 Task: Play online Dominion games in very easy mode.
Action: Mouse moved to (510, 518)
Screenshot: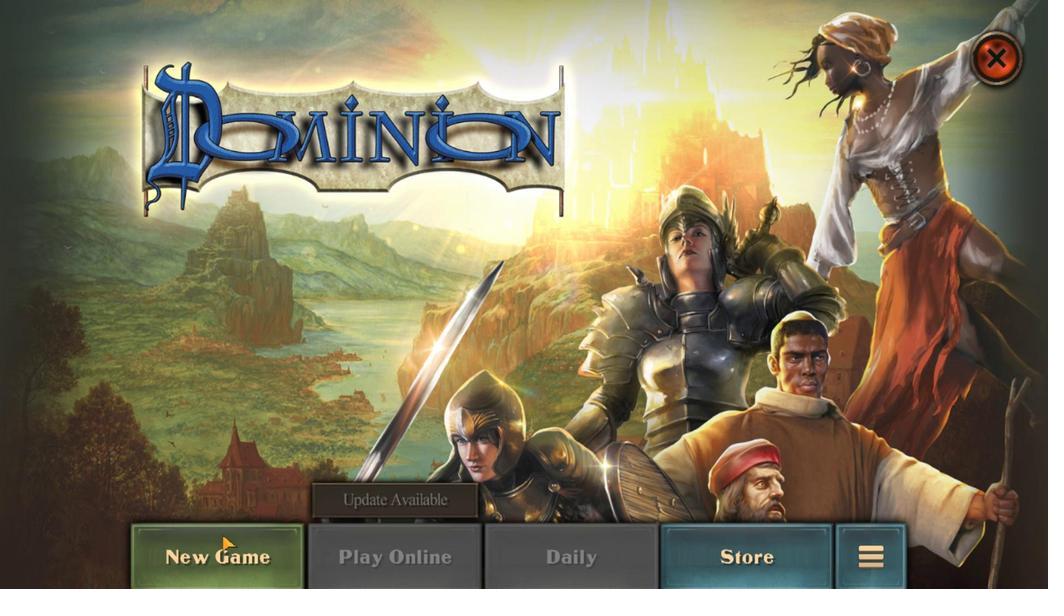 
Action: Mouse pressed left at (510, 518)
Screenshot: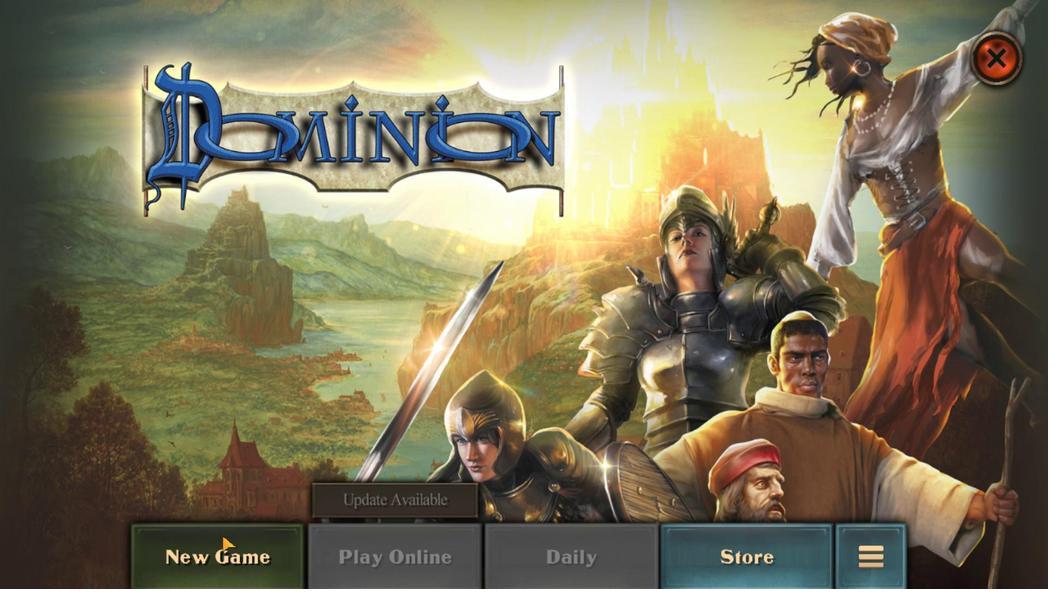 
Action: Mouse moved to (584, 402)
Screenshot: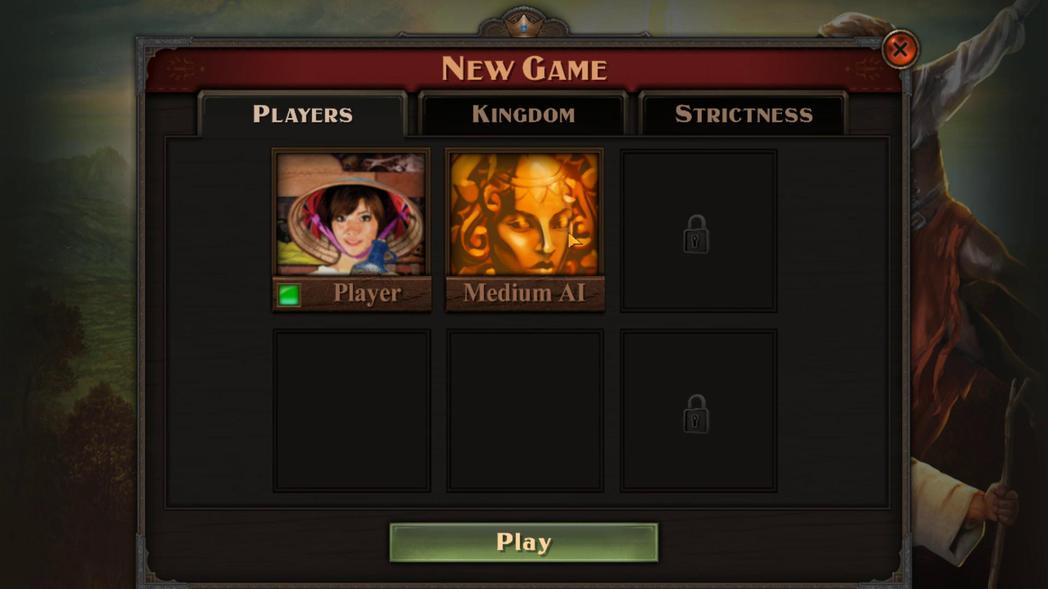 
Action: Mouse pressed left at (584, 402)
Screenshot: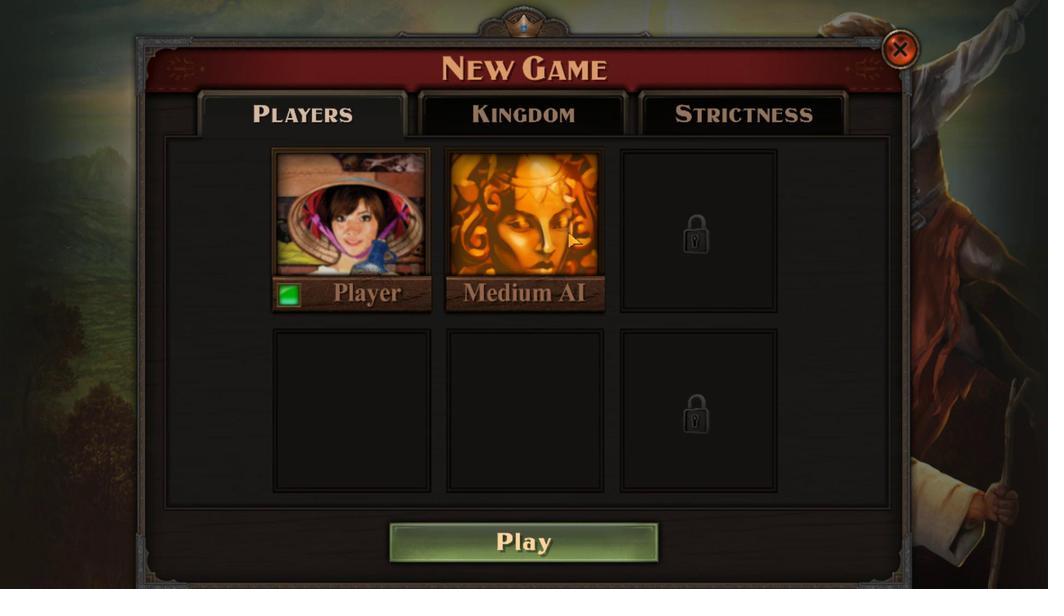 
Action: Mouse moved to (545, 410)
Screenshot: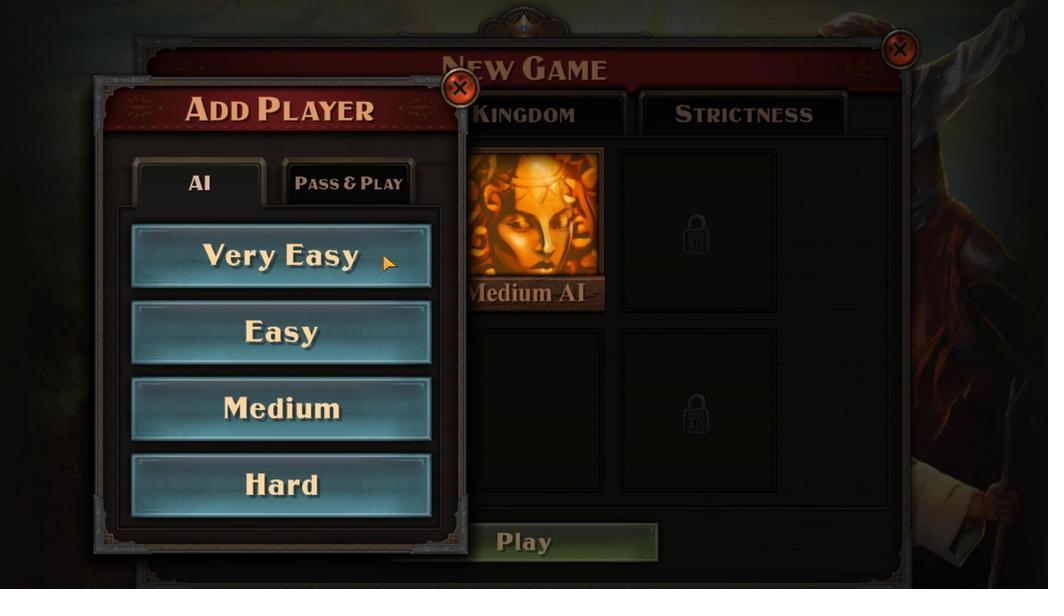 
Action: Mouse pressed left at (545, 410)
Screenshot: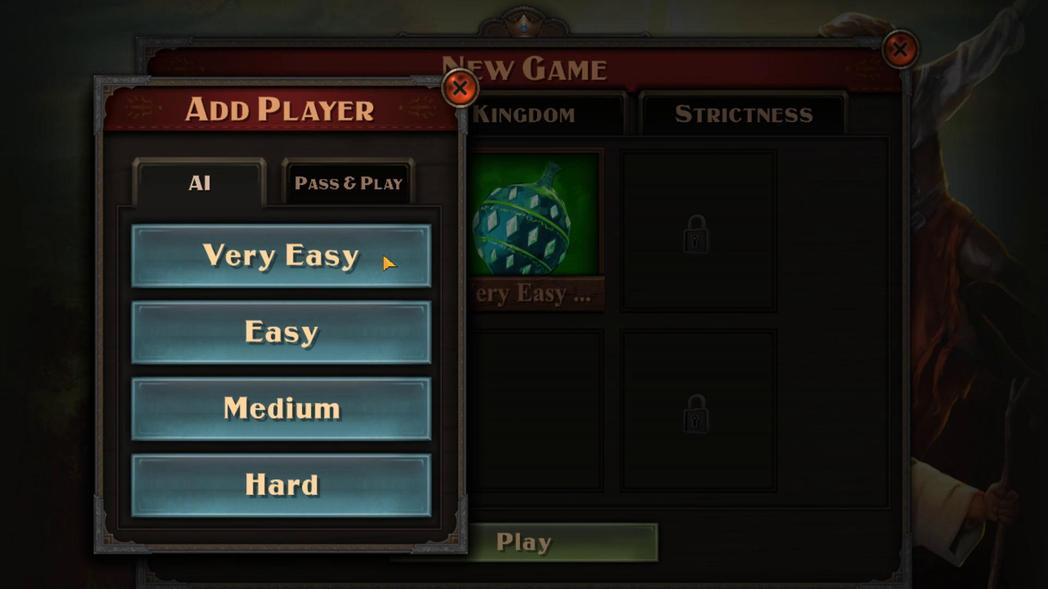 
Action: Mouse moved to (589, 517)
Screenshot: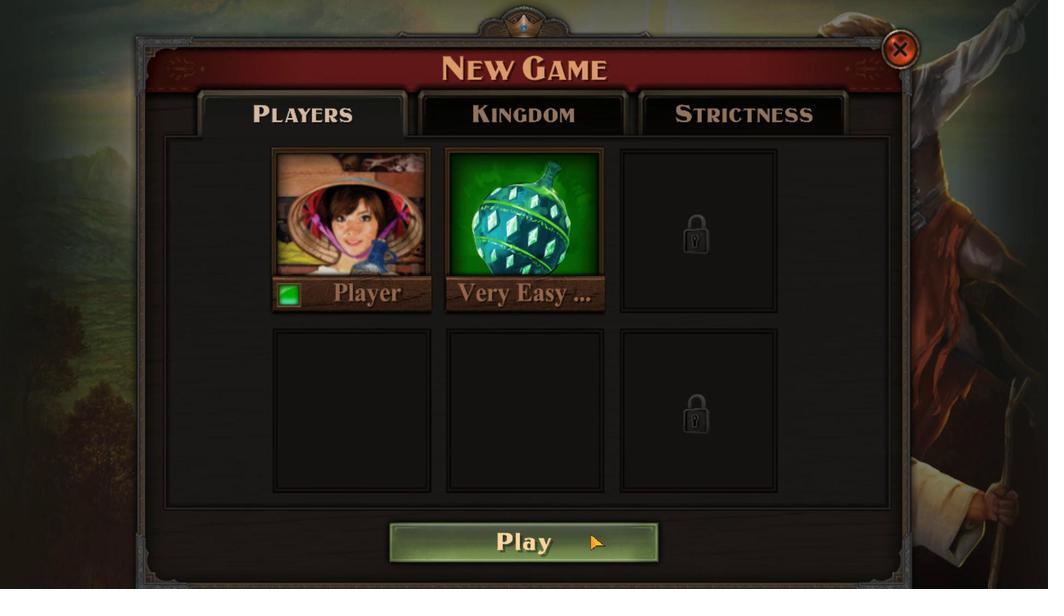 
Action: Mouse pressed left at (589, 517)
Screenshot: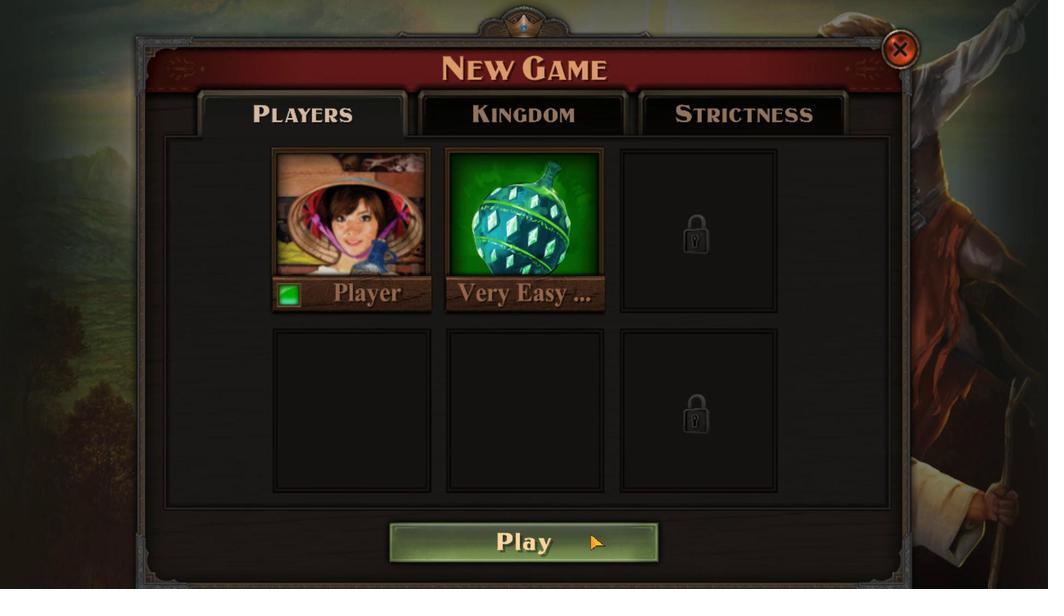 
Action: Mouse moved to (564, 498)
Screenshot: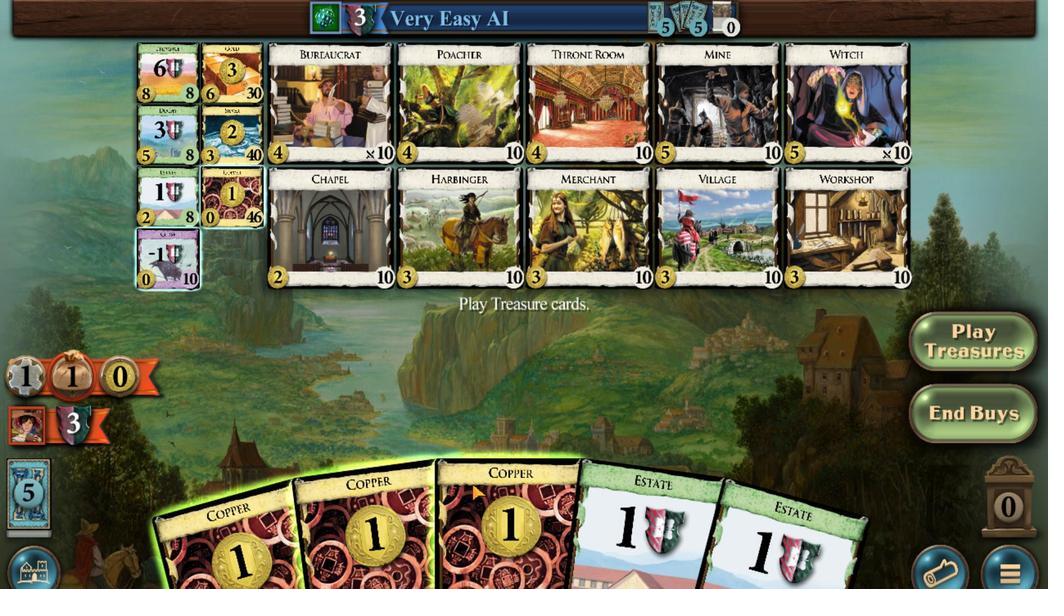 
Action: Mouse scrolled (564, 498) with delta (0, 0)
Screenshot: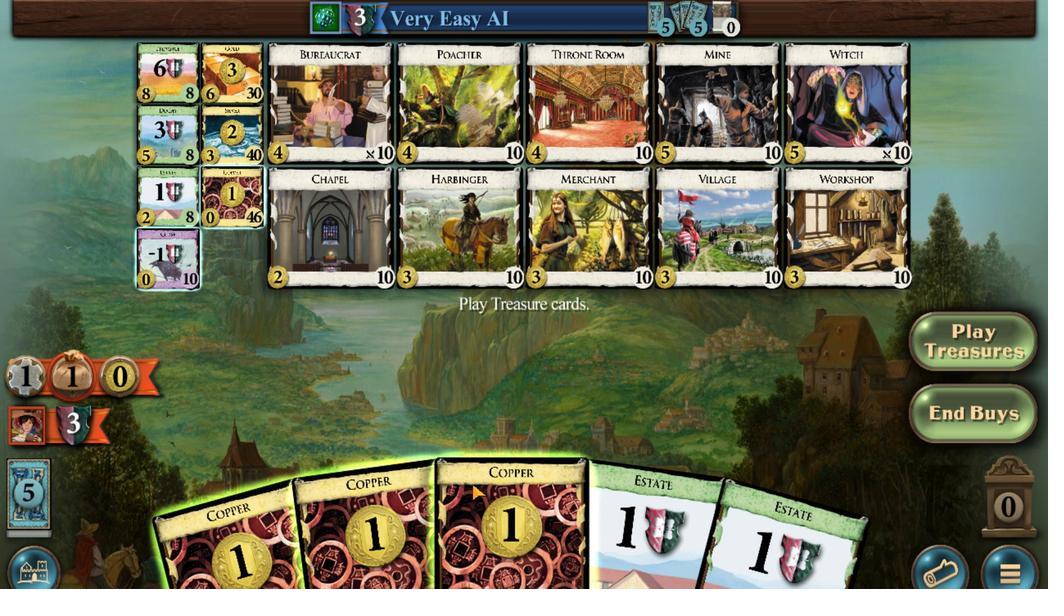 
Action: Mouse moved to (552, 502)
Screenshot: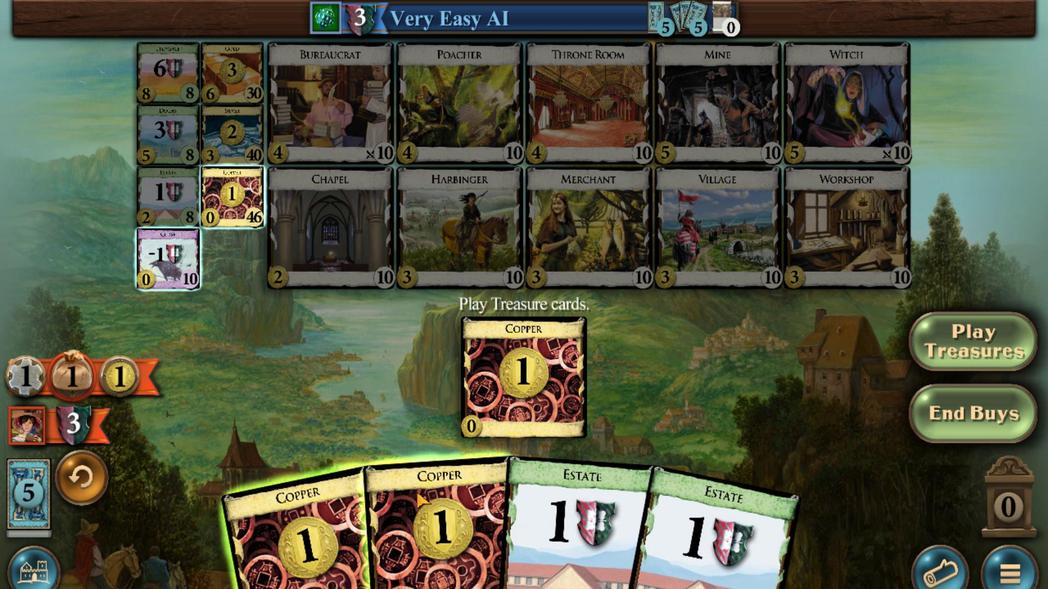 
Action: Mouse scrolled (552, 501) with delta (0, 0)
Screenshot: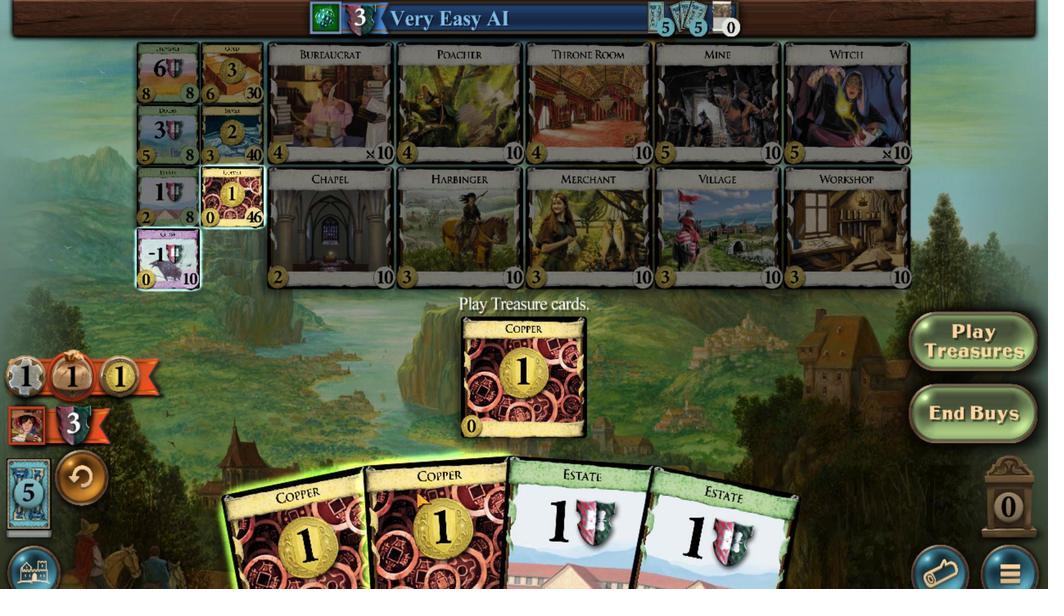 
Action: Mouse moved to (544, 501)
Screenshot: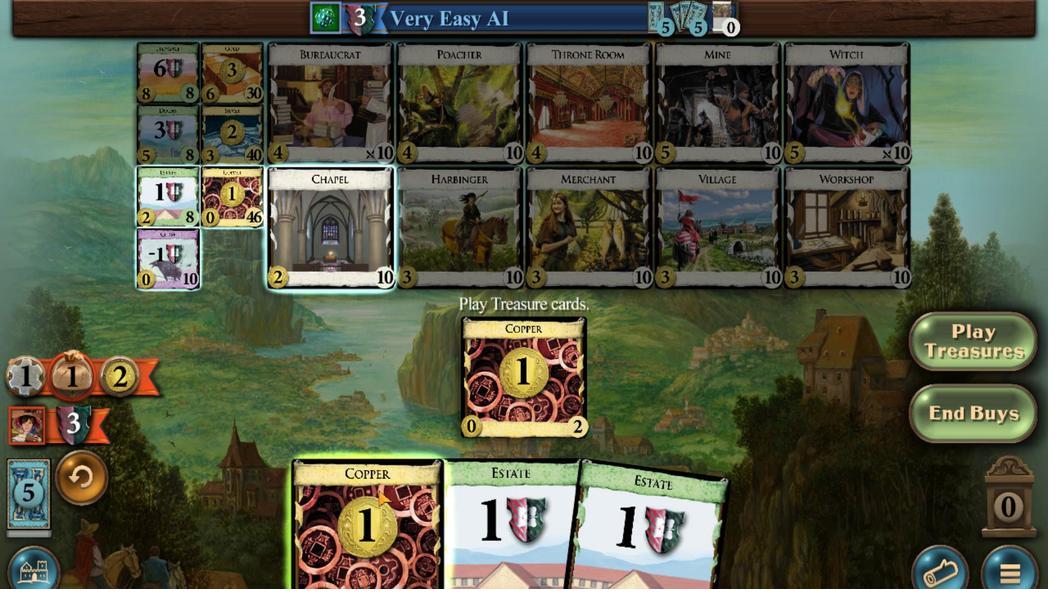 
Action: Mouse scrolled (544, 500) with delta (0, 0)
Screenshot: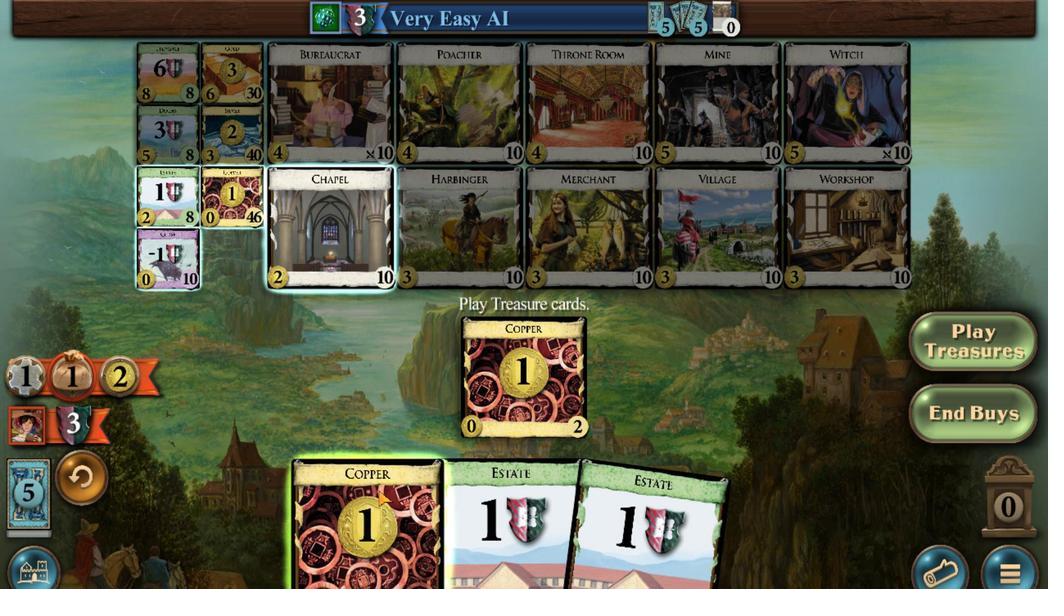 
Action: Mouse moved to (511, 363)
Screenshot: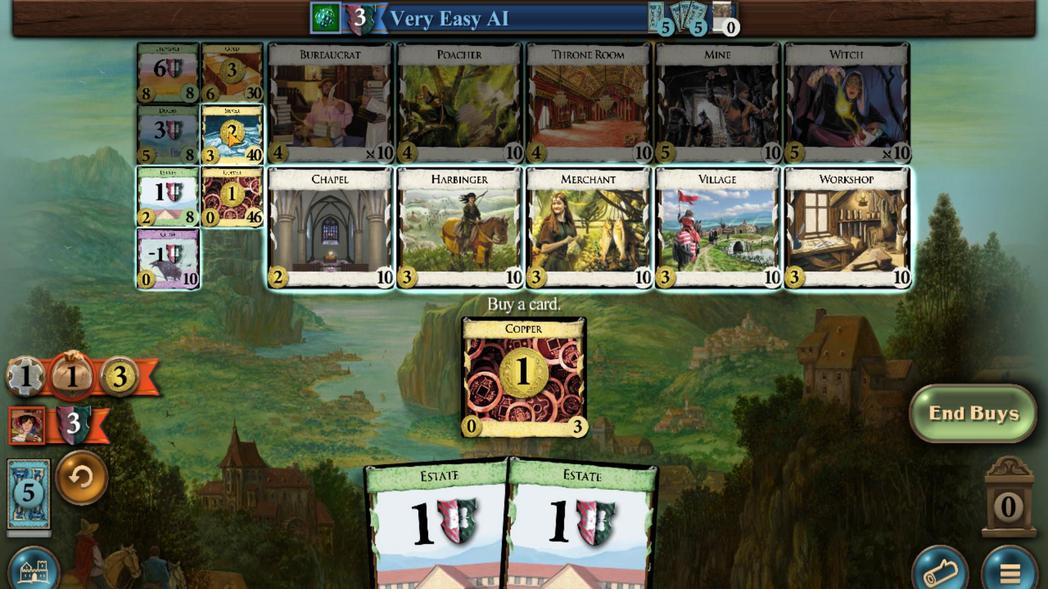 
Action: Mouse scrolled (511, 363) with delta (0, 0)
Screenshot: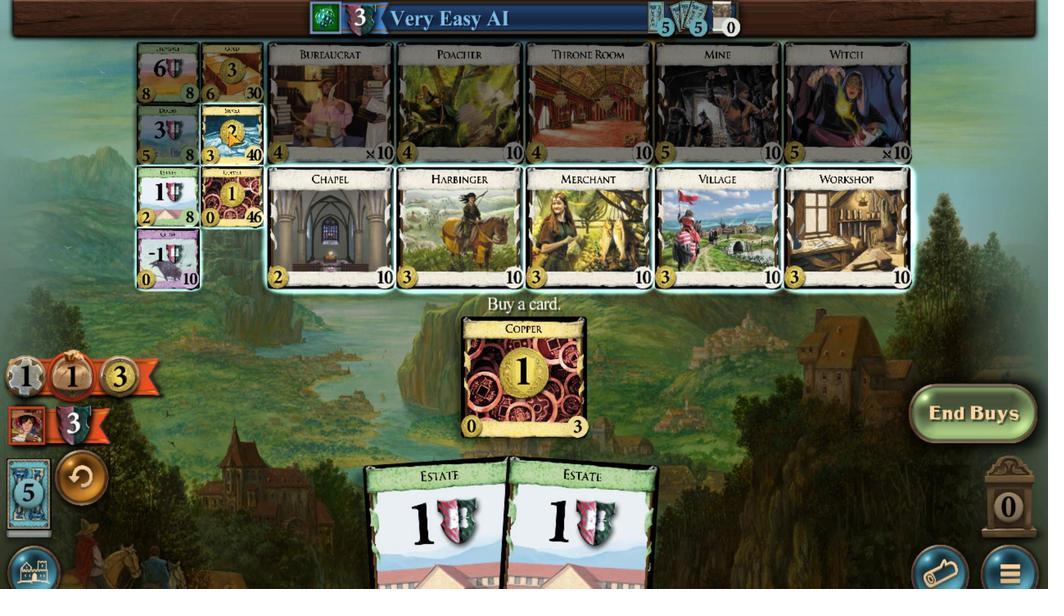 
Action: Mouse scrolled (511, 363) with delta (0, 0)
Screenshot: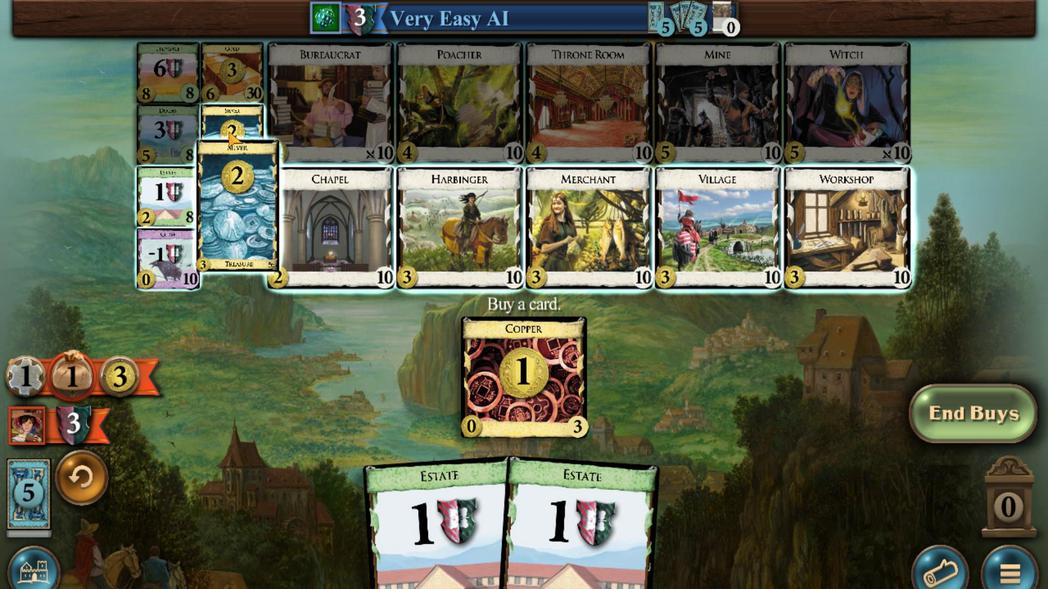 
Action: Mouse scrolled (511, 363) with delta (0, 0)
Screenshot: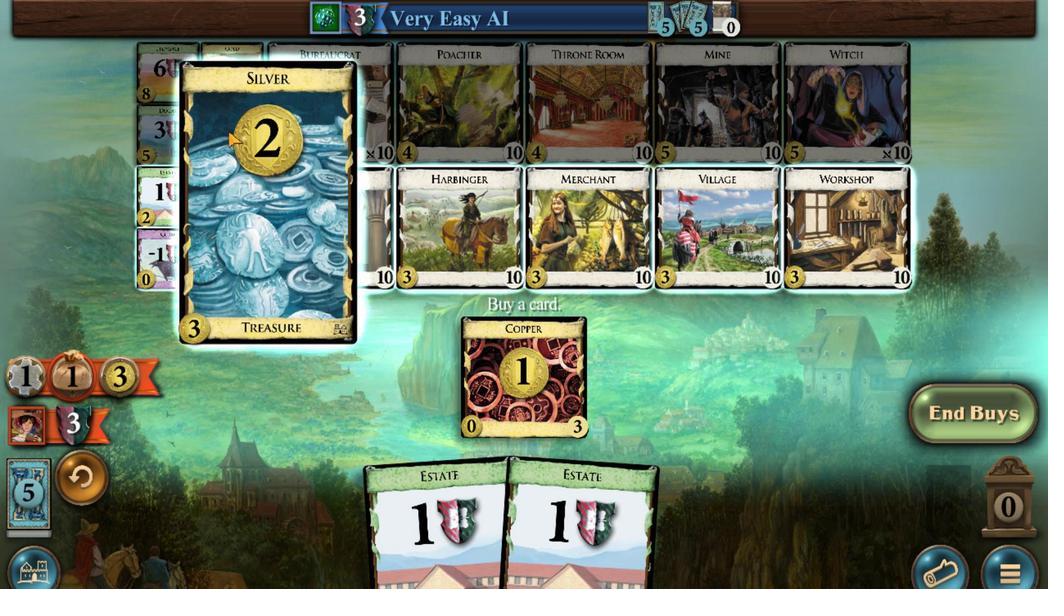 
Action: Mouse scrolled (511, 363) with delta (0, 0)
Screenshot: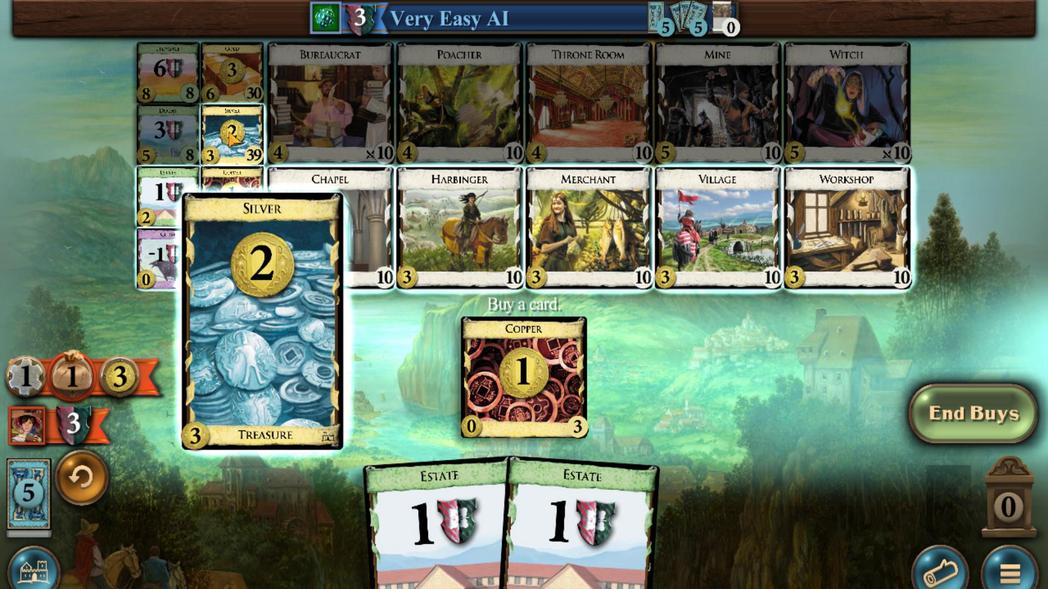 
Action: Mouse moved to (591, 499)
Screenshot: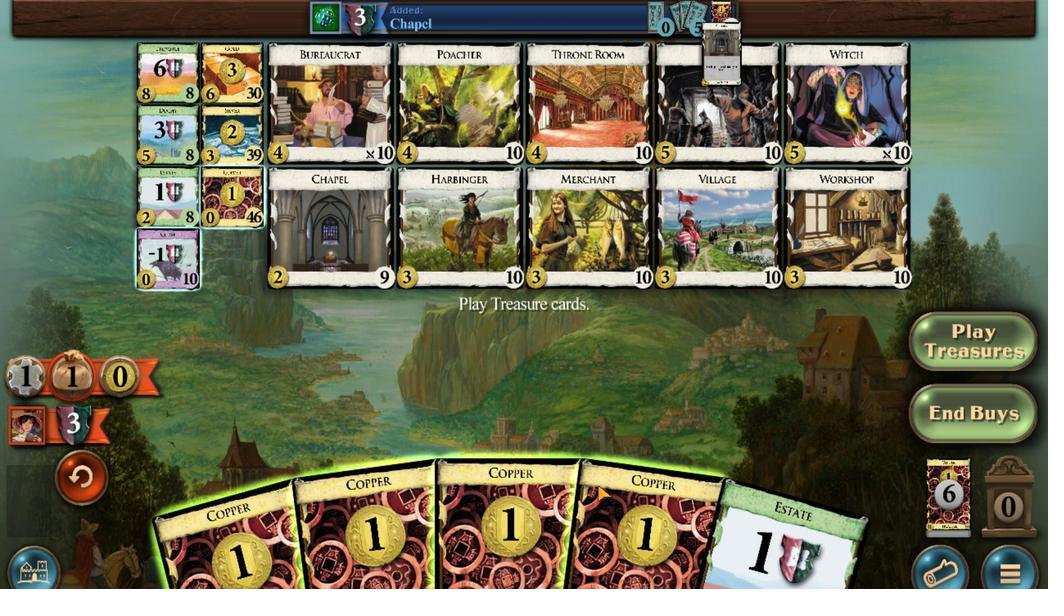 
Action: Mouse scrolled (591, 499) with delta (0, 0)
Screenshot: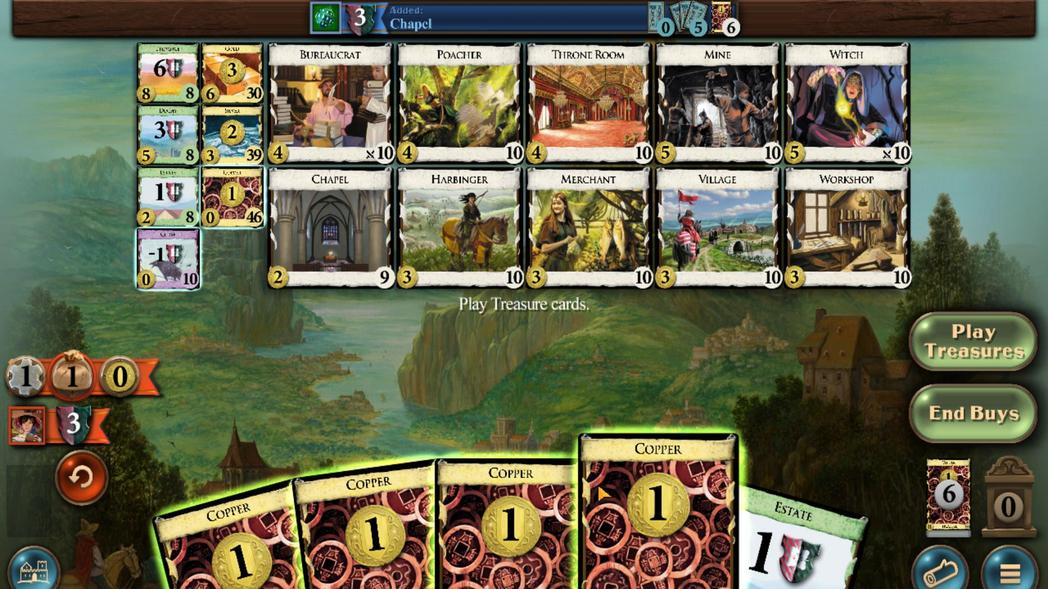 
Action: Mouse moved to (587, 501)
Screenshot: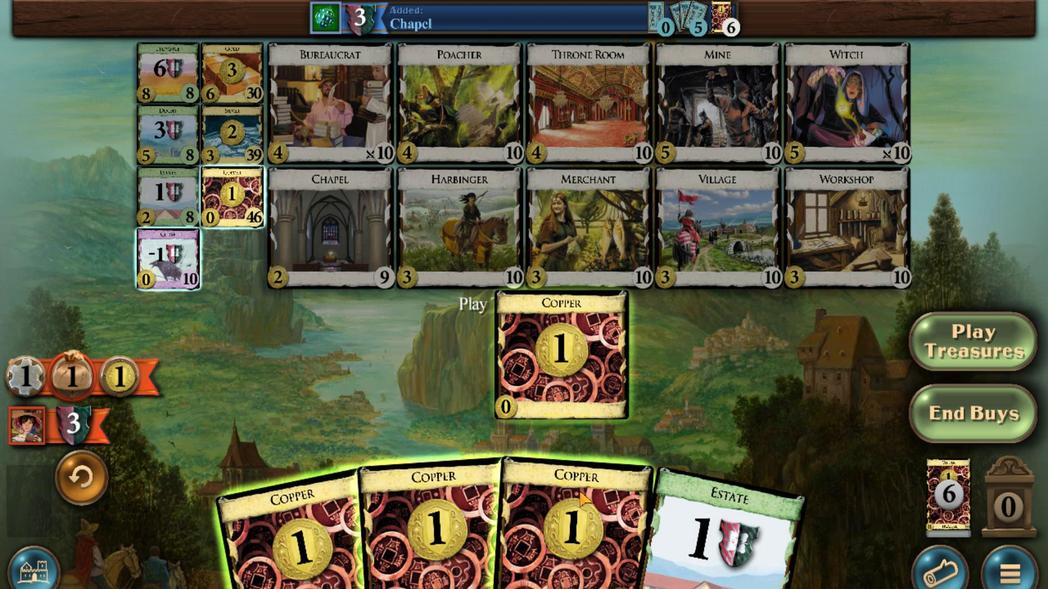 
Action: Mouse scrolled (587, 501) with delta (0, 0)
Screenshot: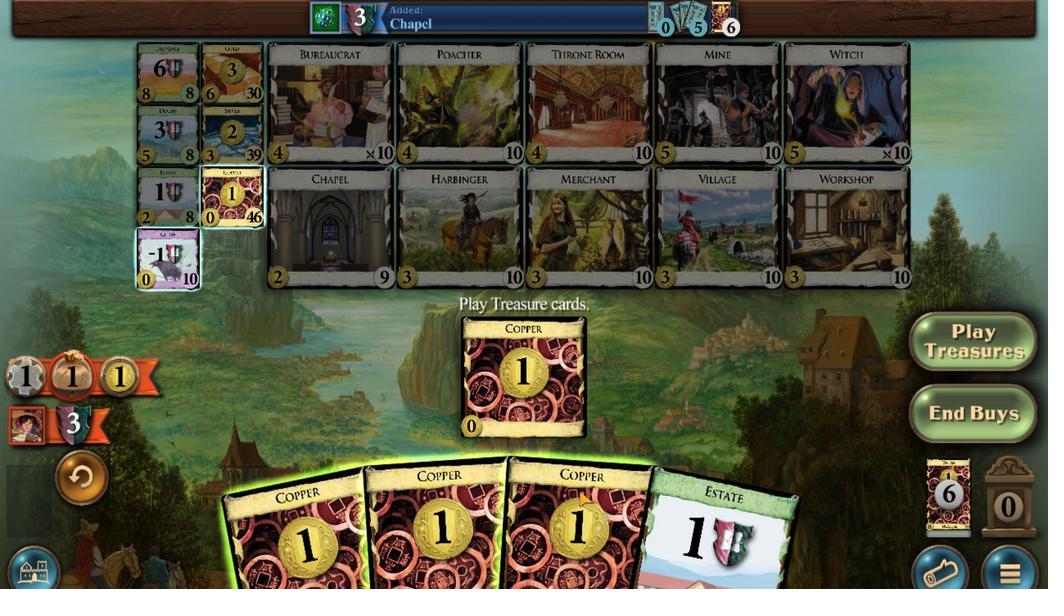 
Action: Mouse moved to (581, 501)
Screenshot: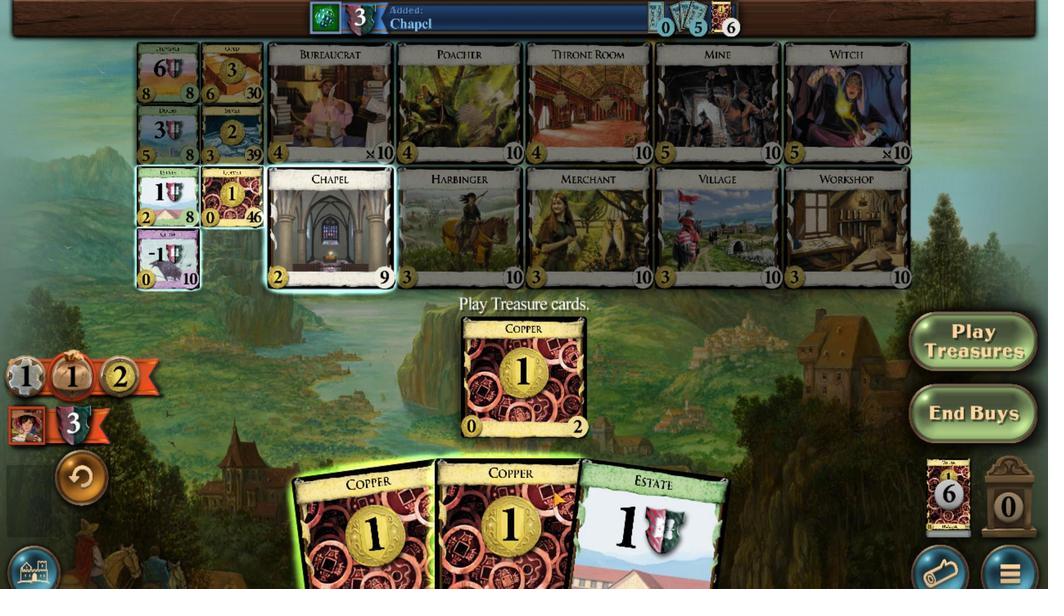 
Action: Mouse scrolled (581, 501) with delta (0, 0)
Screenshot: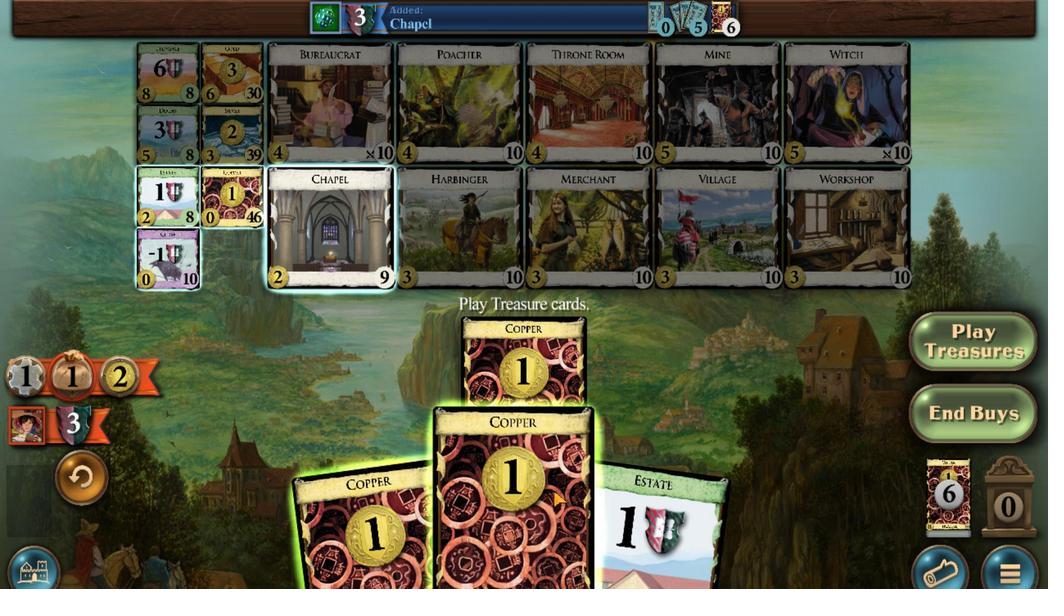 
Action: Mouse moved to (558, 506)
Screenshot: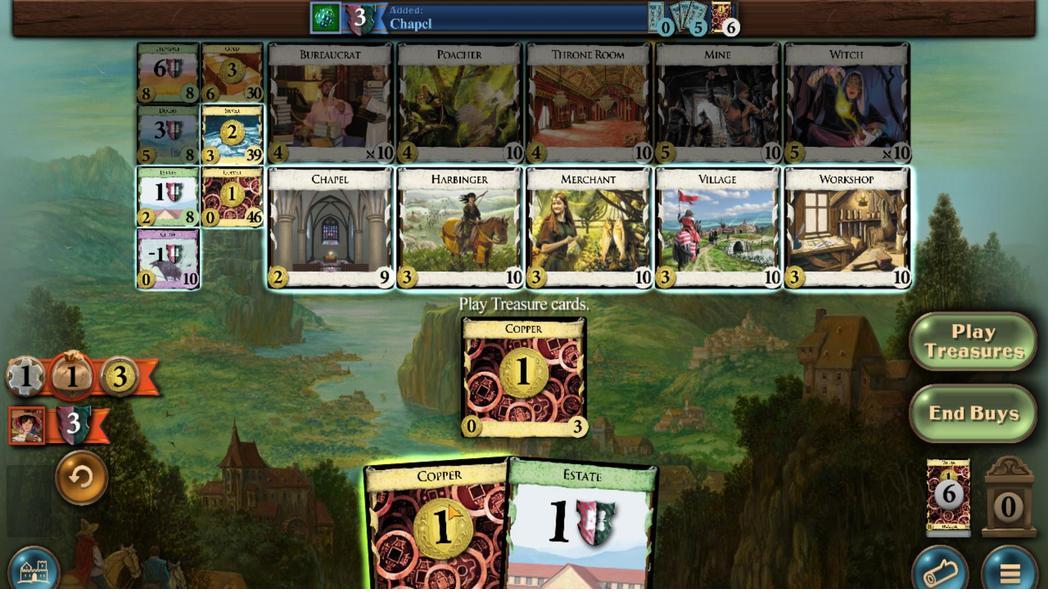 
Action: Mouse scrolled (558, 506) with delta (0, 0)
Screenshot: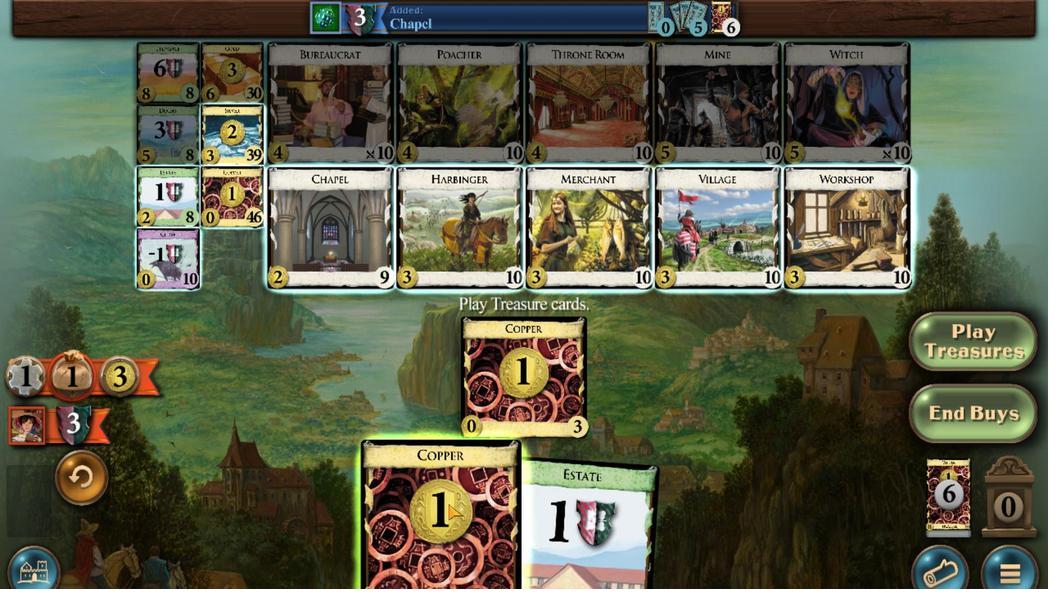 
Action: Mouse moved to (541, 356)
Screenshot: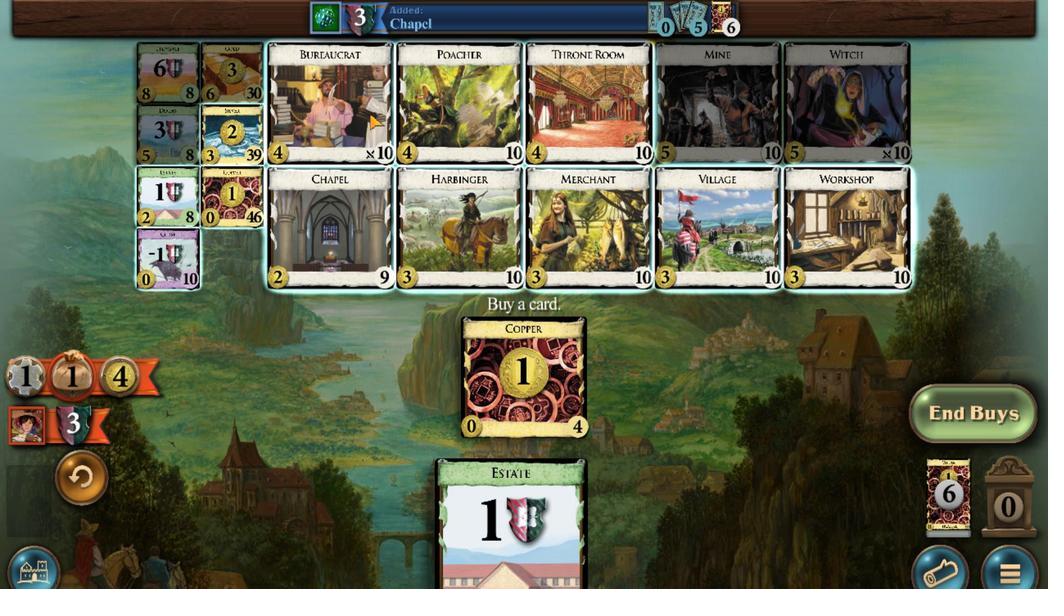 
Action: Mouse scrolled (541, 356) with delta (0, 0)
Screenshot: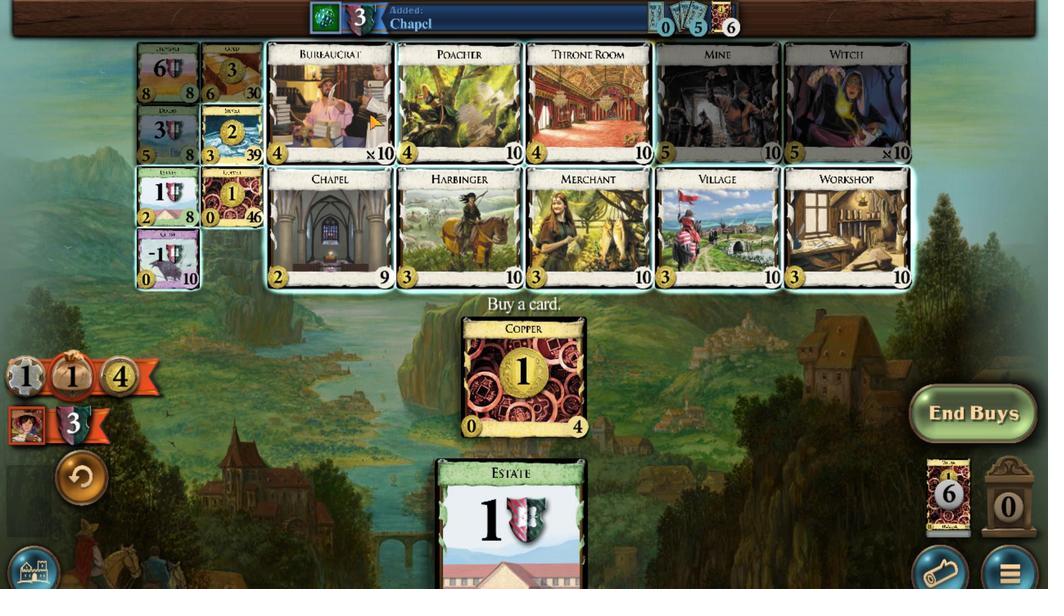 
Action: Mouse scrolled (541, 356) with delta (0, 0)
Screenshot: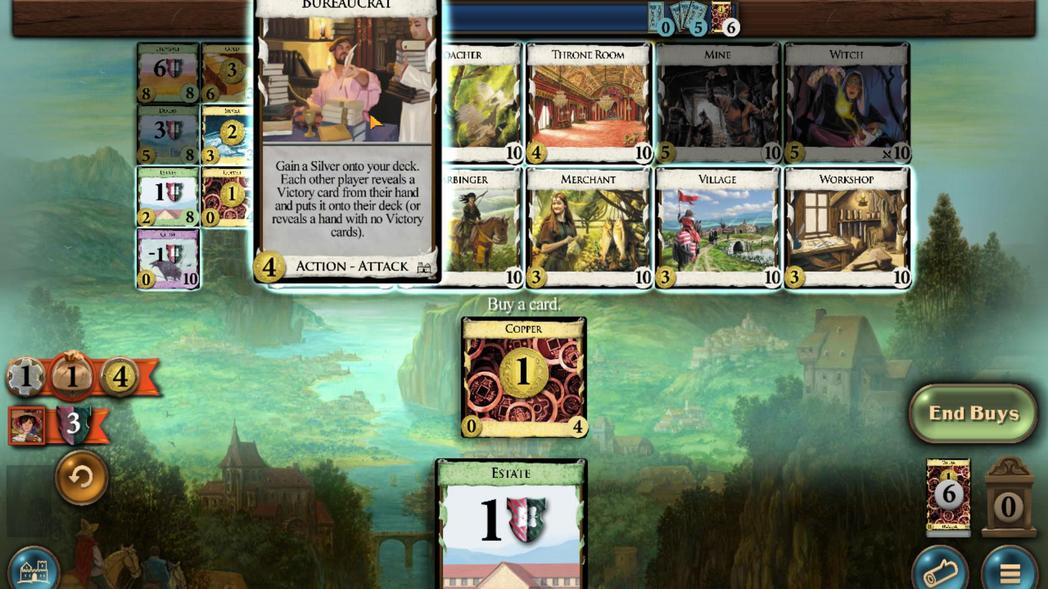 
Action: Mouse scrolled (541, 356) with delta (0, 0)
Screenshot: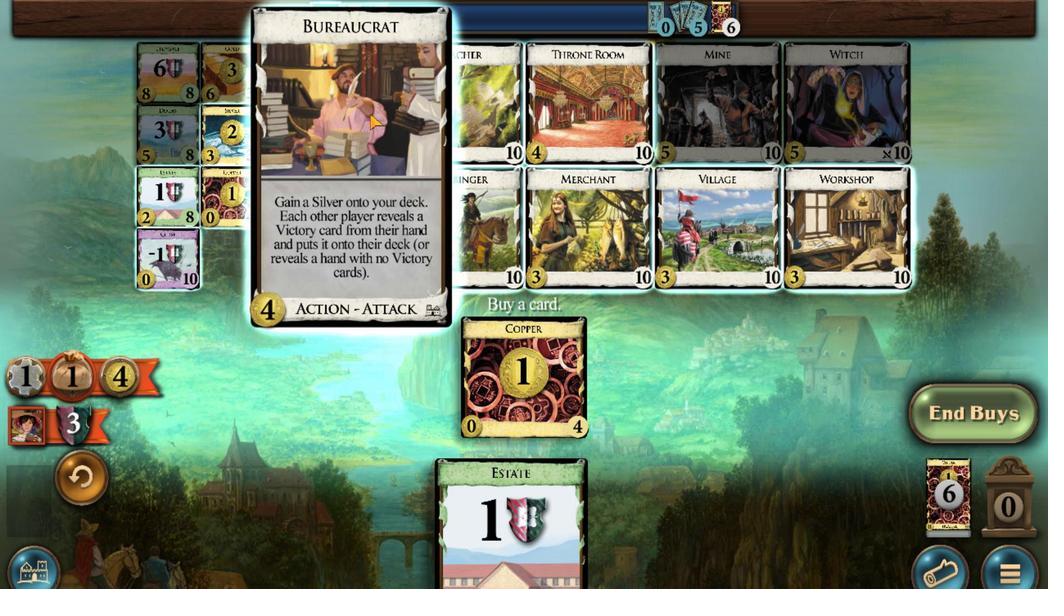 
Action: Mouse scrolled (541, 356) with delta (0, 0)
Screenshot: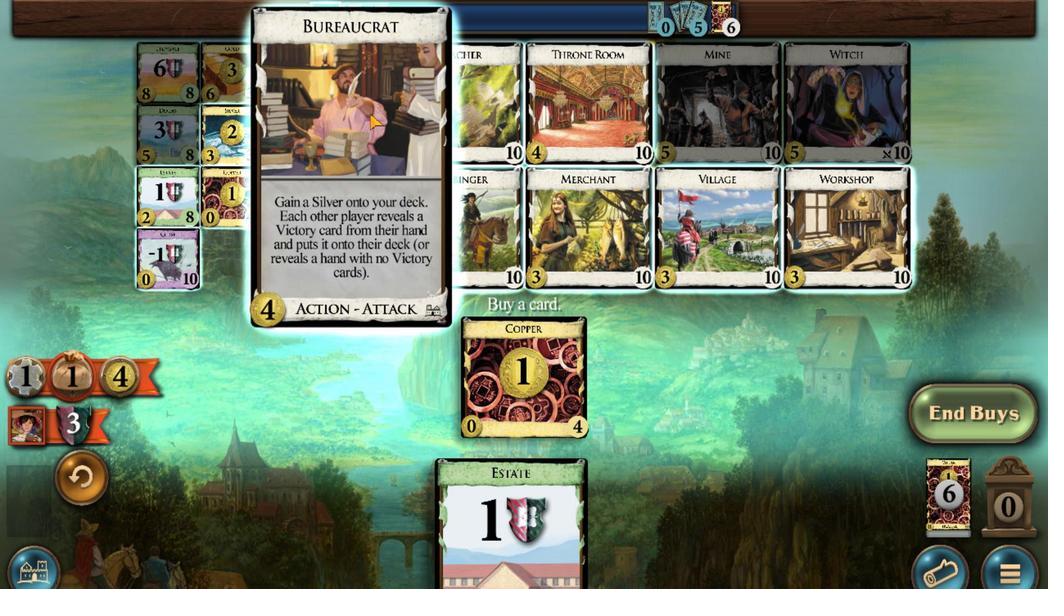 
Action: Mouse scrolled (541, 356) with delta (0, 0)
Screenshot: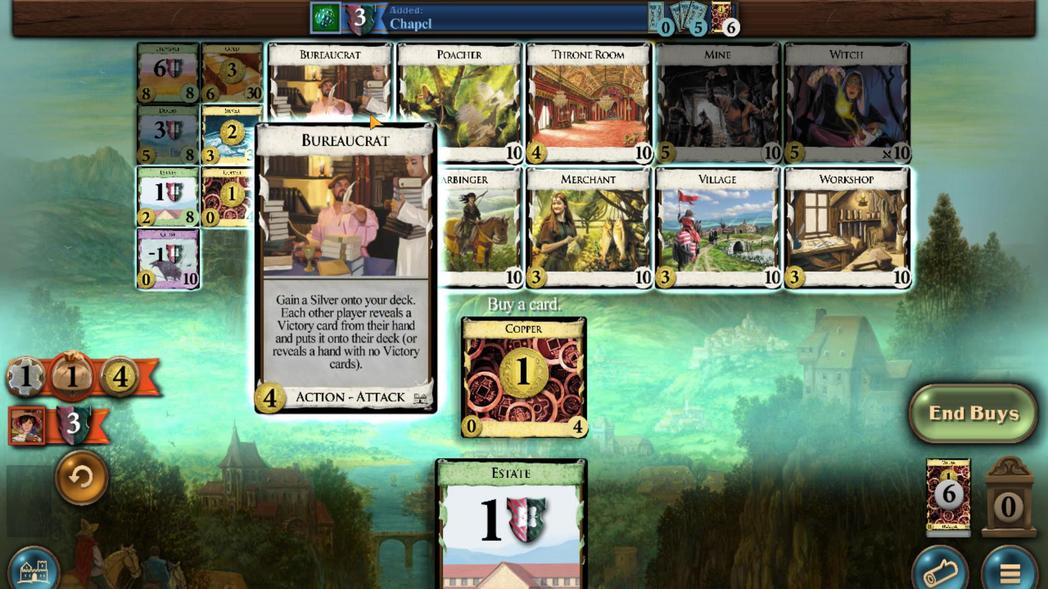 
Action: Mouse scrolled (541, 356) with delta (0, 0)
Screenshot: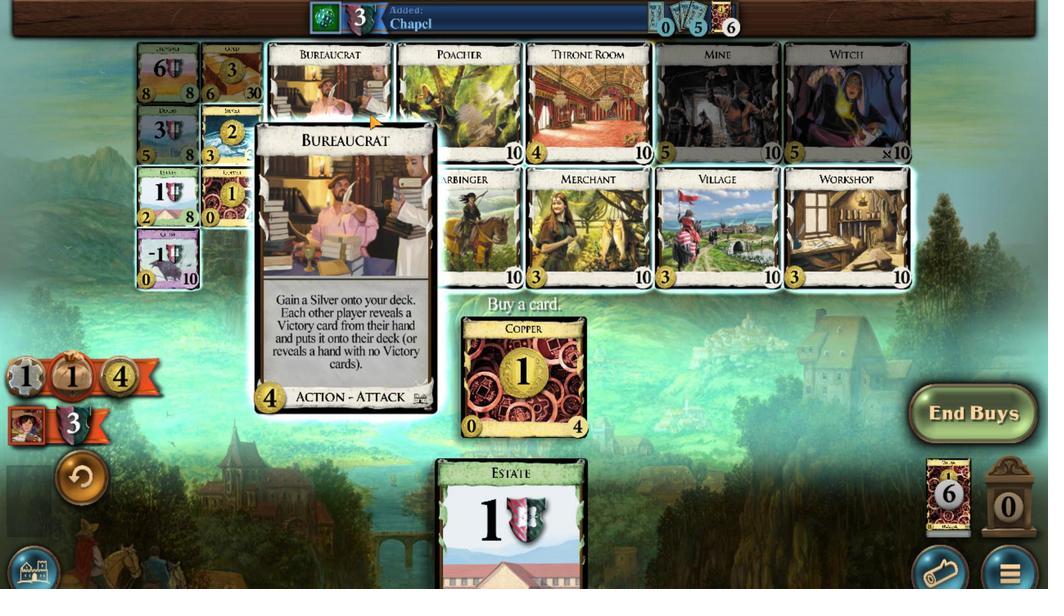 
Action: Mouse moved to (596, 500)
Screenshot: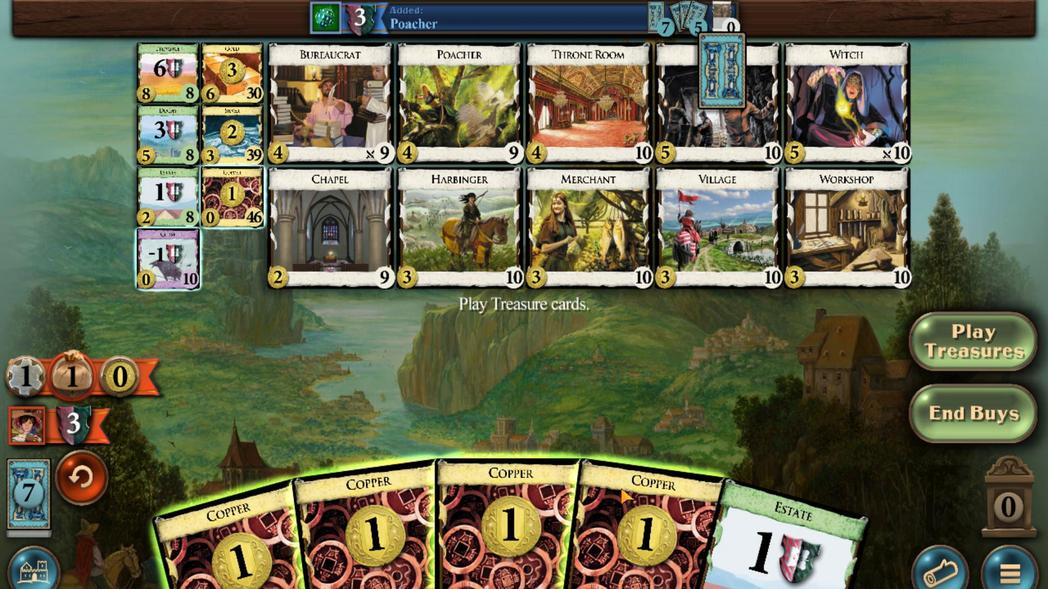 
Action: Mouse scrolled (596, 500) with delta (0, 0)
Screenshot: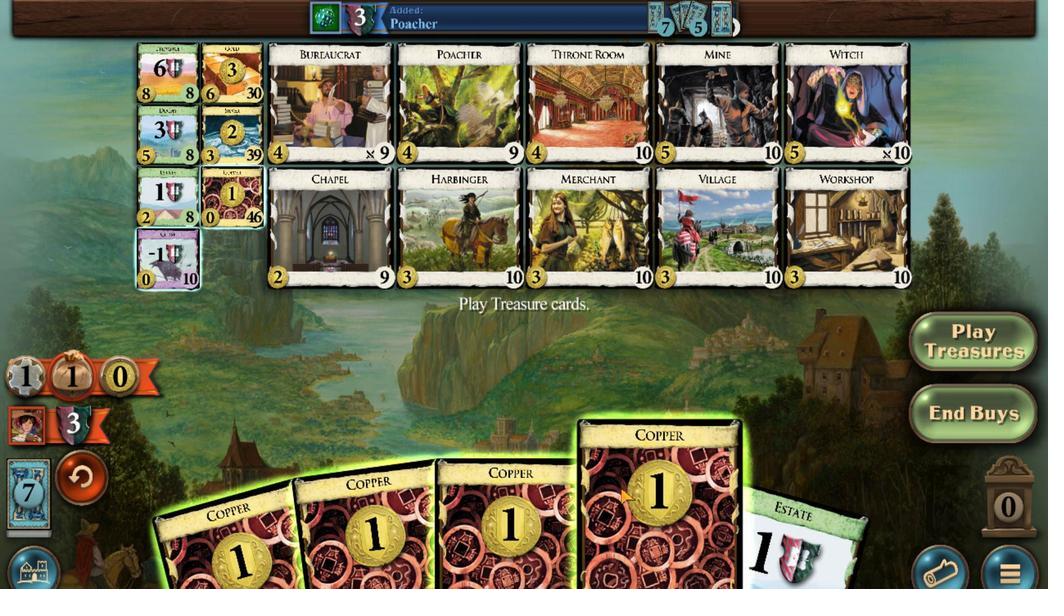 
Action: Mouse scrolled (596, 500) with delta (0, 0)
Screenshot: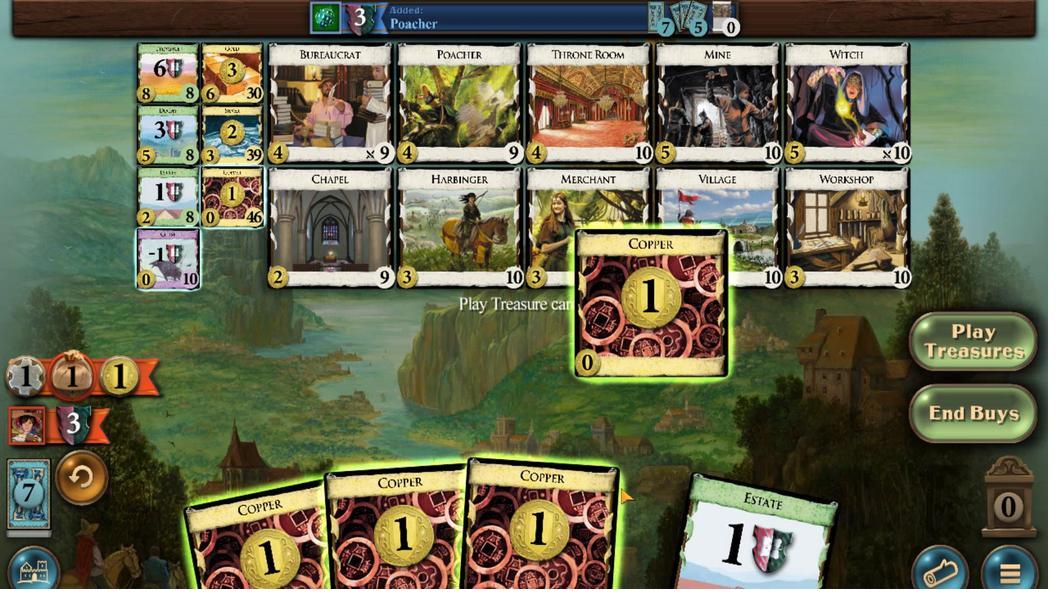 
Action: Mouse moved to (583, 501)
Screenshot: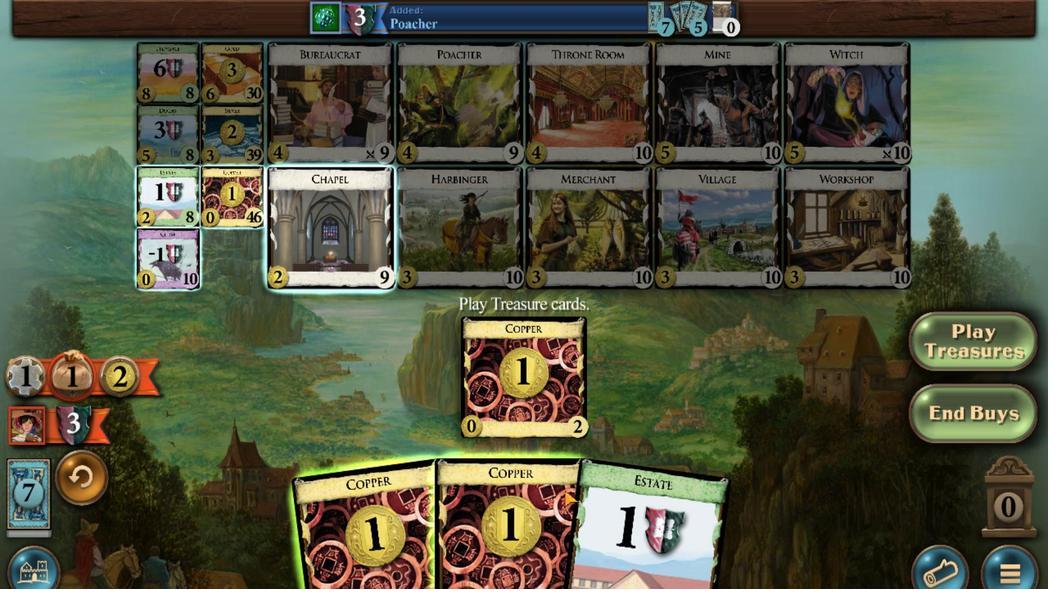 
Action: Mouse scrolled (583, 500) with delta (0, 0)
Screenshot: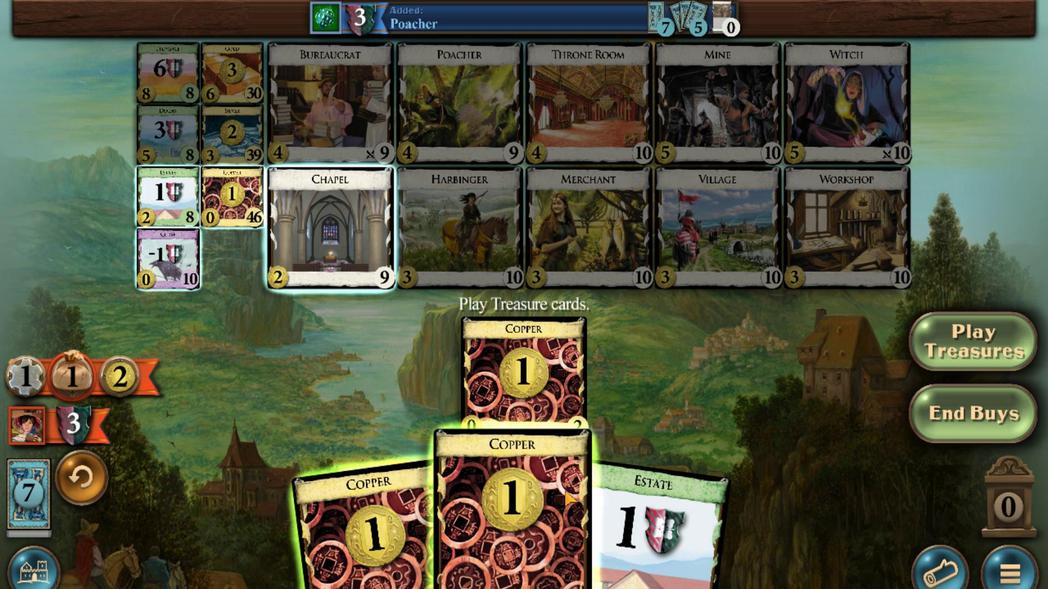 
Action: Mouse moved to (565, 510)
Screenshot: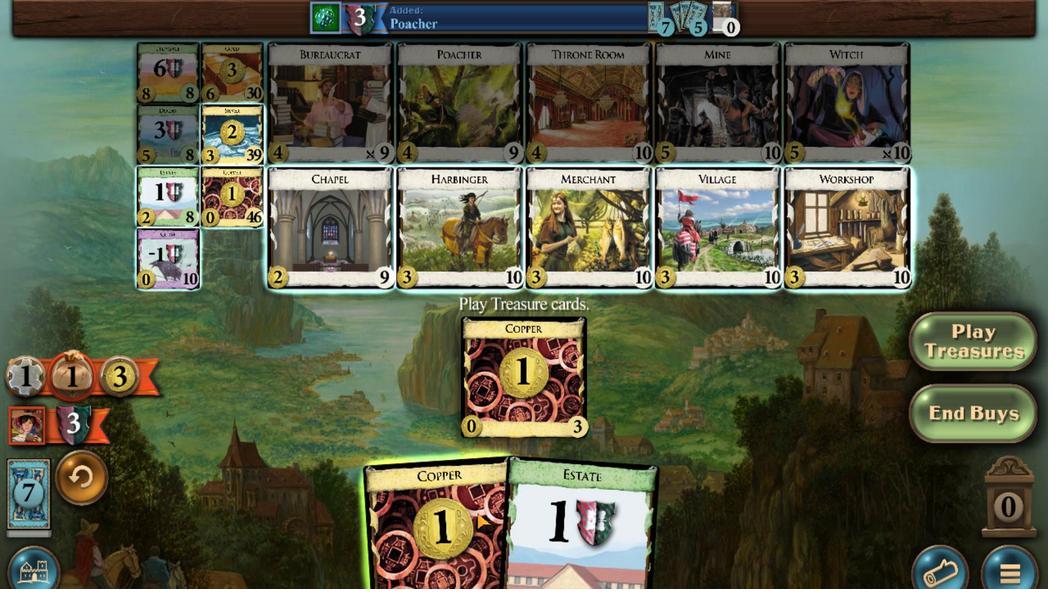 
Action: Mouse scrolled (565, 509) with delta (0, 0)
Screenshot: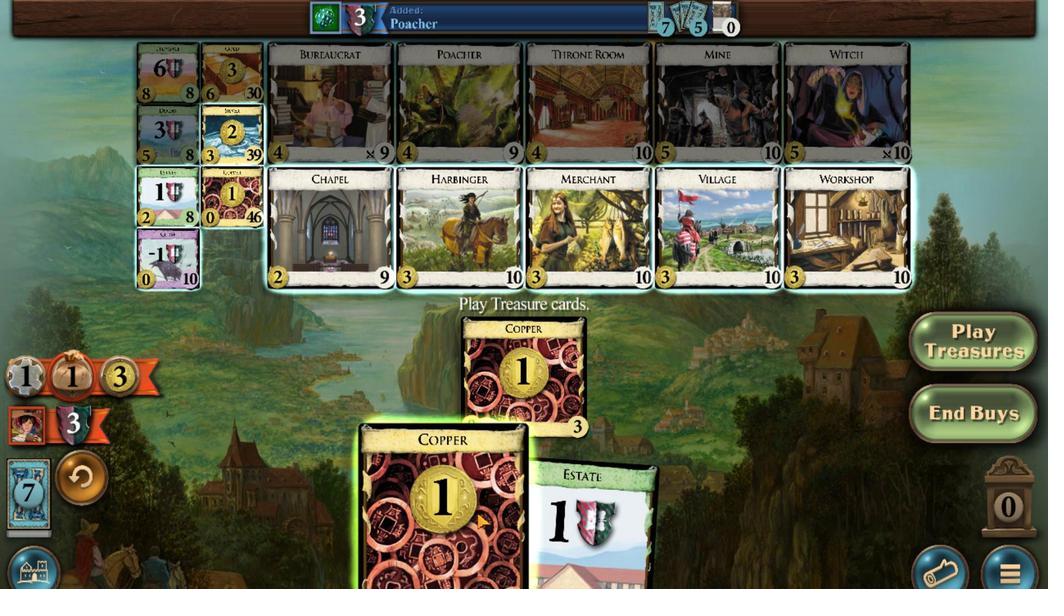
Action: Mouse moved to (566, 357)
Screenshot: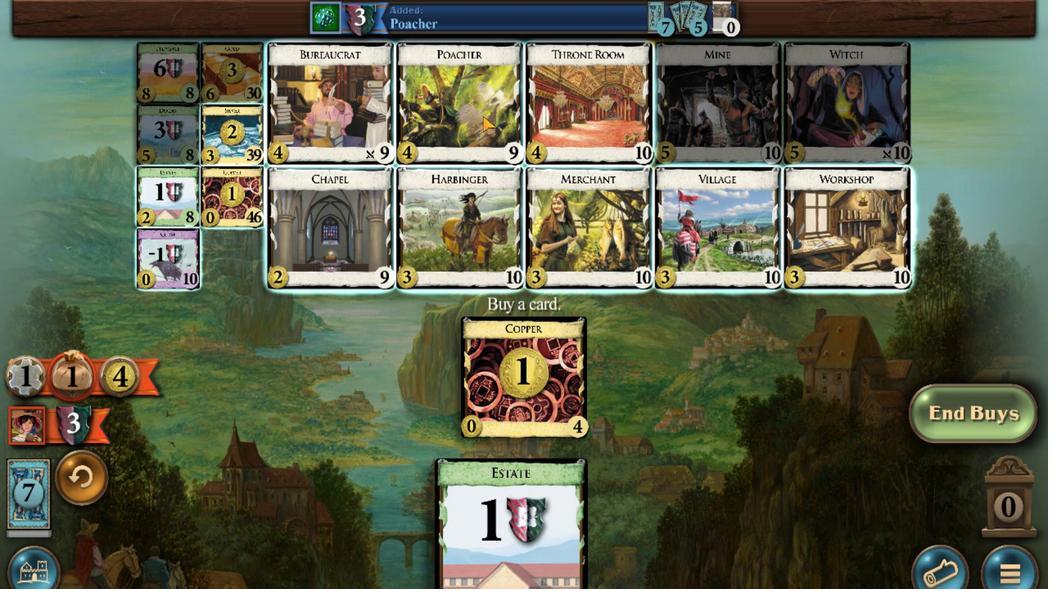 
Action: Mouse scrolled (566, 357) with delta (0, 0)
Screenshot: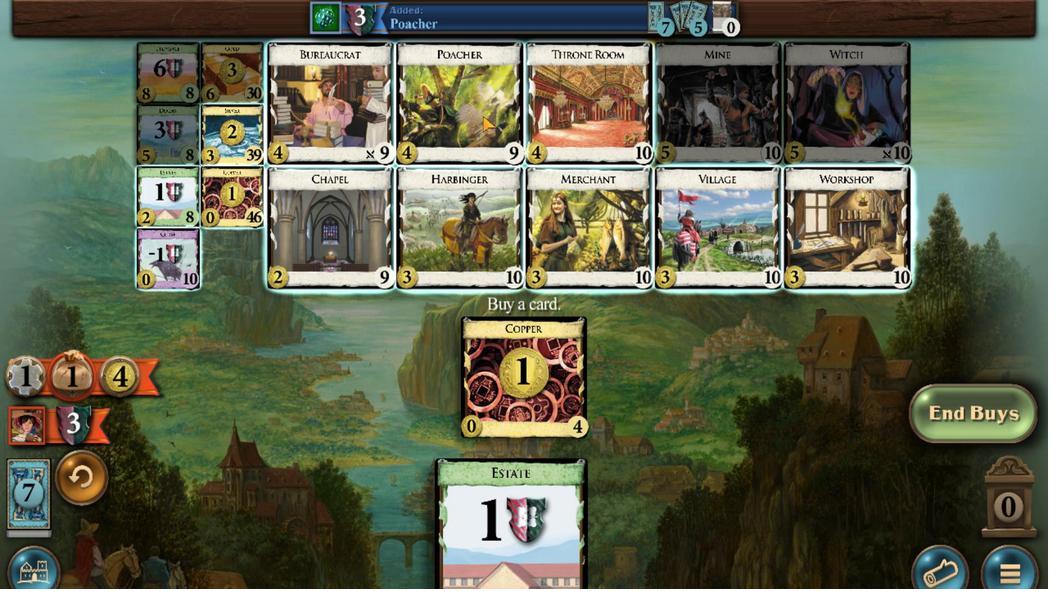 
Action: Mouse scrolled (566, 357) with delta (0, 0)
Screenshot: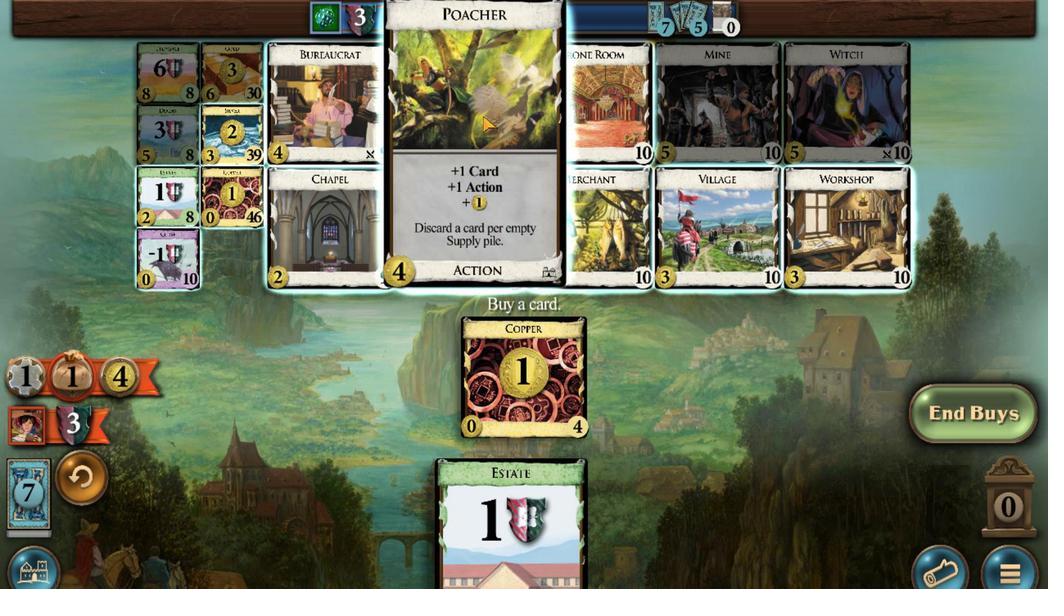 
Action: Mouse scrolled (566, 357) with delta (0, 0)
Screenshot: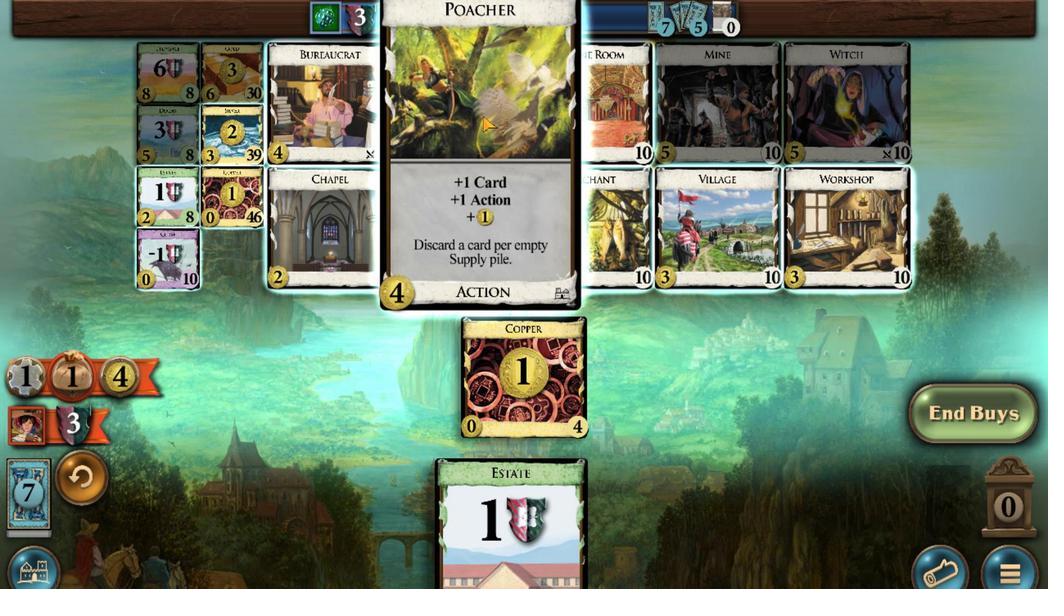 
Action: Mouse scrolled (566, 357) with delta (0, 0)
Screenshot: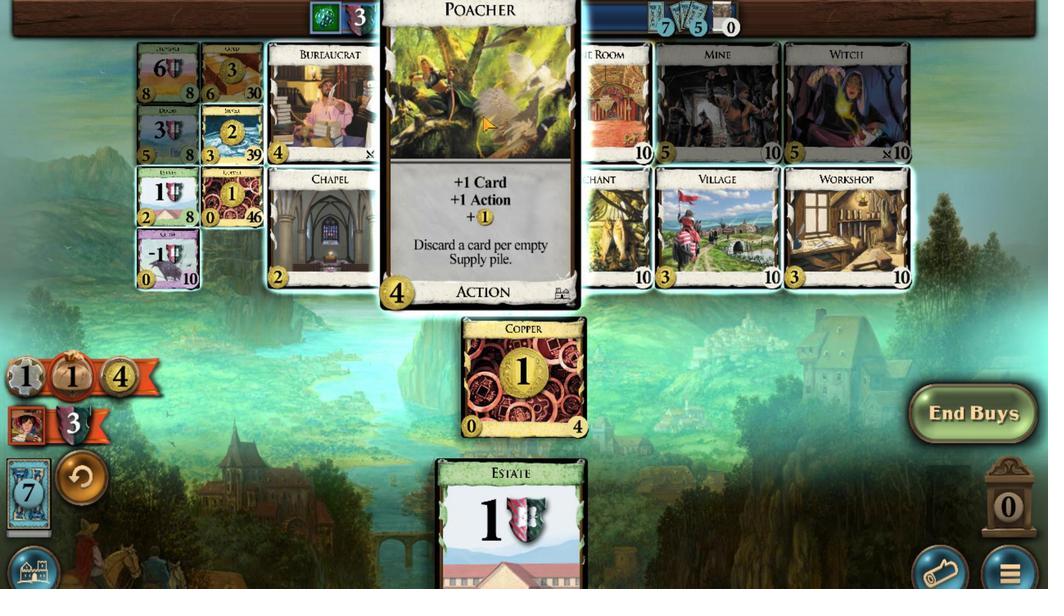 
Action: Mouse scrolled (566, 357) with delta (0, 0)
Screenshot: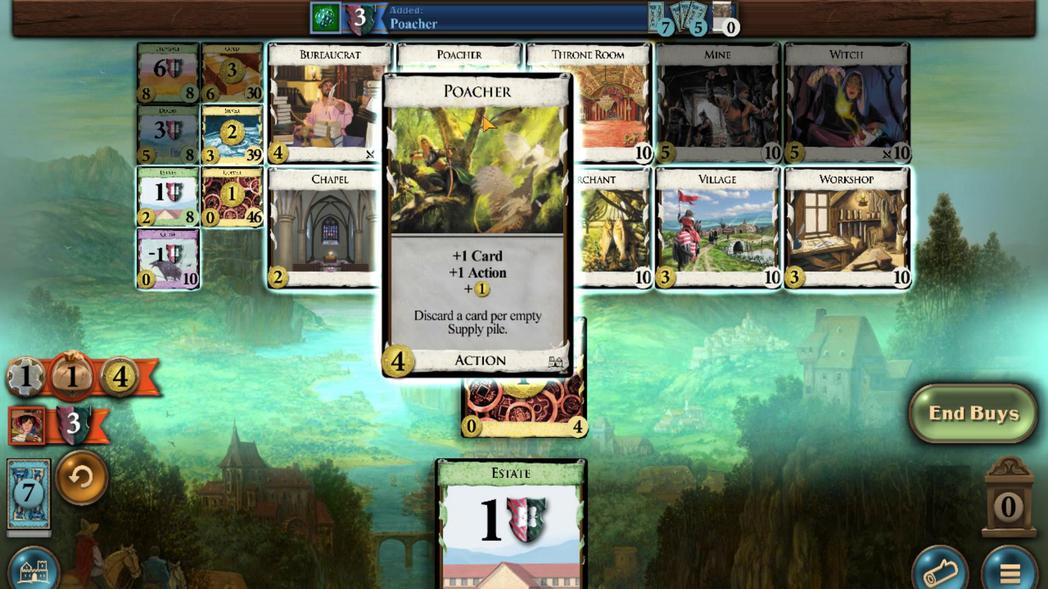 
Action: Mouse scrolled (566, 357) with delta (0, 0)
Screenshot: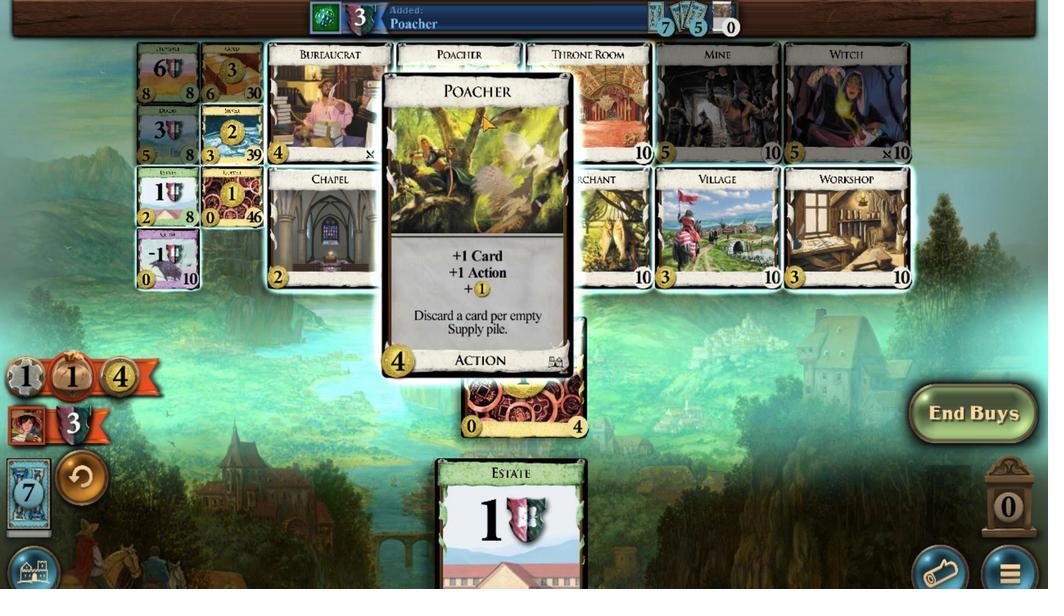 
Action: Mouse scrolled (566, 357) with delta (0, 0)
Screenshot: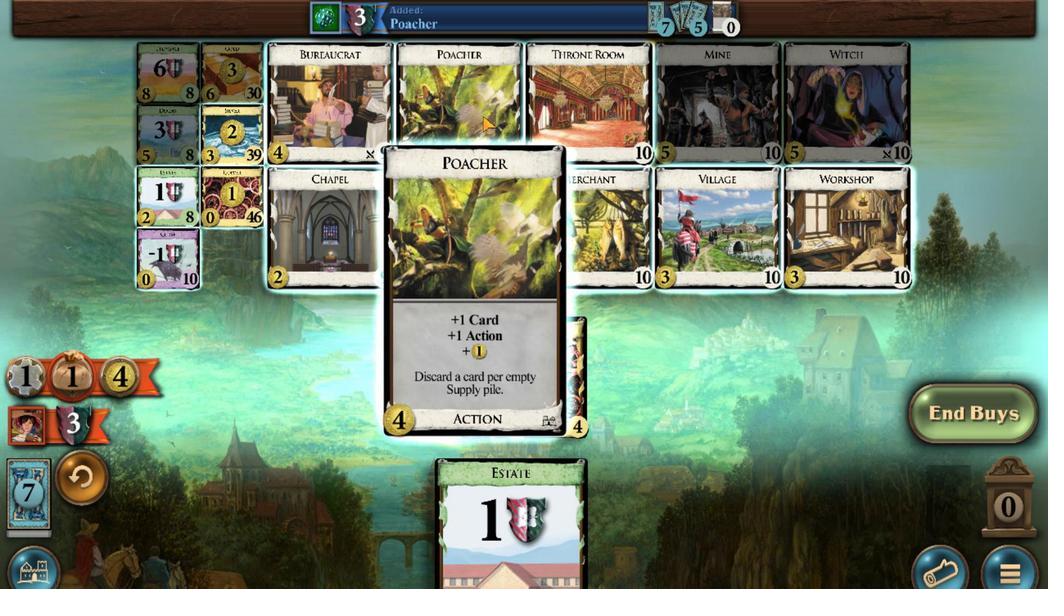 
Action: Mouse scrolled (566, 357) with delta (0, 0)
Screenshot: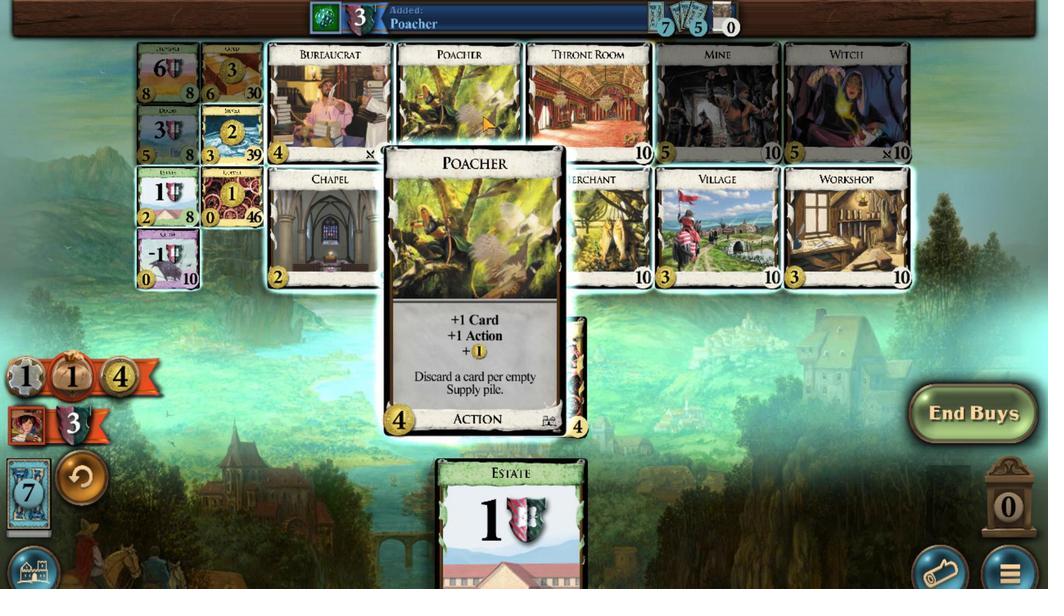 
Action: Mouse moved to (518, 512)
Screenshot: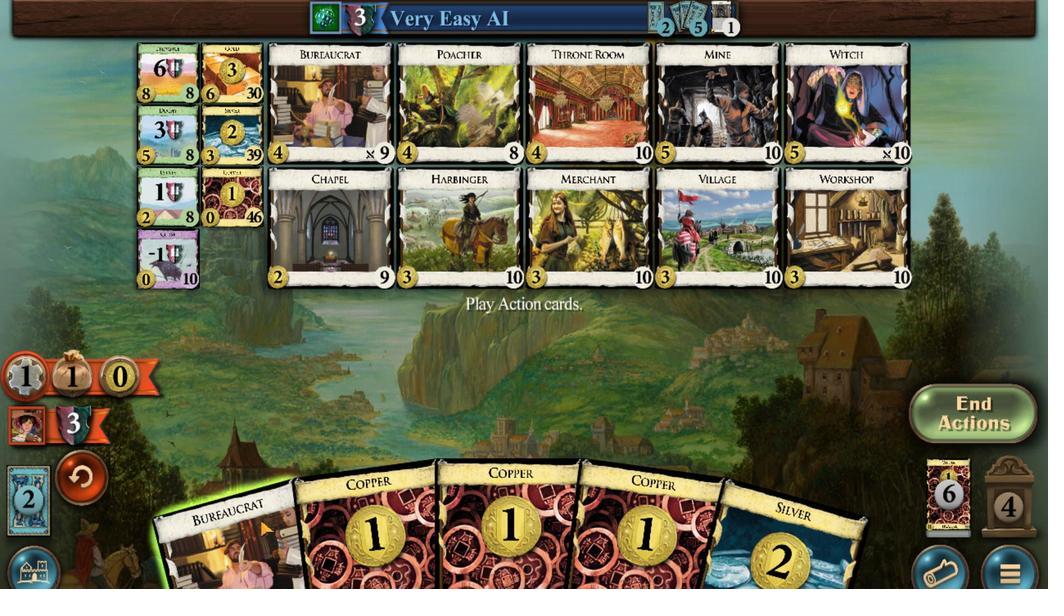 
Action: Mouse scrolled (518, 512) with delta (0, 0)
Screenshot: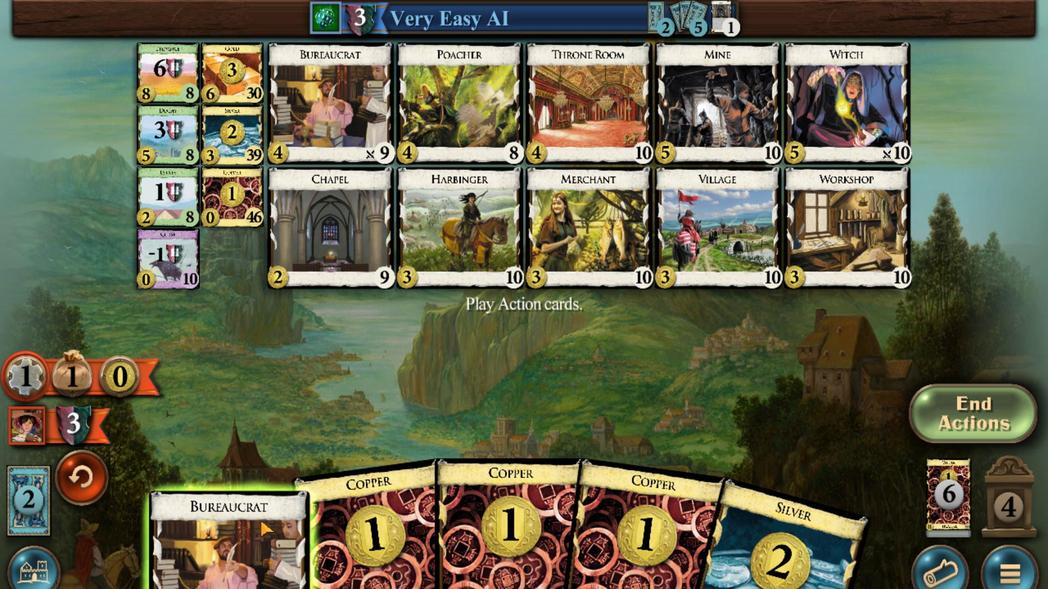 
Action: Mouse moved to (612, 512)
Screenshot: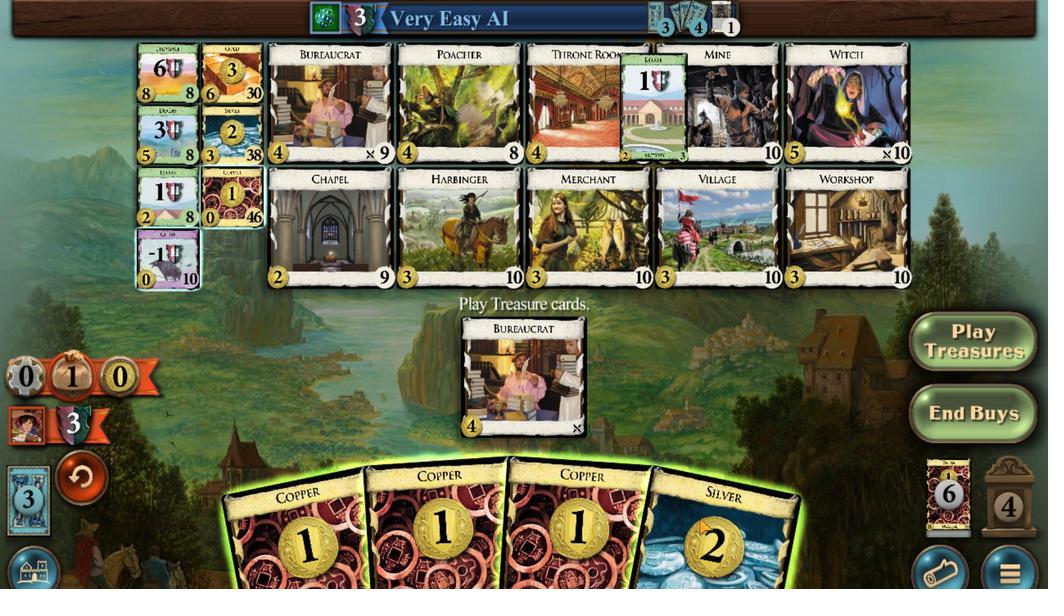 
Action: Mouse scrolled (612, 511) with delta (0, 0)
Screenshot: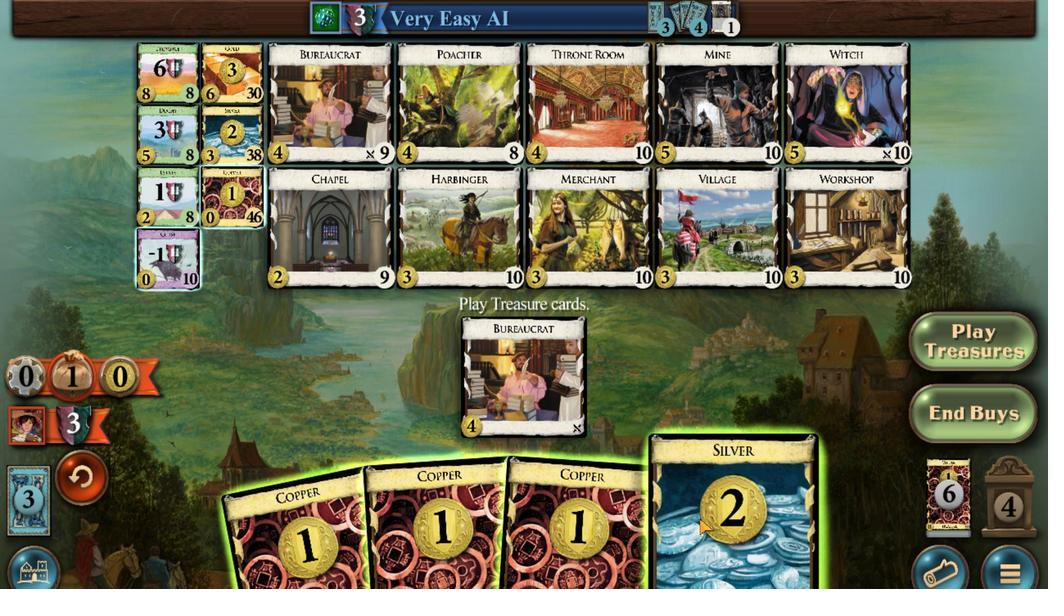 
Action: Mouse moved to (600, 514)
Screenshot: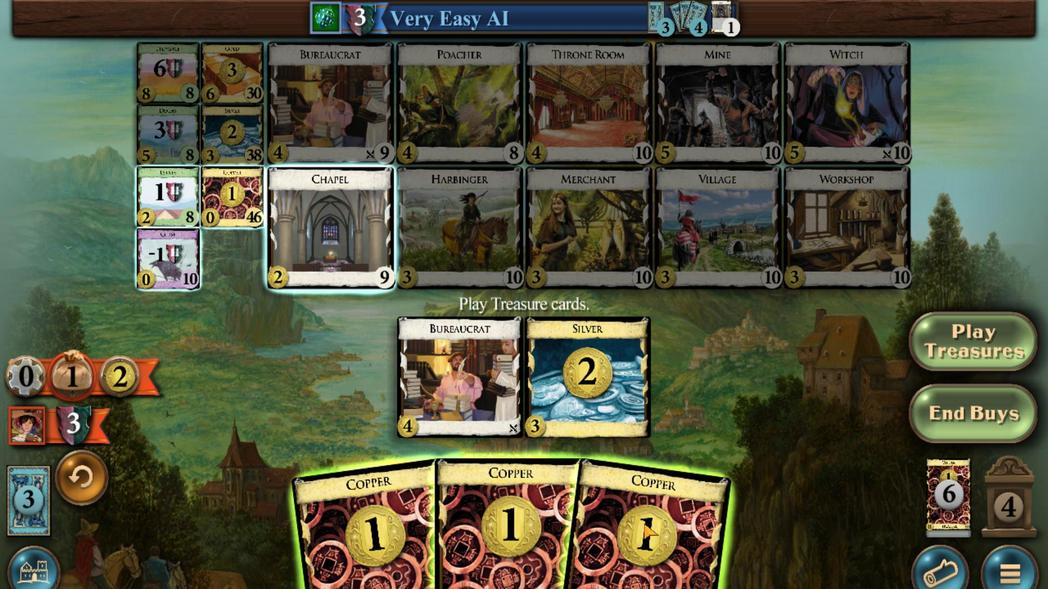 
Action: Mouse scrolled (600, 513) with delta (0, 0)
Screenshot: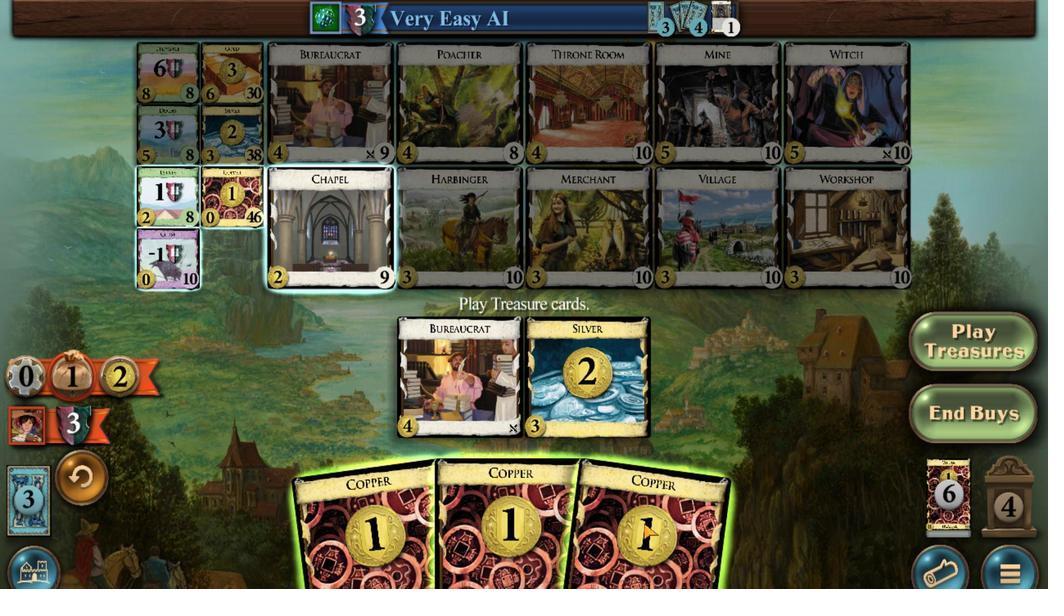 
Action: Mouse moved to (583, 515)
Screenshot: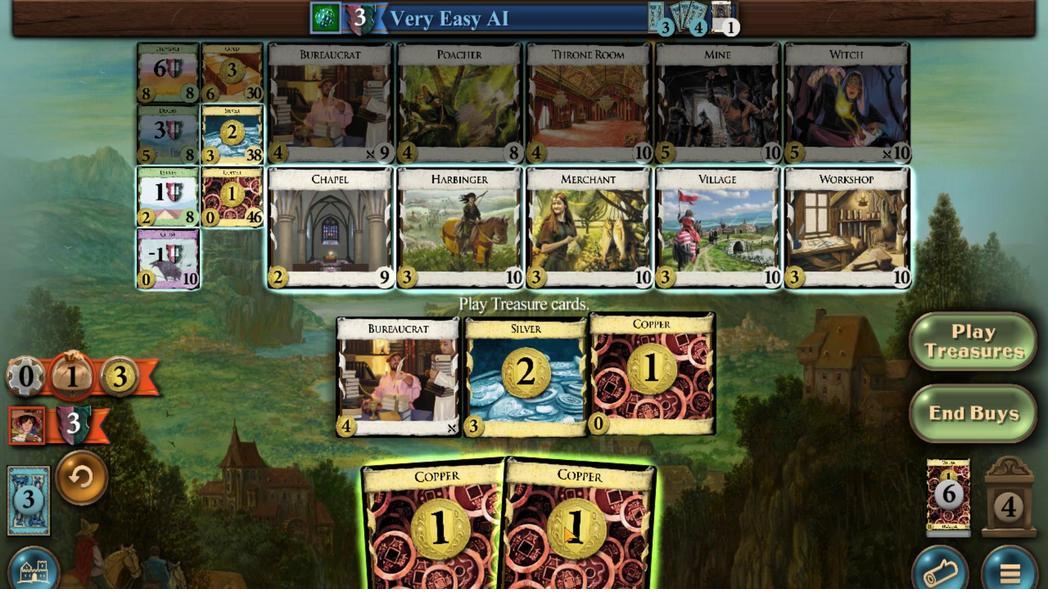 
Action: Mouse scrolled (583, 515) with delta (0, 0)
Screenshot: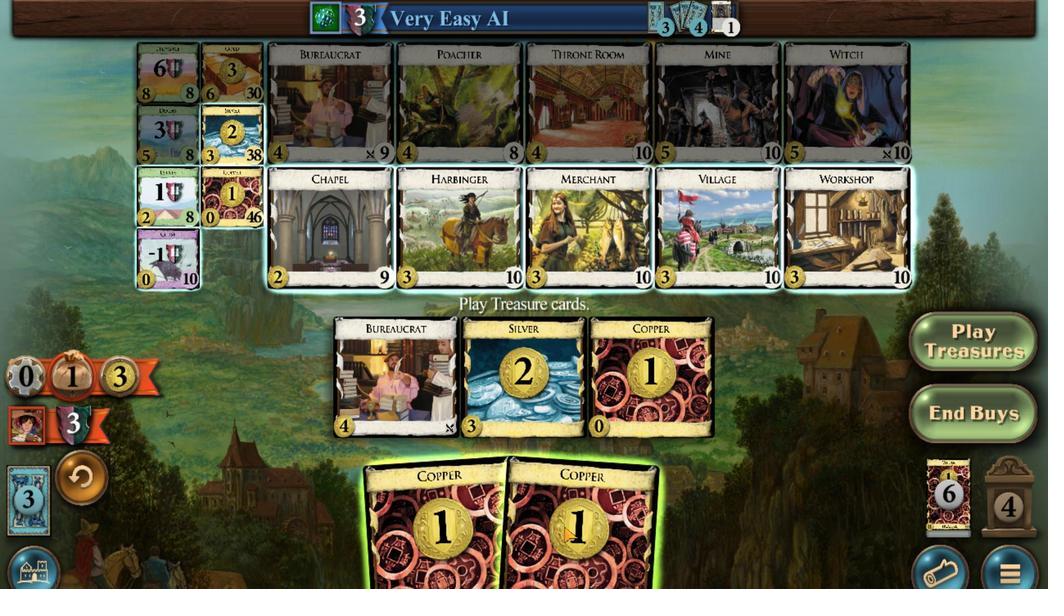 
Action: Mouse moved to (583, 519)
Screenshot: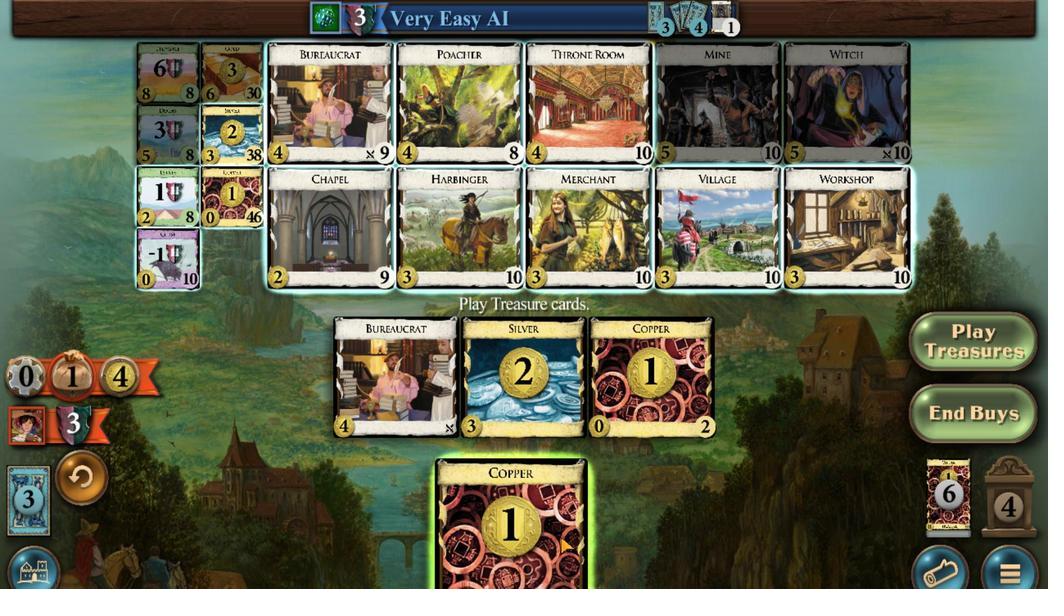 
Action: Mouse scrolled (583, 518) with delta (0, 0)
Screenshot: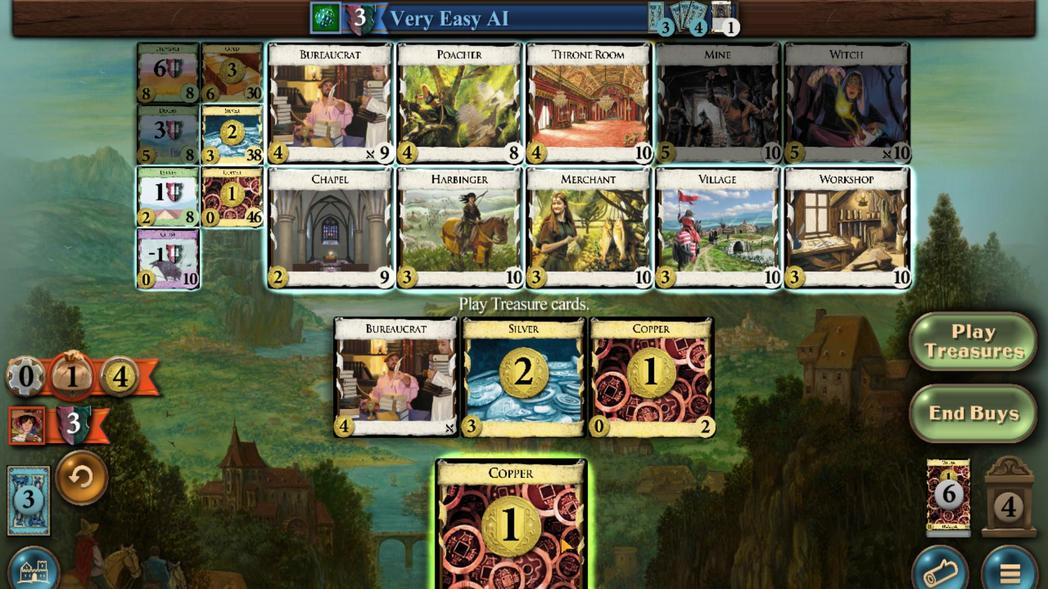 
Action: Mouse moved to (500, 366)
Screenshot: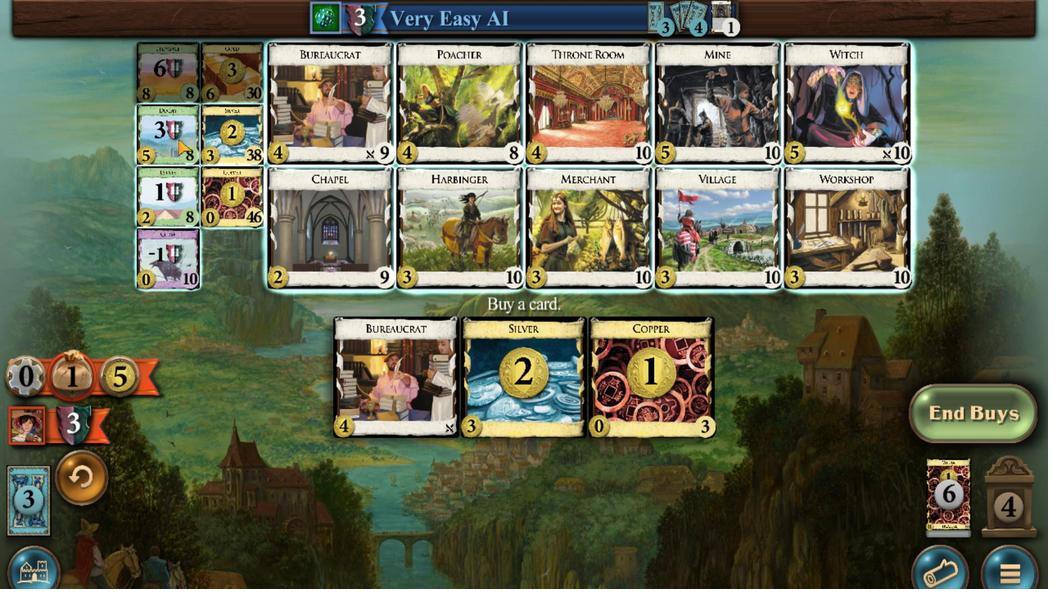 
Action: Mouse scrolled (500, 366) with delta (0, 0)
Screenshot: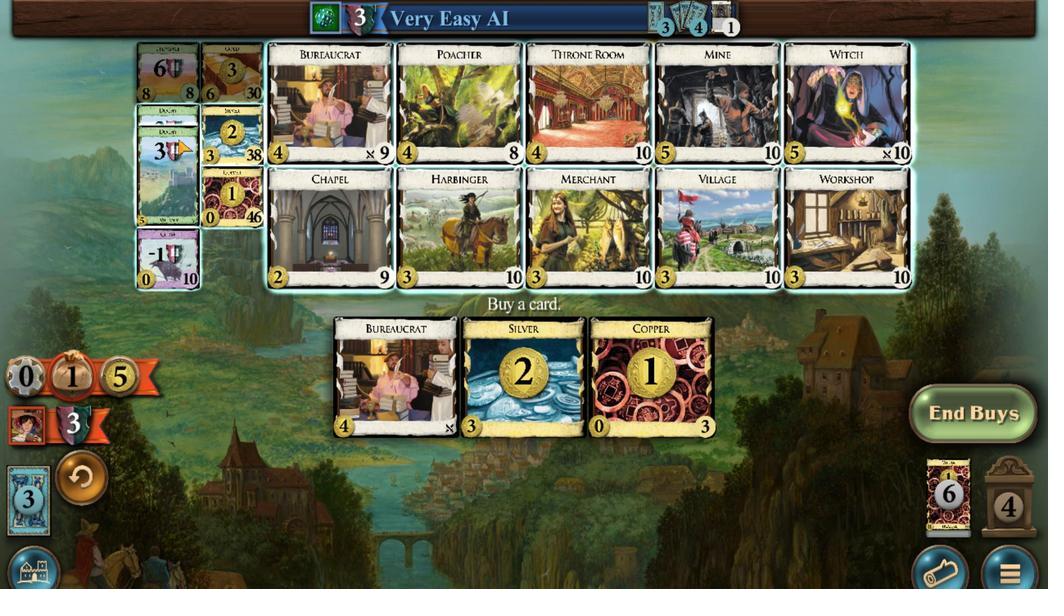 
Action: Mouse scrolled (500, 366) with delta (0, 0)
Screenshot: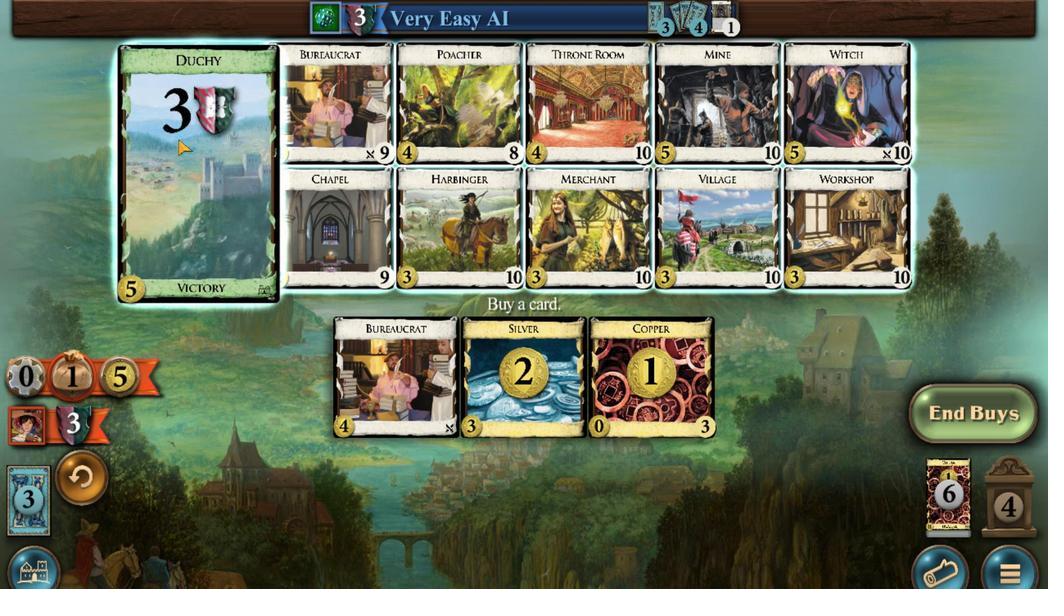 
Action: Mouse scrolled (500, 366) with delta (0, 0)
Screenshot: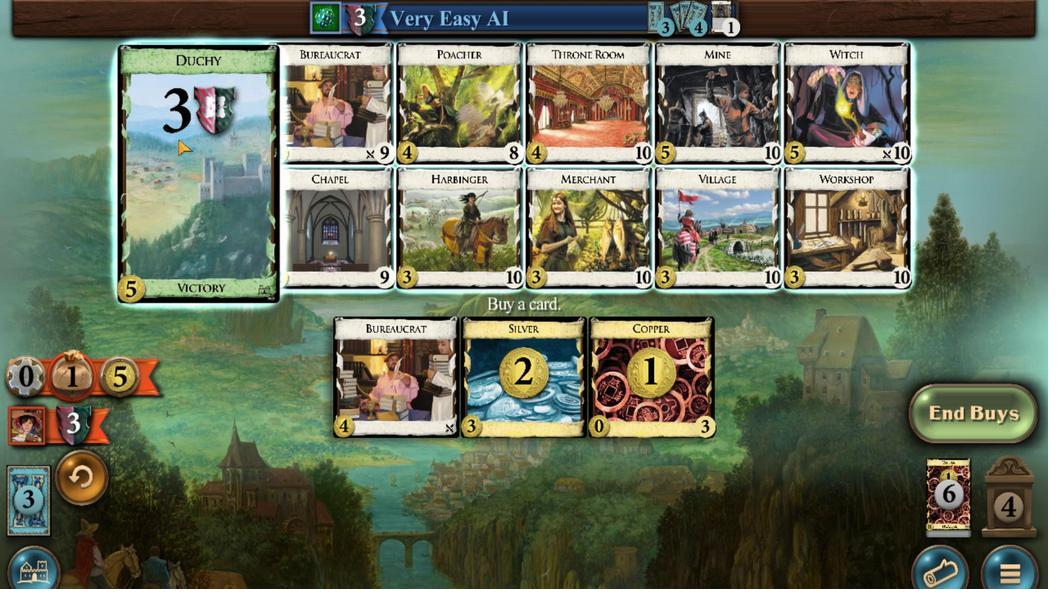 
Action: Mouse scrolled (500, 366) with delta (0, 0)
Screenshot: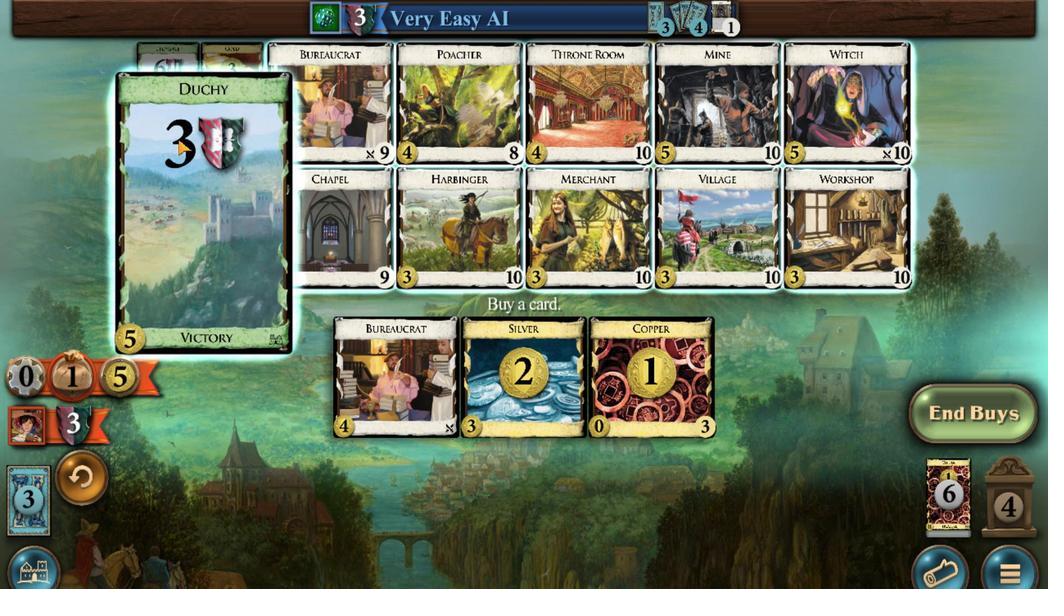 
Action: Mouse scrolled (500, 366) with delta (0, 0)
Screenshot: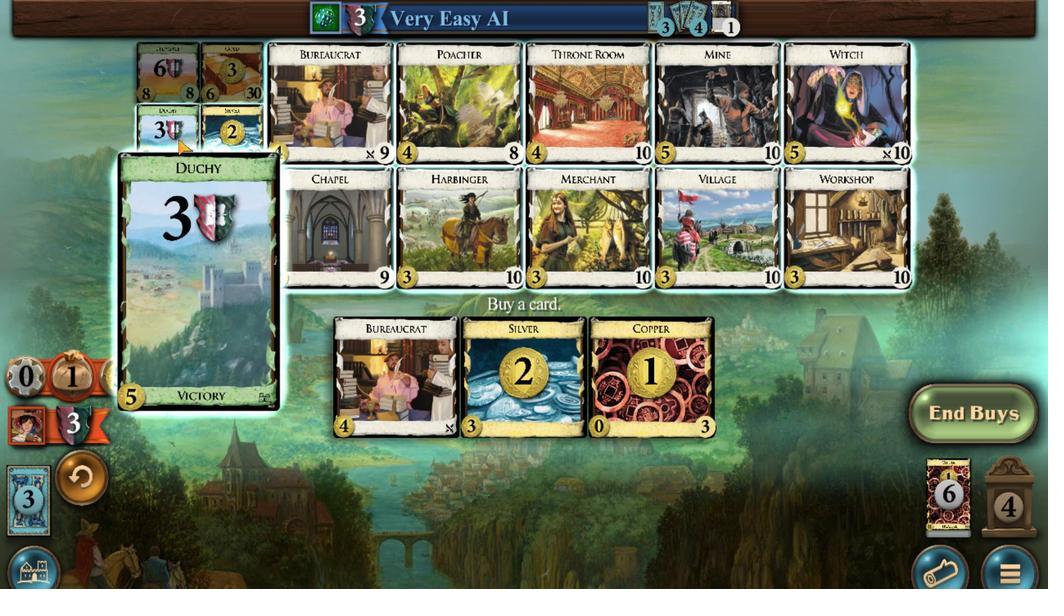
Action: Mouse scrolled (500, 366) with delta (0, 0)
Screenshot: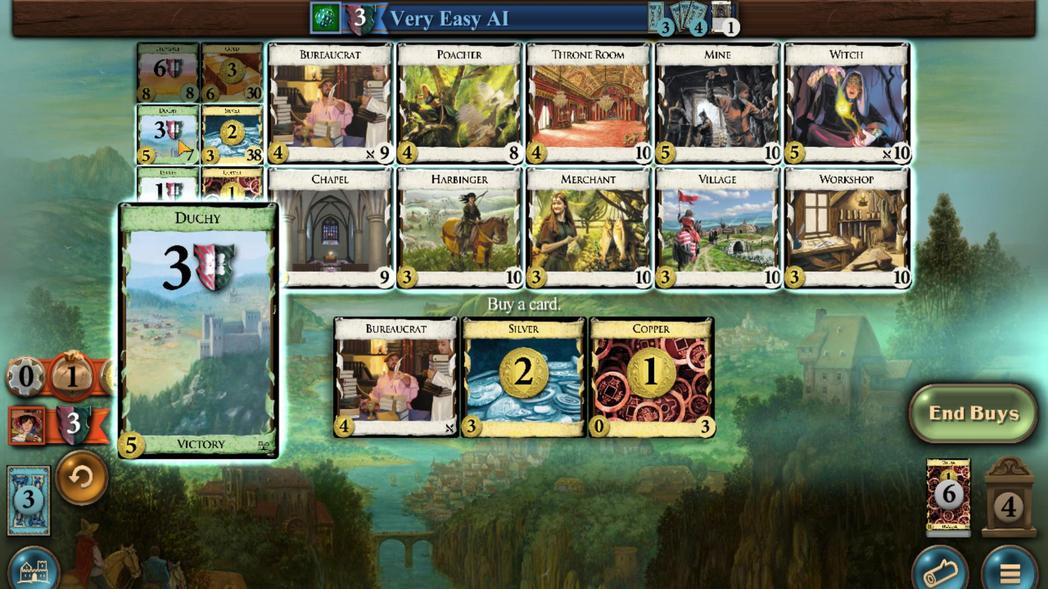 
Action: Mouse moved to (550, 503)
Screenshot: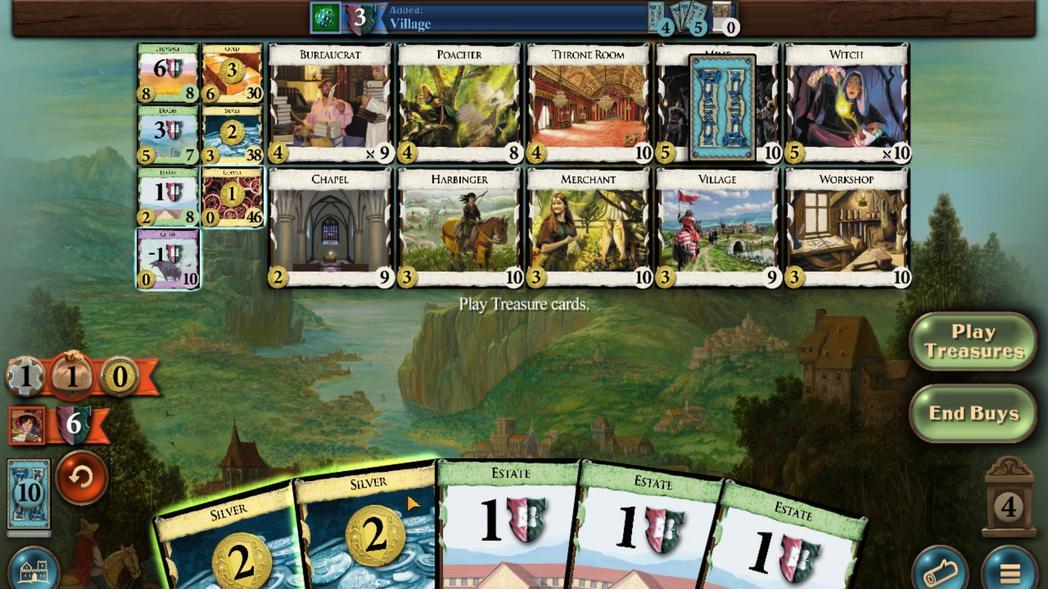 
Action: Mouse scrolled (550, 502) with delta (0, 0)
Screenshot: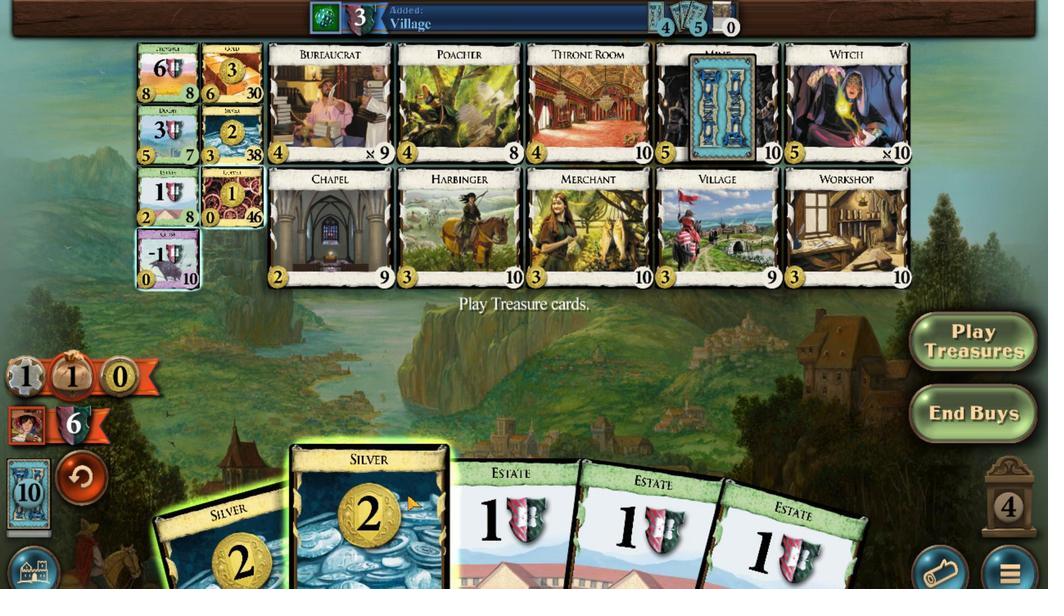 
Action: Mouse moved to (535, 510)
Screenshot: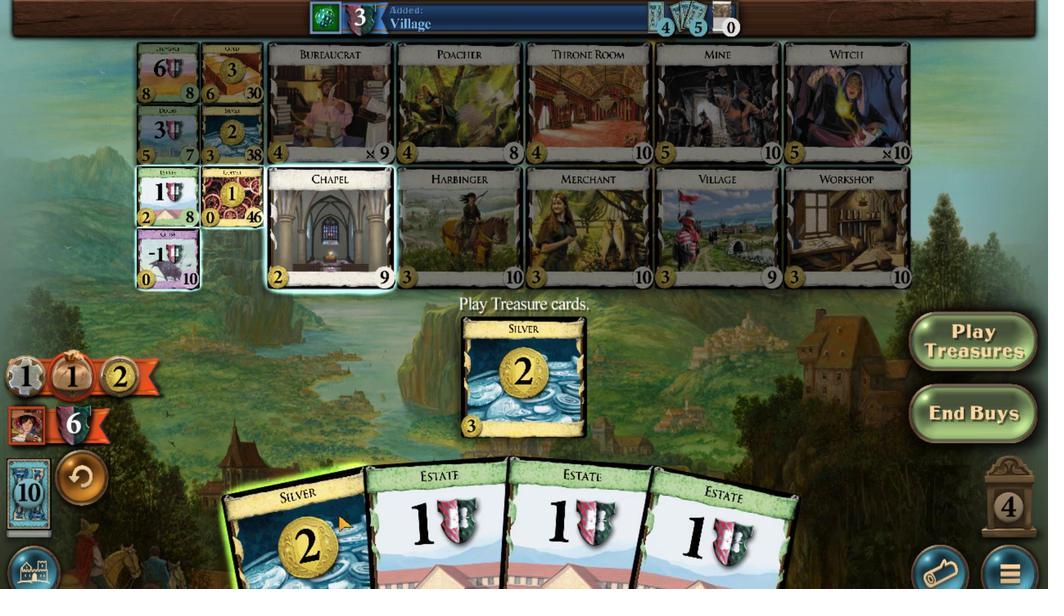
Action: Mouse scrolled (535, 510) with delta (0, 0)
Screenshot: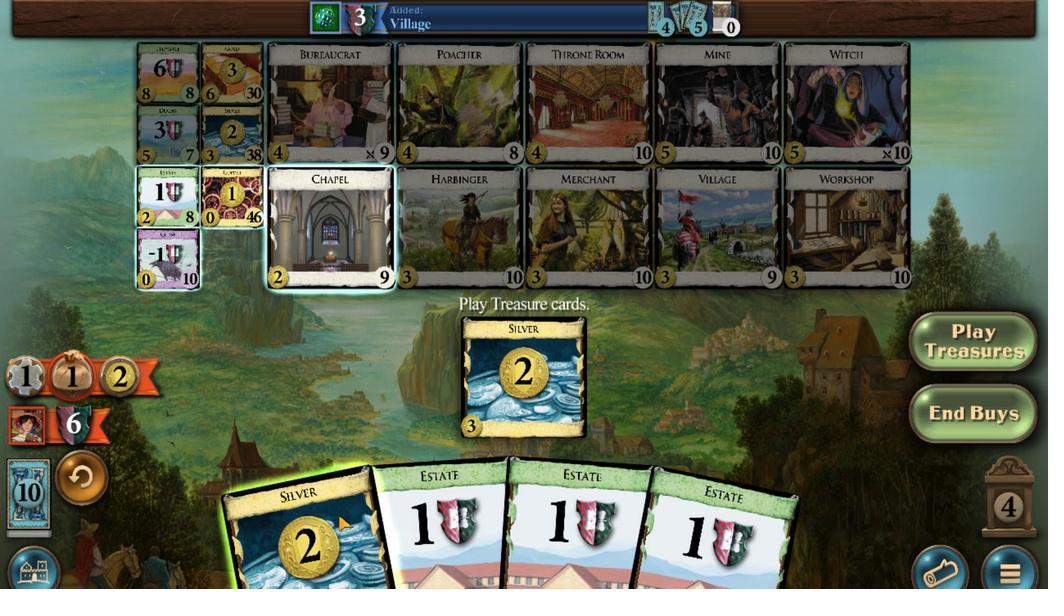 
Action: Mouse moved to (532, 345)
Screenshot: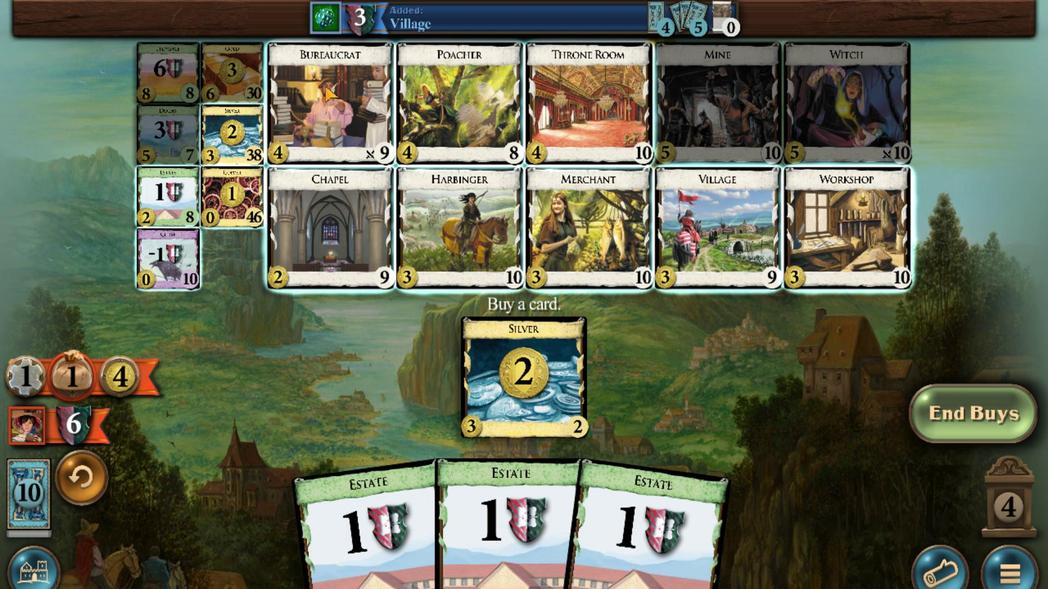 
Action: Mouse scrolled (532, 345) with delta (0, 0)
Screenshot: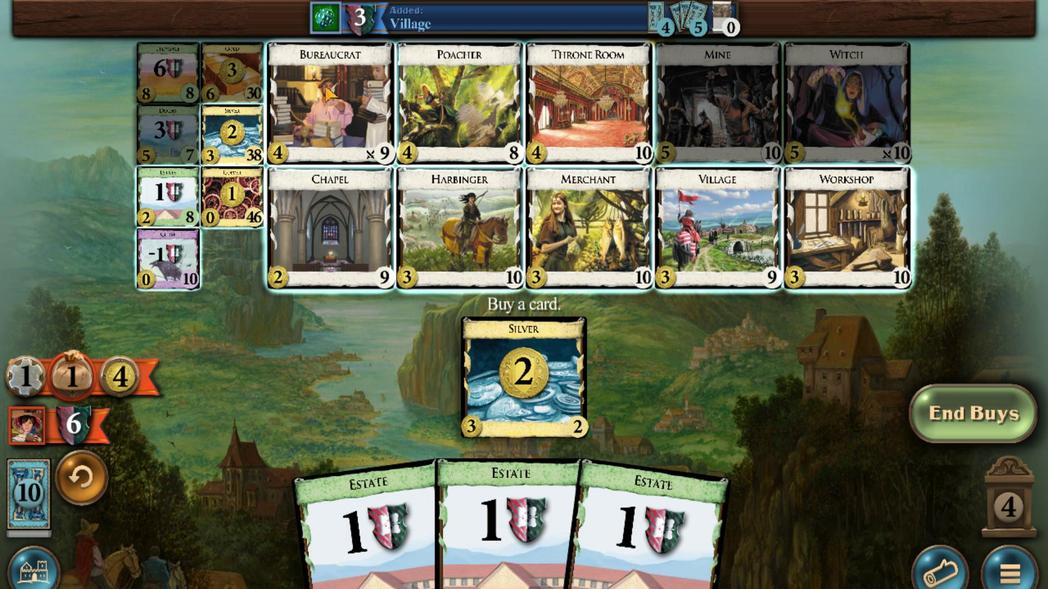 
Action: Mouse scrolled (532, 345) with delta (0, 0)
Screenshot: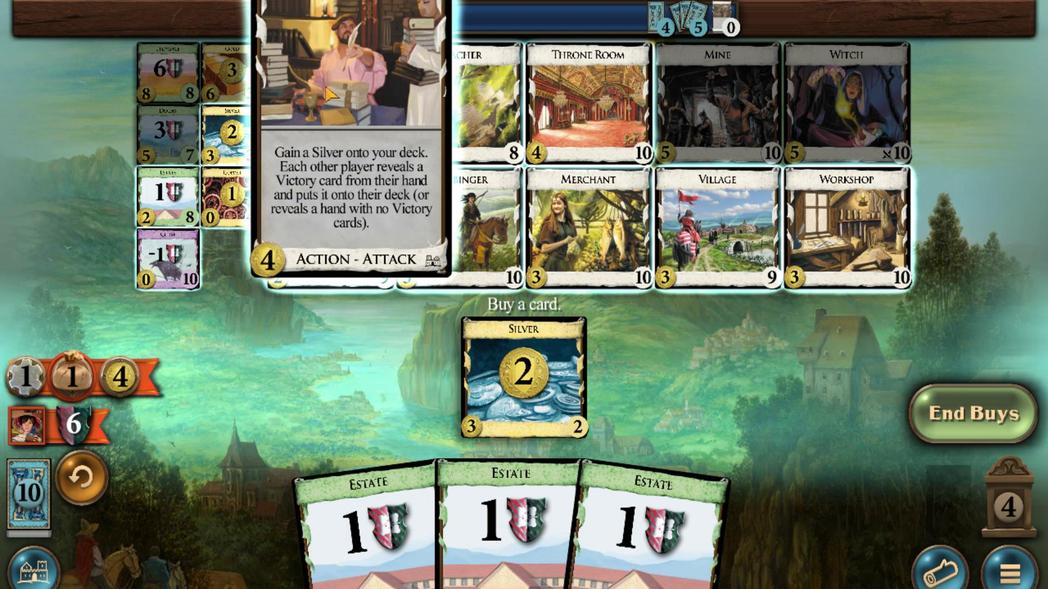 
Action: Mouse scrolled (532, 345) with delta (0, 0)
Screenshot: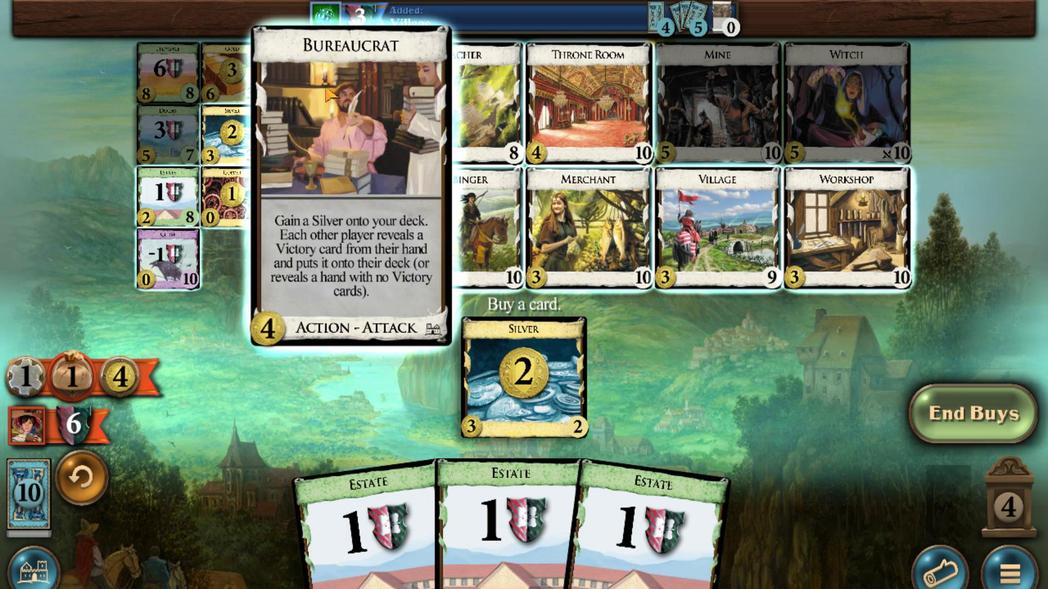 
Action: Mouse scrolled (532, 345) with delta (0, 0)
Screenshot: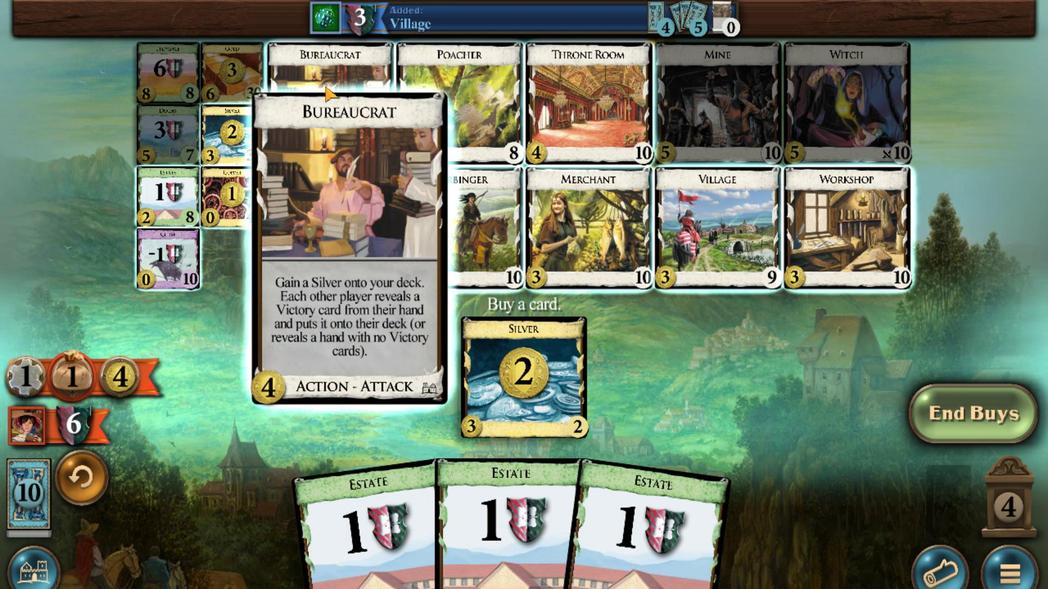 
Action: Mouse scrolled (532, 345) with delta (0, 0)
Screenshot: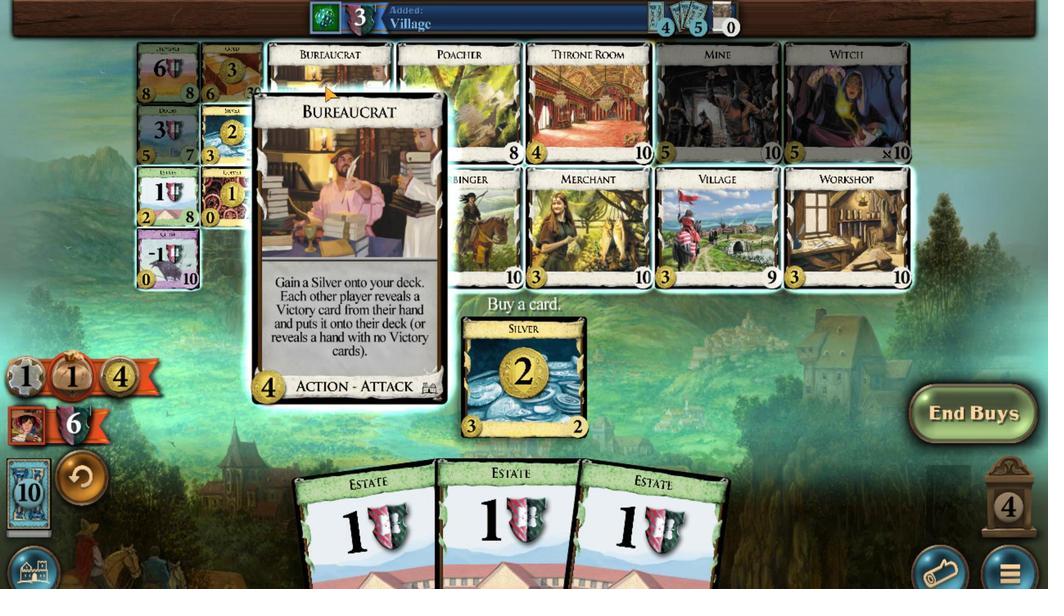 
Action: Mouse moved to (616, 520)
Screenshot: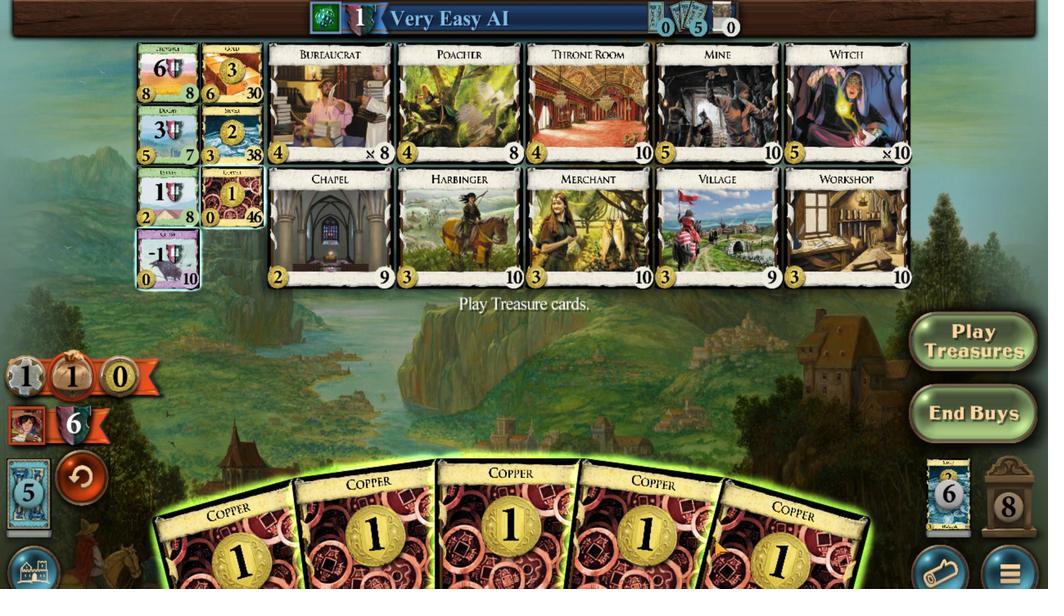 
Action: Mouse scrolled (616, 520) with delta (0, 0)
Screenshot: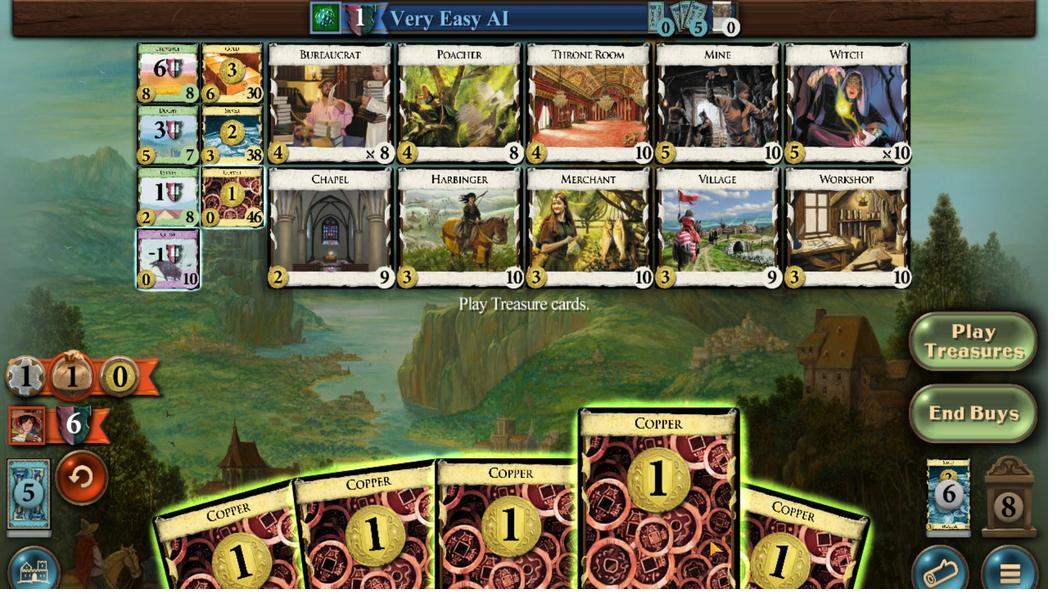 
Action: Mouse moved to (602, 517)
Screenshot: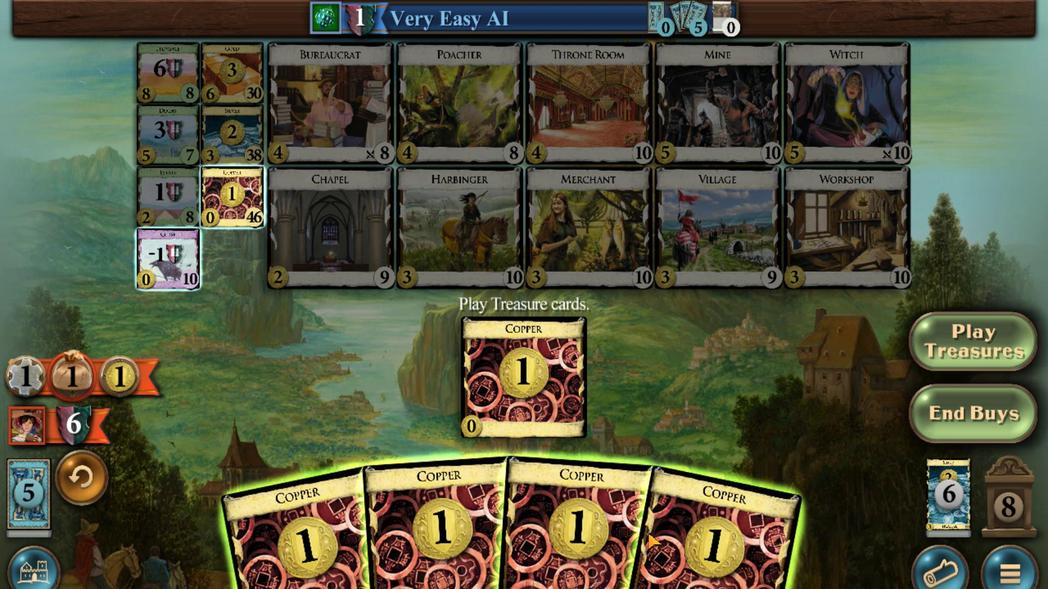 
Action: Mouse scrolled (602, 517) with delta (0, 0)
Screenshot: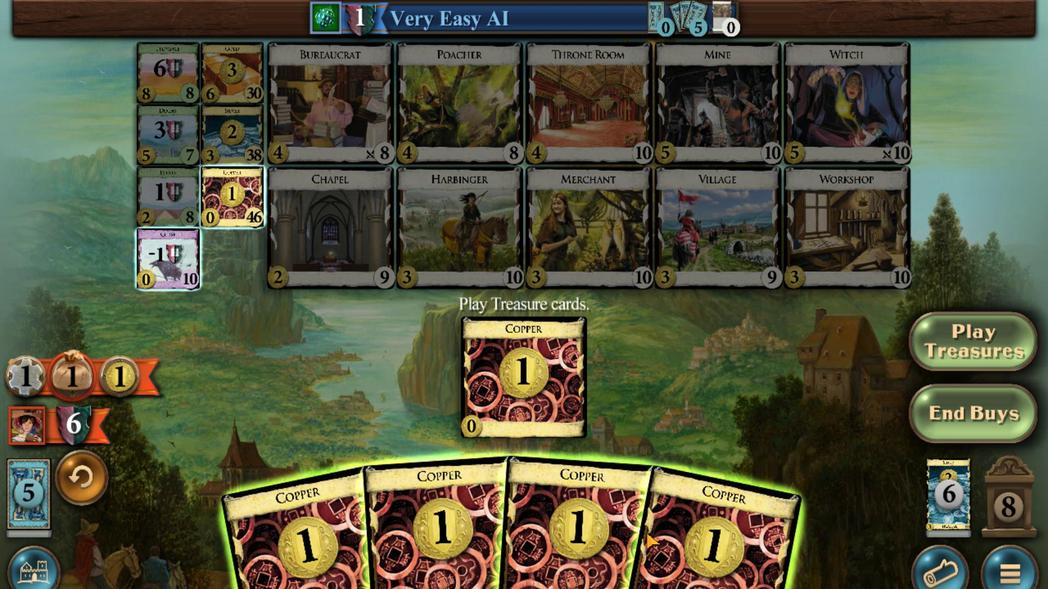 
Action: Mouse moved to (589, 514)
Screenshot: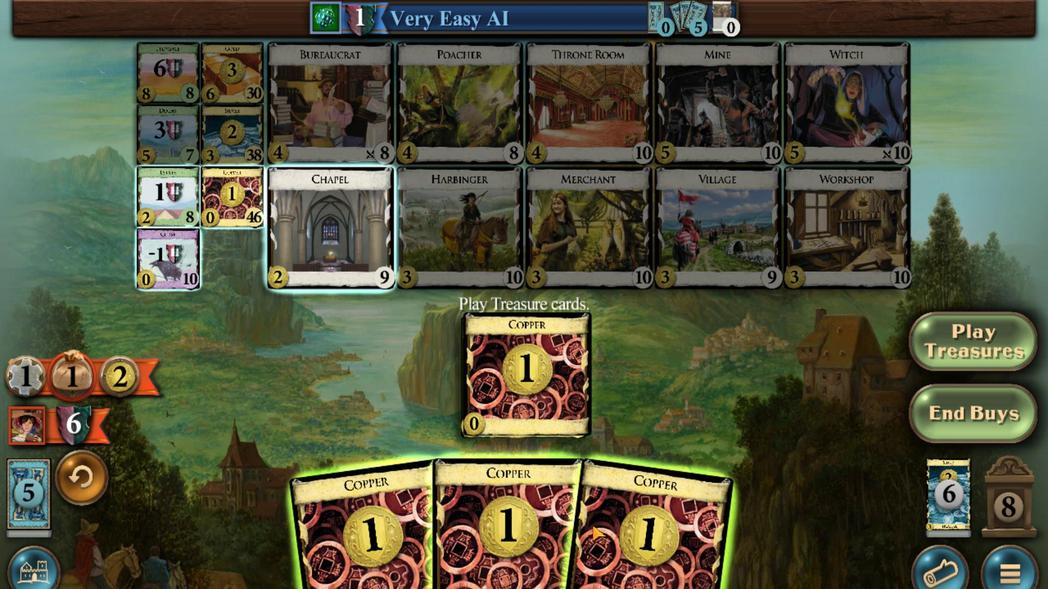 
Action: Mouse scrolled (589, 514) with delta (0, 0)
Screenshot: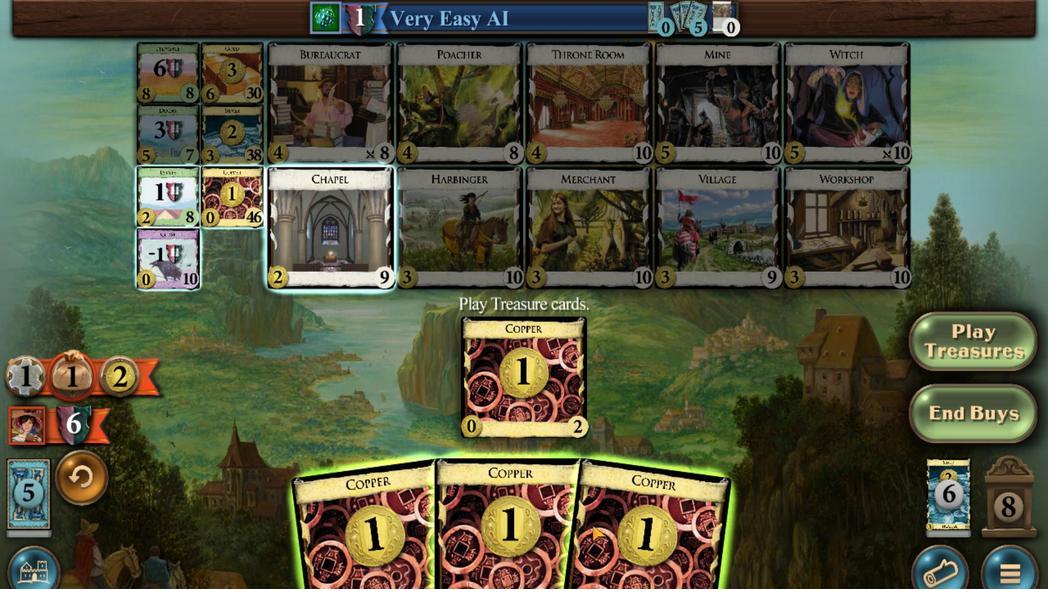 
Action: Mouse moved to (565, 503)
Screenshot: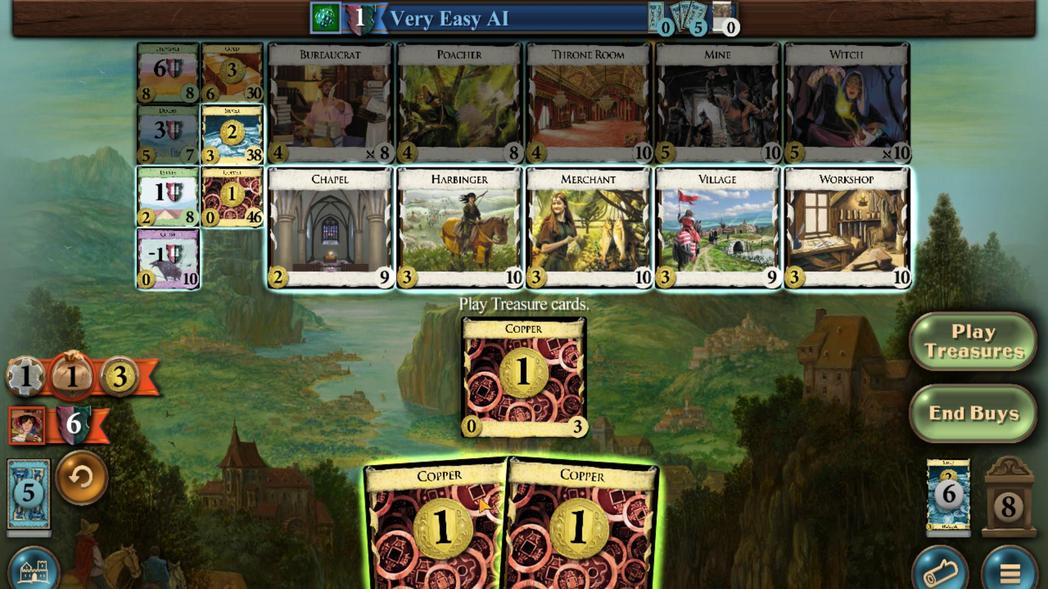 
Action: Mouse scrolled (565, 503) with delta (0, 0)
Screenshot: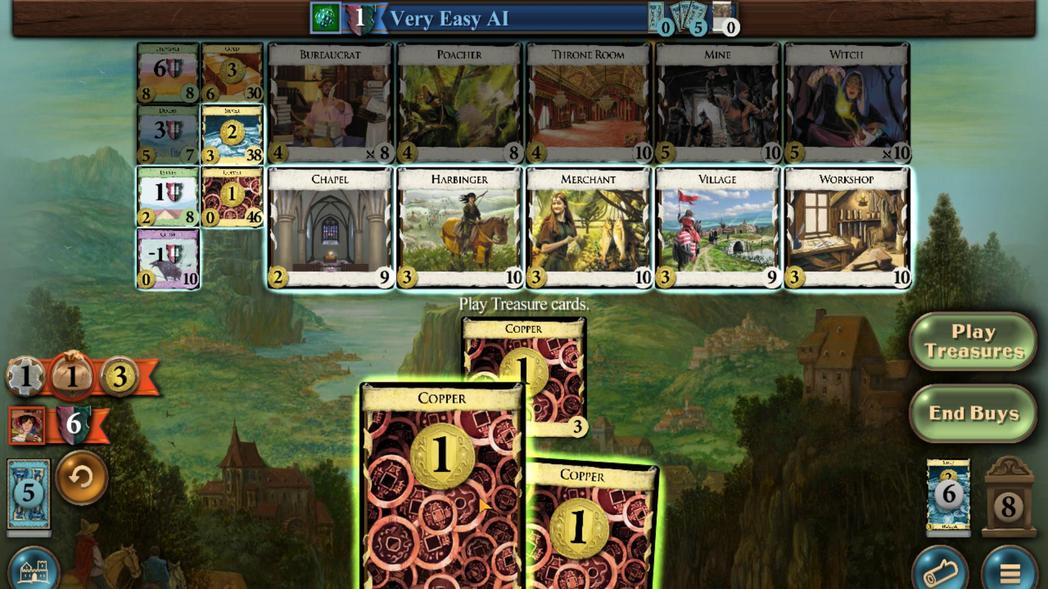 
Action: Mouse scrolled (565, 503) with delta (0, 0)
Screenshot: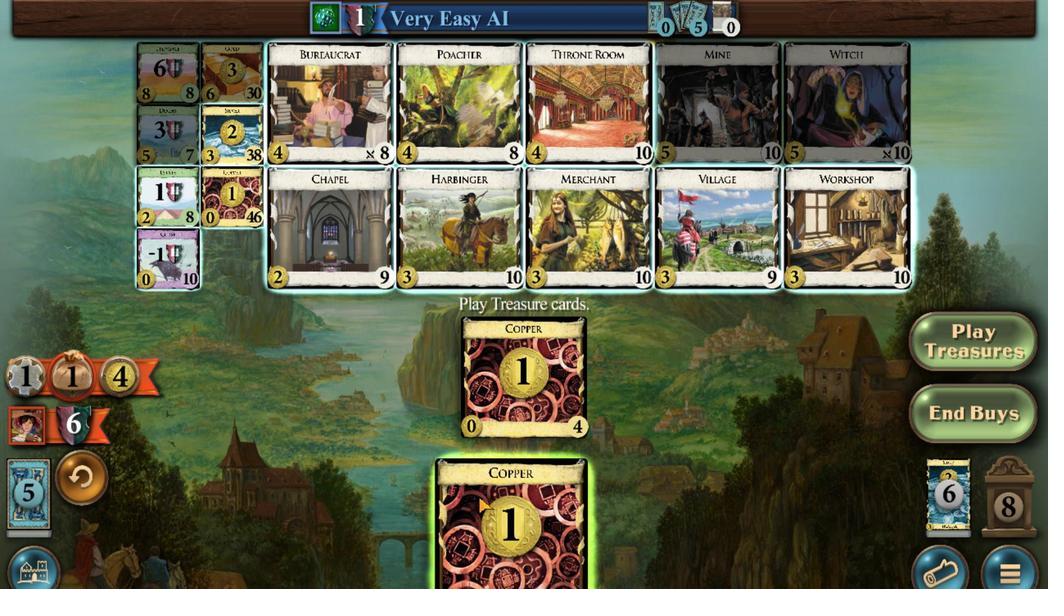 
Action: Mouse moved to (500, 362)
Screenshot: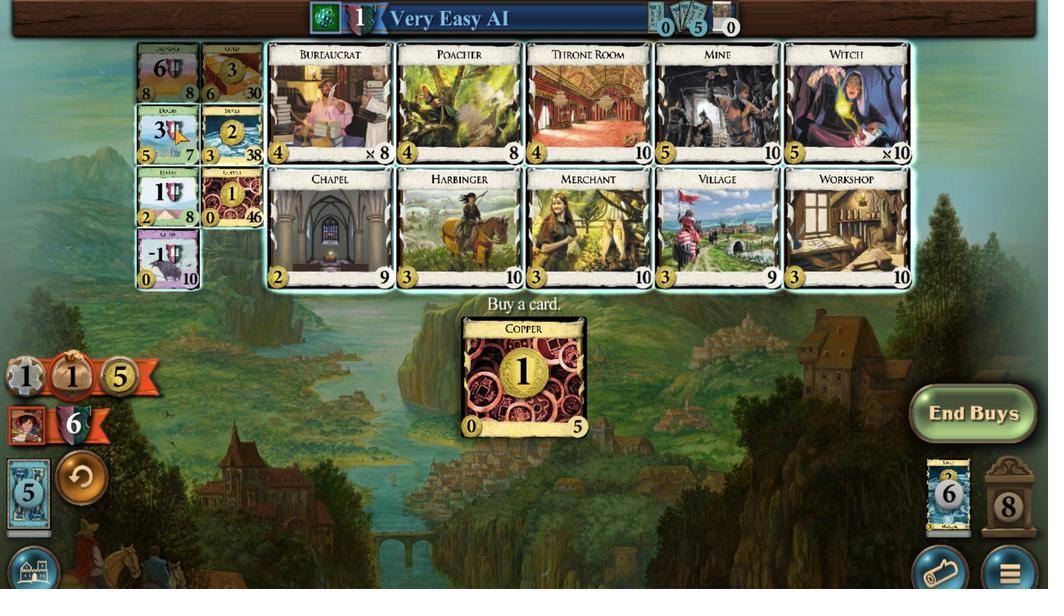
Action: Mouse scrolled (500, 362) with delta (0, 0)
Screenshot: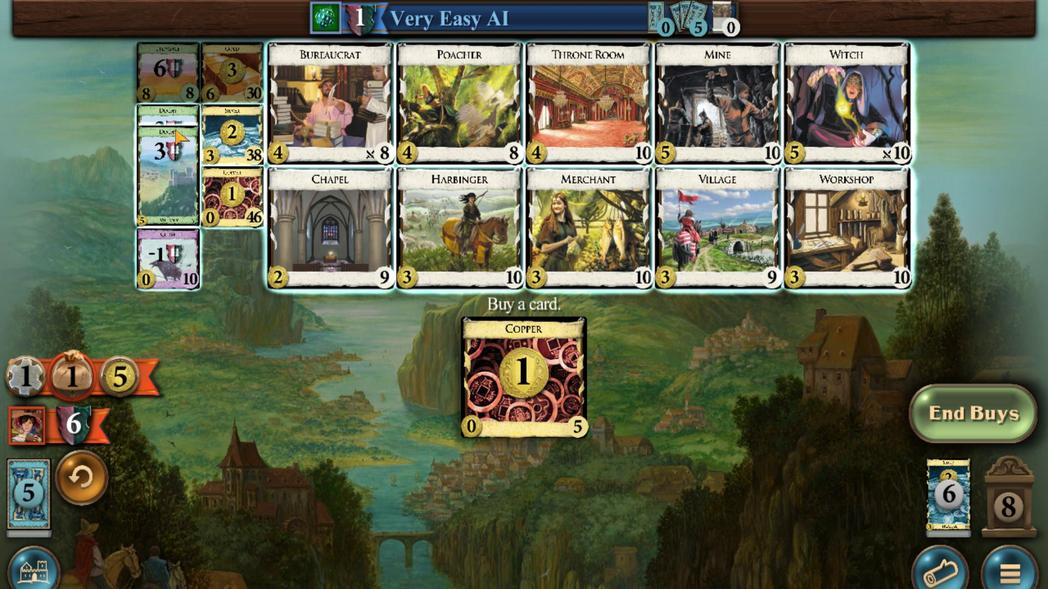 
Action: Mouse scrolled (500, 362) with delta (0, 0)
Screenshot: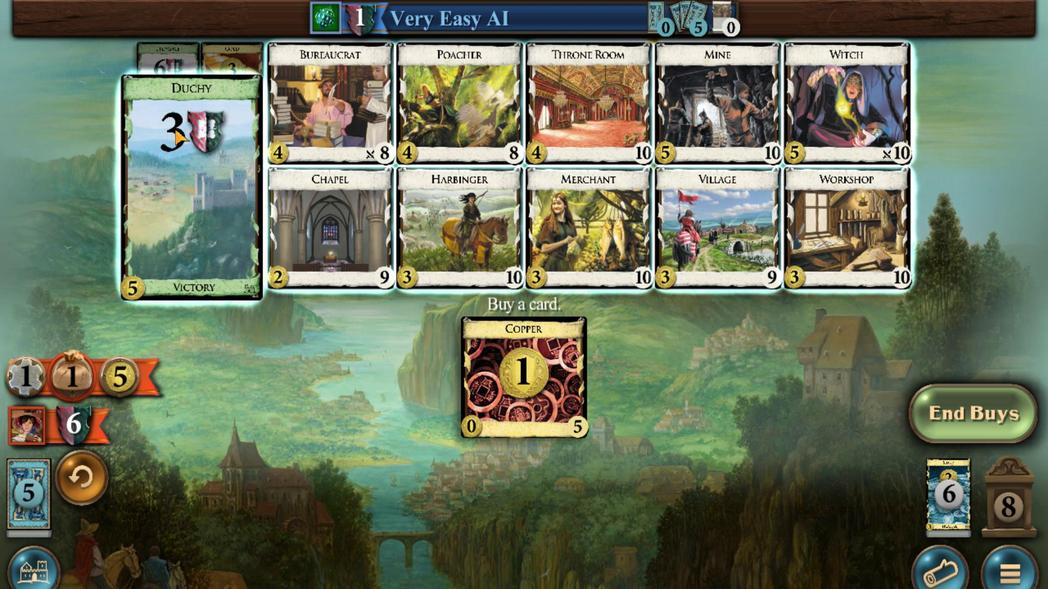 
Action: Mouse scrolled (500, 362) with delta (0, 0)
Screenshot: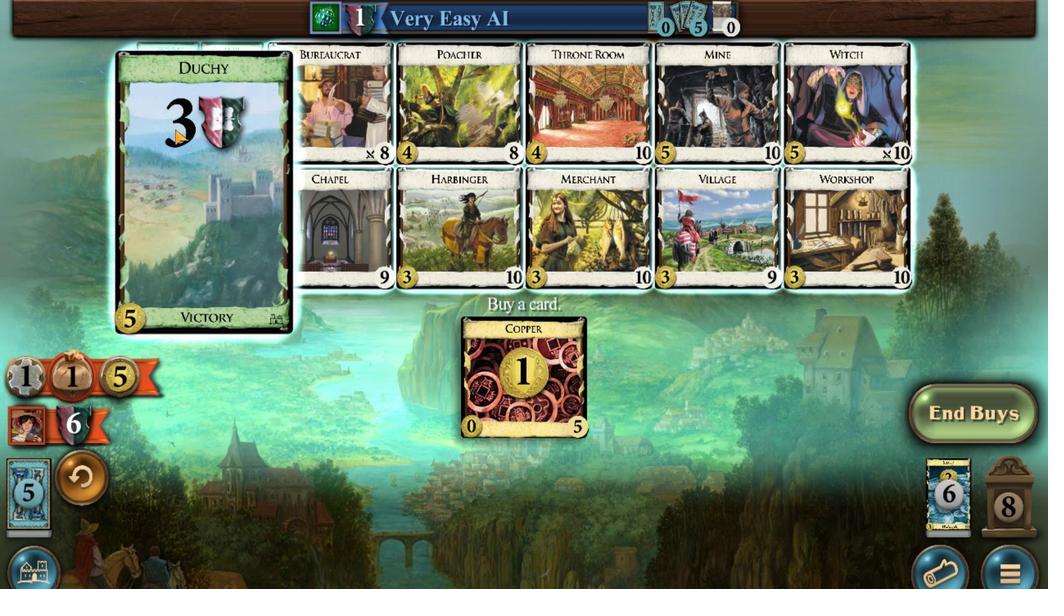 
Action: Mouse scrolled (500, 362) with delta (0, 0)
Screenshot: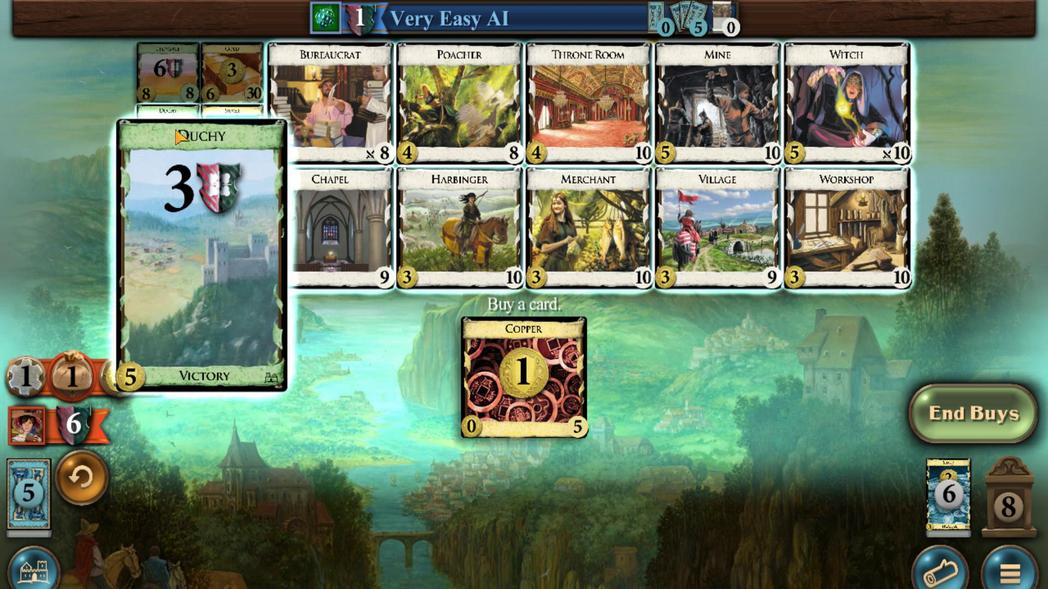 
Action: Mouse scrolled (500, 362) with delta (0, 0)
Screenshot: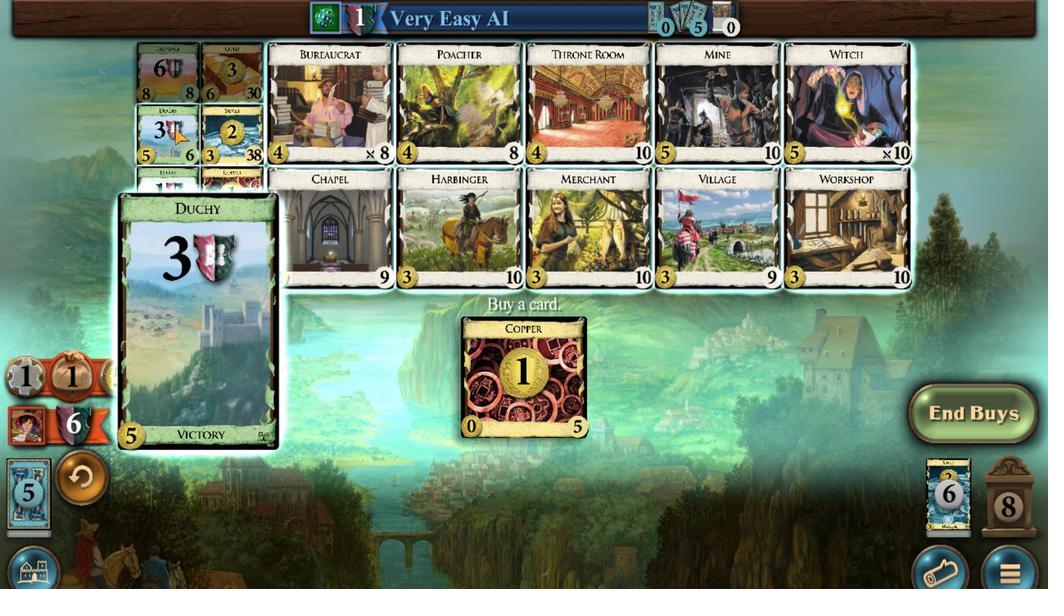 
Action: Mouse scrolled (500, 362) with delta (0, 0)
Screenshot: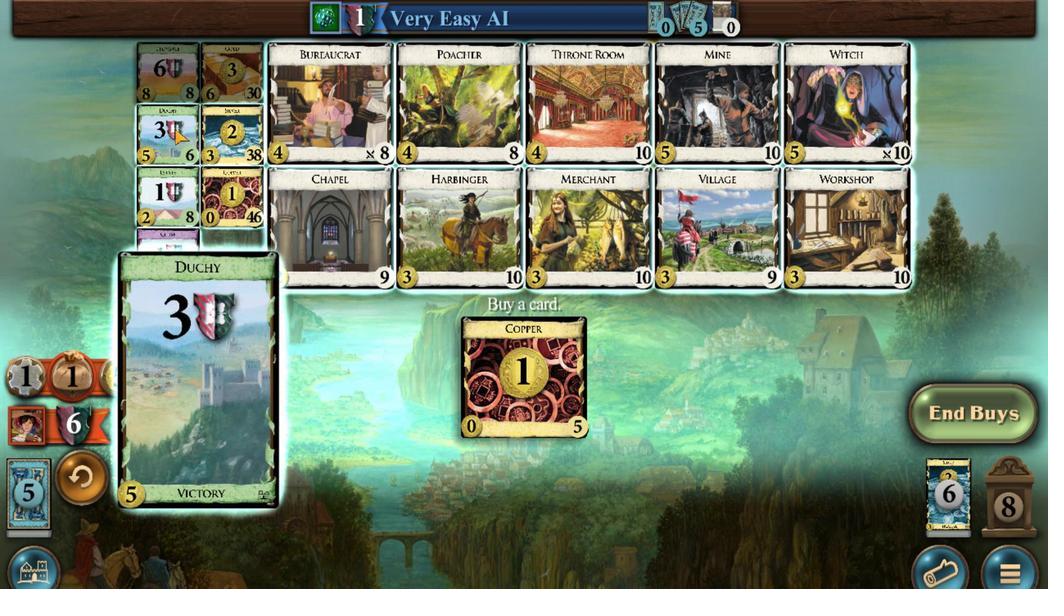 
Action: Mouse moved to (540, 512)
Screenshot: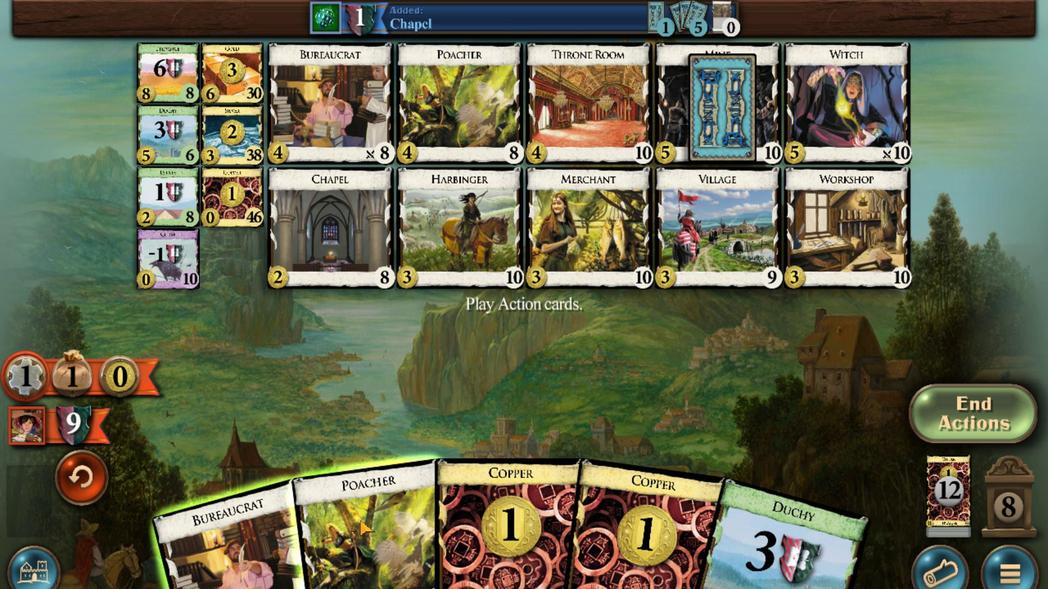 
Action: Mouse scrolled (540, 512) with delta (0, 0)
Screenshot: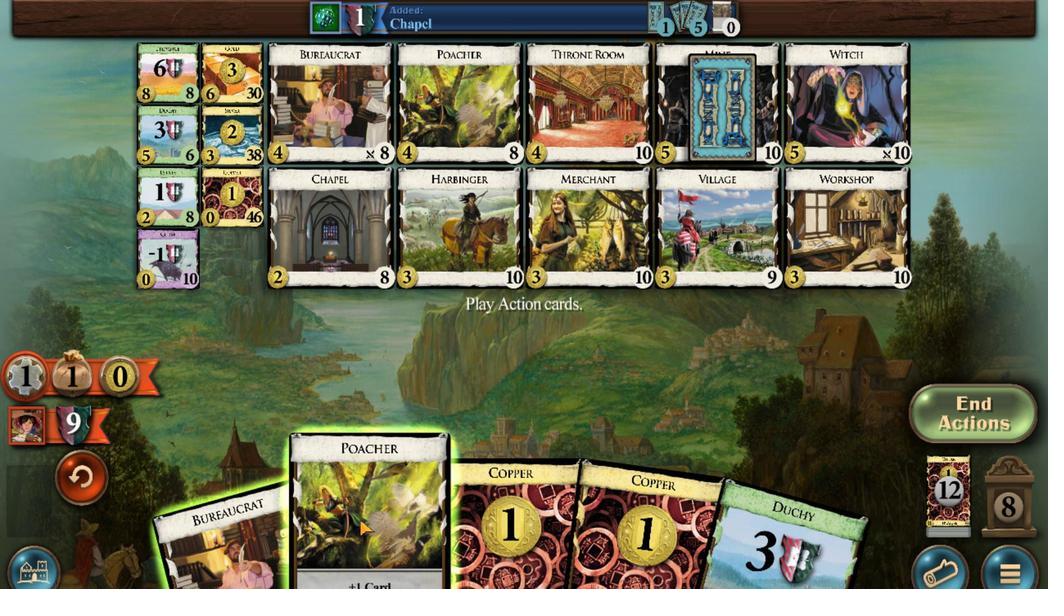 
Action: Mouse moved to (523, 514)
Screenshot: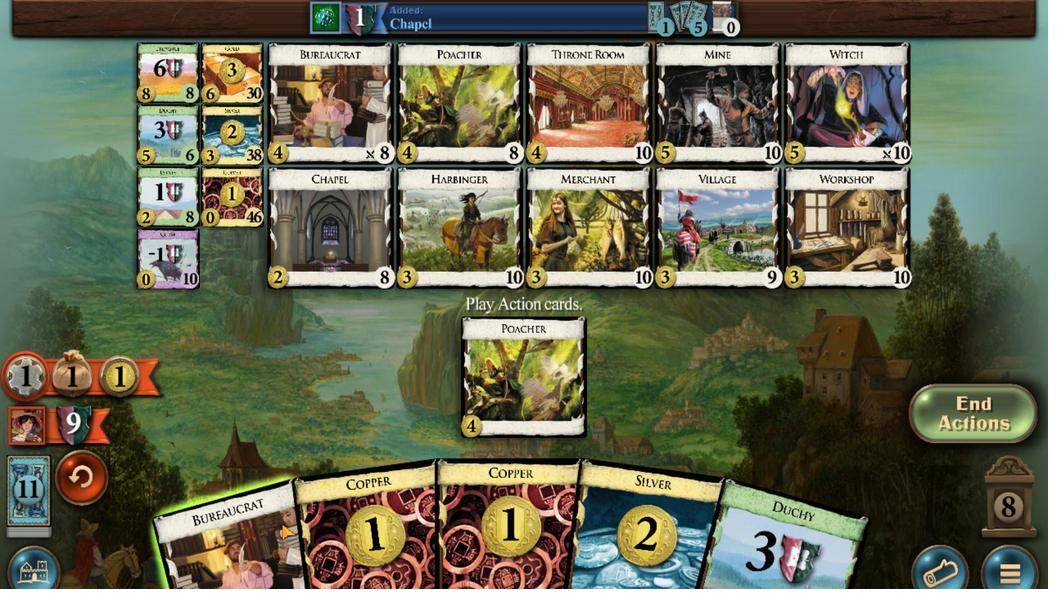 
Action: Mouse scrolled (523, 514) with delta (0, 0)
Screenshot: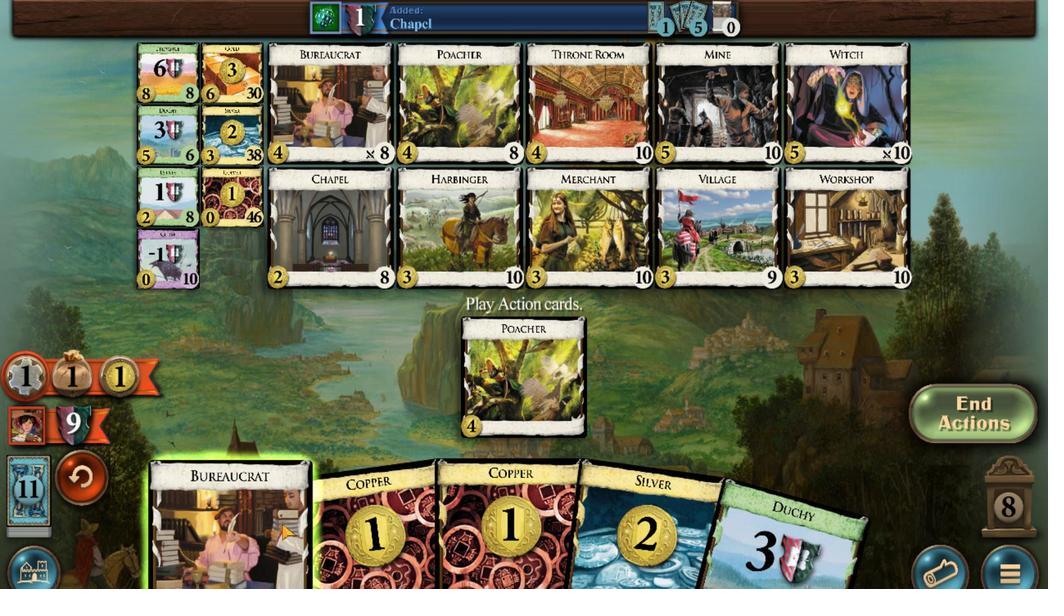 
Action: Mouse moved to (580, 497)
Screenshot: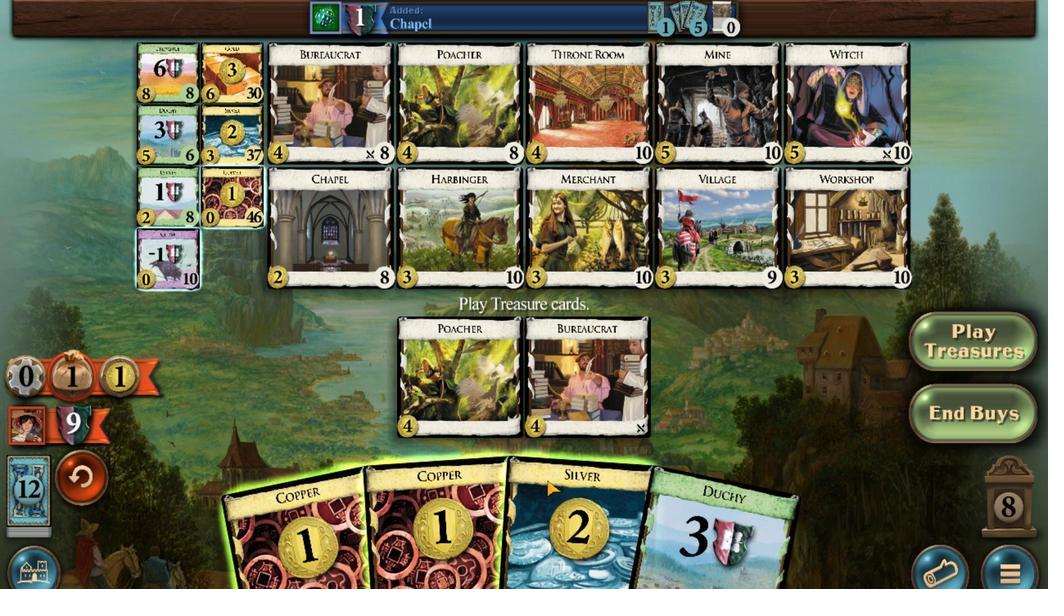 
Action: Mouse scrolled (580, 497) with delta (0, 0)
Screenshot: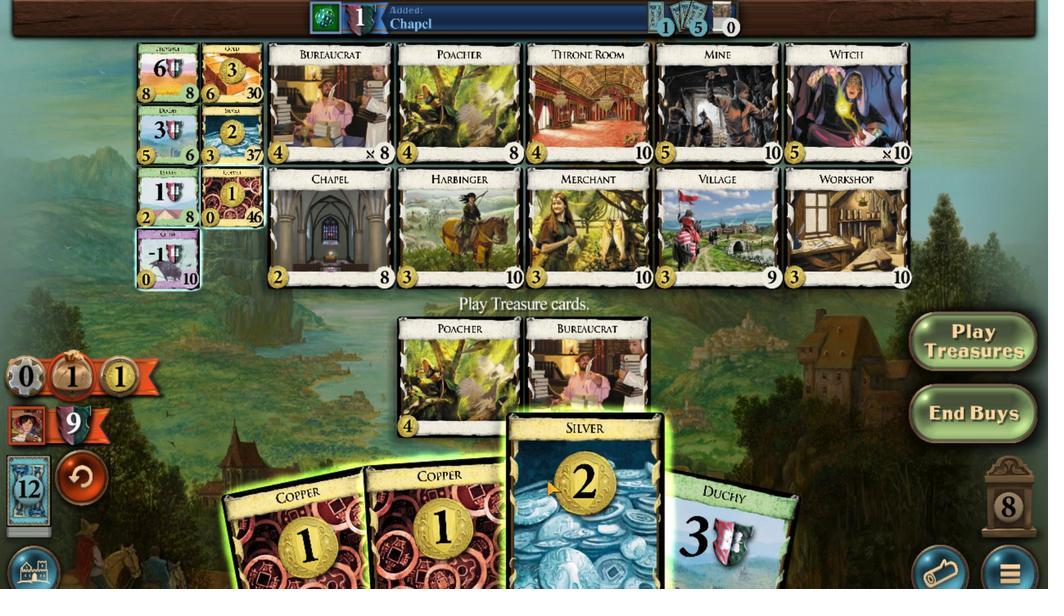 
Action: Mouse moved to (569, 505)
Screenshot: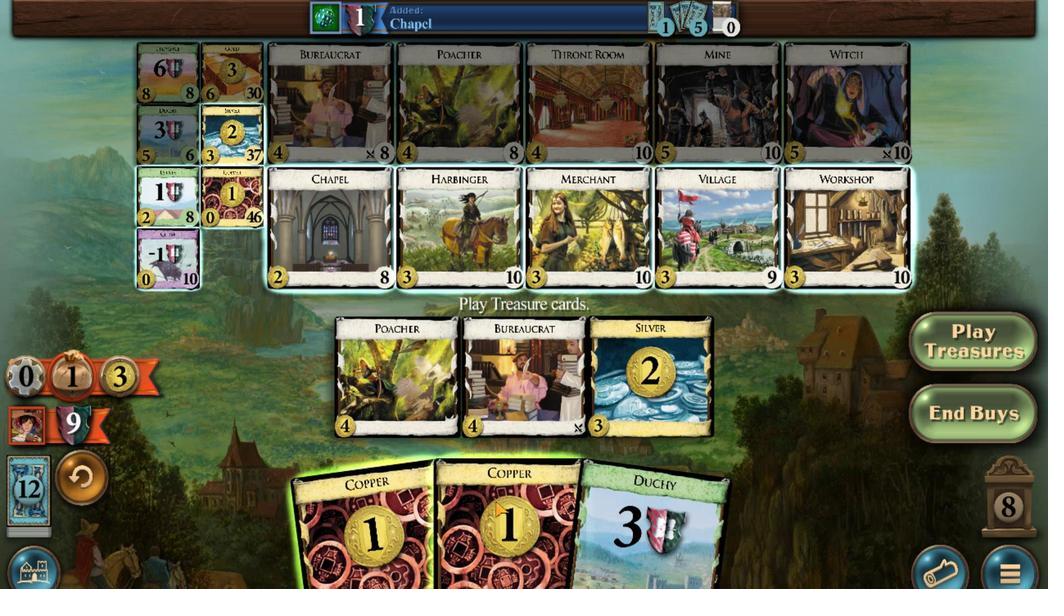
Action: Mouse scrolled (569, 505) with delta (0, 0)
Screenshot: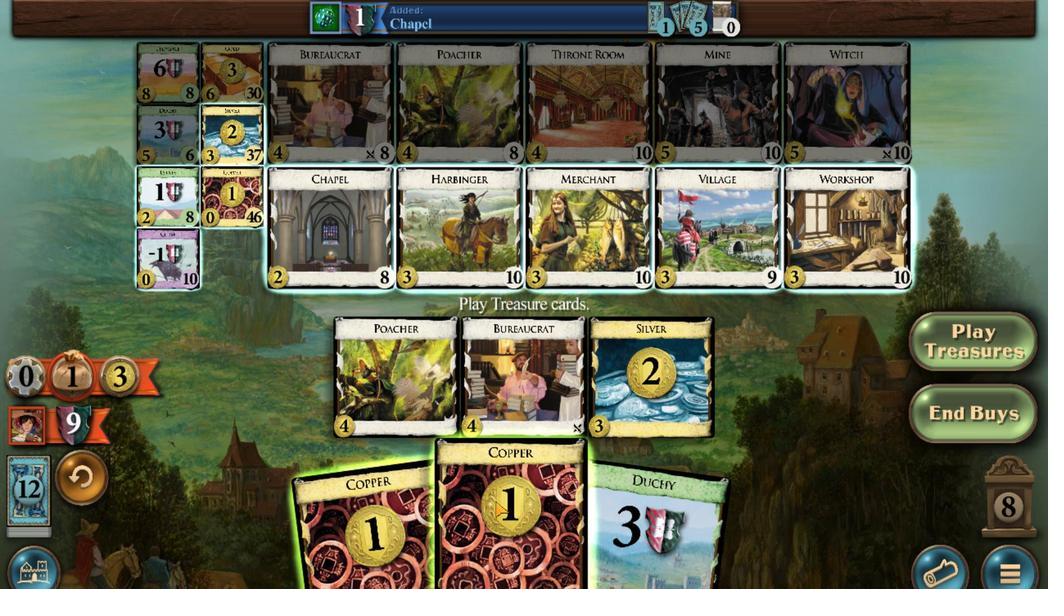 
Action: Mouse scrolled (569, 505) with delta (0, 0)
Screenshot: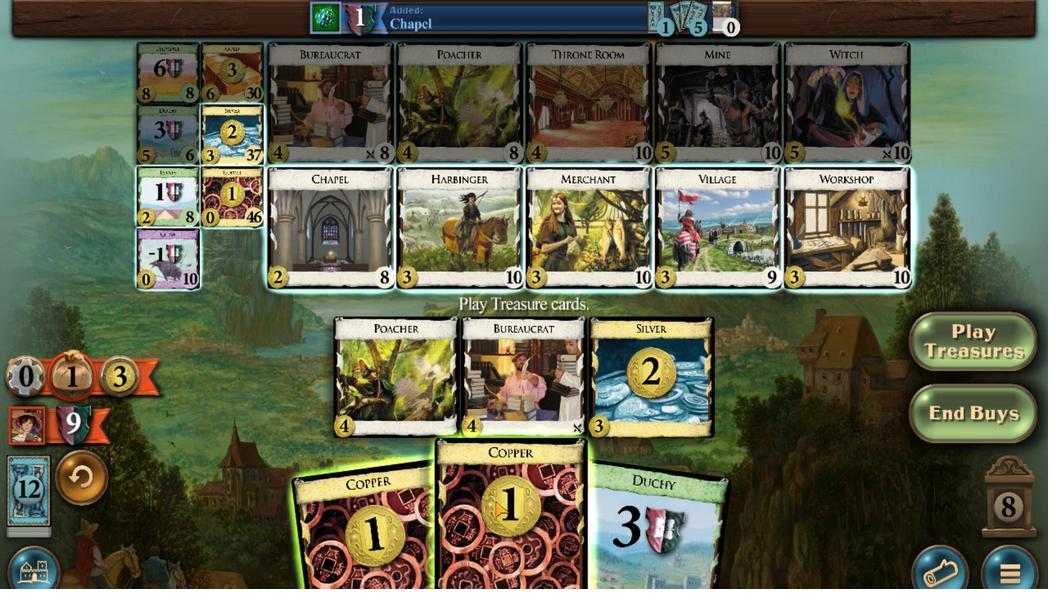 
Action: Mouse moved to (553, 506)
Screenshot: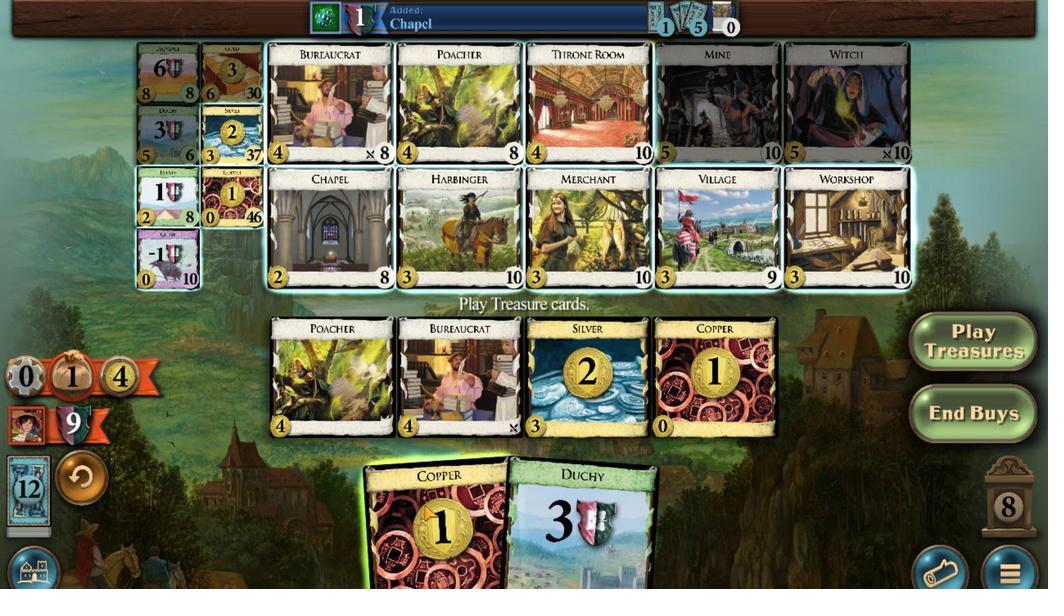 
Action: Mouse scrolled (553, 506) with delta (0, 0)
Screenshot: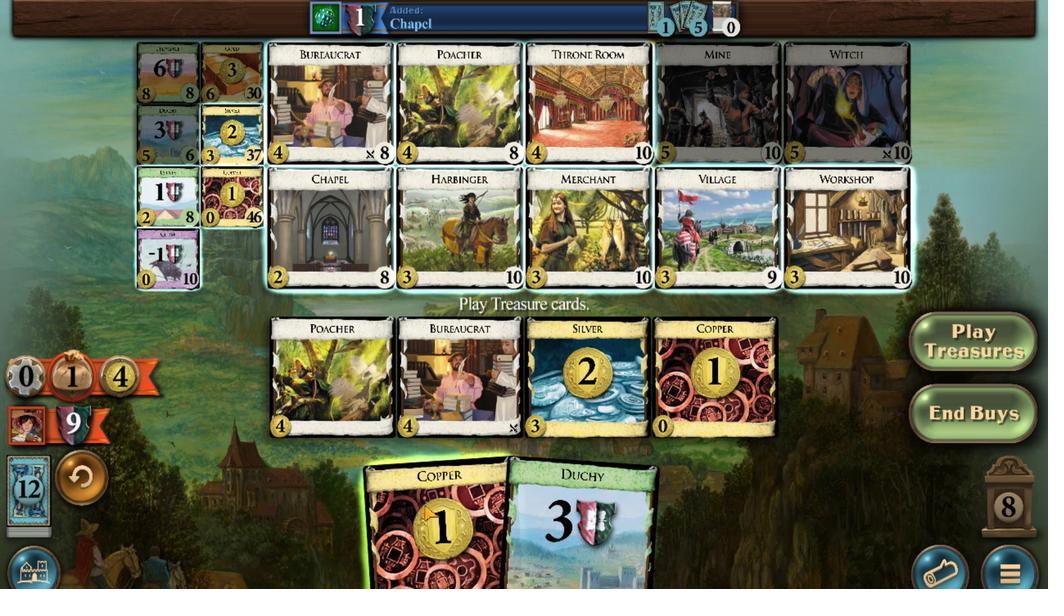 
Action: Mouse moved to (499, 361)
Screenshot: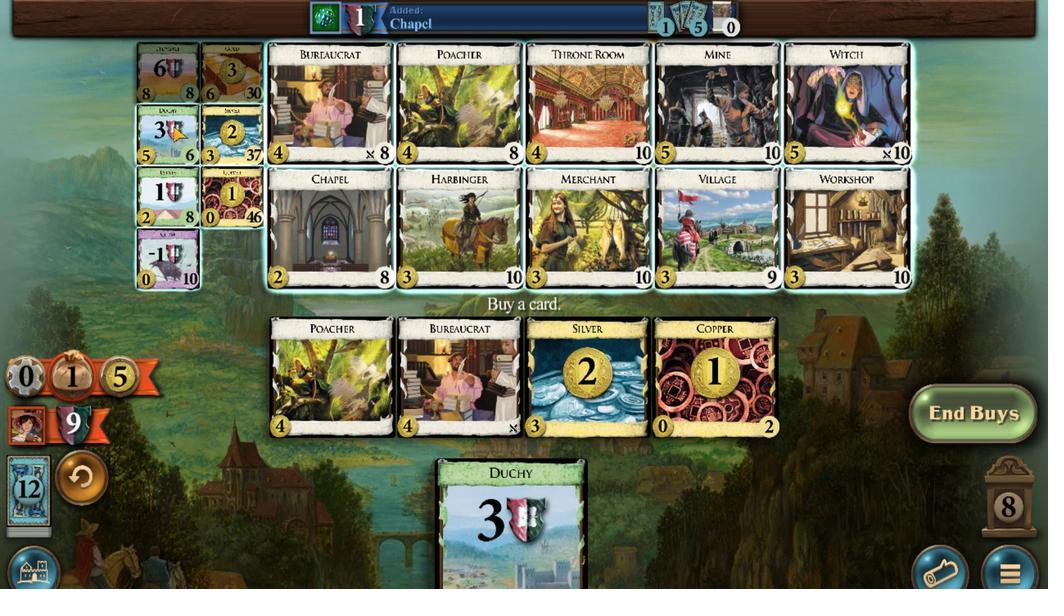 
Action: Mouse scrolled (499, 361) with delta (0, 0)
Screenshot: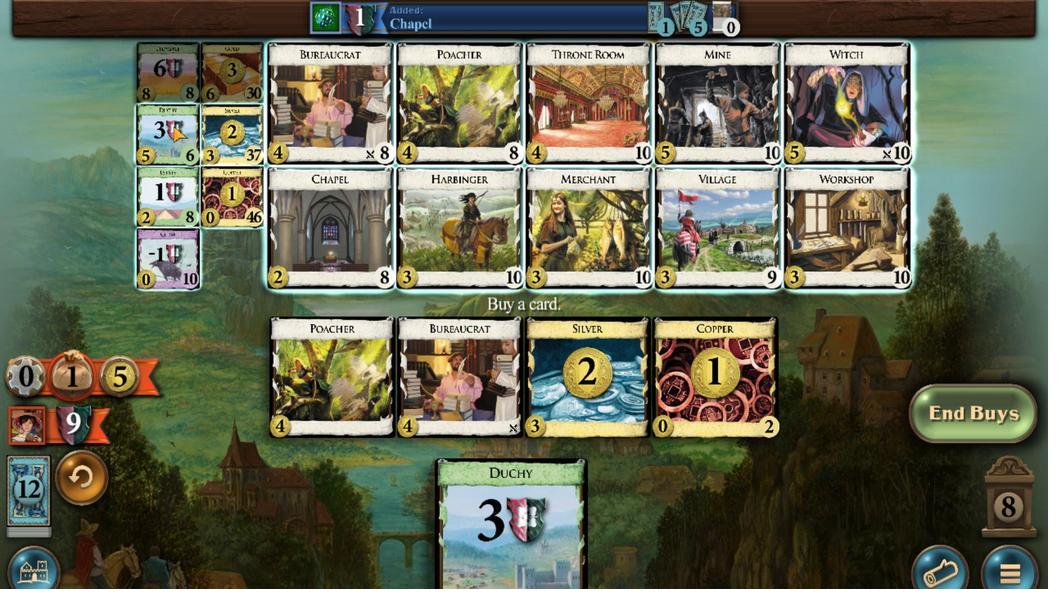 
Action: Mouse scrolled (499, 361) with delta (0, 0)
Screenshot: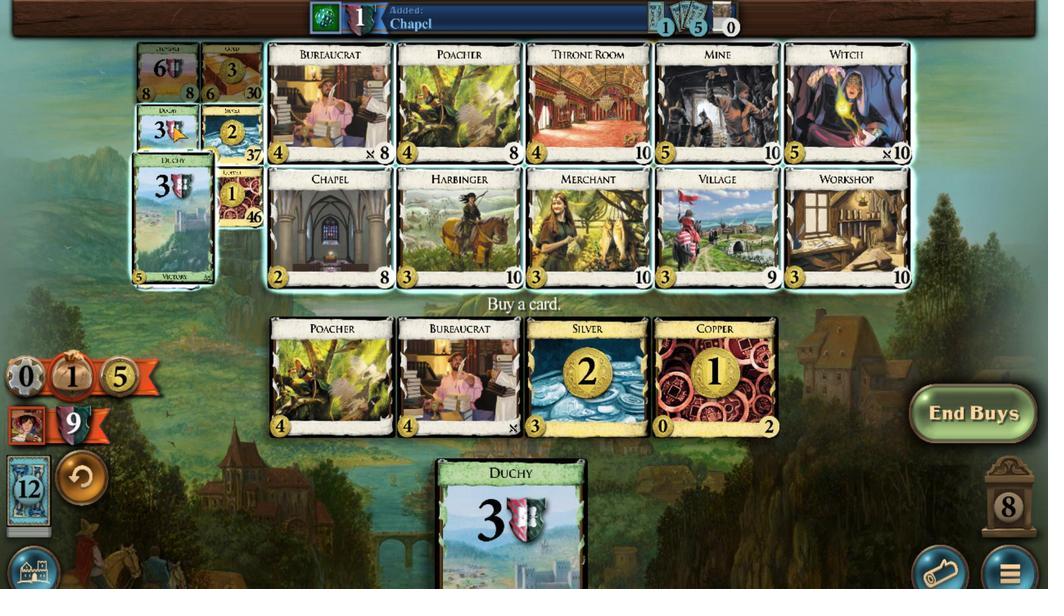 
Action: Mouse scrolled (499, 361) with delta (0, 0)
Screenshot: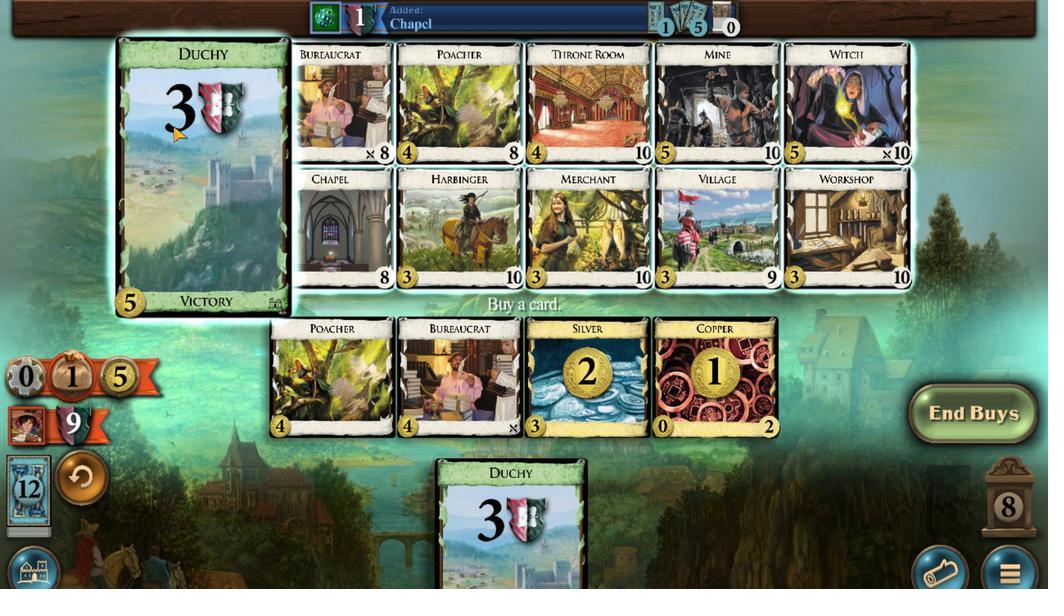 
Action: Mouse scrolled (499, 361) with delta (0, 0)
Screenshot: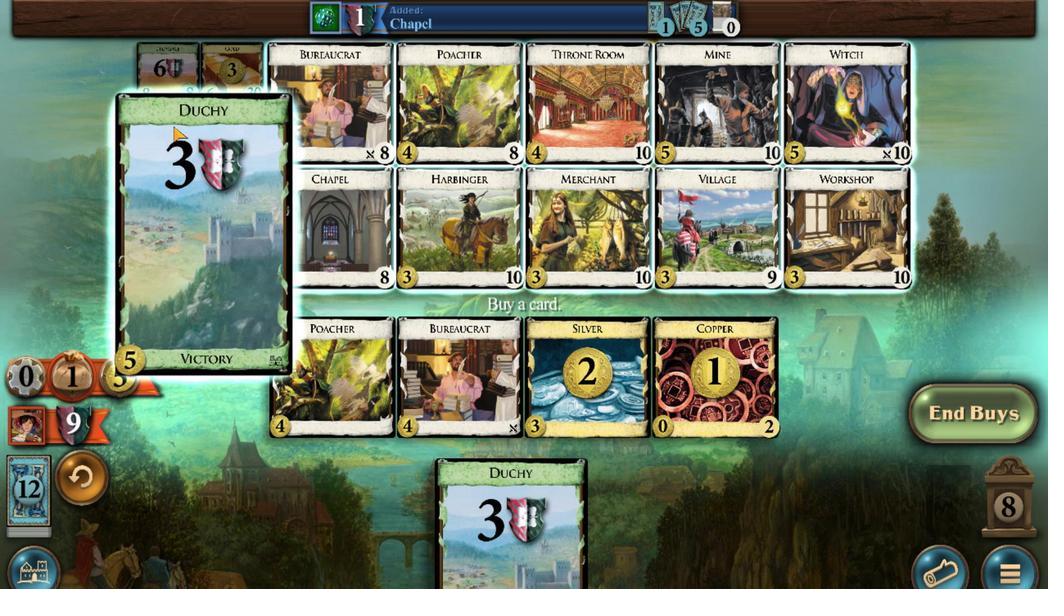 
Action: Mouse scrolled (499, 361) with delta (0, 0)
Screenshot: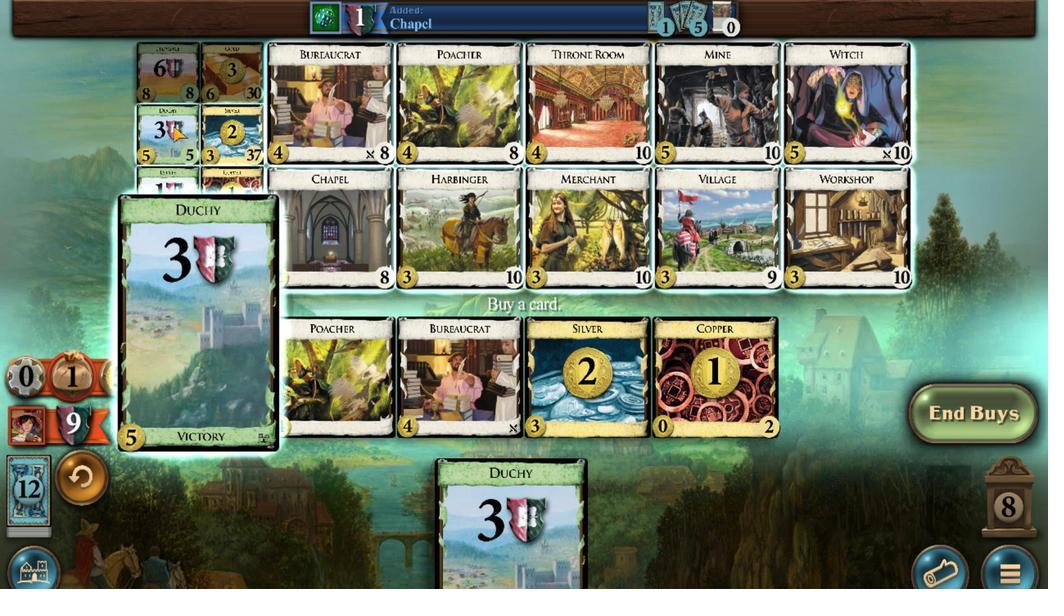 
Action: Mouse scrolled (499, 361) with delta (0, 0)
Screenshot: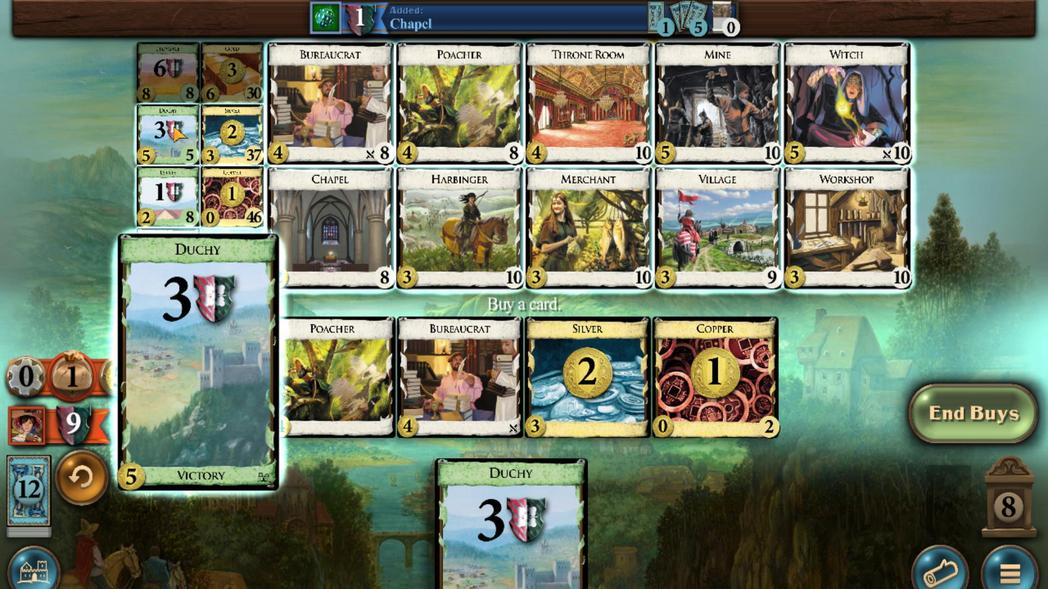 
Action: Mouse moved to (541, 503)
Screenshot: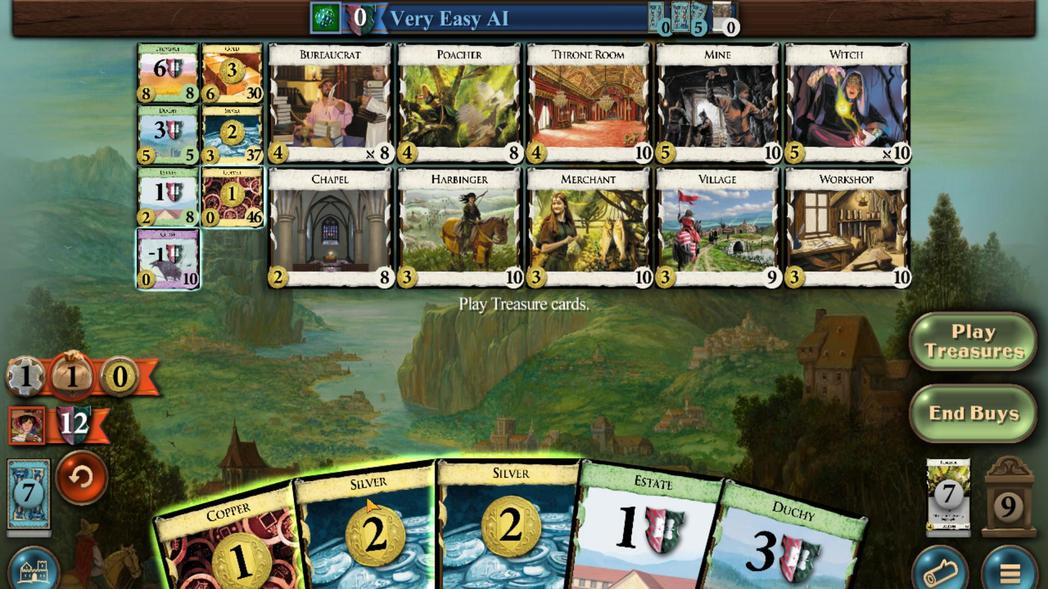 
Action: Mouse scrolled (541, 503) with delta (0, 0)
Screenshot: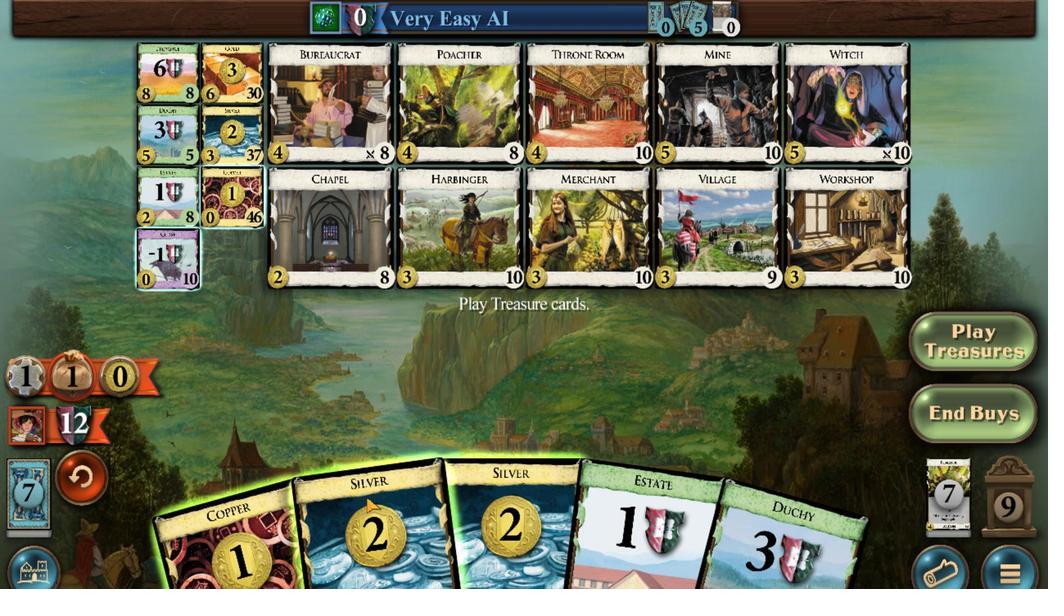 
Action: Mouse moved to (555, 502)
Screenshot: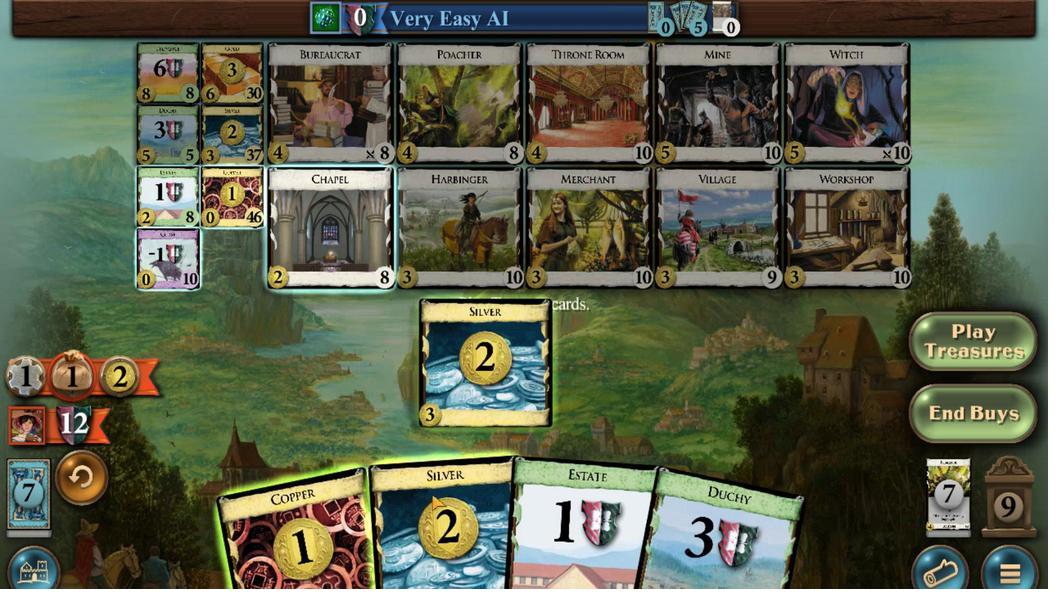 
Action: Mouse scrolled (555, 502) with delta (0, 0)
Screenshot: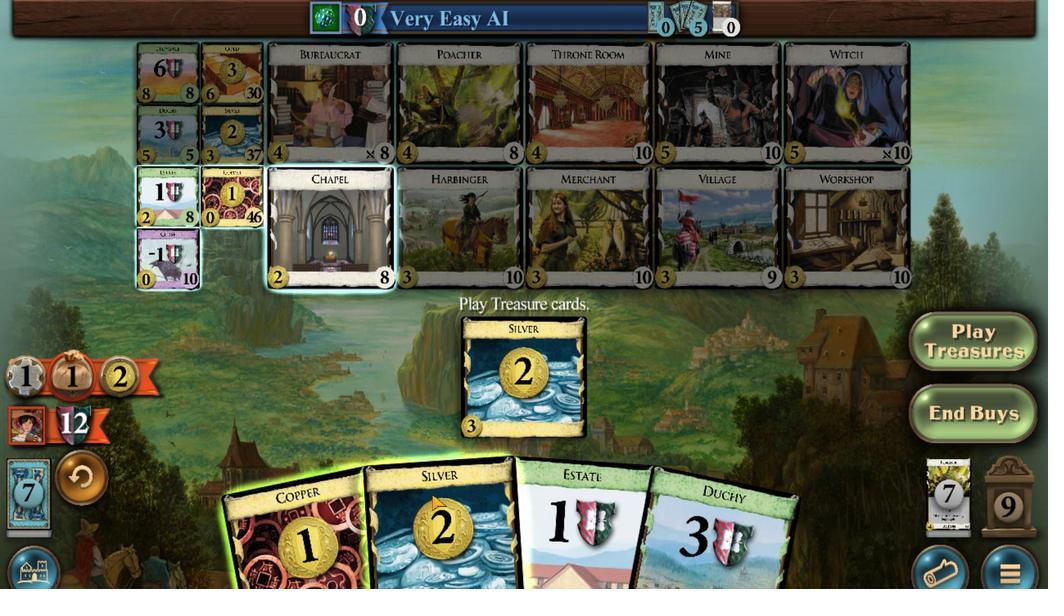 
Action: Mouse moved to (546, 501)
Screenshot: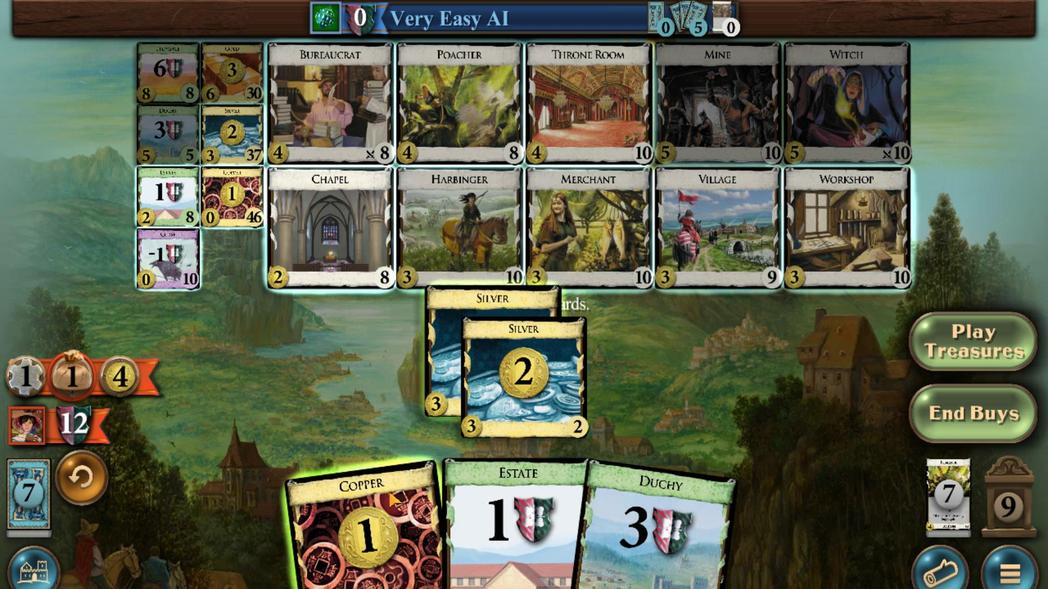 
Action: Mouse scrolled (546, 501) with delta (0, 0)
Screenshot: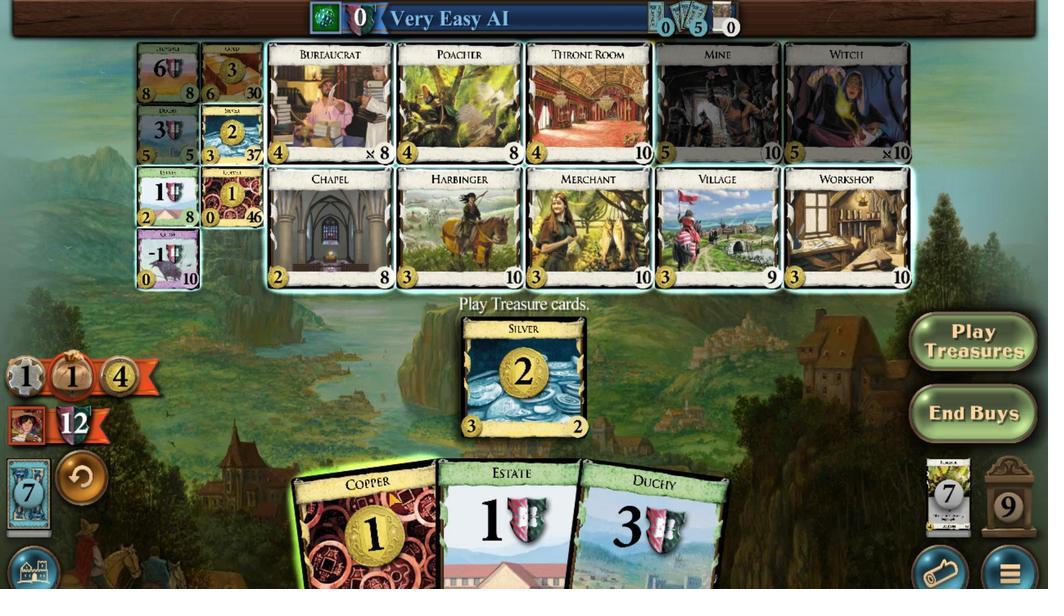 
Action: Mouse moved to (499, 361)
Screenshot: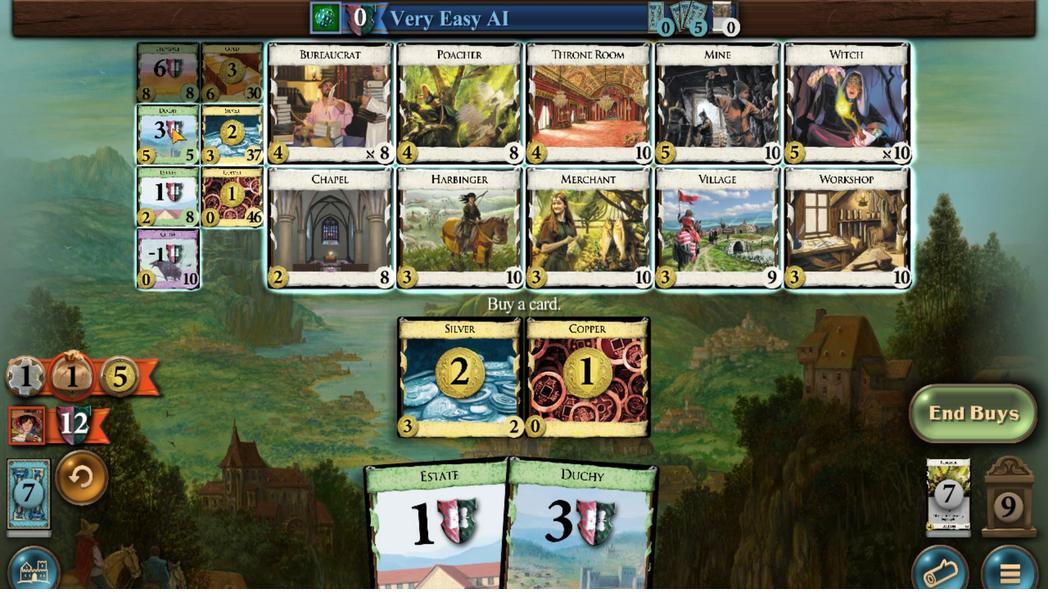 
Action: Mouse scrolled (499, 362) with delta (0, 0)
Screenshot: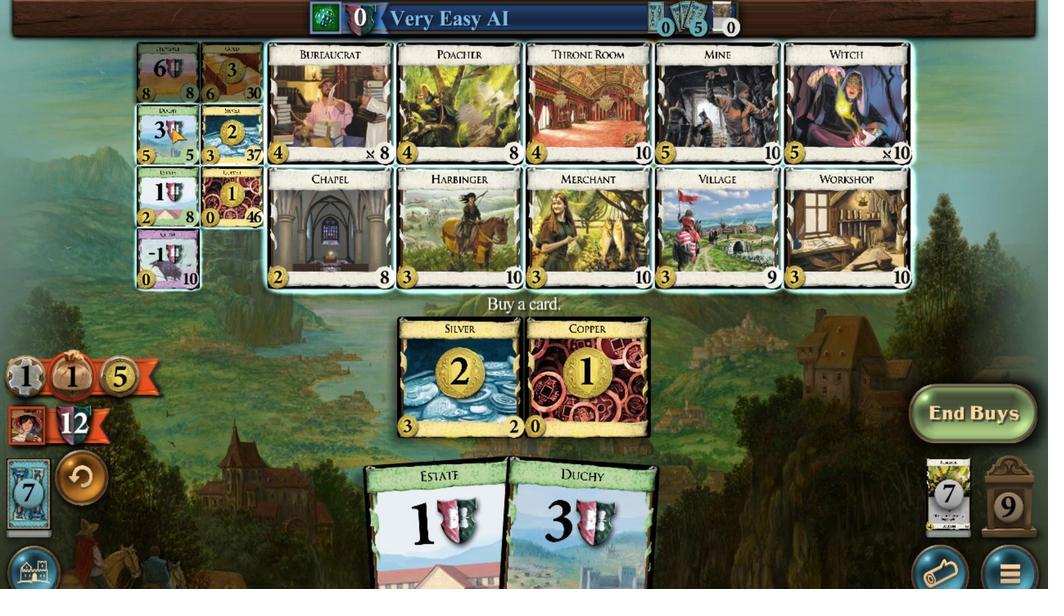 
Action: Mouse scrolled (499, 362) with delta (0, 0)
Screenshot: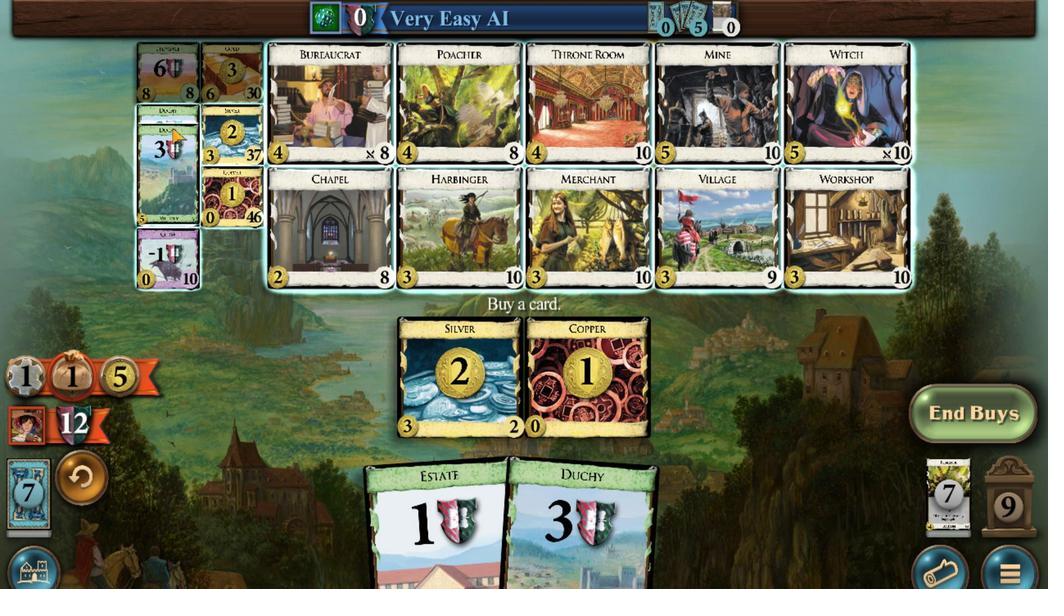 
Action: Mouse scrolled (499, 362) with delta (0, 0)
Screenshot: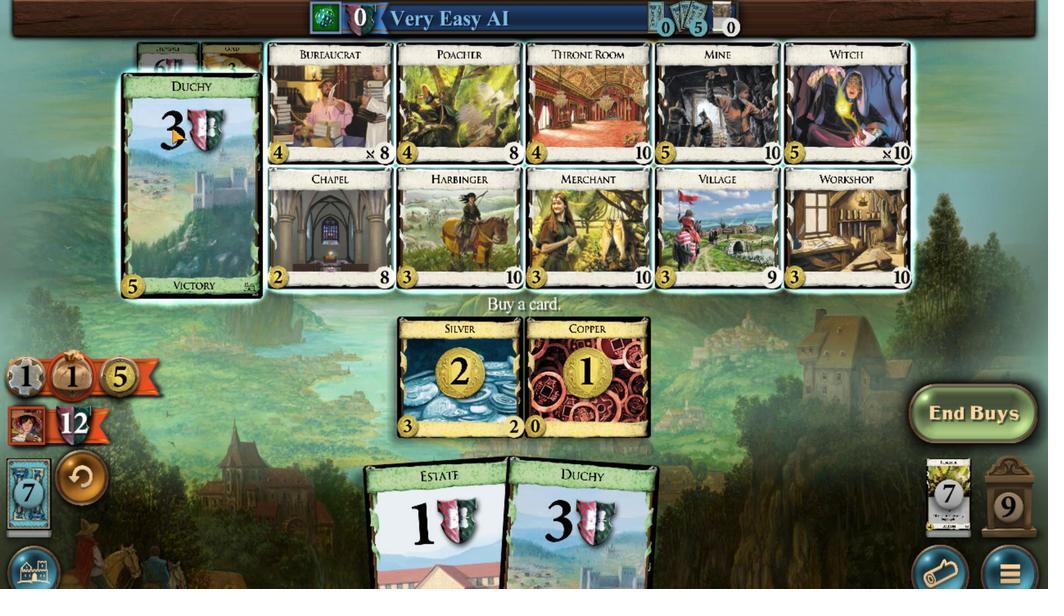 
Action: Mouse scrolled (499, 362) with delta (0, 0)
Screenshot: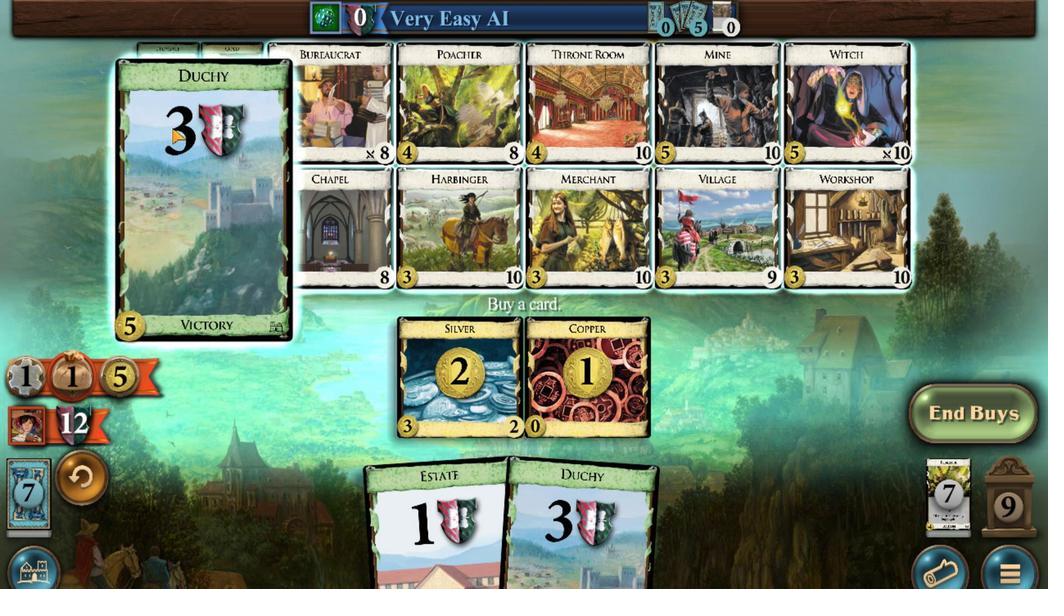 
Action: Mouse scrolled (499, 362) with delta (0, 0)
Screenshot: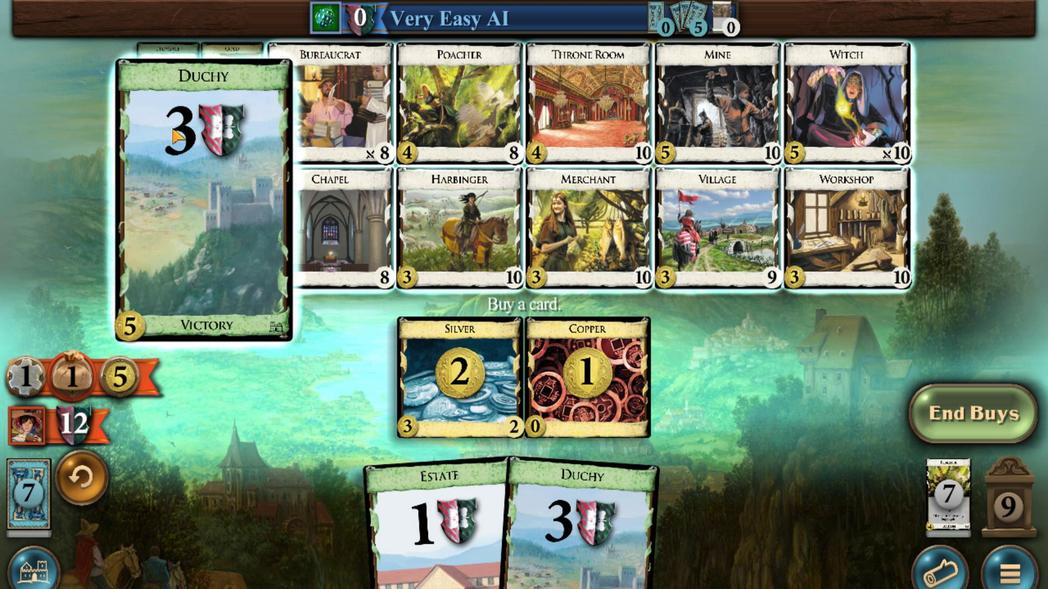 
Action: Mouse scrolled (499, 362) with delta (0, 0)
Screenshot: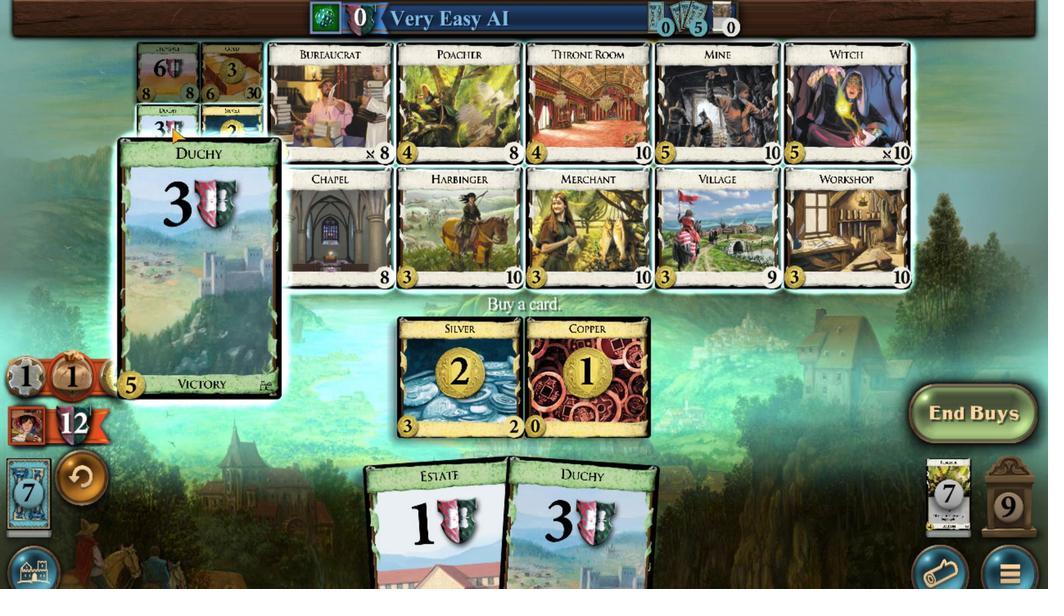 
Action: Mouse scrolled (499, 362) with delta (0, 0)
Screenshot: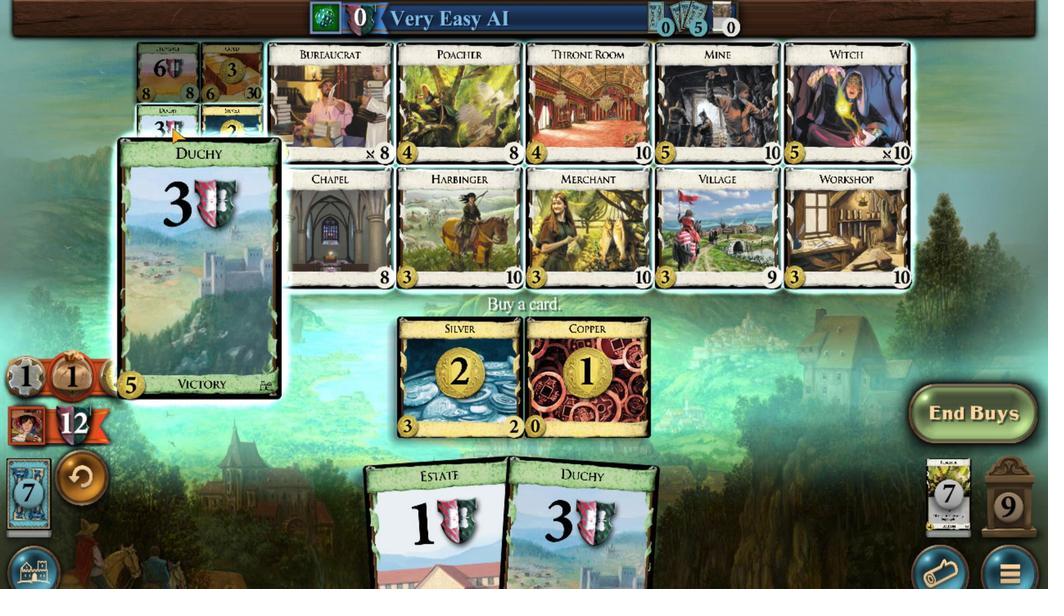 
Action: Mouse scrolled (499, 362) with delta (0, 0)
Screenshot: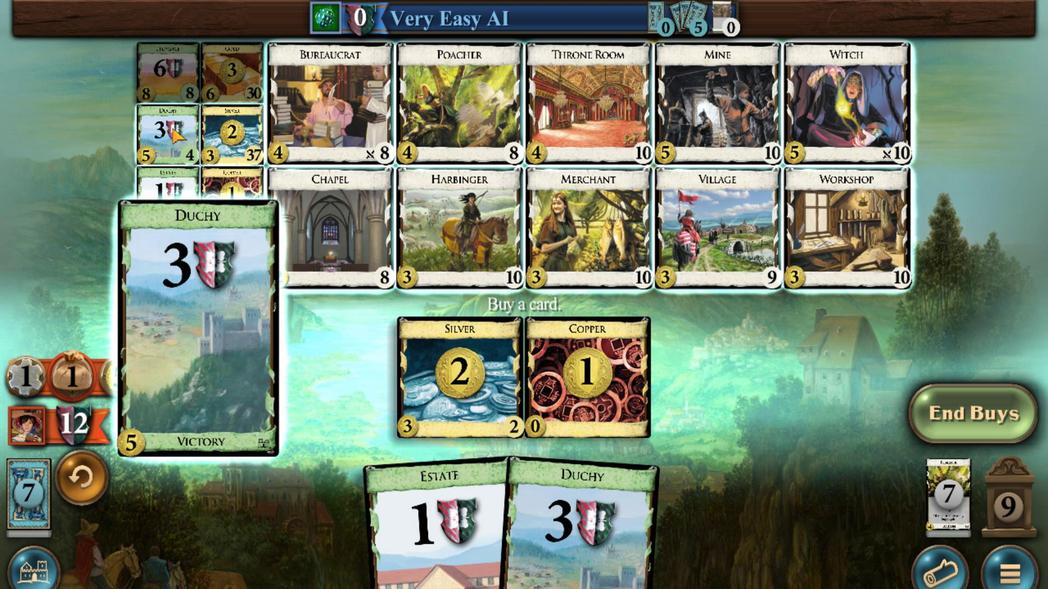 
Action: Mouse scrolled (499, 362) with delta (0, 0)
Screenshot: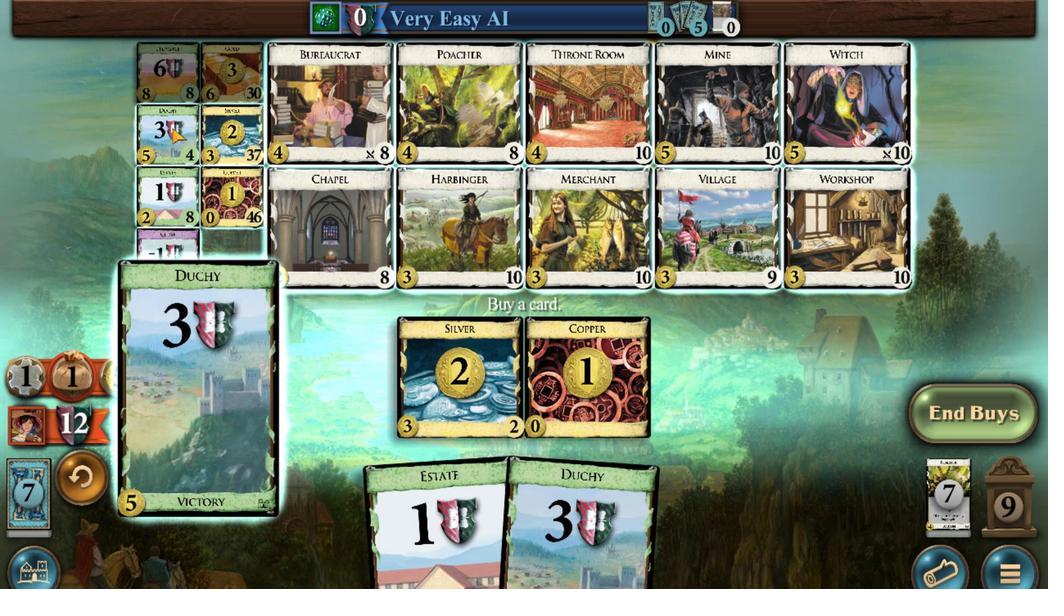 
Action: Mouse moved to (515, 508)
Screenshot: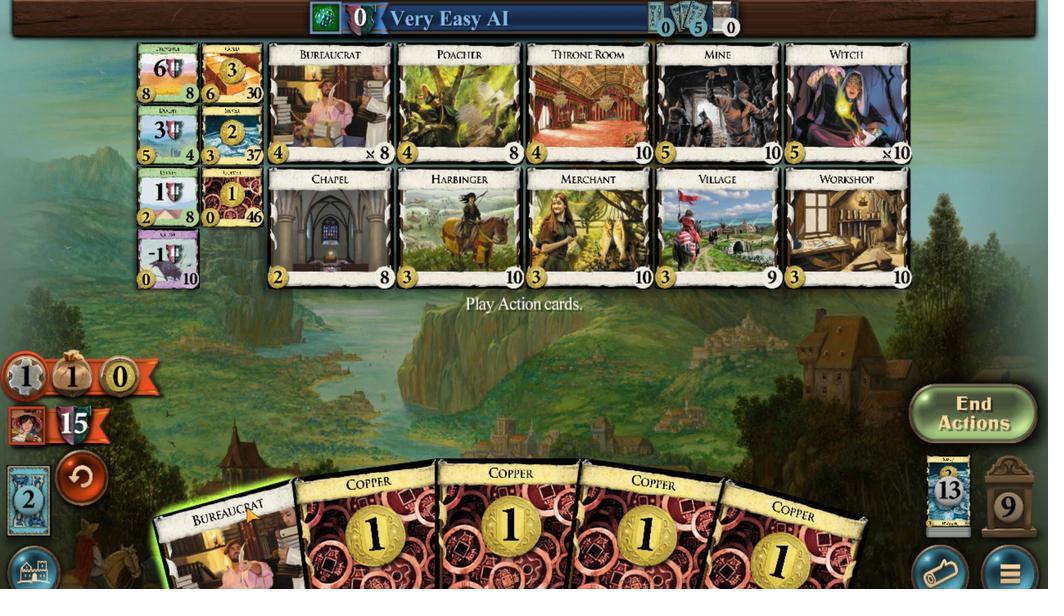 
Action: Mouse scrolled (515, 507) with delta (0, 0)
Screenshot: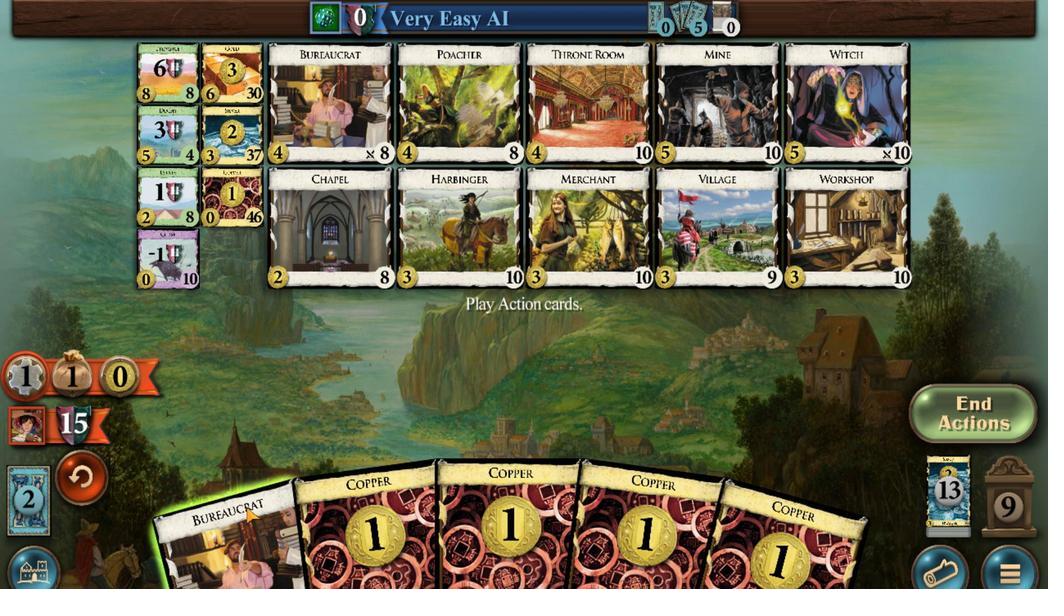 
Action: Mouse moved to (612, 503)
Screenshot: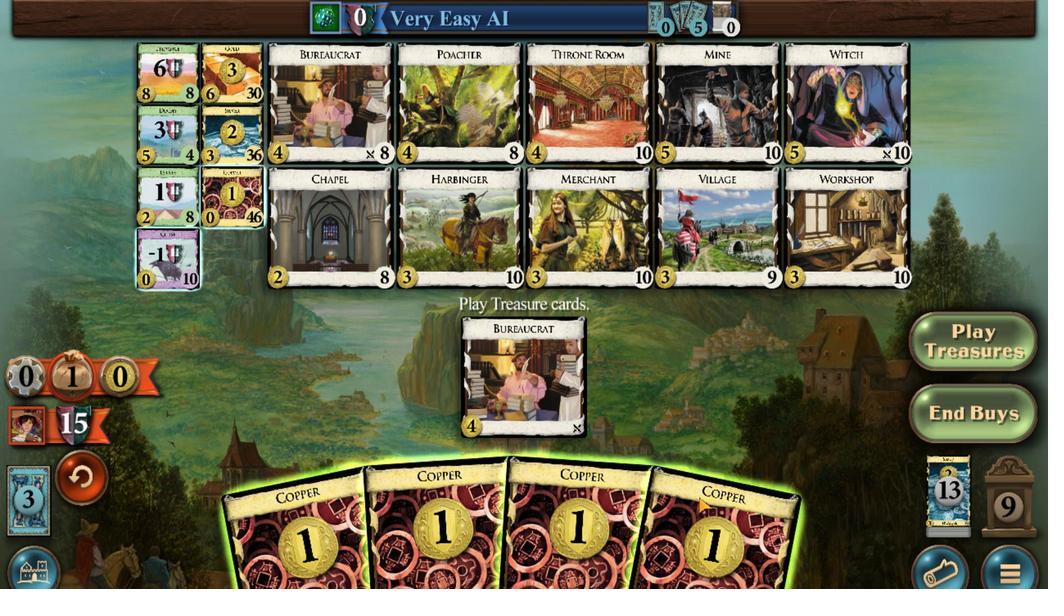 
Action: Mouse scrolled (612, 503) with delta (0, 0)
Screenshot: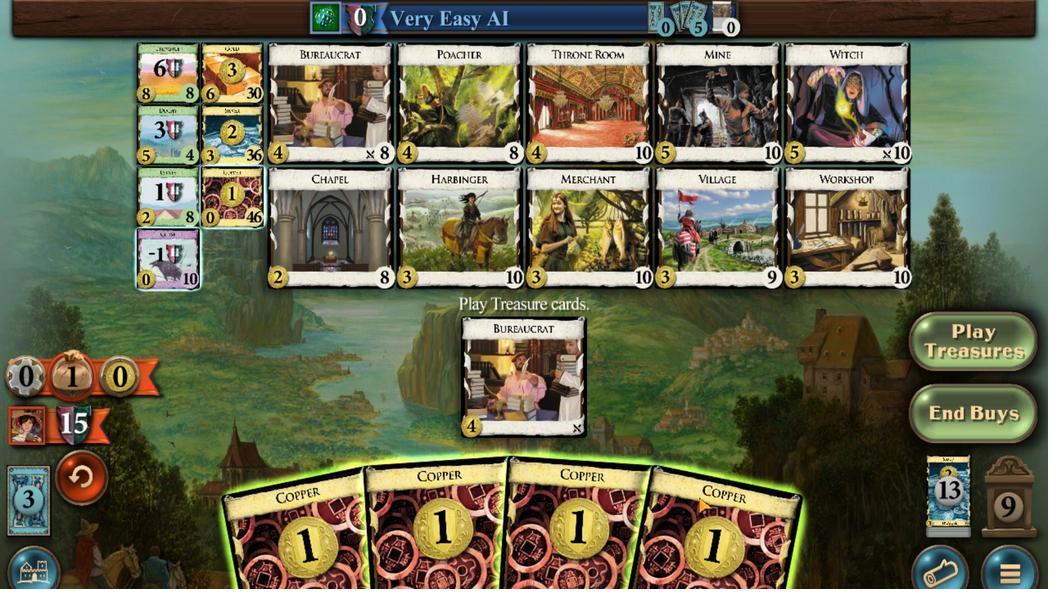 
Action: Mouse moved to (602, 510)
Screenshot: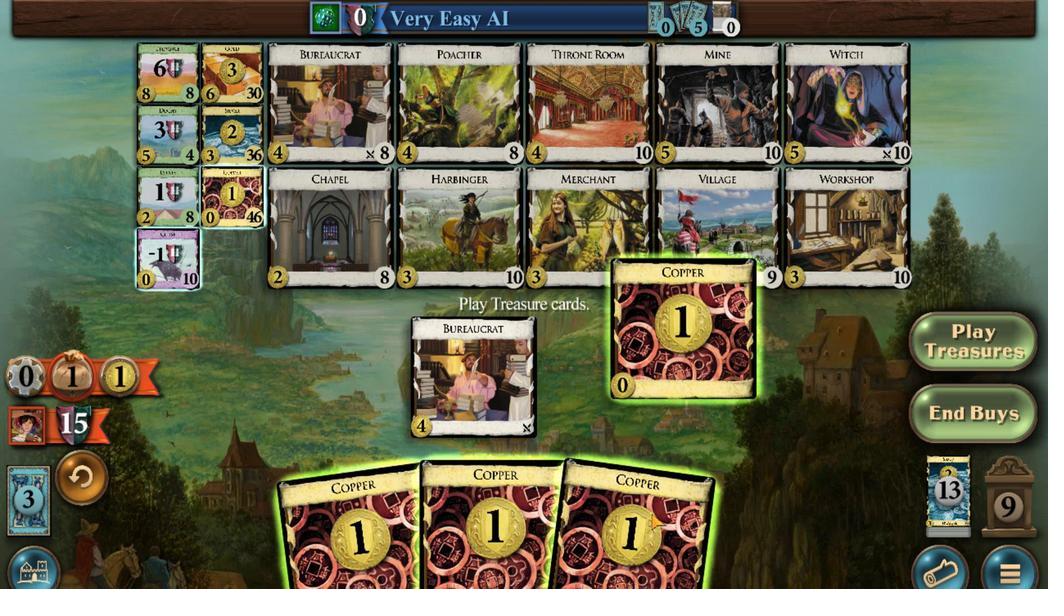 
Action: Mouse scrolled (602, 510) with delta (0, 0)
Screenshot: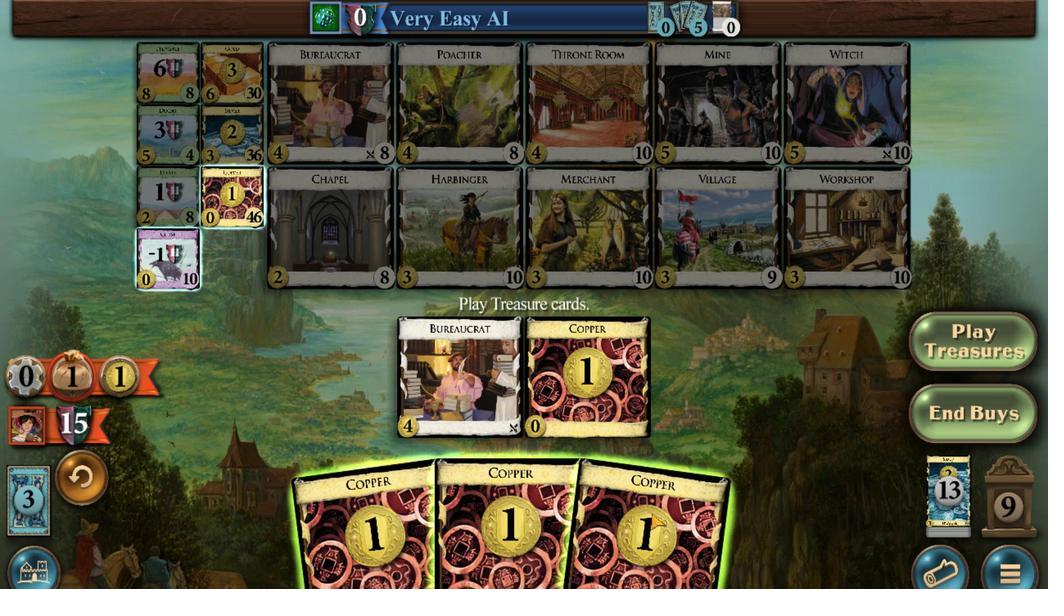 
Action: Mouse moved to (586, 508)
Screenshot: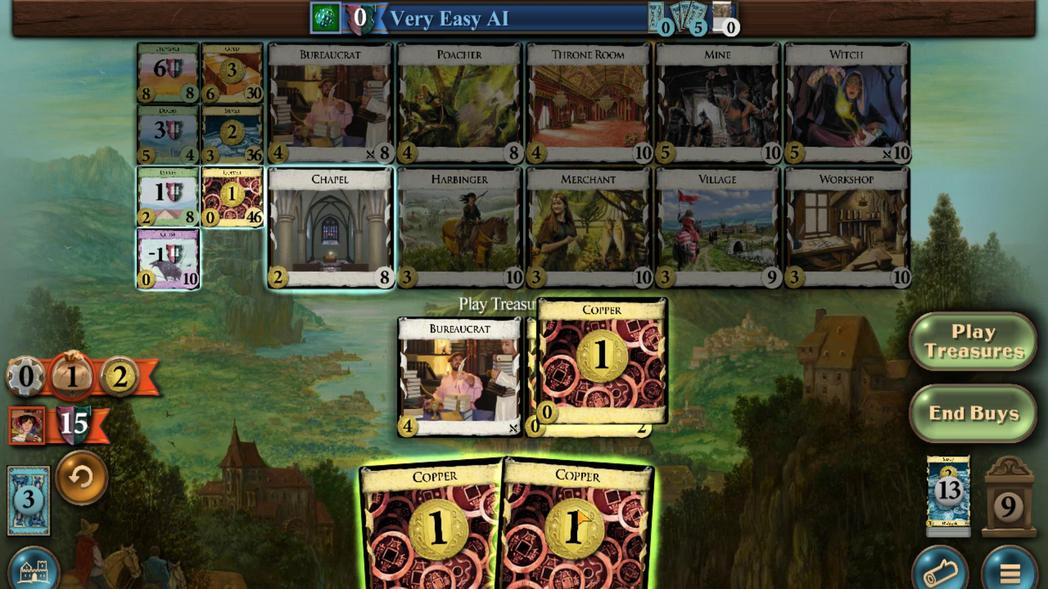 
Action: Mouse scrolled (586, 508) with delta (0, 0)
Screenshot: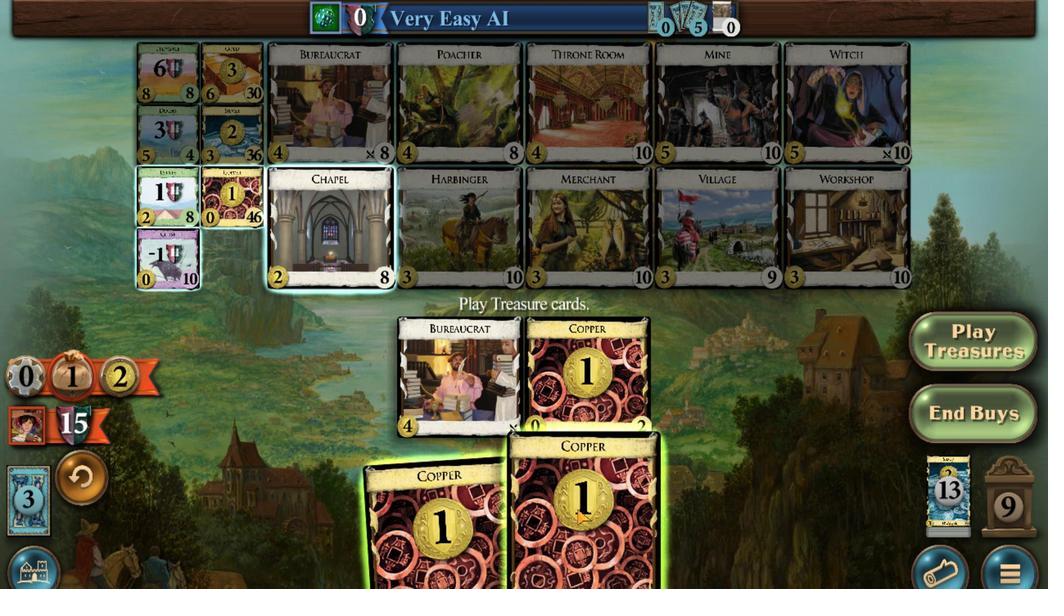 
Action: Mouse moved to (575, 508)
Screenshot: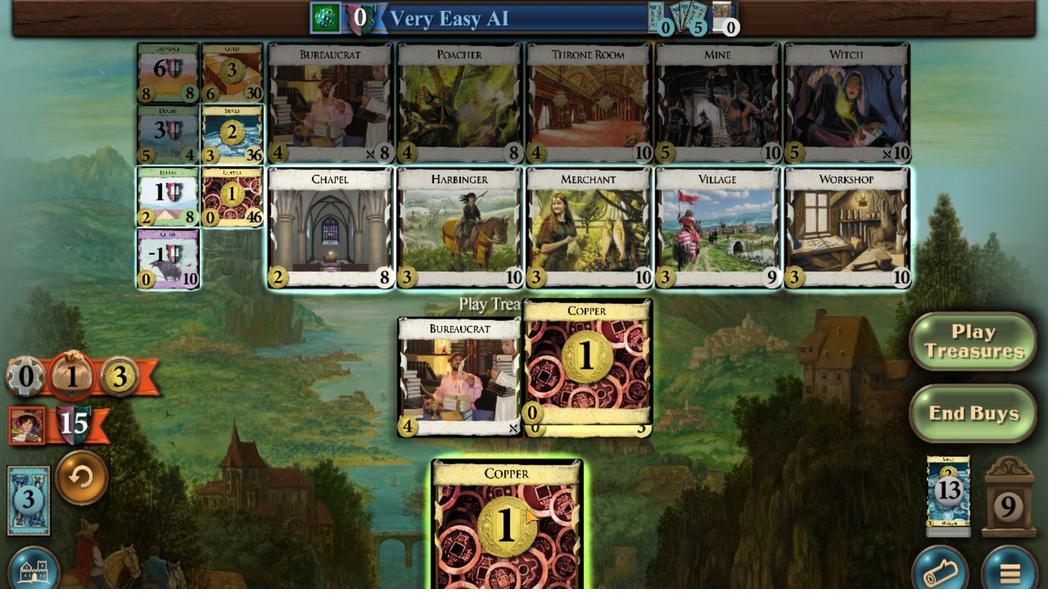 
Action: Mouse scrolled (575, 508) with delta (0, 0)
Screenshot: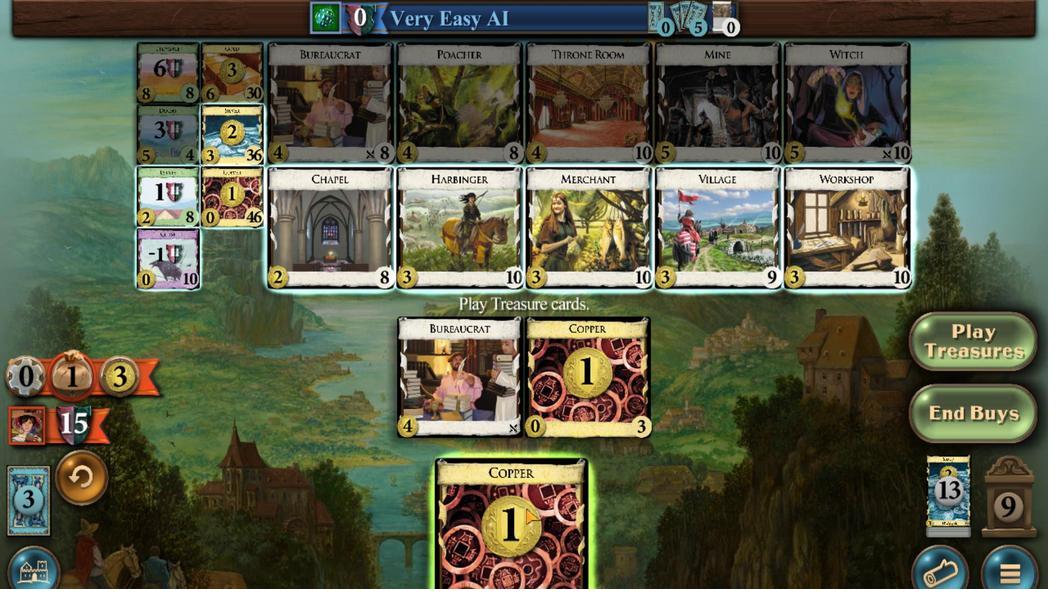 
Action: Mouse moved to (511, 362)
Screenshot: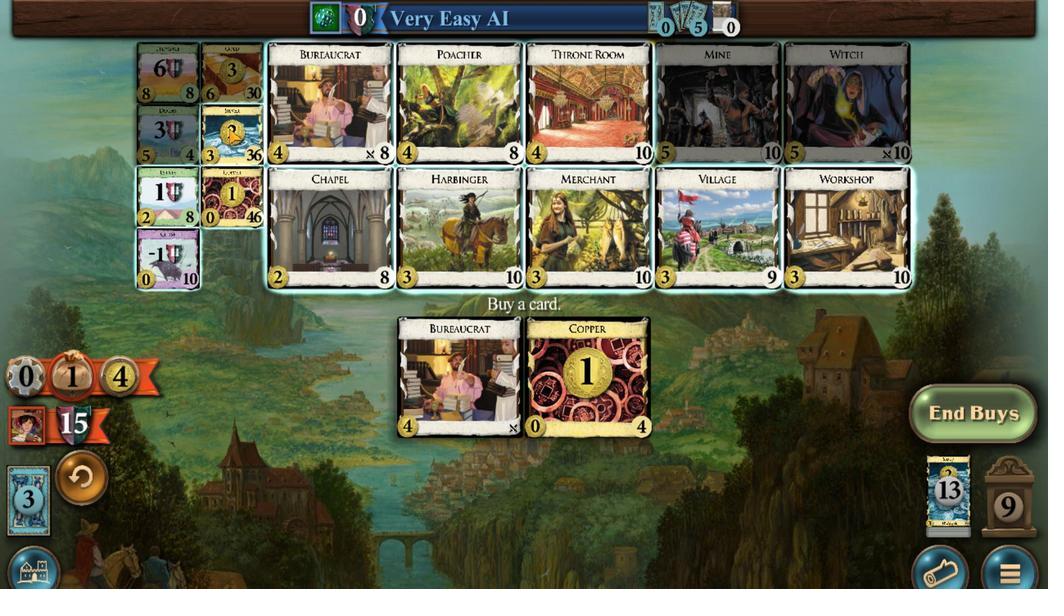 
Action: Mouse scrolled (511, 362) with delta (0, 0)
Screenshot: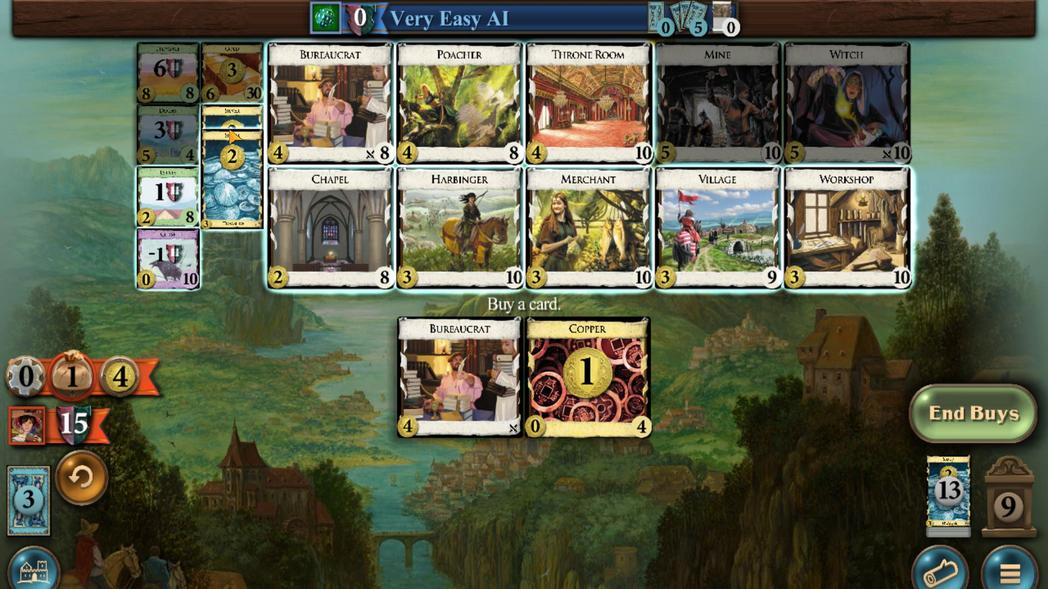 
Action: Mouse scrolled (511, 362) with delta (0, 0)
Screenshot: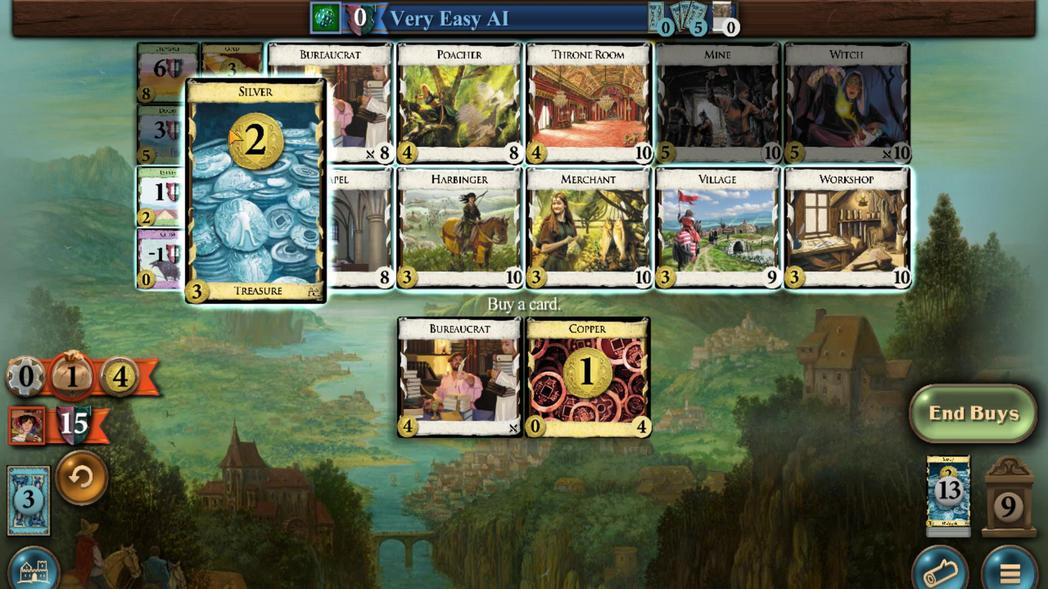 
Action: Mouse scrolled (511, 362) with delta (0, 0)
Screenshot: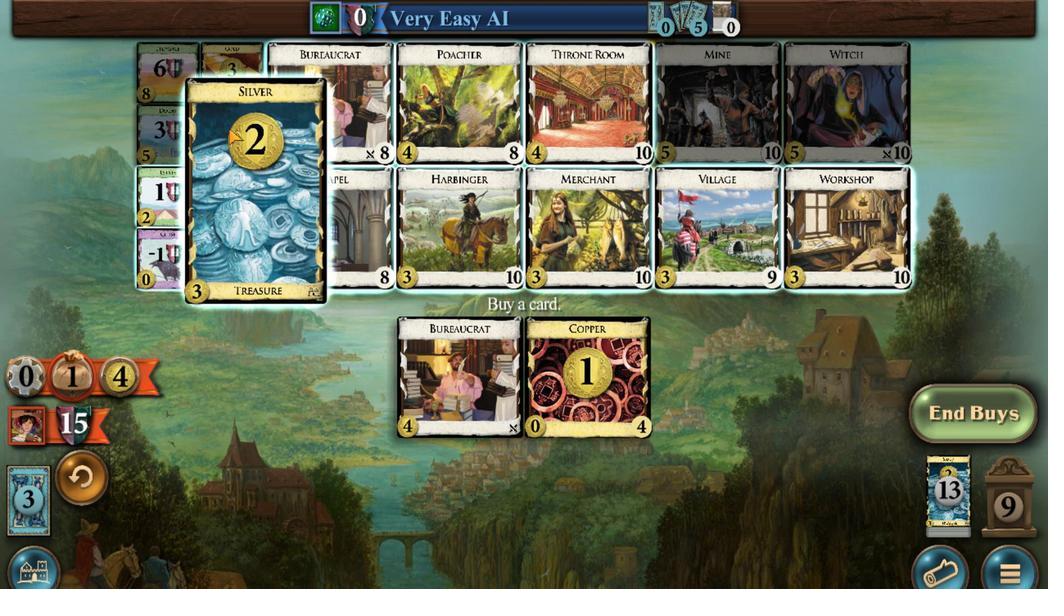 
Action: Mouse scrolled (511, 362) with delta (0, 0)
Screenshot: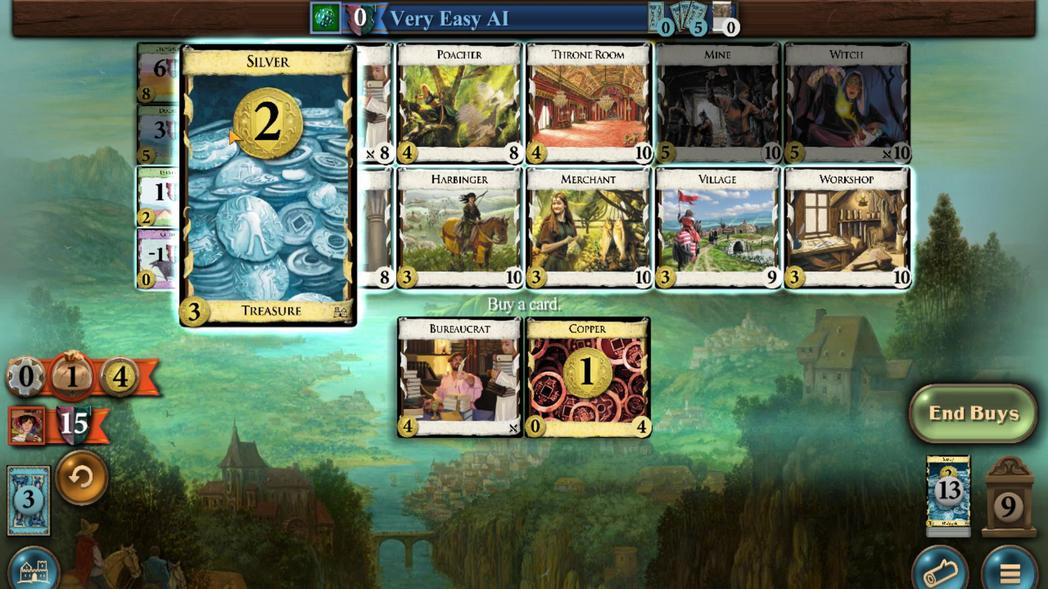 
Action: Mouse scrolled (511, 362) with delta (0, 0)
Screenshot: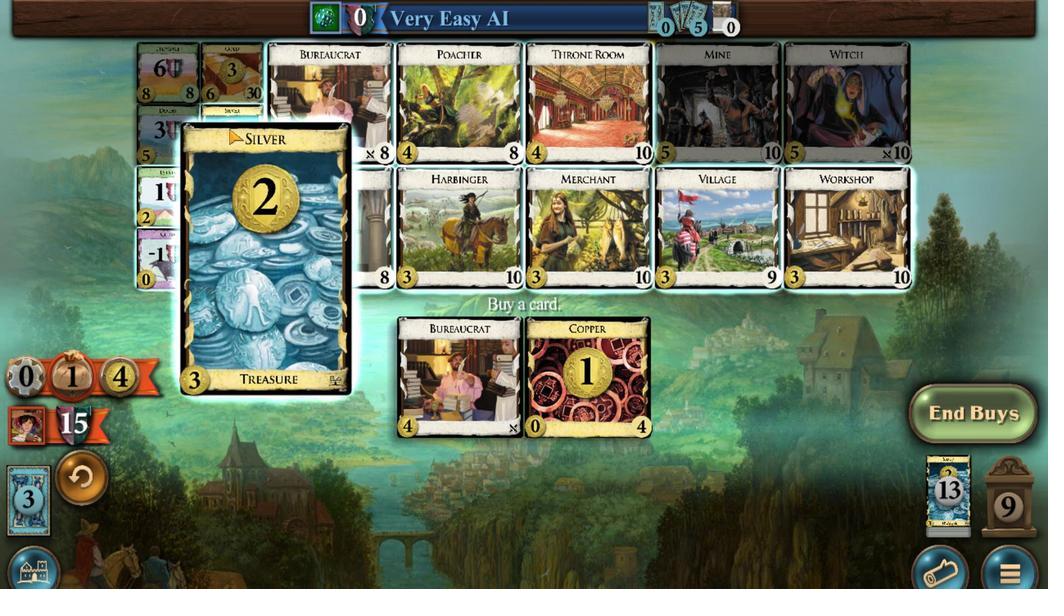 
Action: Mouse scrolled (511, 362) with delta (0, 0)
Screenshot: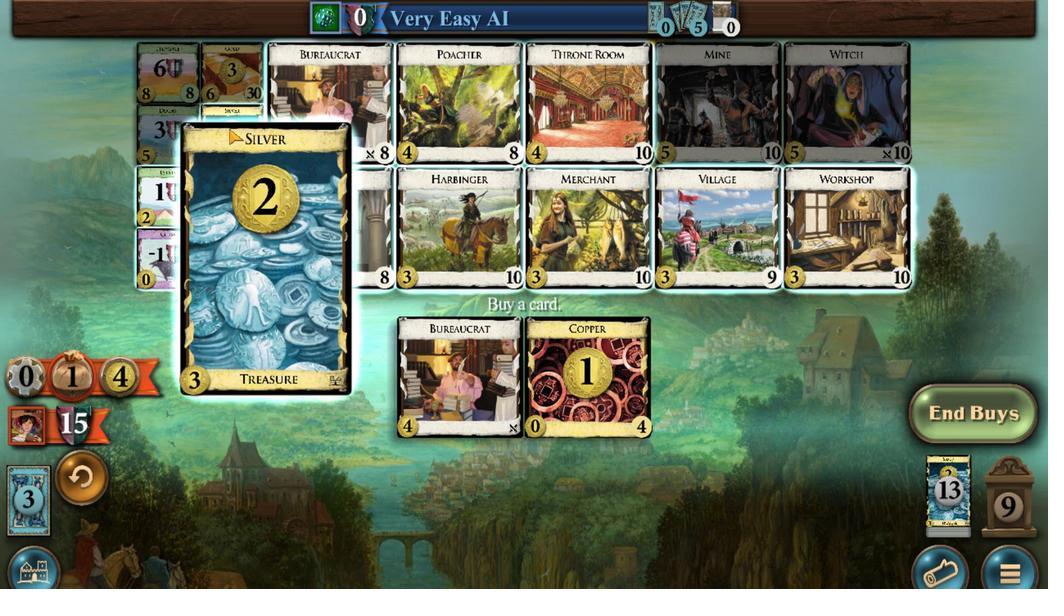 
Action: Mouse scrolled (511, 362) with delta (0, 0)
Screenshot: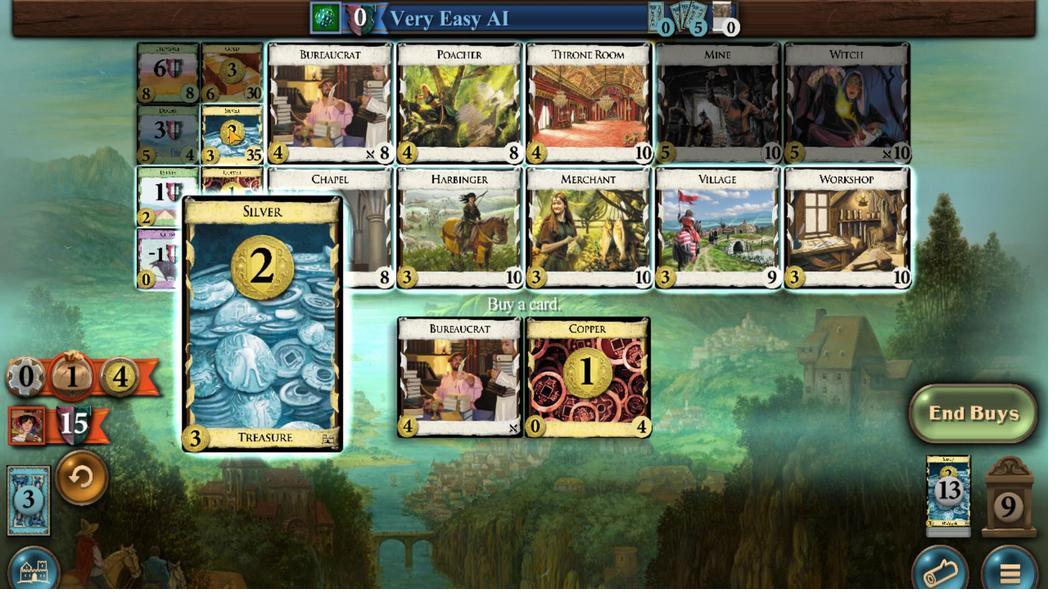 
Action: Mouse moved to (519, 514)
Screenshot: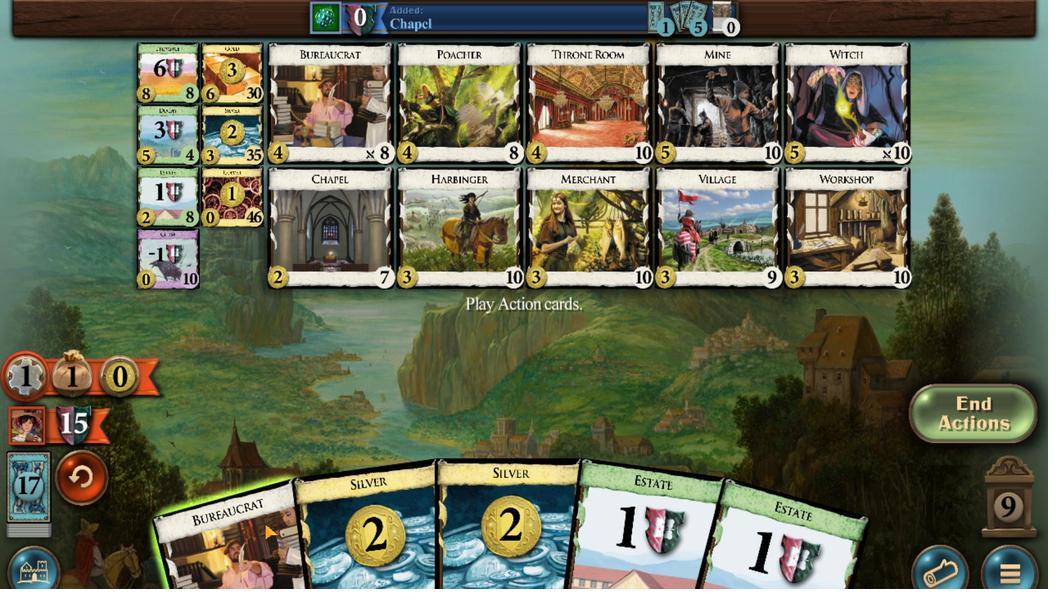 
Action: Mouse scrolled (519, 514) with delta (0, 0)
Screenshot: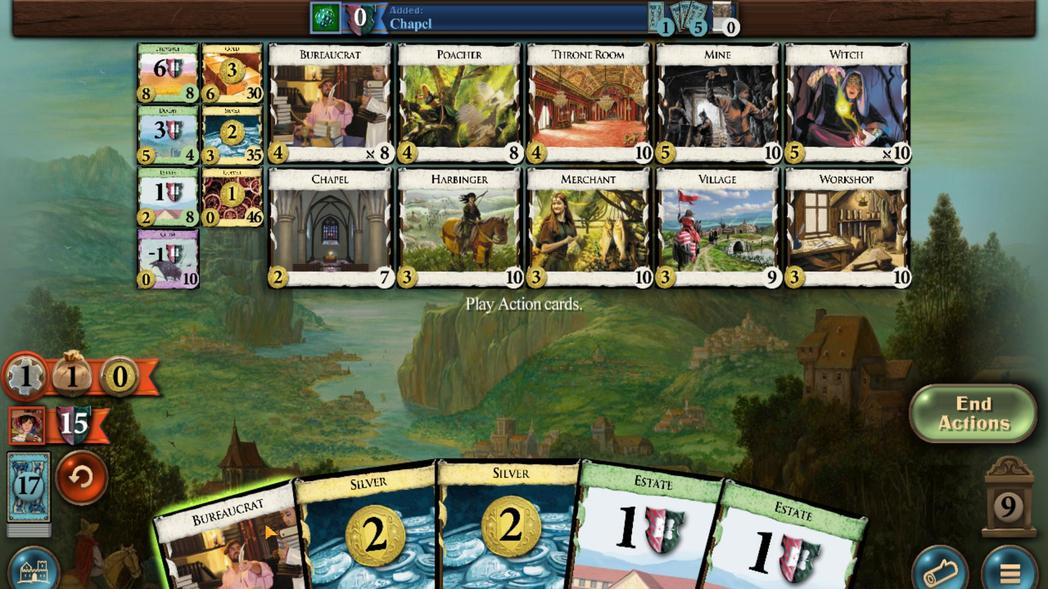
Action: Mouse moved to (559, 499)
Screenshot: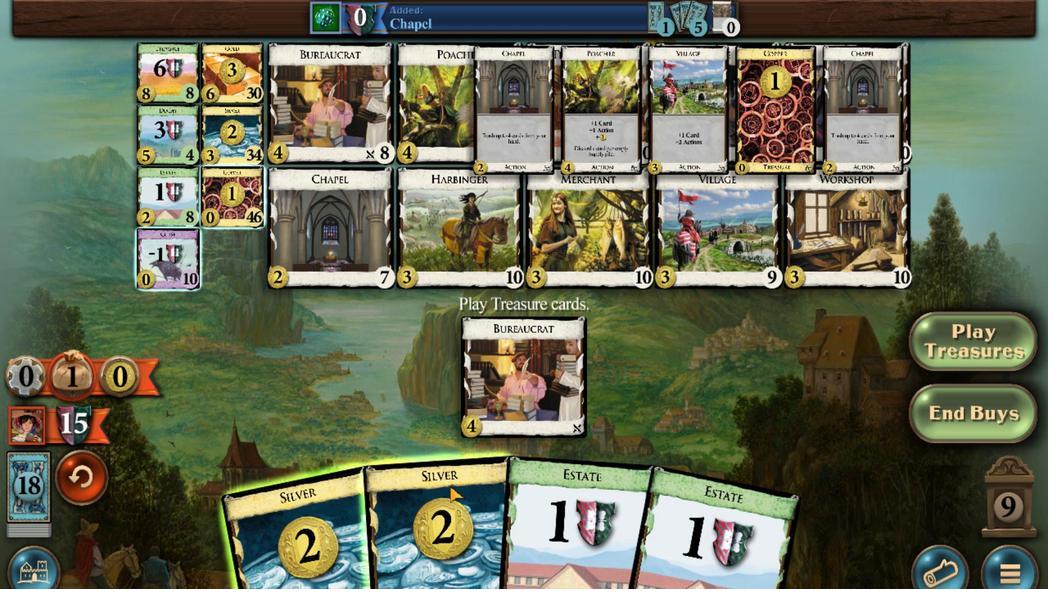 
Action: Mouse scrolled (559, 499) with delta (0, 0)
Screenshot: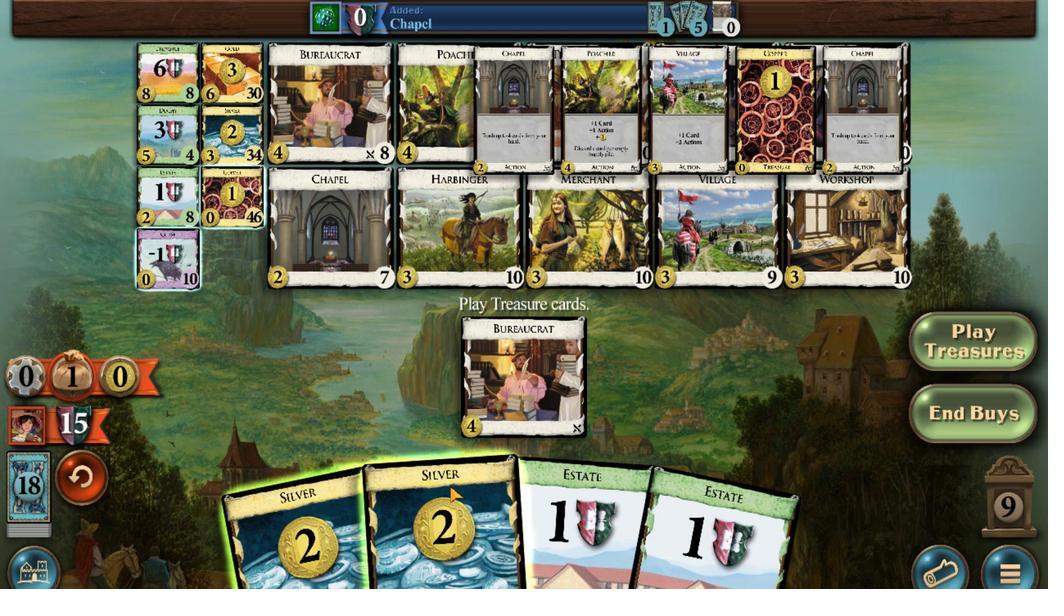 
Action: Mouse moved to (545, 503)
Screenshot: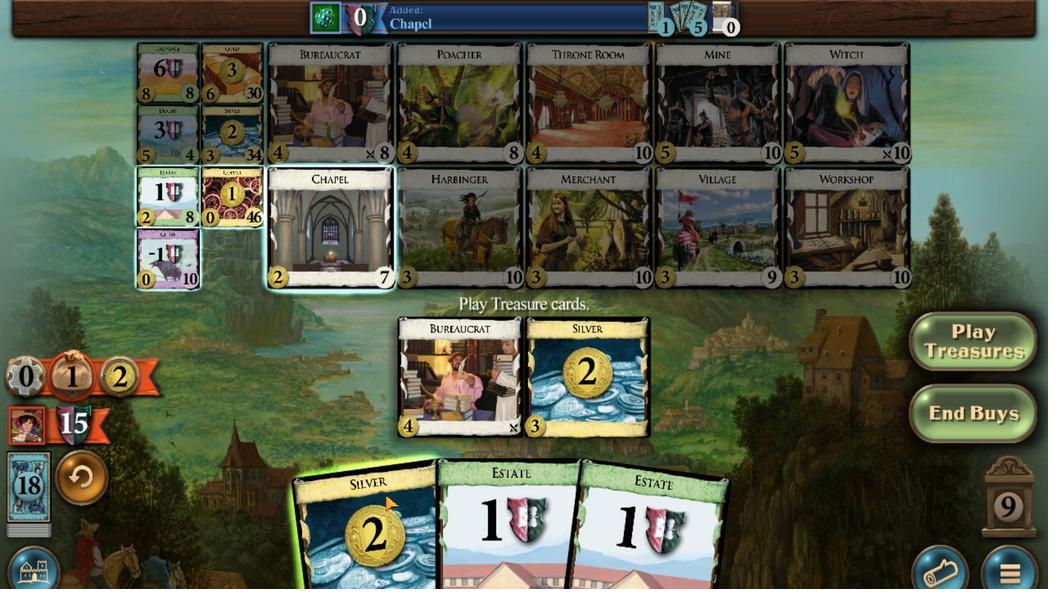 
Action: Mouse scrolled (545, 502) with delta (0, 0)
Screenshot: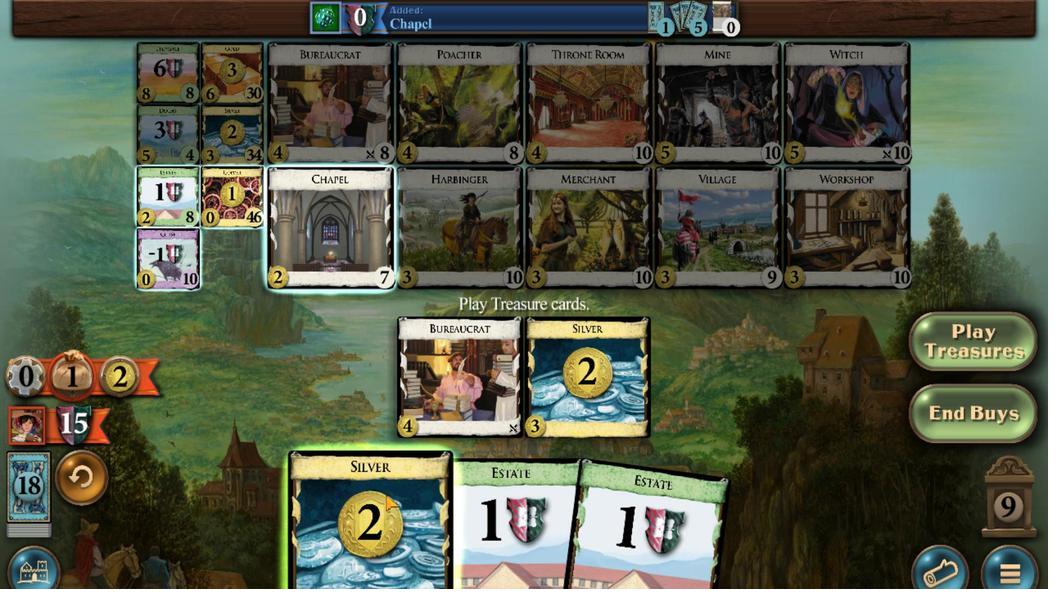 
Action: Mouse moved to (510, 358)
Screenshot: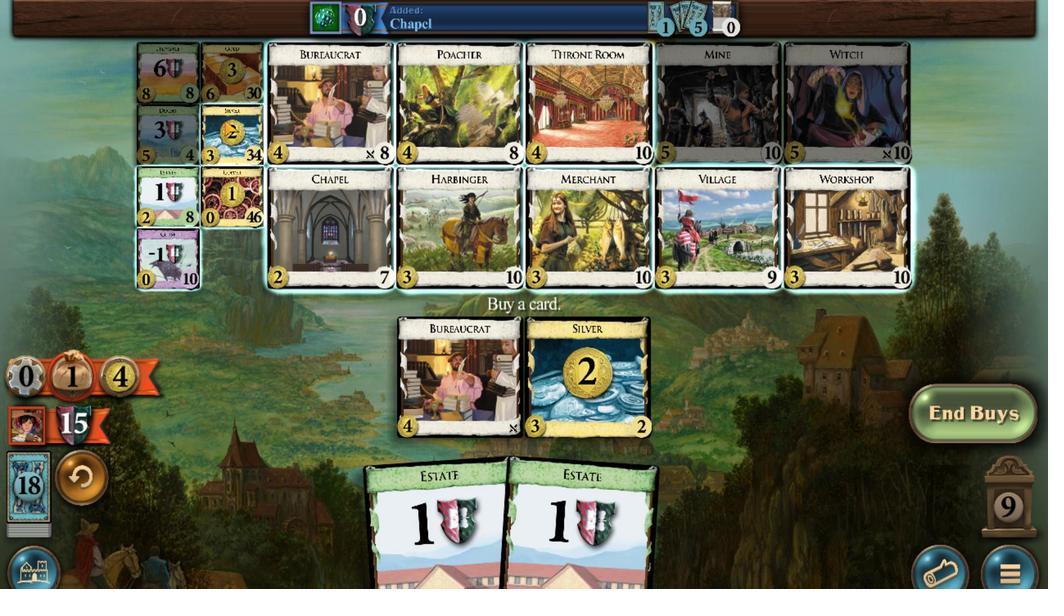 
Action: Mouse scrolled (510, 358) with delta (0, 0)
Screenshot: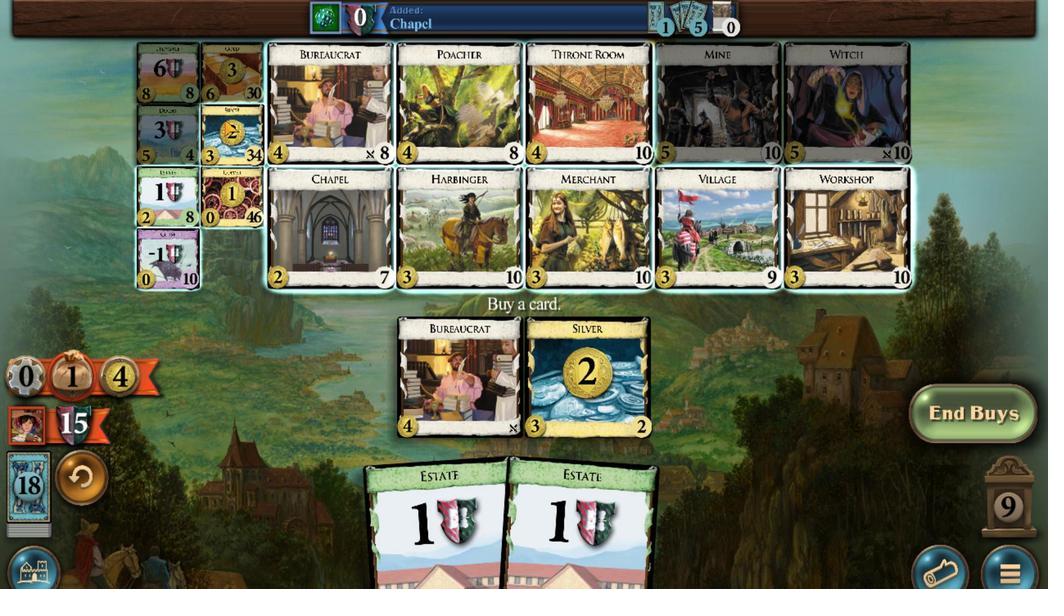 
Action: Mouse scrolled (510, 358) with delta (0, 0)
Screenshot: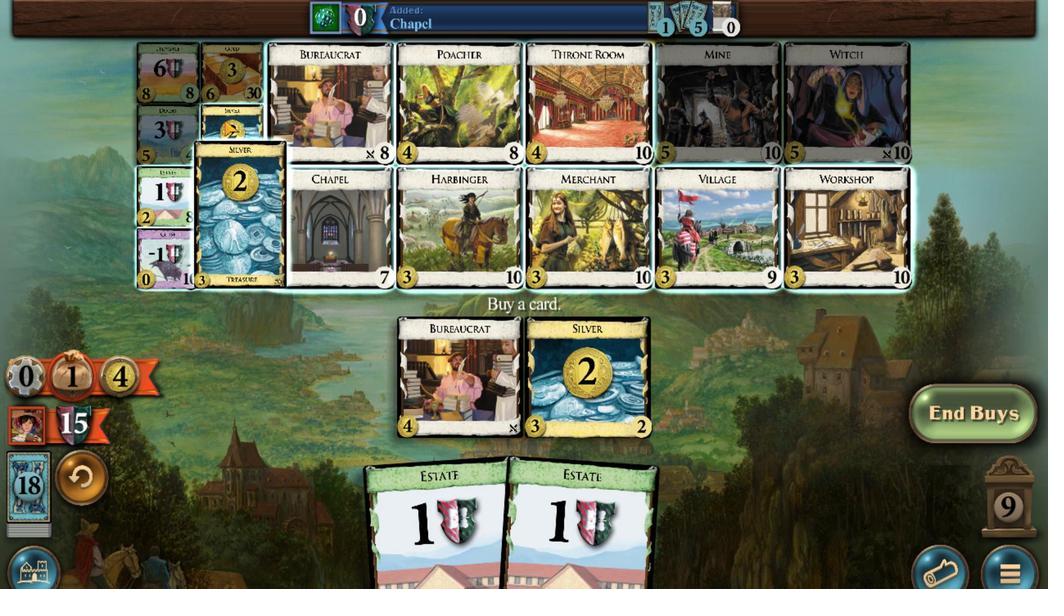 
Action: Mouse scrolled (510, 358) with delta (0, 0)
Screenshot: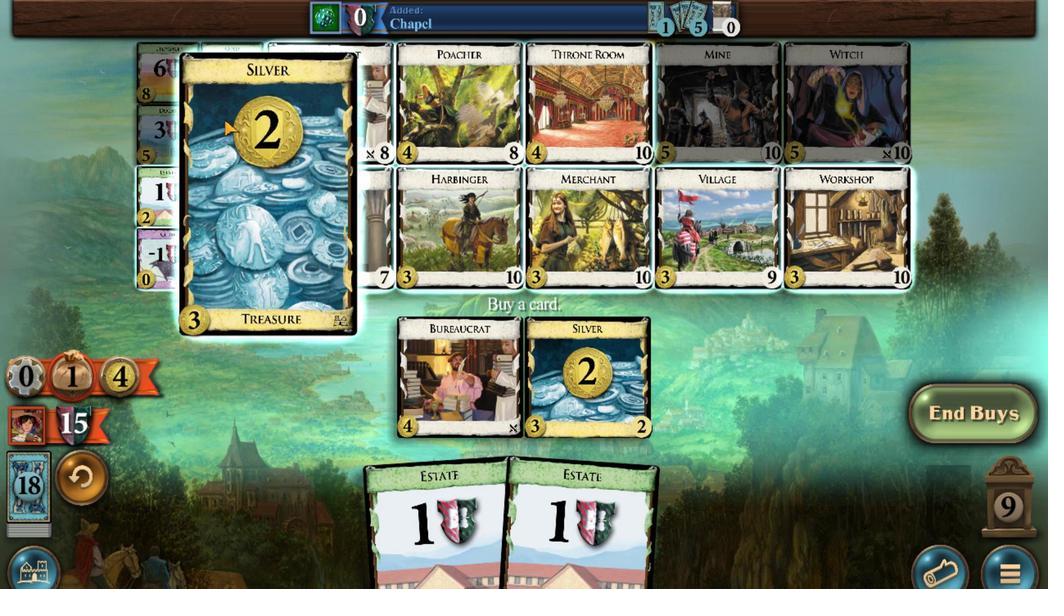 
Action: Mouse scrolled (510, 358) with delta (0, 0)
Screenshot: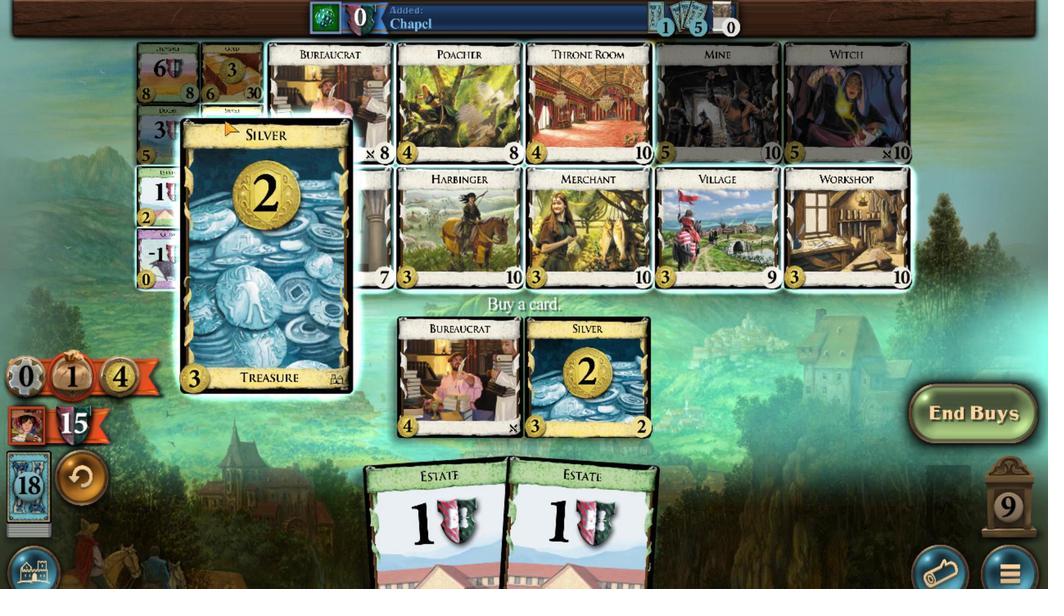
Action: Mouse scrolled (510, 358) with delta (0, 0)
Screenshot: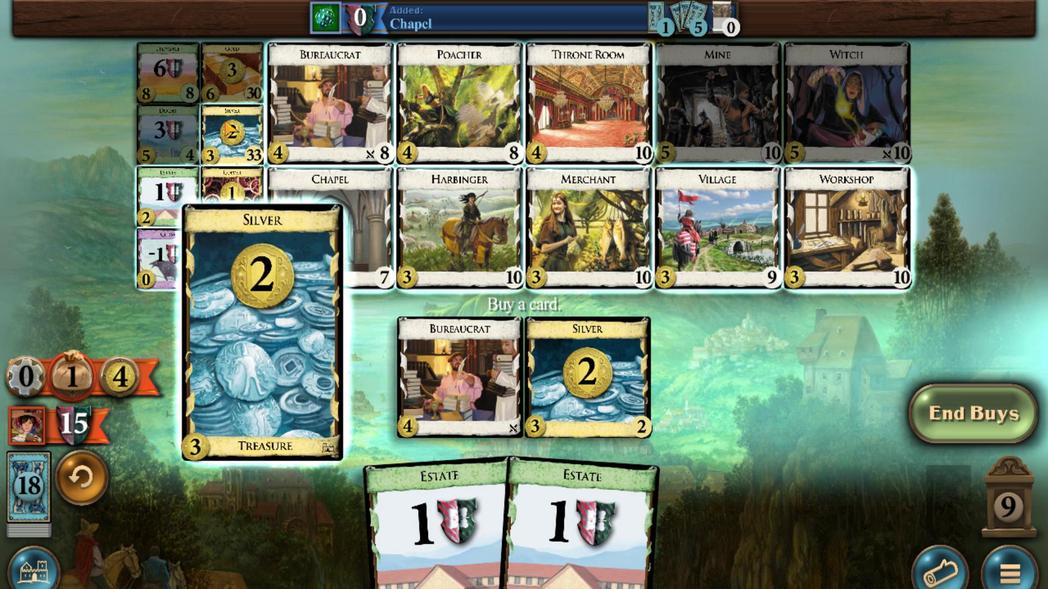 
Action: Mouse moved to (628, 513)
Screenshot: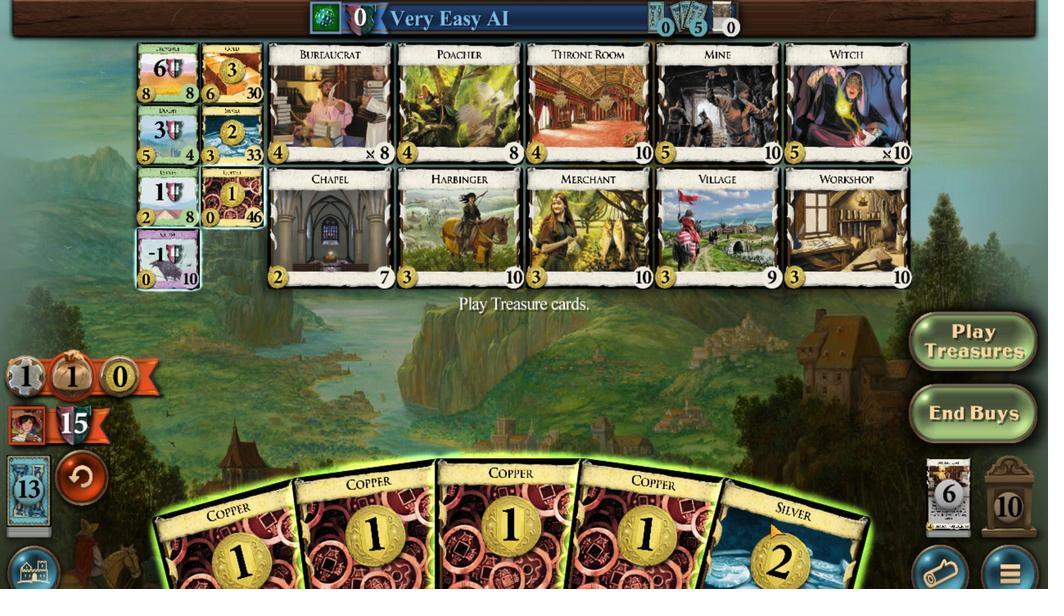 
Action: Mouse scrolled (628, 513) with delta (0, 0)
Screenshot: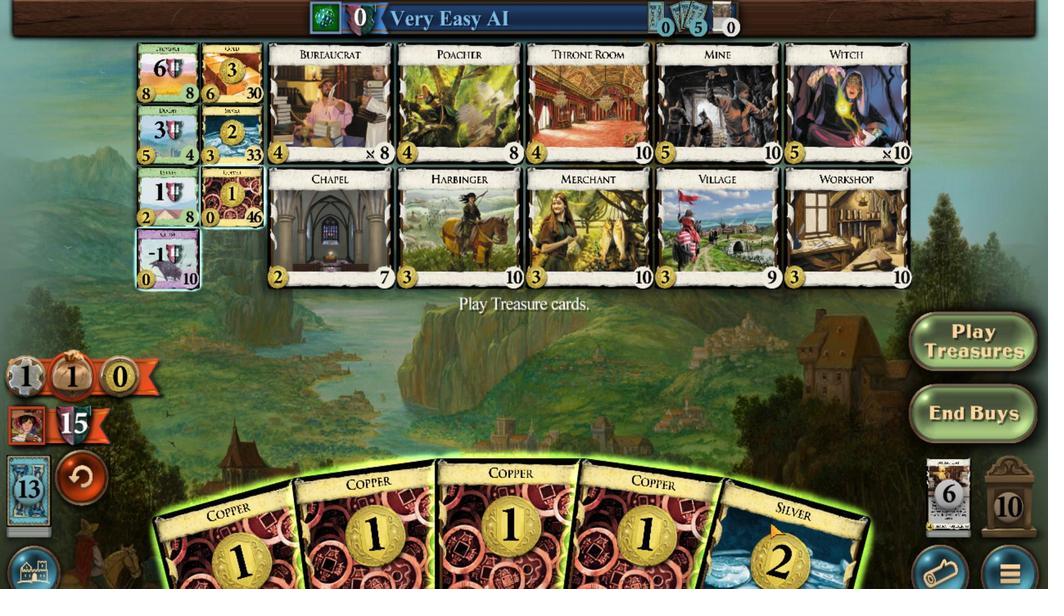 
Action: Mouse moved to (615, 514)
Screenshot: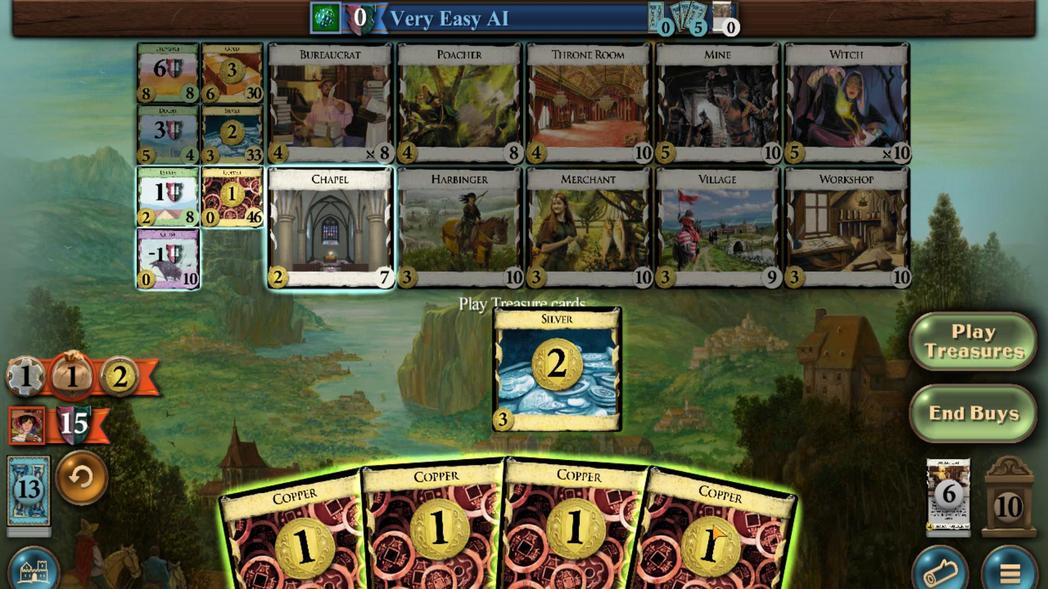 
Action: Mouse scrolled (615, 514) with delta (0, 0)
Screenshot: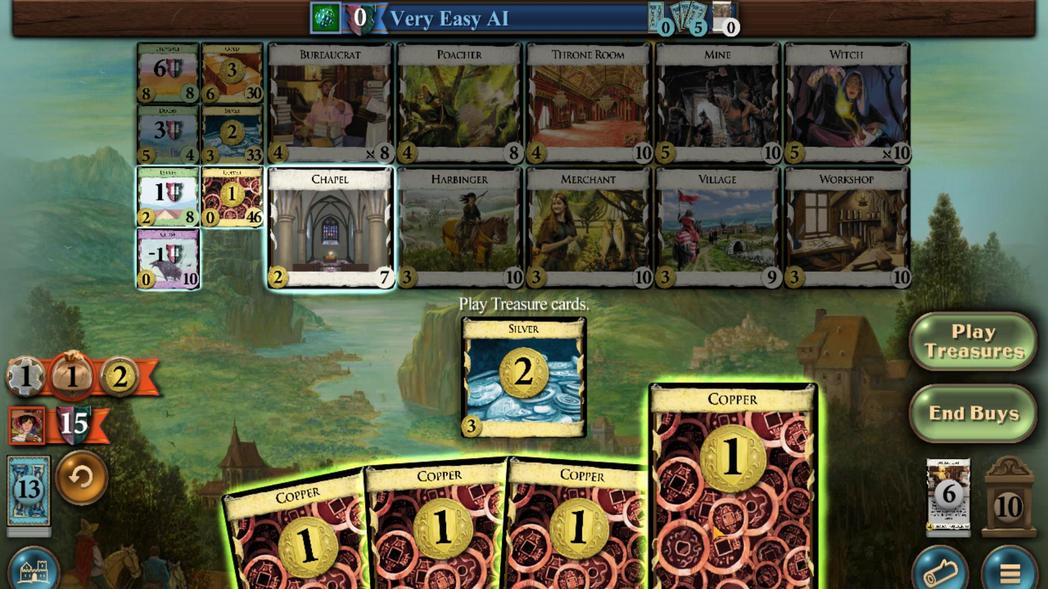
Action: Mouse moved to (611, 514)
Screenshot: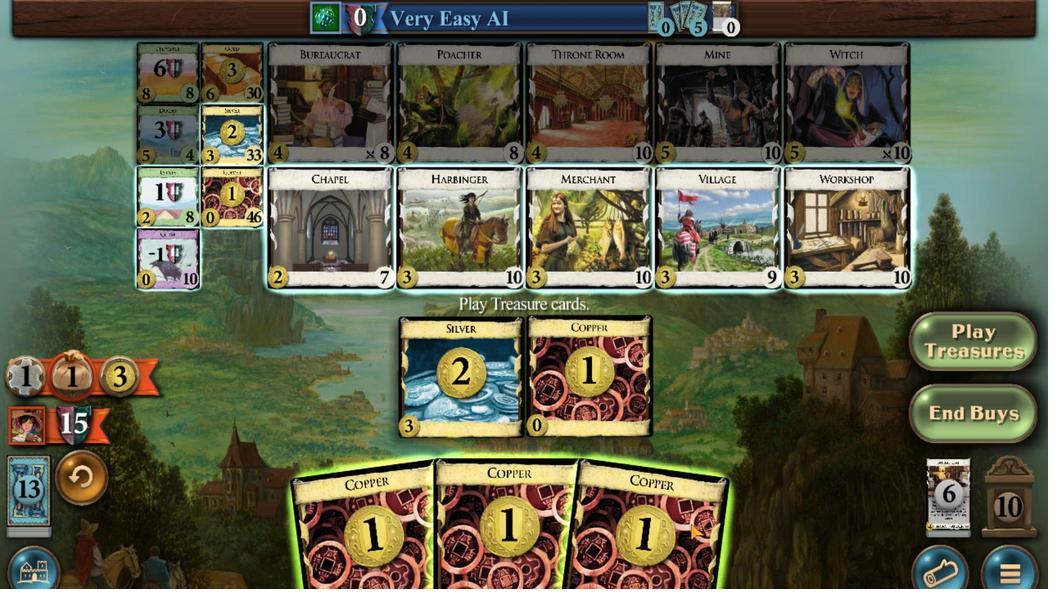 
Action: Mouse scrolled (611, 514) with delta (0, 0)
Screenshot: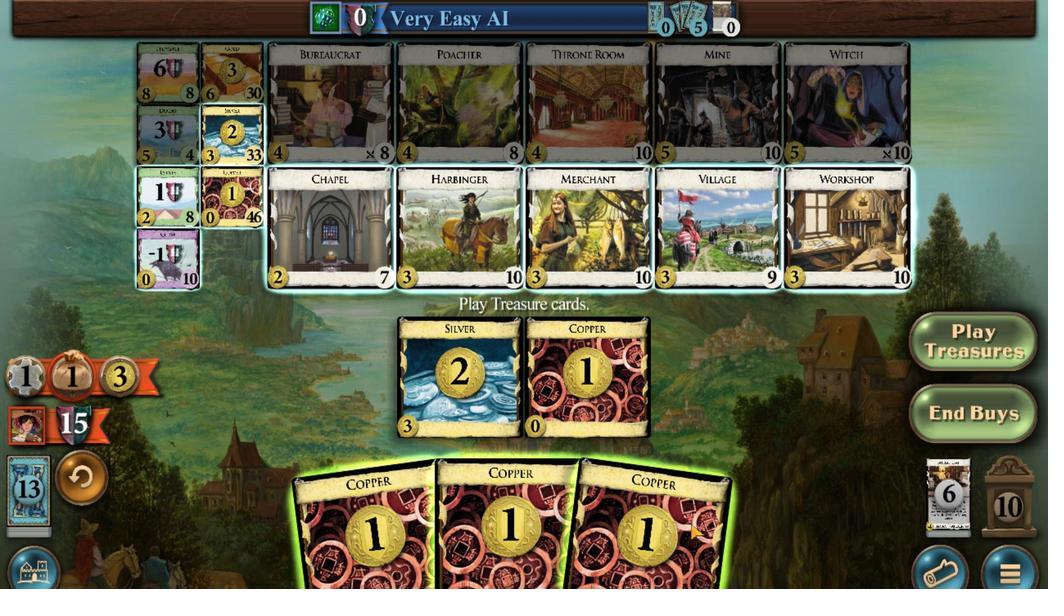 
Action: Mouse moved to (602, 510)
Screenshot: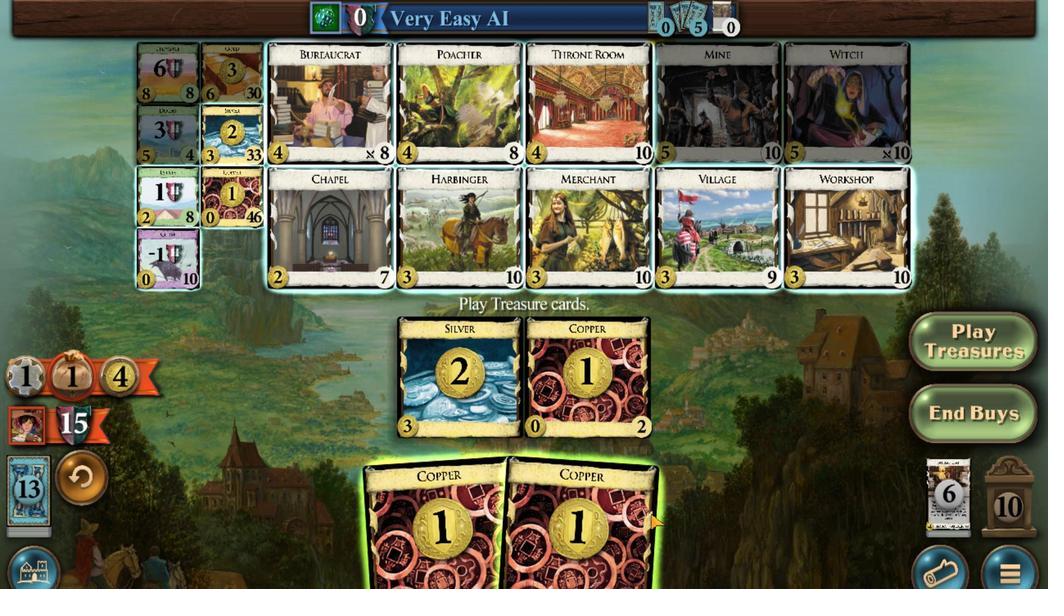 
Action: Mouse scrolled (602, 510) with delta (0, 0)
Screenshot: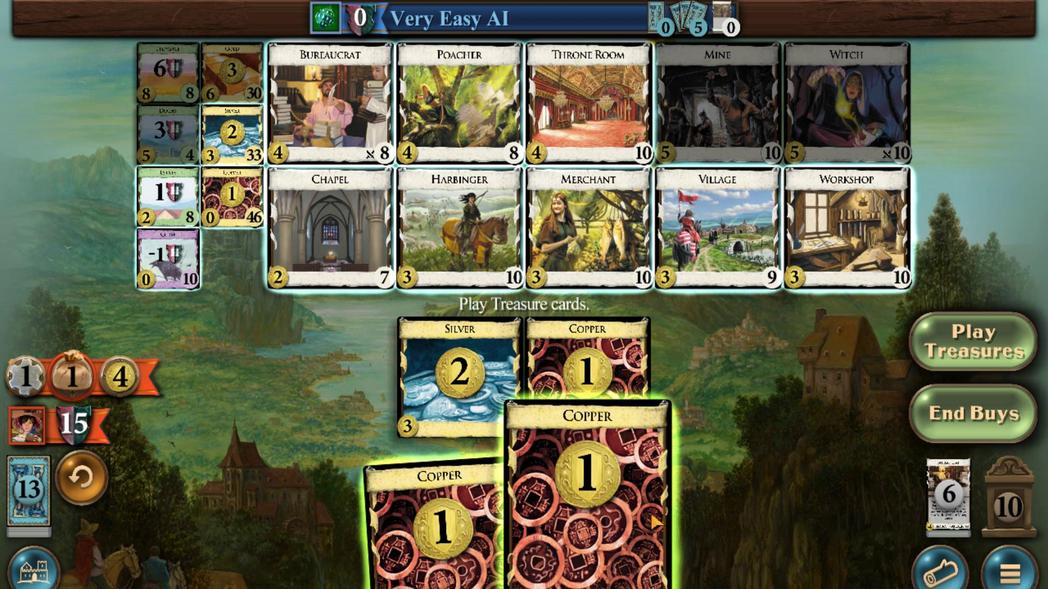 
Action: Mouse moved to (581, 507)
Screenshot: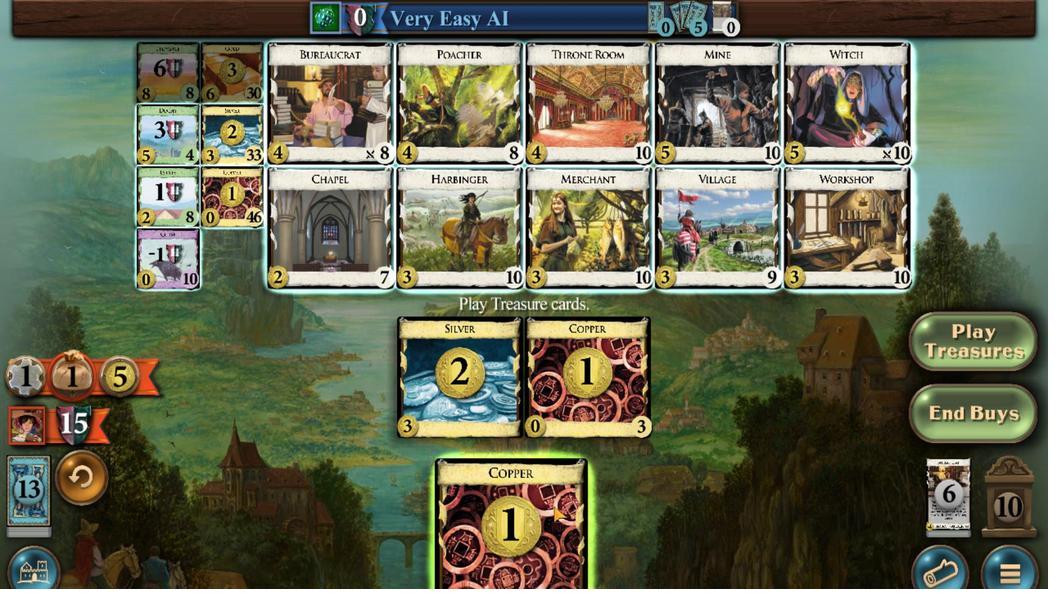 
Action: Mouse scrolled (581, 506) with delta (0, 0)
Screenshot: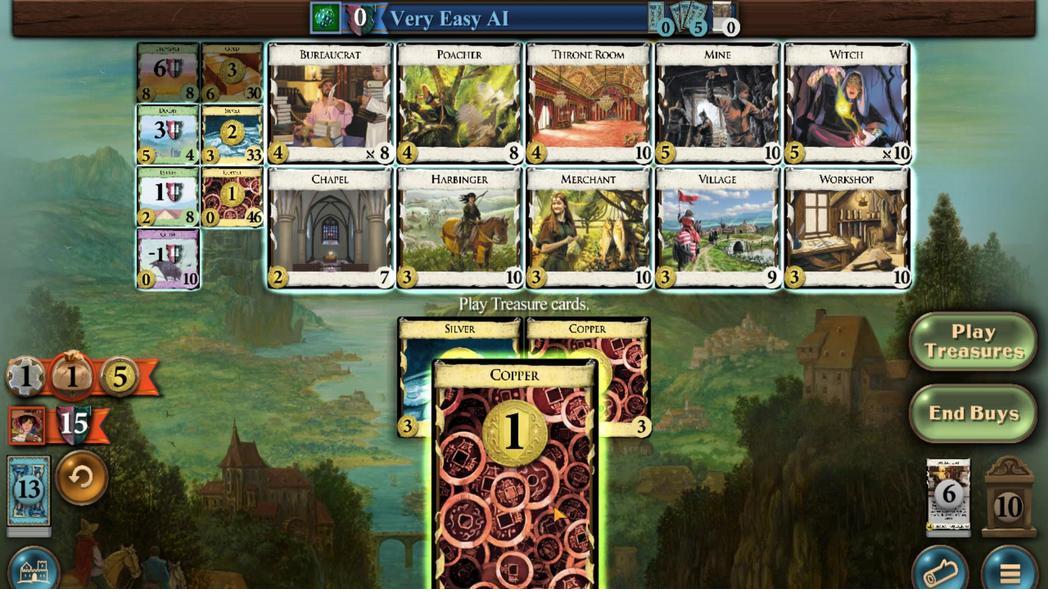 
Action: Mouse moved to (510, 335)
Screenshot: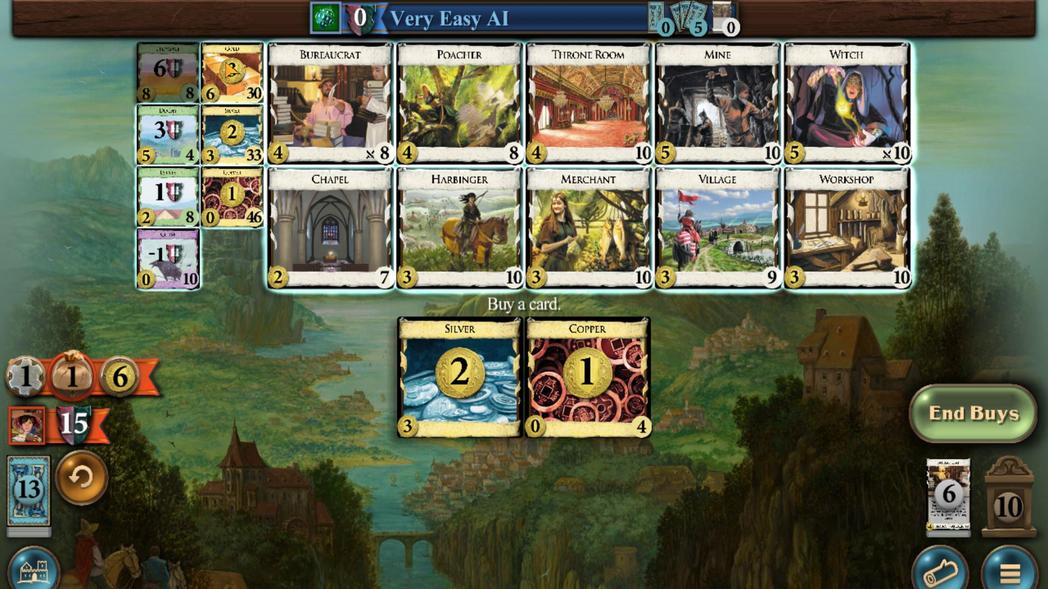 
Action: Mouse scrolled (510, 336) with delta (0, 0)
Screenshot: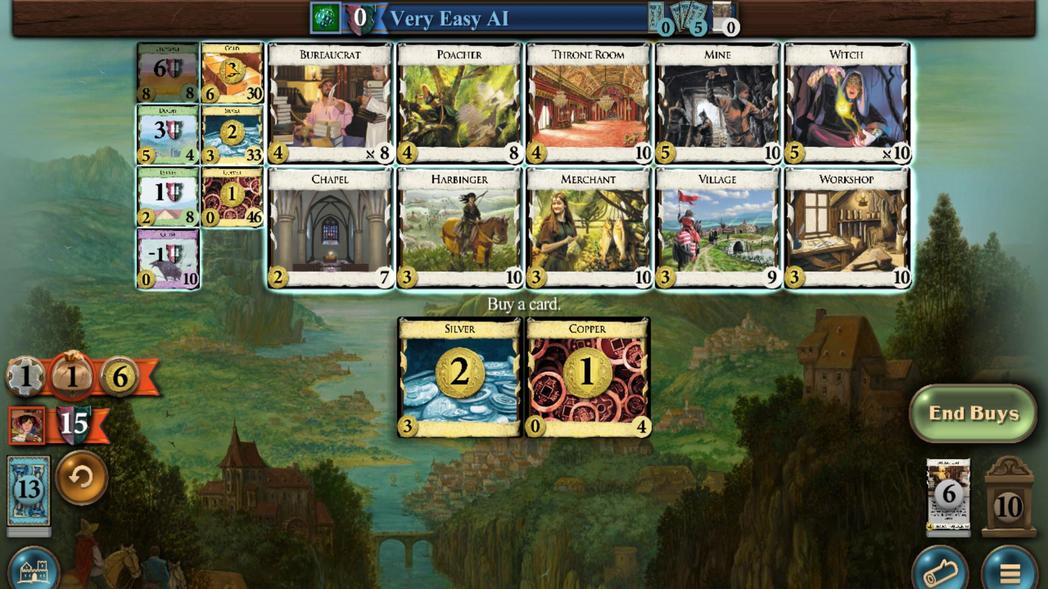 
Action: Mouse scrolled (510, 336) with delta (0, 0)
Screenshot: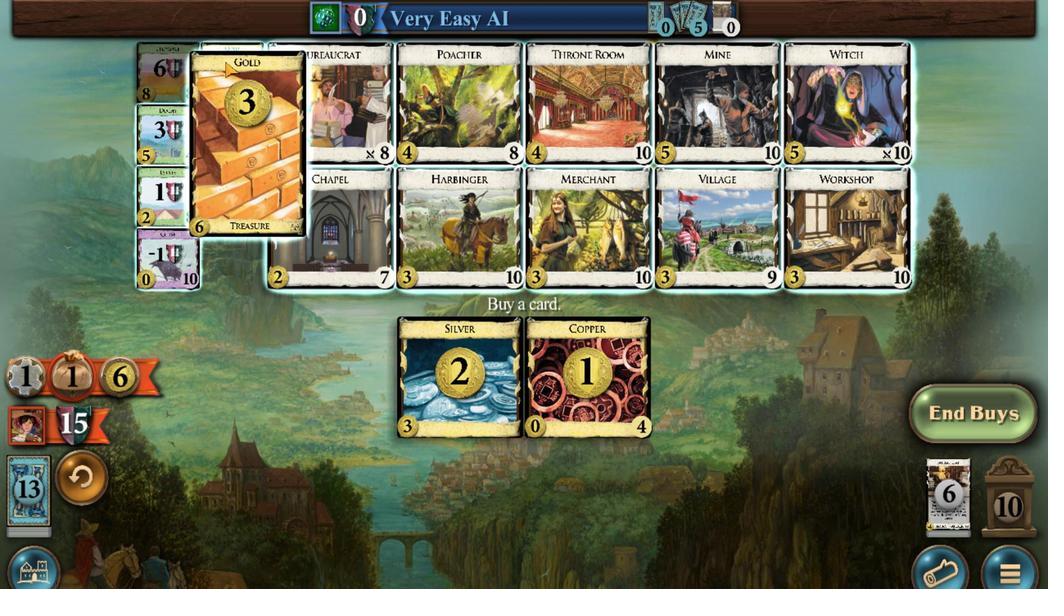 
Action: Mouse scrolled (510, 336) with delta (0, 0)
Screenshot: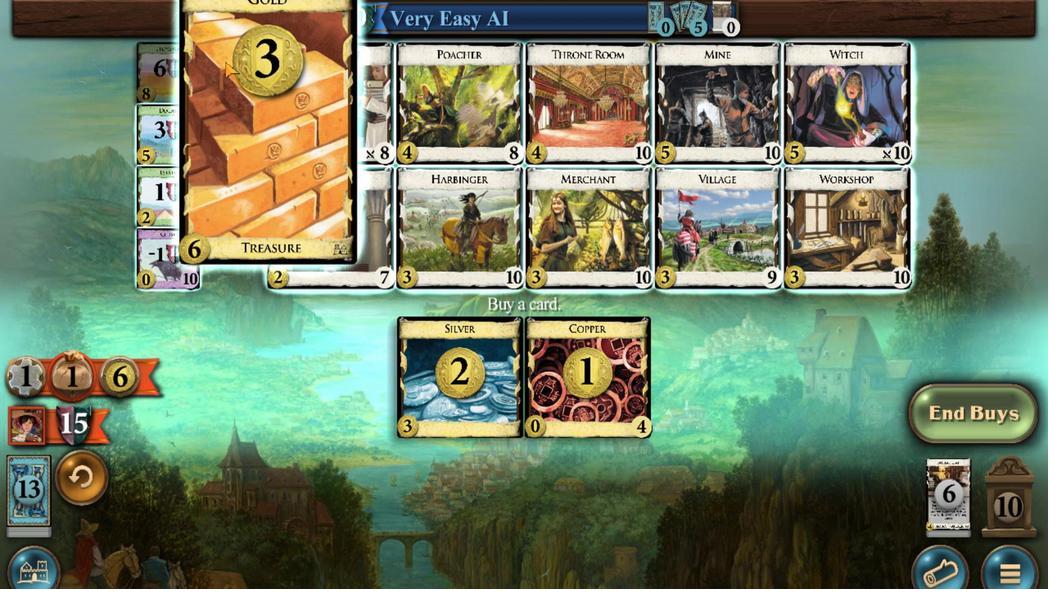 
Action: Mouse scrolled (510, 336) with delta (0, 0)
Screenshot: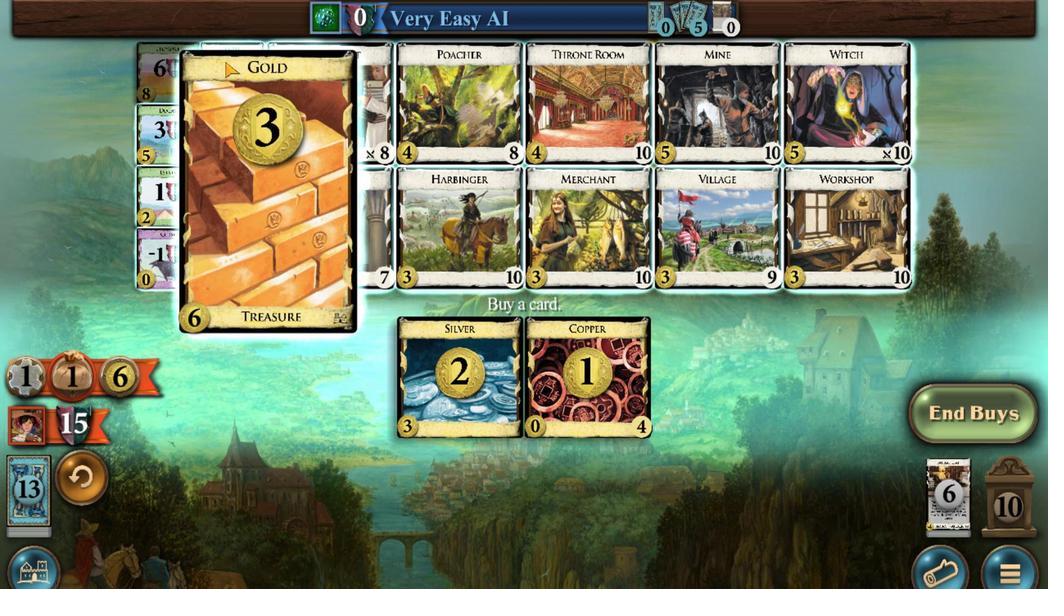 
Action: Mouse scrolled (510, 336) with delta (0, 0)
Screenshot: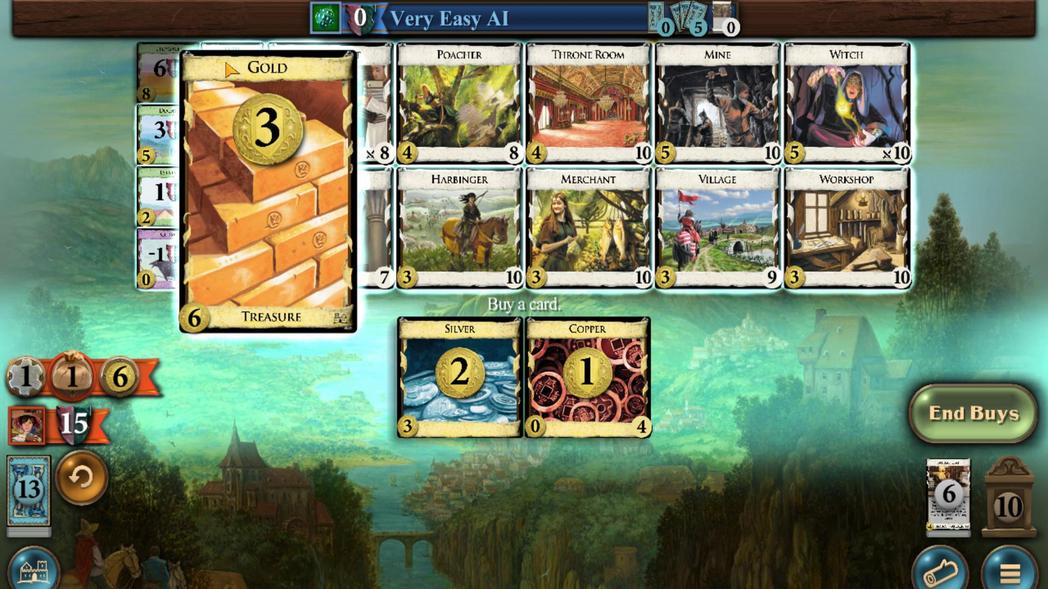 
Action: Mouse scrolled (510, 336) with delta (0, 0)
Screenshot: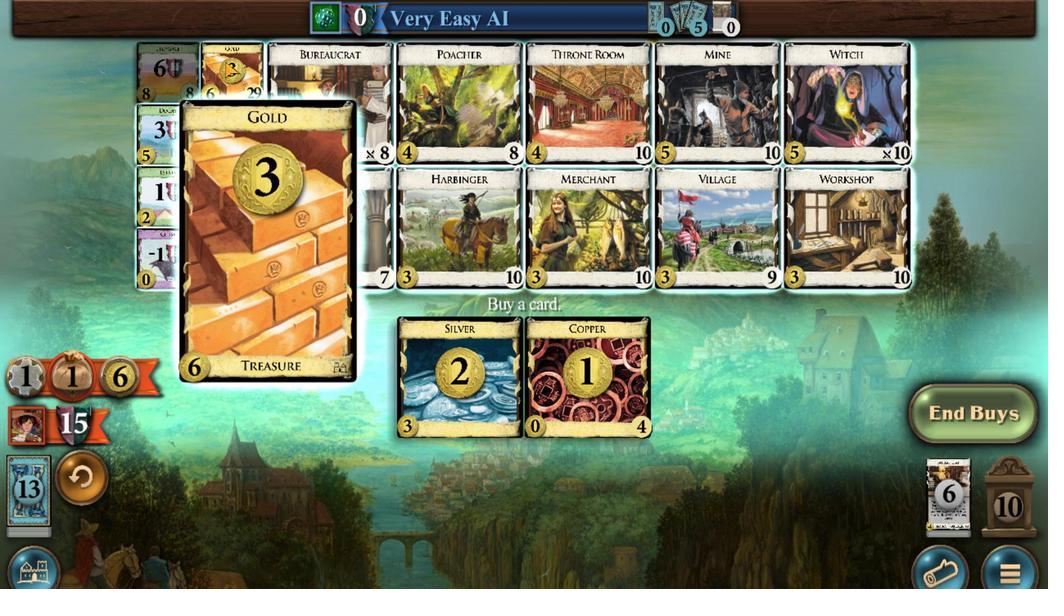 
Action: Mouse scrolled (510, 336) with delta (0, 0)
Screenshot: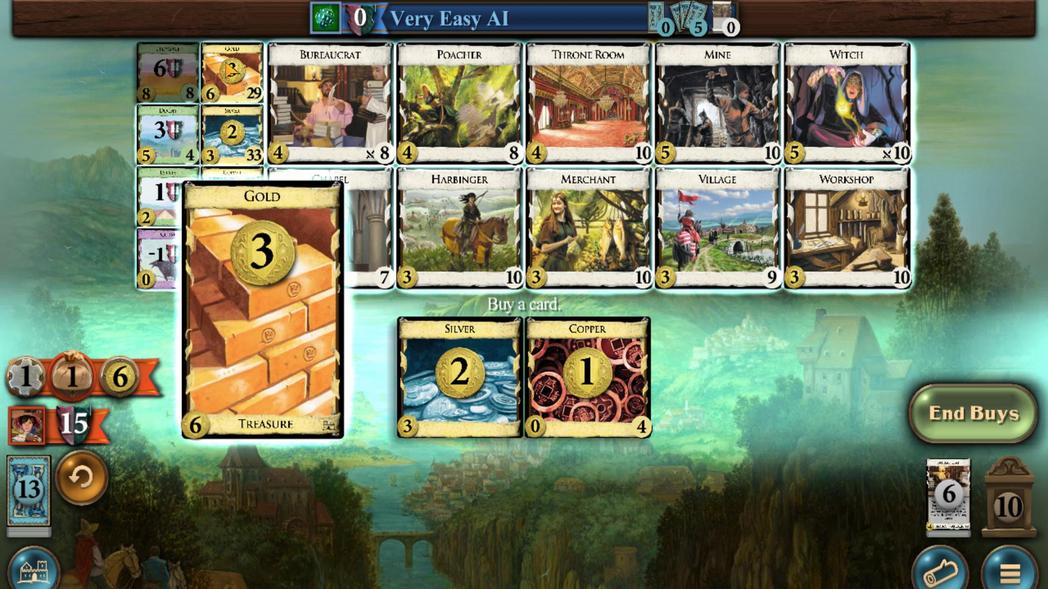 
Action: Mouse moved to (518, 512)
Screenshot: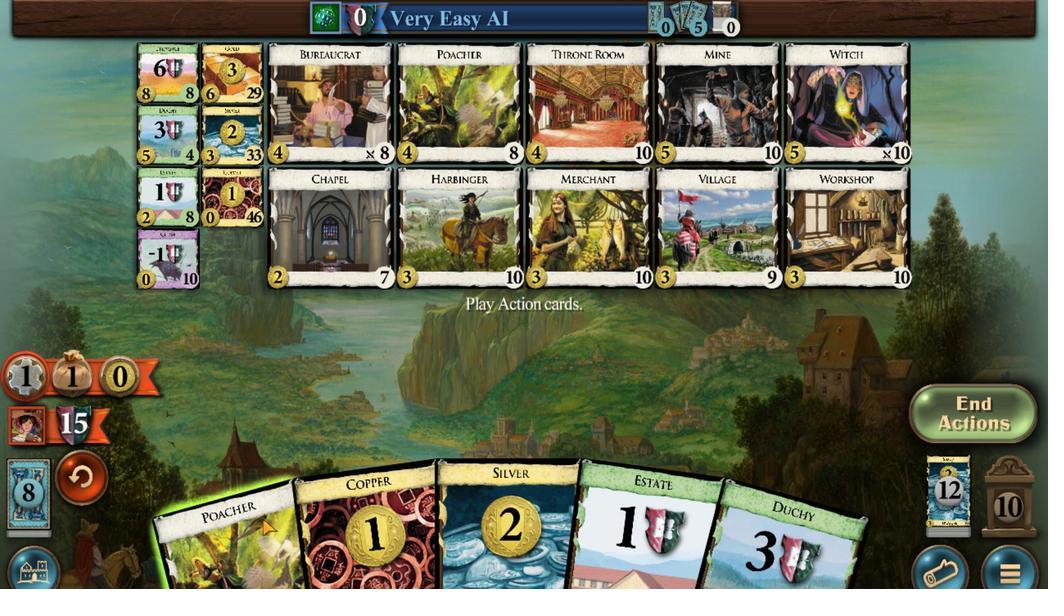 
Action: Mouse scrolled (518, 512) with delta (0, 0)
Screenshot: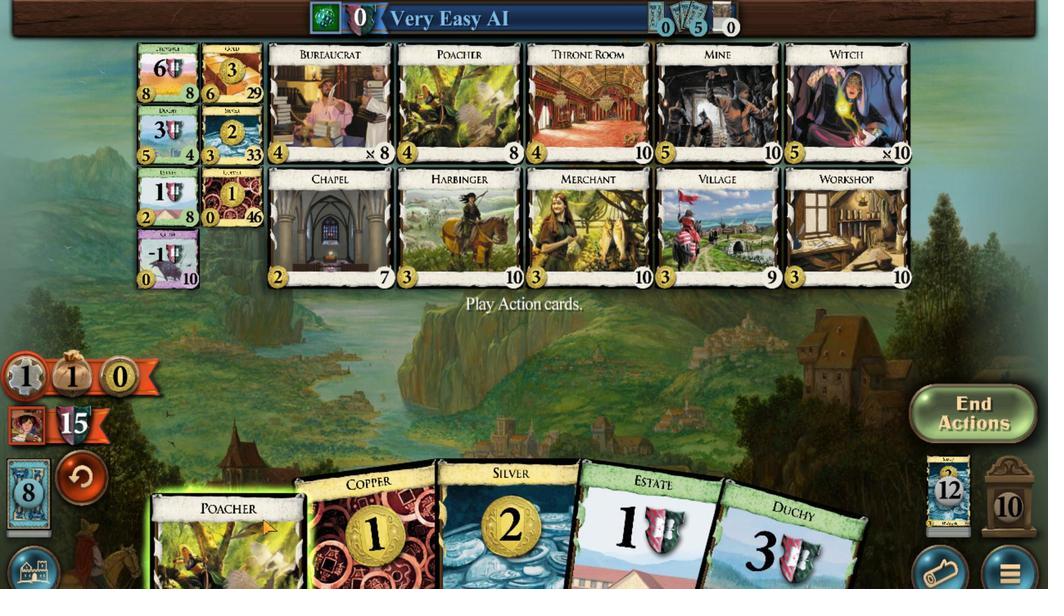 
Action: Mouse moved to (544, 503)
Screenshot: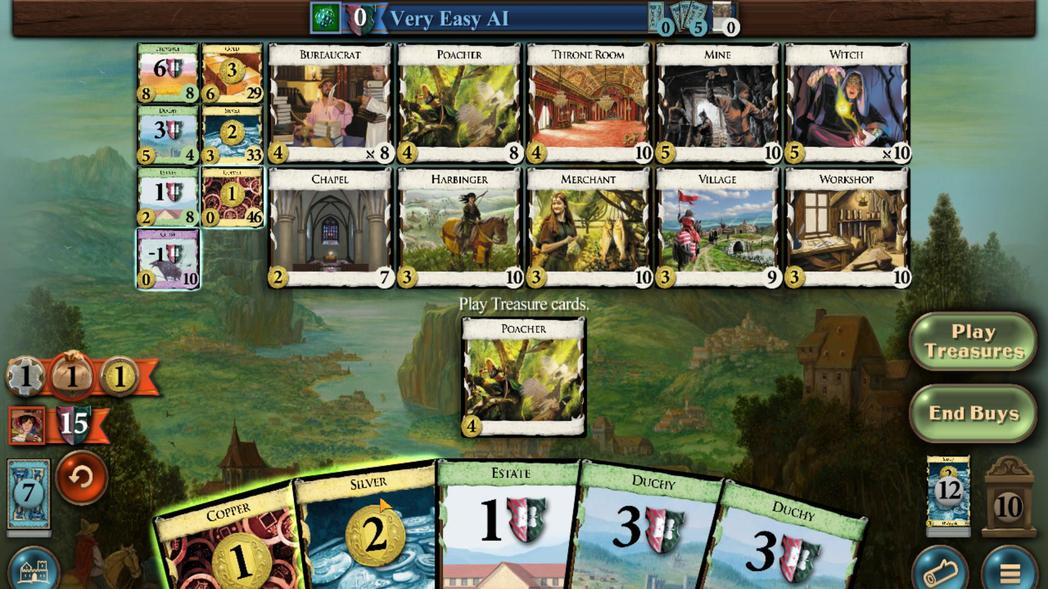 
Action: Mouse scrolled (544, 503) with delta (0, 0)
Screenshot: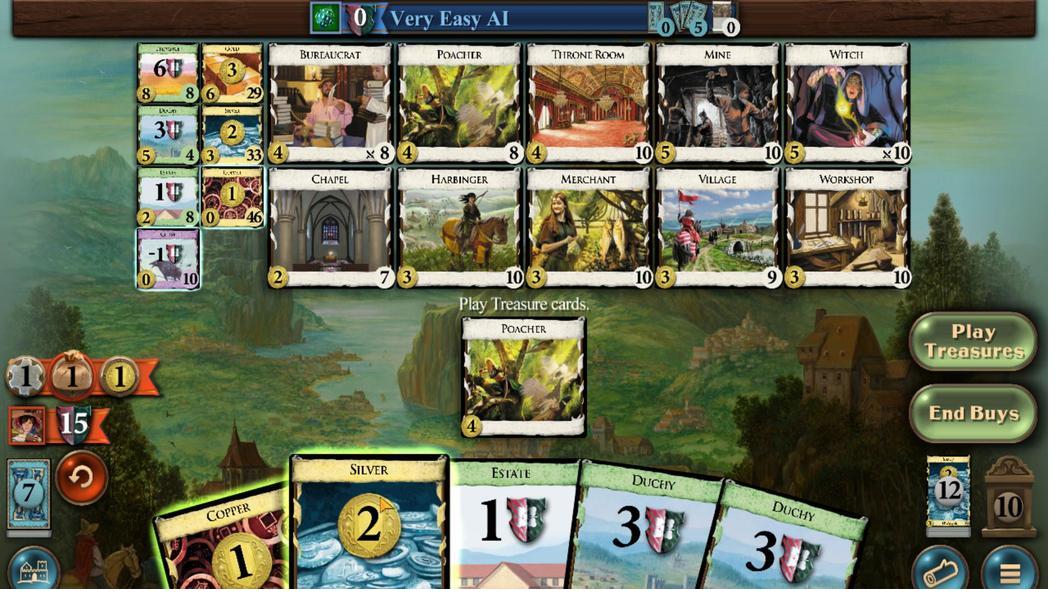 
Action: Mouse moved to (533, 509)
Screenshot: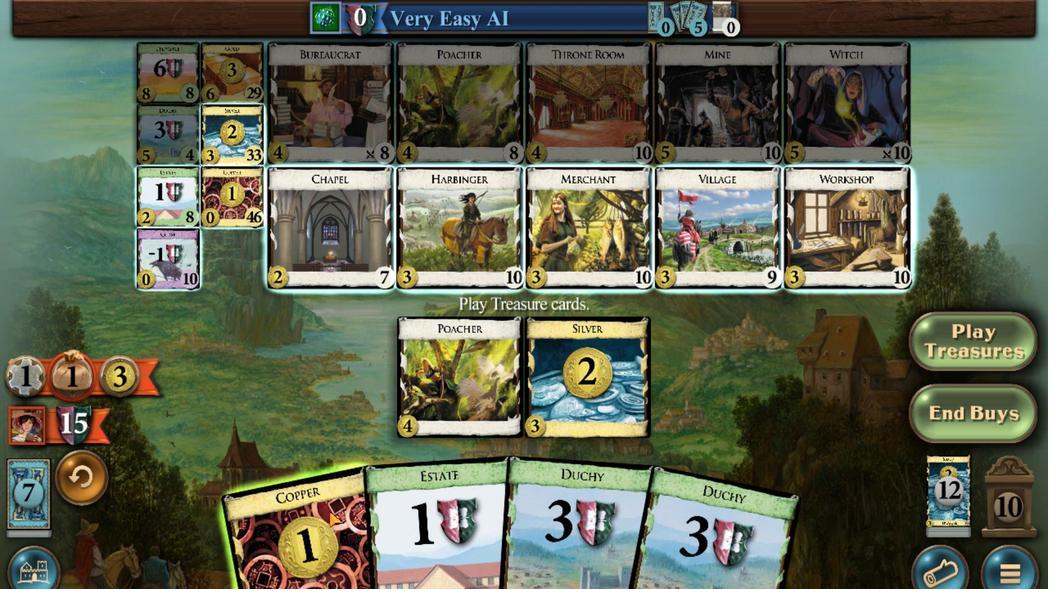 
Action: Mouse scrolled (533, 509) with delta (0, 0)
Screenshot: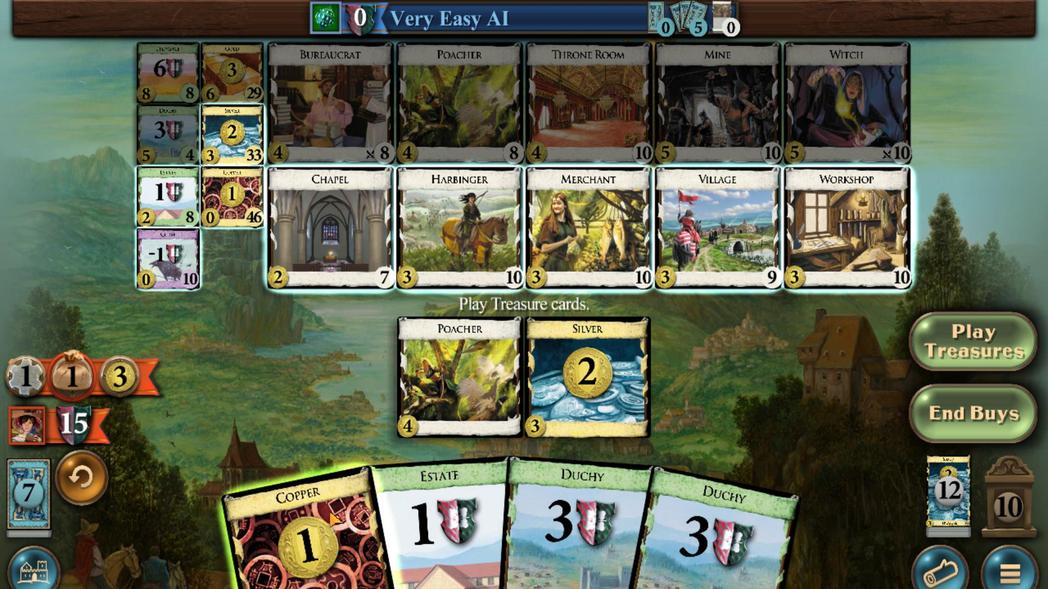 
Action: Mouse moved to (511, 363)
Screenshot: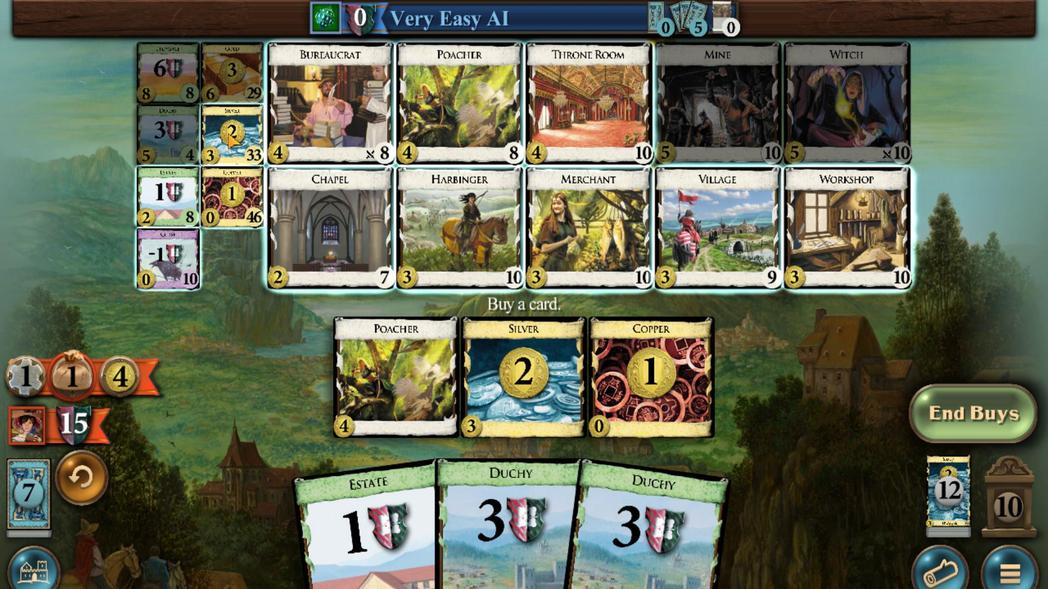 
Action: Mouse scrolled (511, 363) with delta (0, 0)
Screenshot: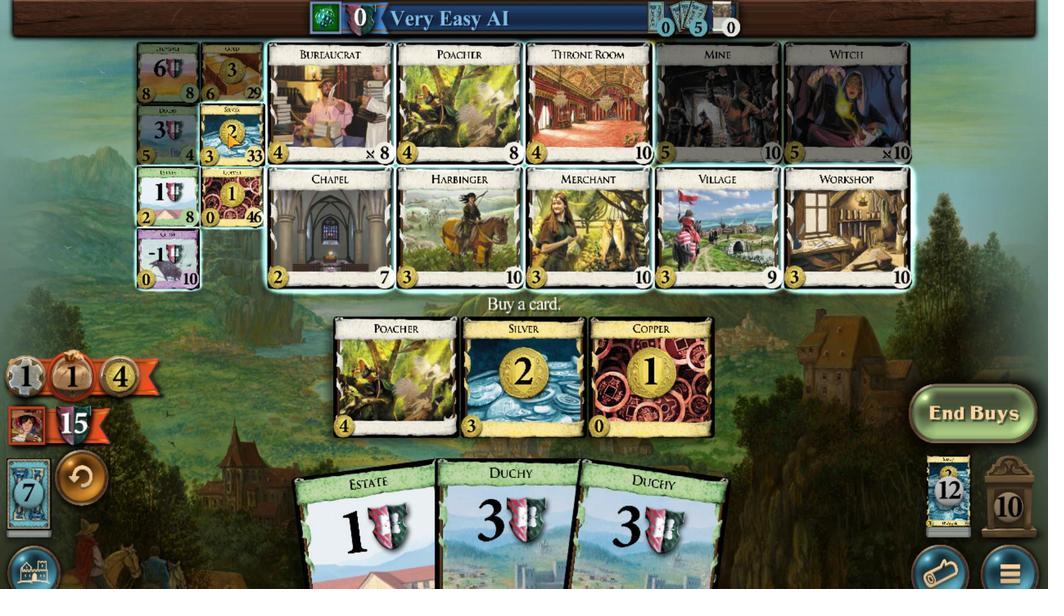 
Action: Mouse scrolled (511, 363) with delta (0, 0)
Screenshot: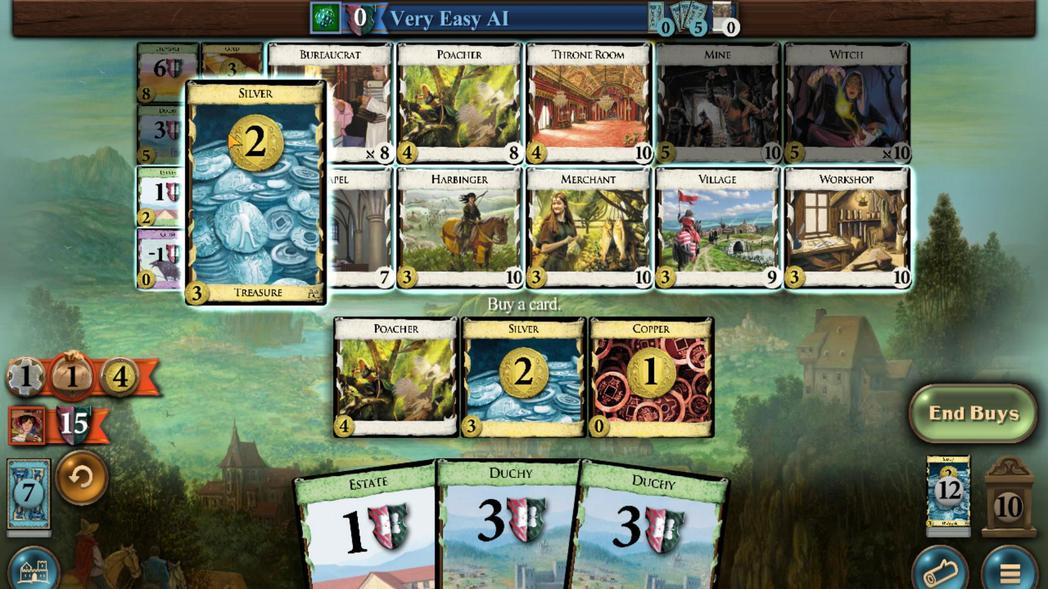 
Action: Mouse scrolled (511, 363) with delta (0, 0)
Screenshot: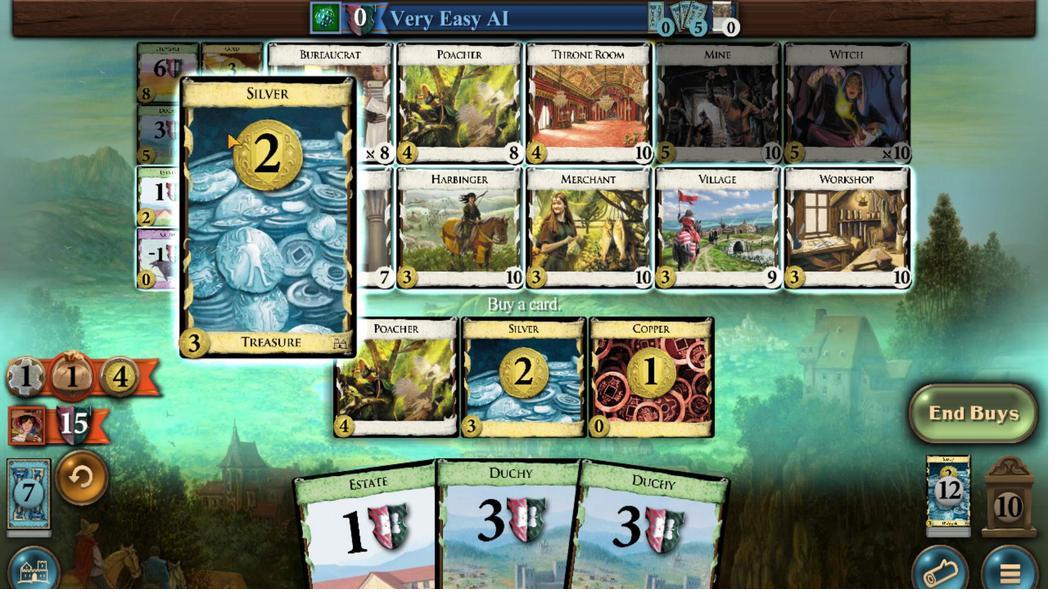
Action: Mouse scrolled (511, 363) with delta (0, 0)
Screenshot: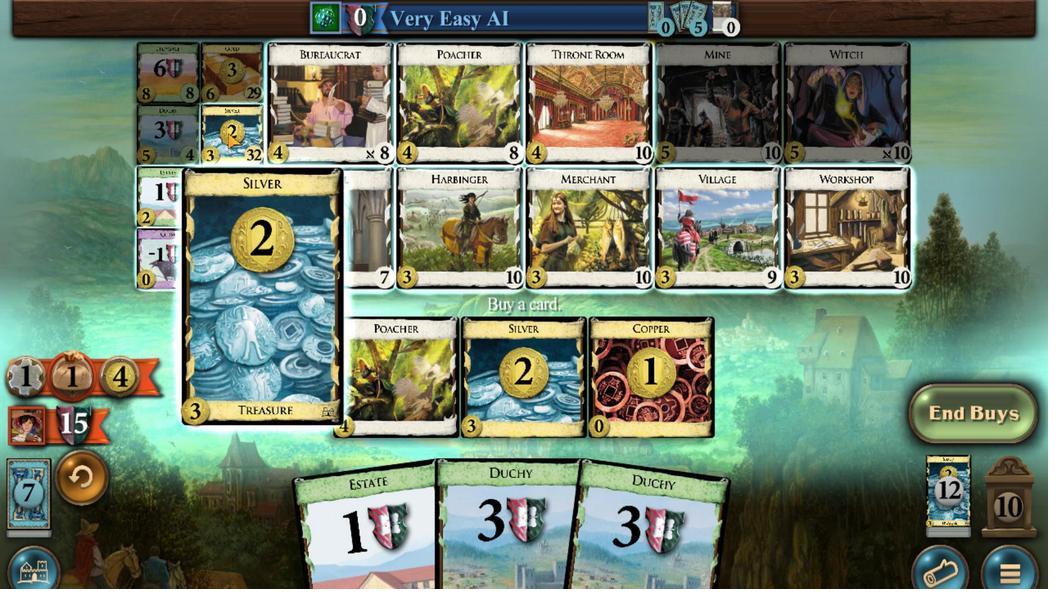 
Action: Mouse scrolled (511, 363) with delta (0, 0)
Screenshot: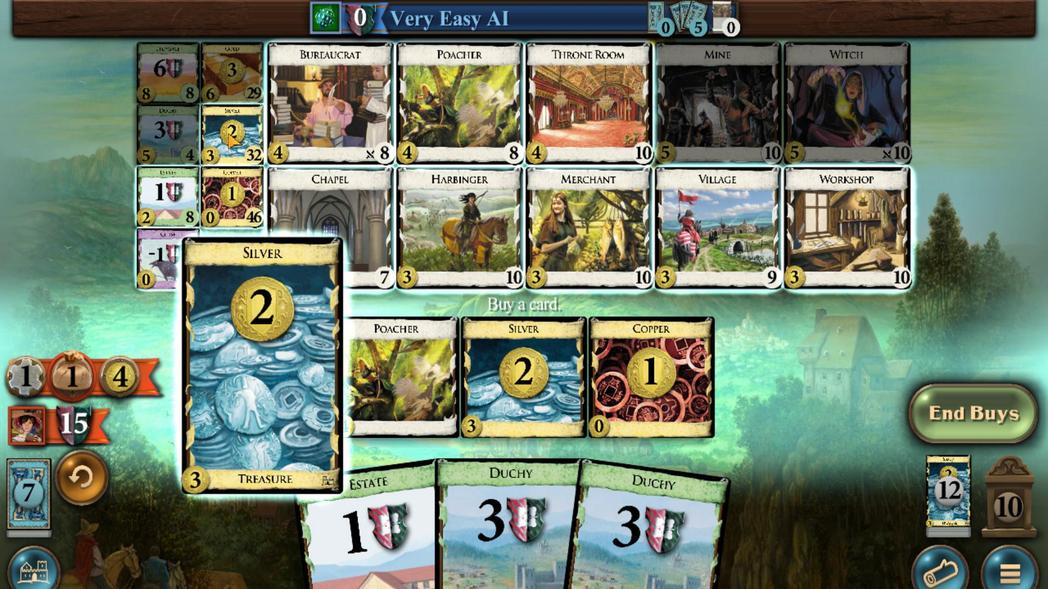 
Action: Mouse moved to (565, 494)
Screenshot: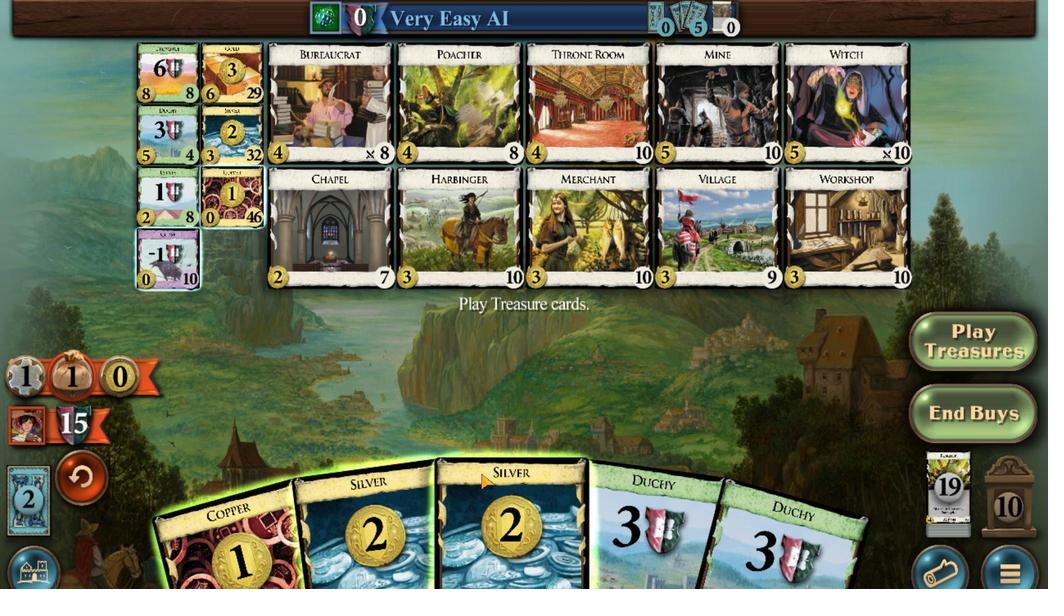 
Action: Mouse scrolled (565, 494) with delta (0, 0)
Screenshot: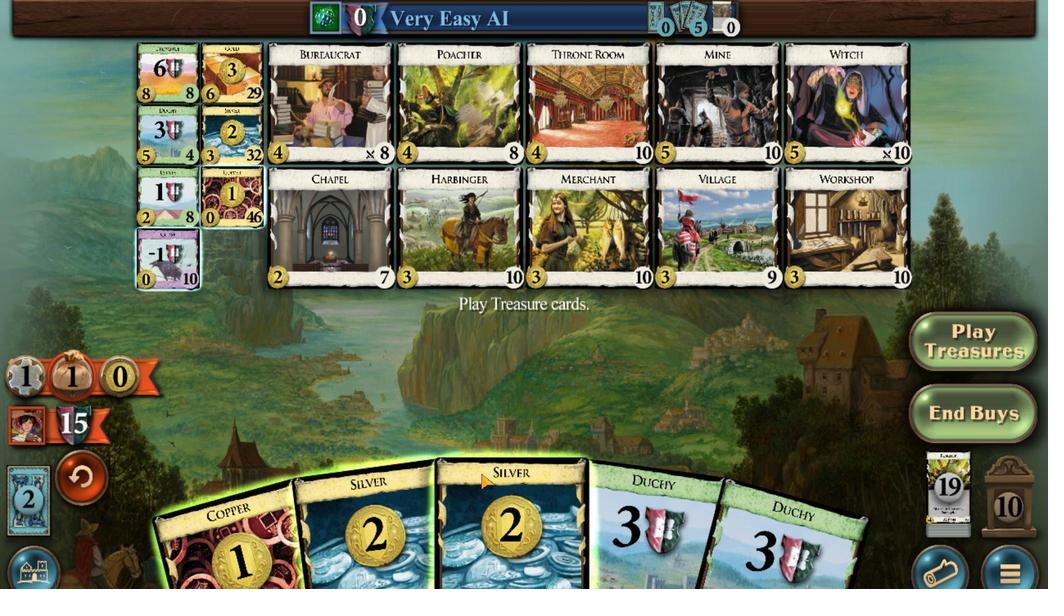 
Action: Mouse moved to (558, 502)
Screenshot: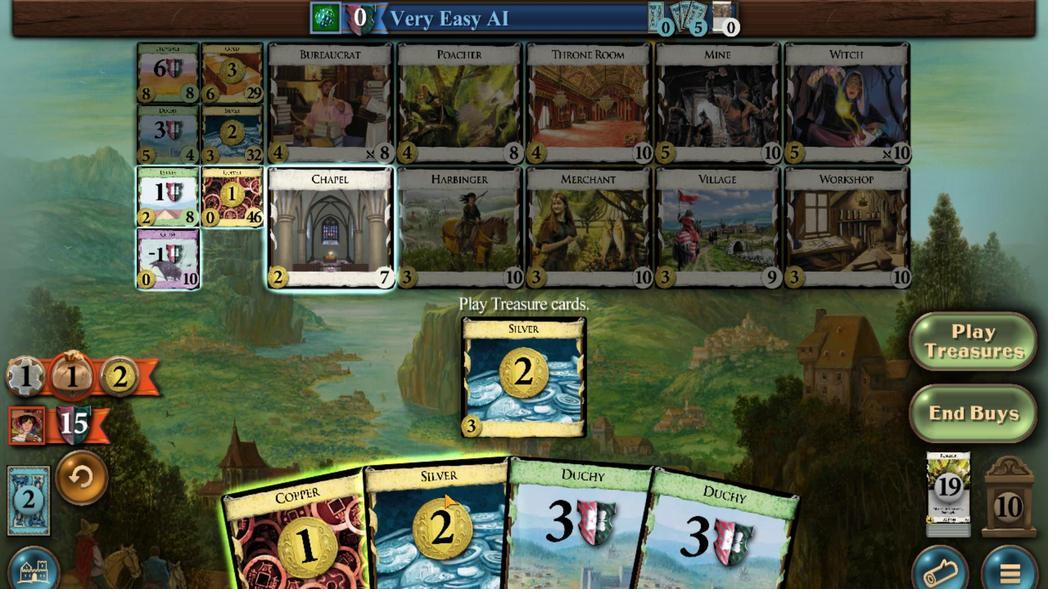 
Action: Mouse scrolled (558, 502) with delta (0, 0)
Screenshot: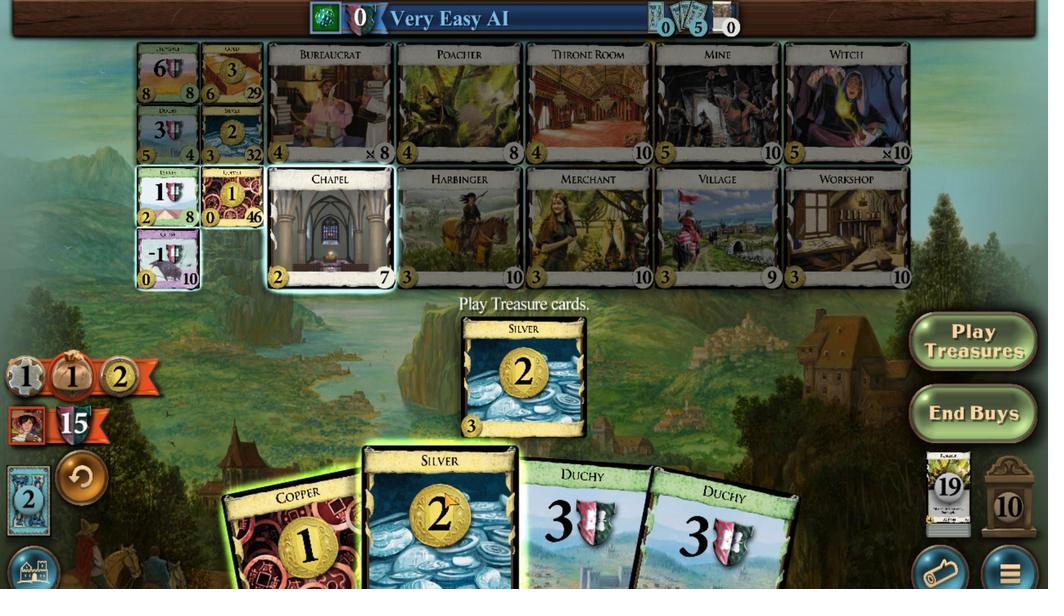 
Action: Mouse moved to (547, 503)
Screenshot: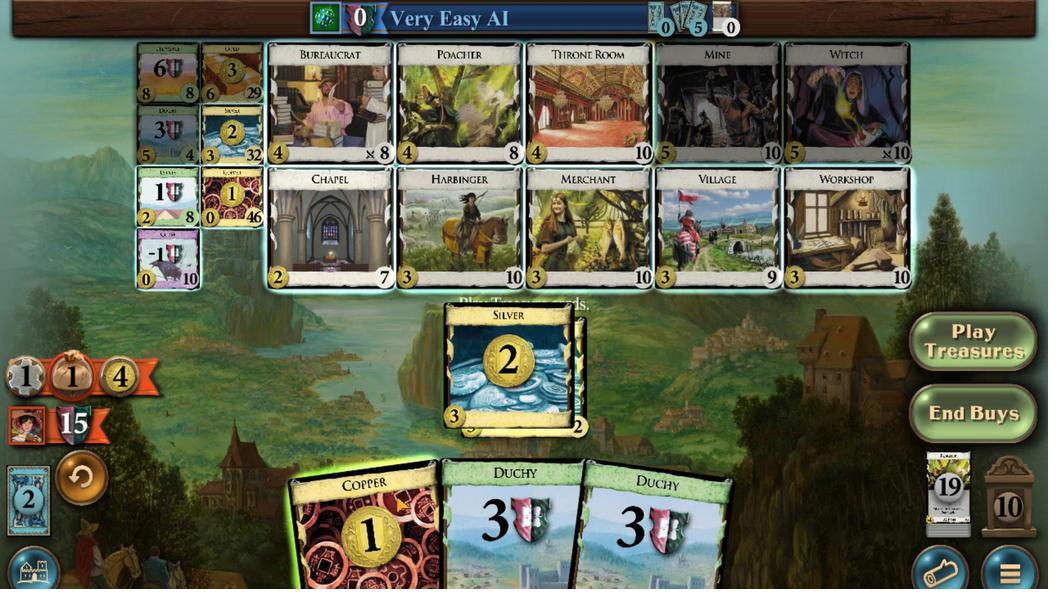 
Action: Mouse scrolled (547, 503) with delta (0, 0)
Screenshot: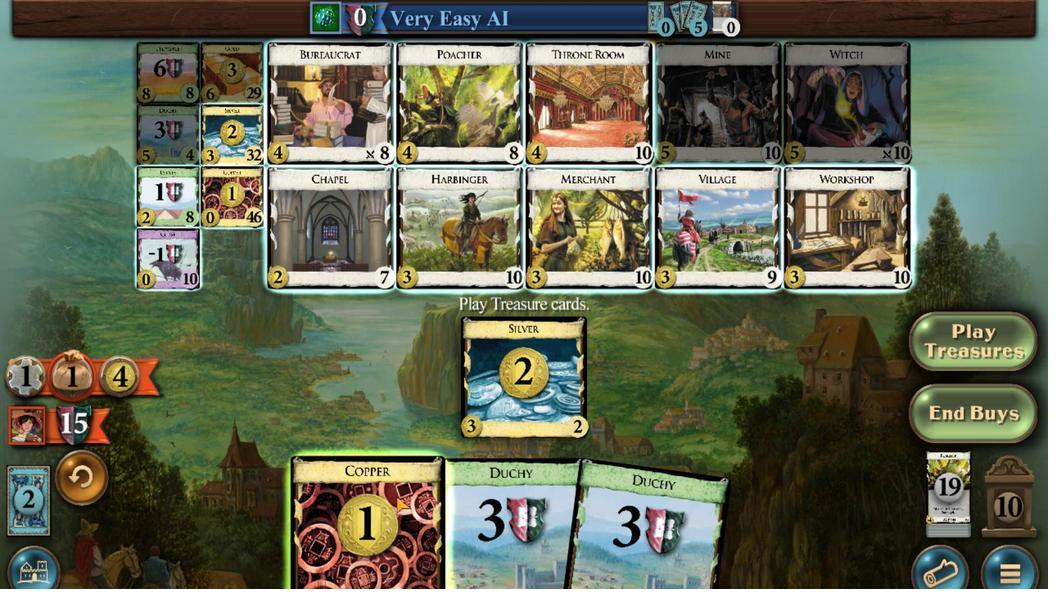 
Action: Mouse moved to (499, 366)
Screenshot: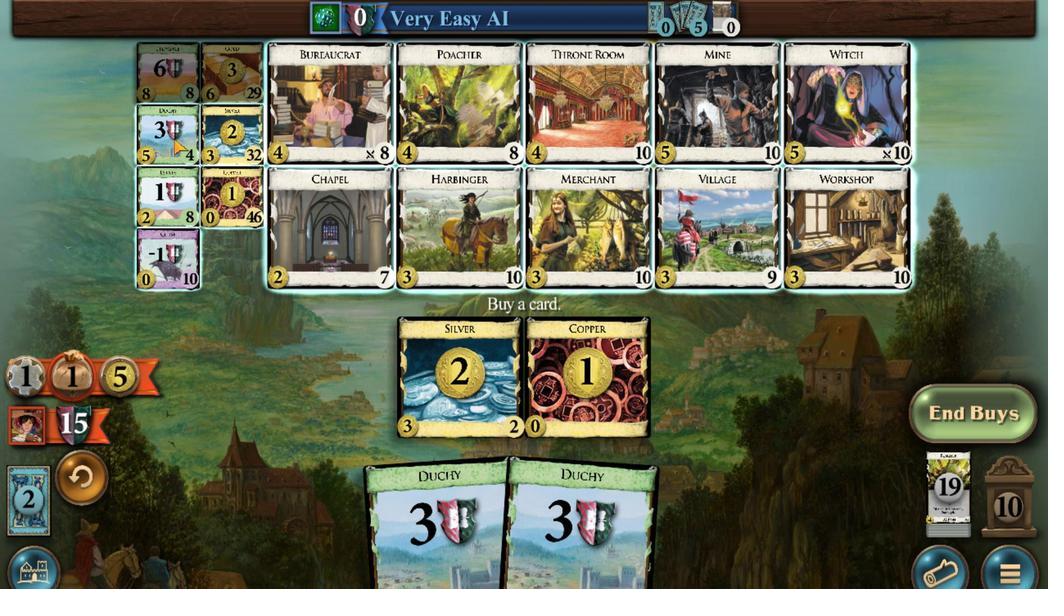 
Action: Mouse scrolled (499, 366) with delta (0, 0)
Screenshot: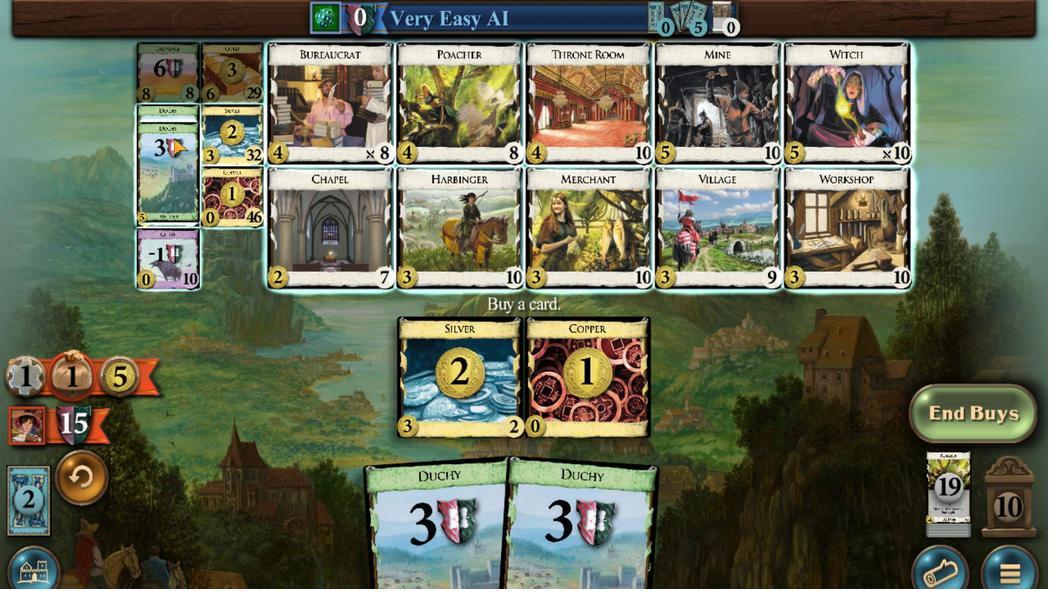 
Action: Mouse scrolled (499, 366) with delta (0, 0)
Screenshot: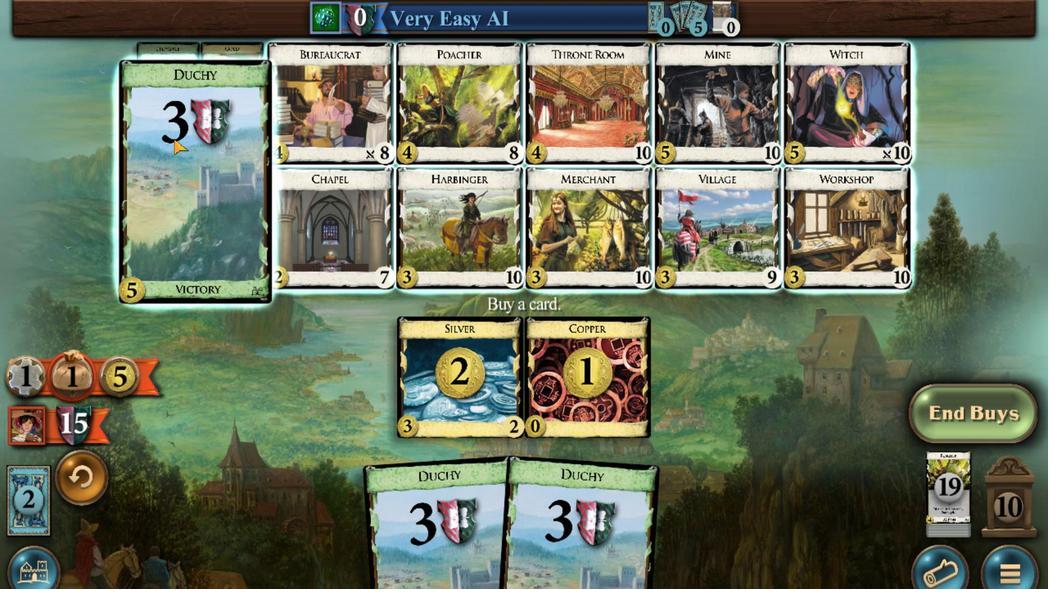 
Action: Mouse scrolled (499, 366) with delta (0, 0)
Screenshot: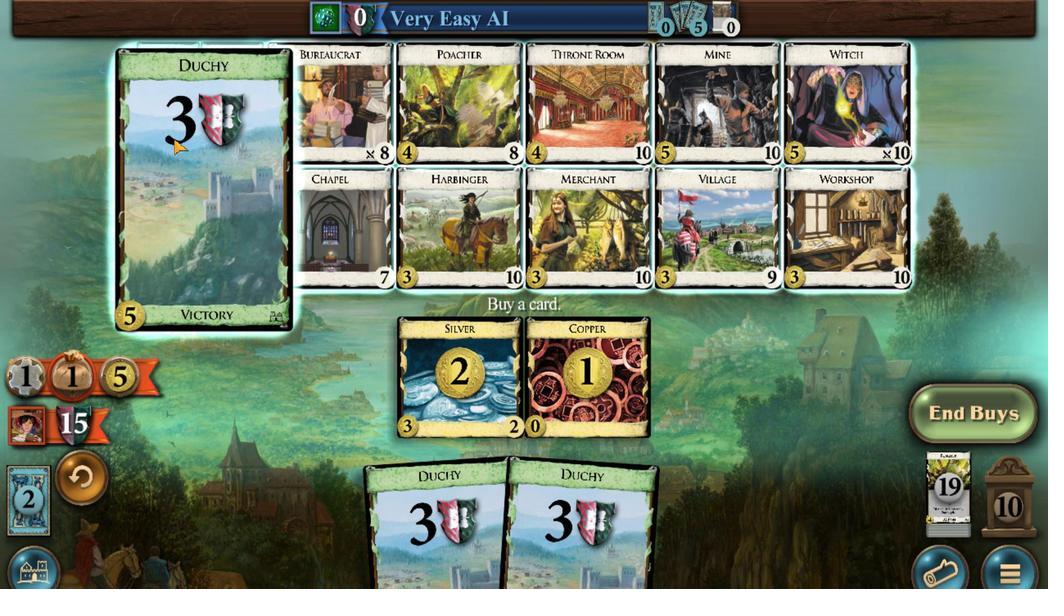 
Action: Mouse scrolled (499, 366) with delta (0, 0)
Screenshot: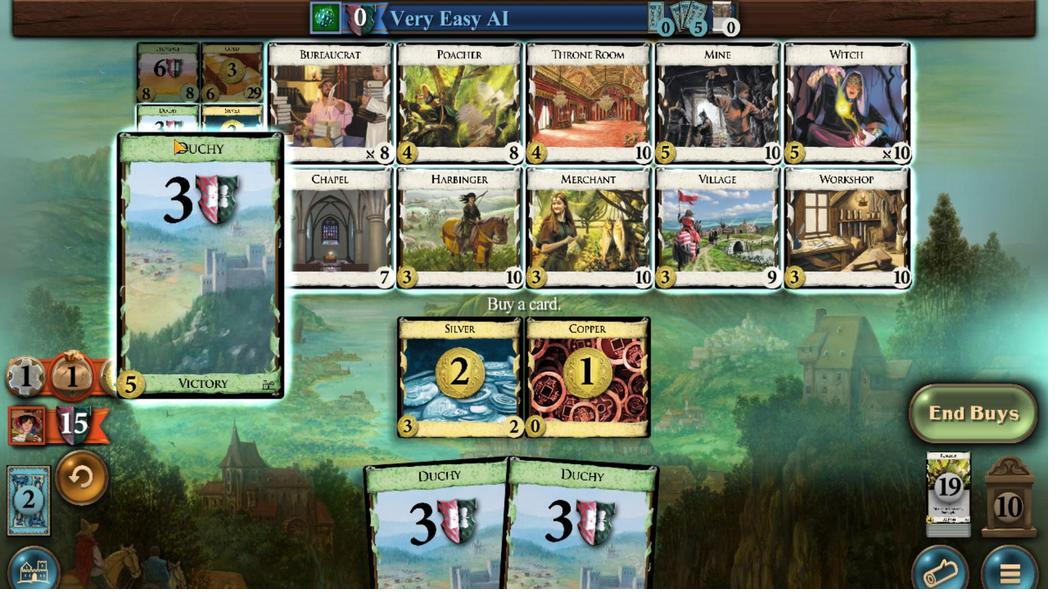 
Action: Mouse scrolled (499, 366) with delta (0, 0)
Screenshot: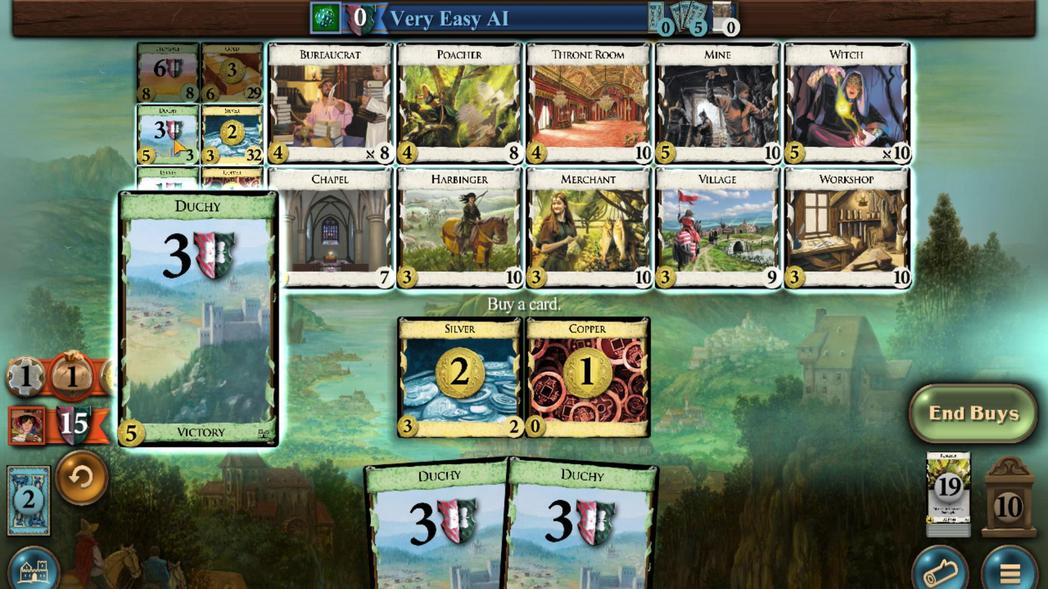 
Action: Mouse moved to (517, 505)
Screenshot: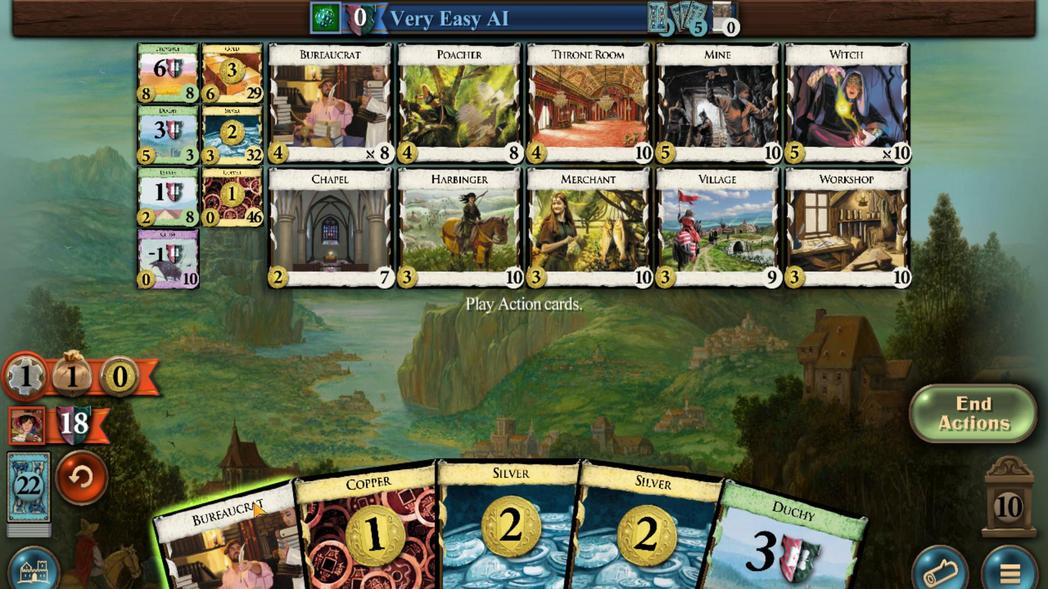
Action: Mouse scrolled (517, 505) with delta (0, 0)
Screenshot: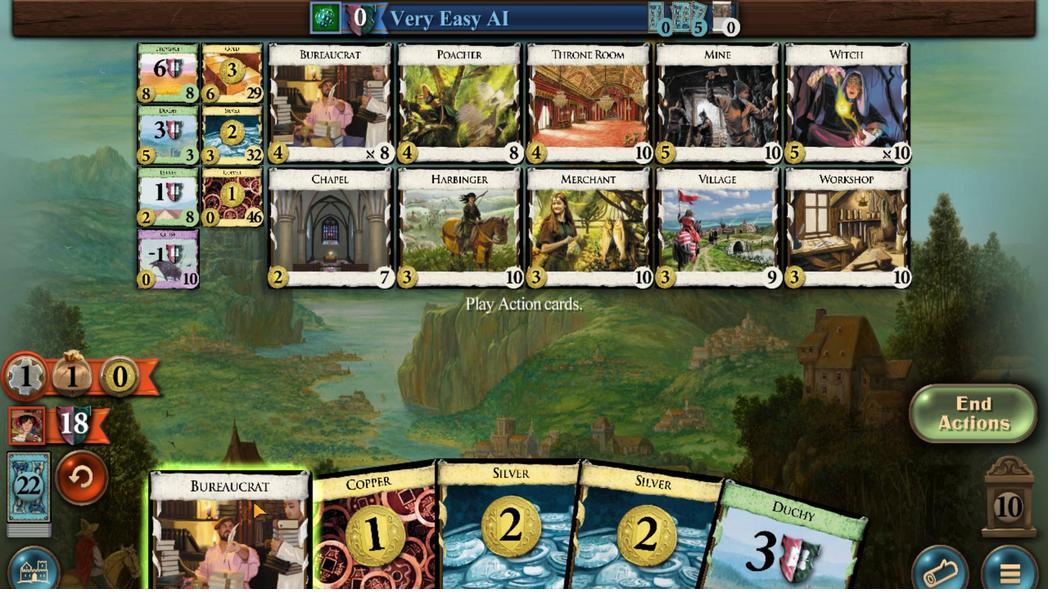 
Action: Mouse moved to (592, 499)
Screenshot: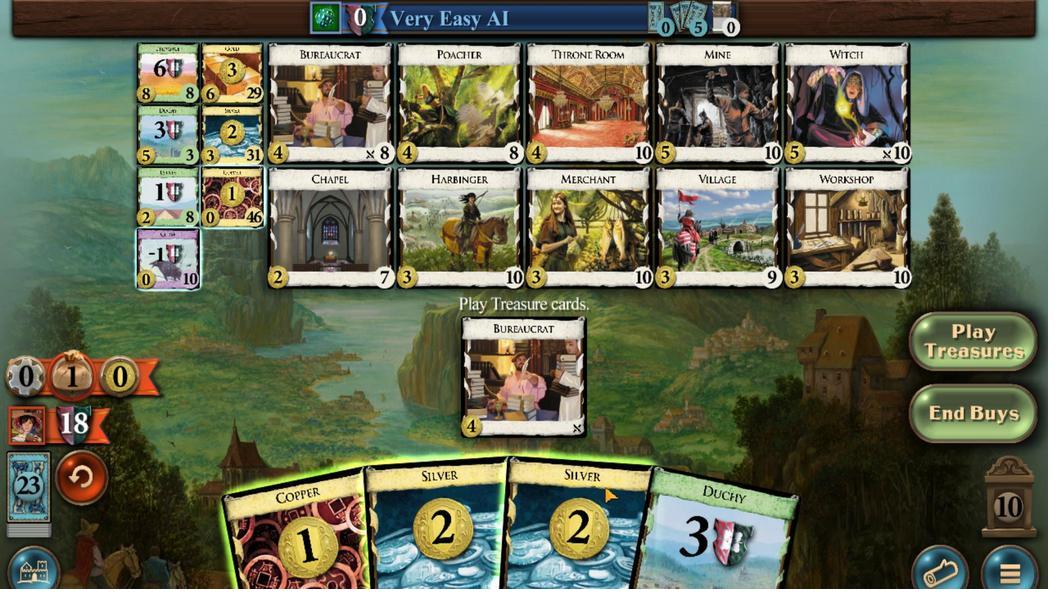 
Action: Mouse scrolled (592, 499) with delta (0, 0)
Screenshot: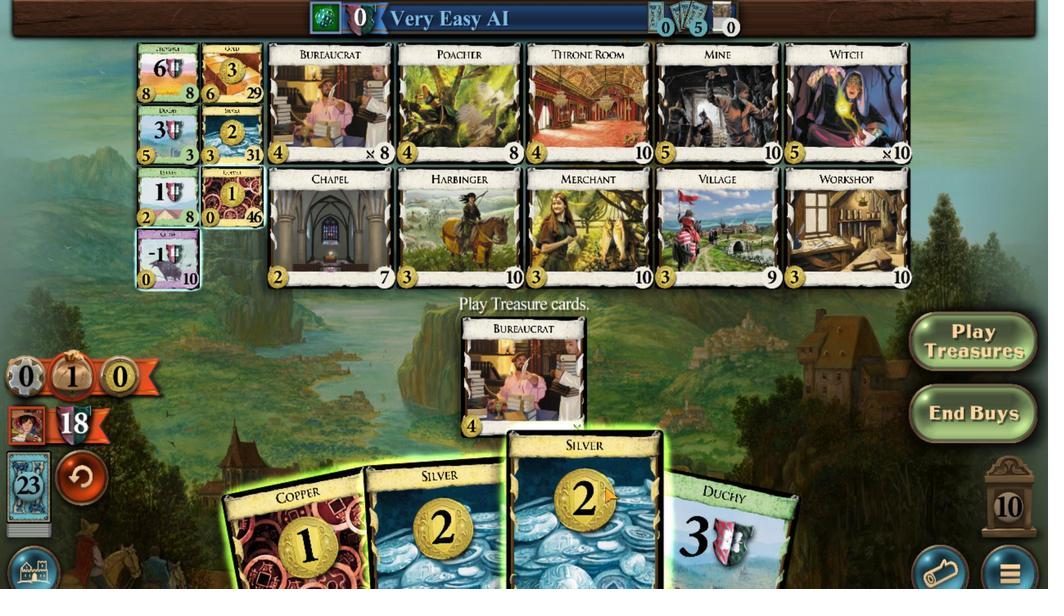 
Action: Mouse moved to (575, 499)
Screenshot: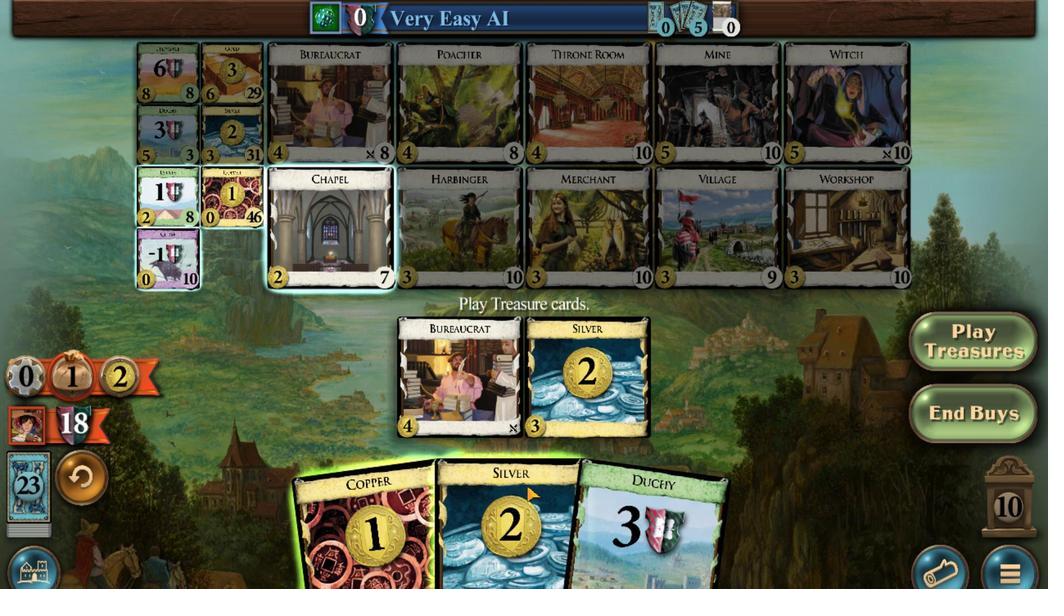 
Action: Mouse scrolled (575, 499) with delta (0, 0)
Screenshot: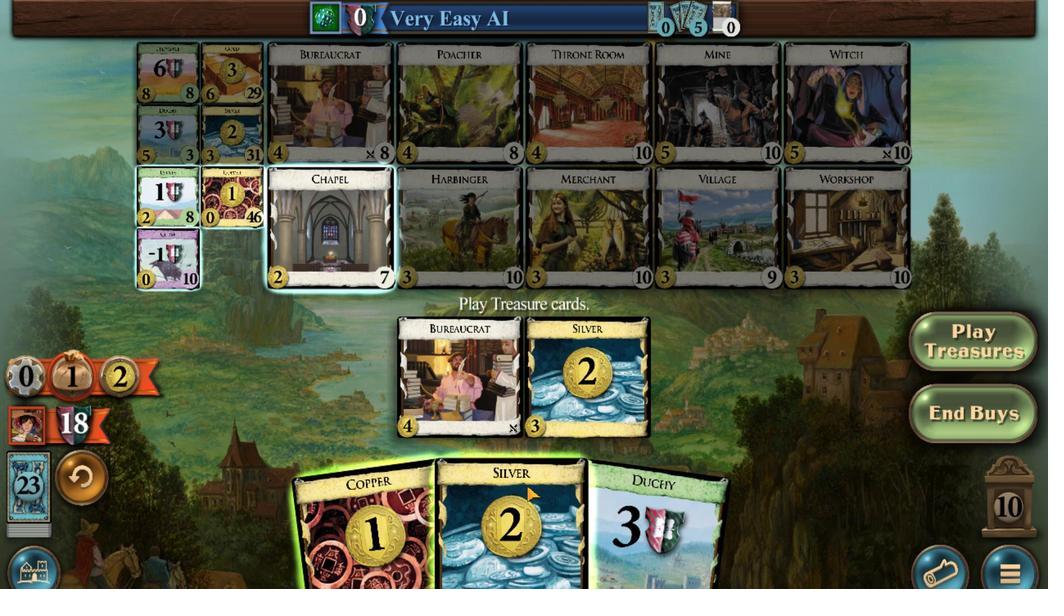 
Action: Mouse moved to (562, 504)
Screenshot: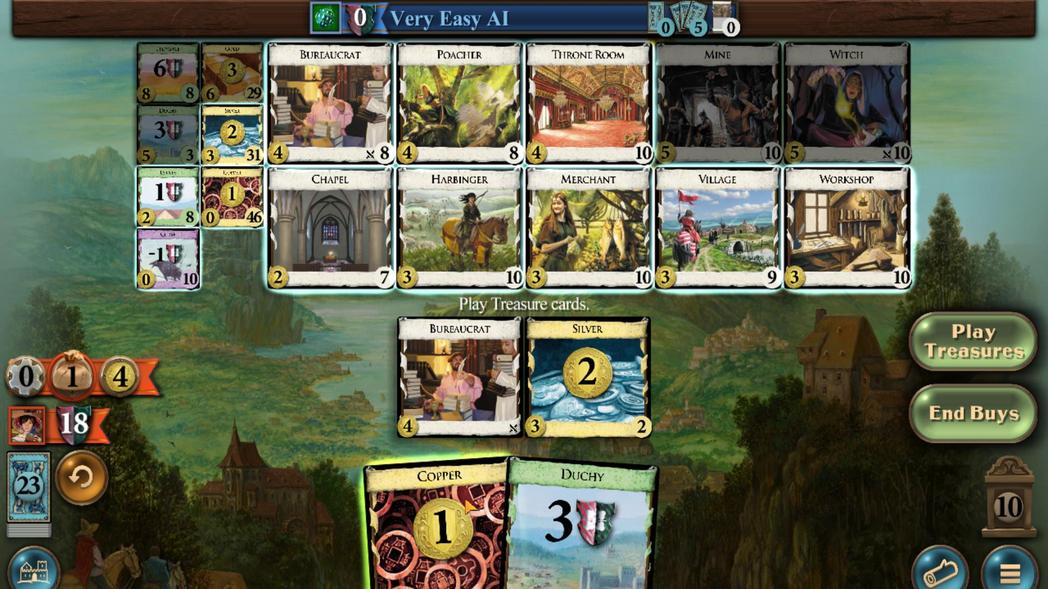 
Action: Mouse scrolled (562, 504) with delta (0, 0)
Screenshot: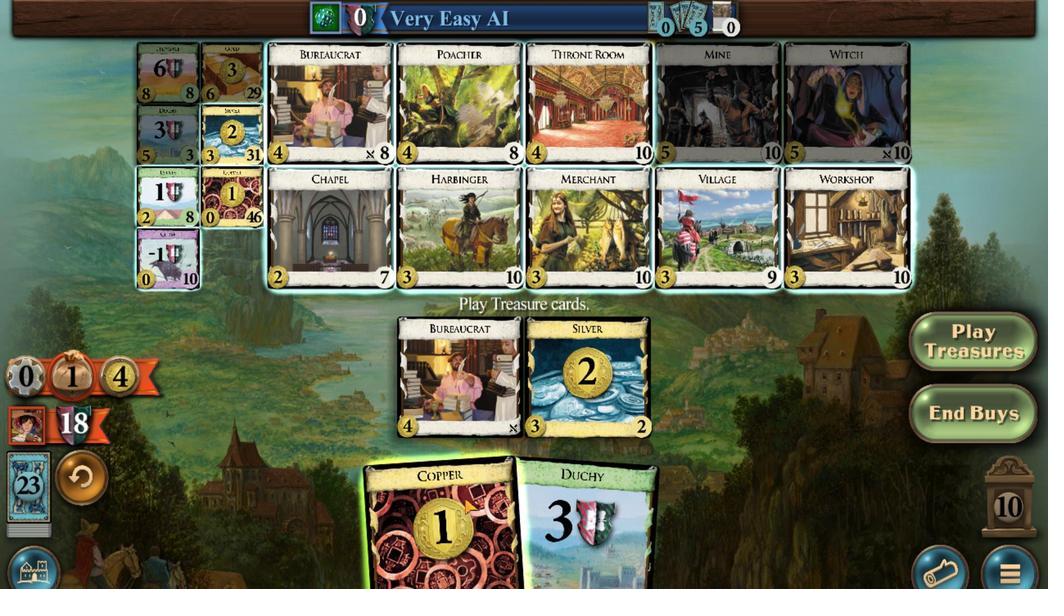 
Action: Mouse moved to (499, 361)
Screenshot: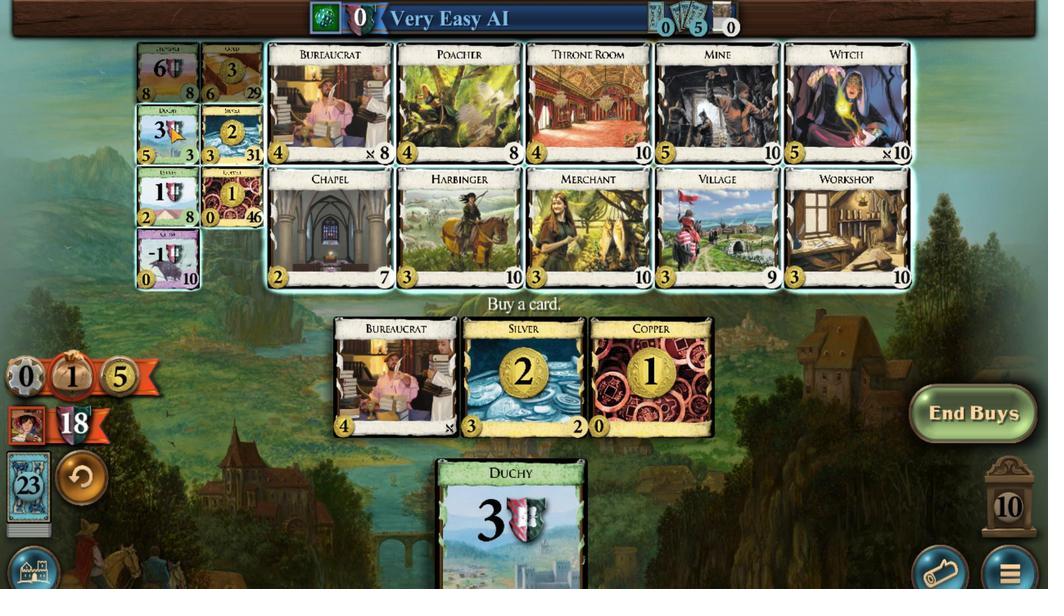 
Action: Mouse scrolled (499, 361) with delta (0, 0)
Screenshot: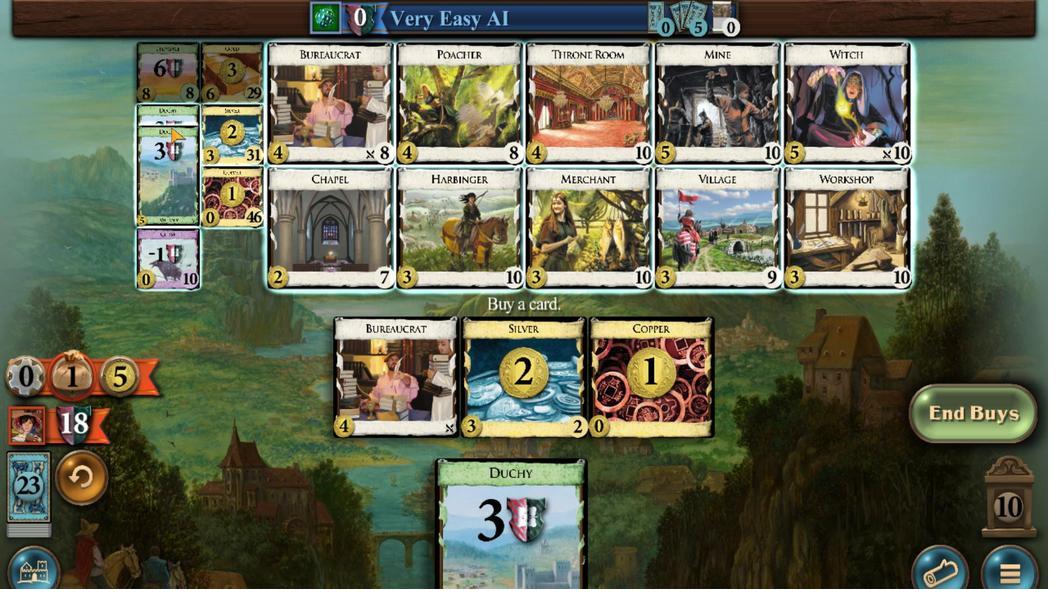 
Action: Mouse scrolled (499, 361) with delta (0, 0)
Screenshot: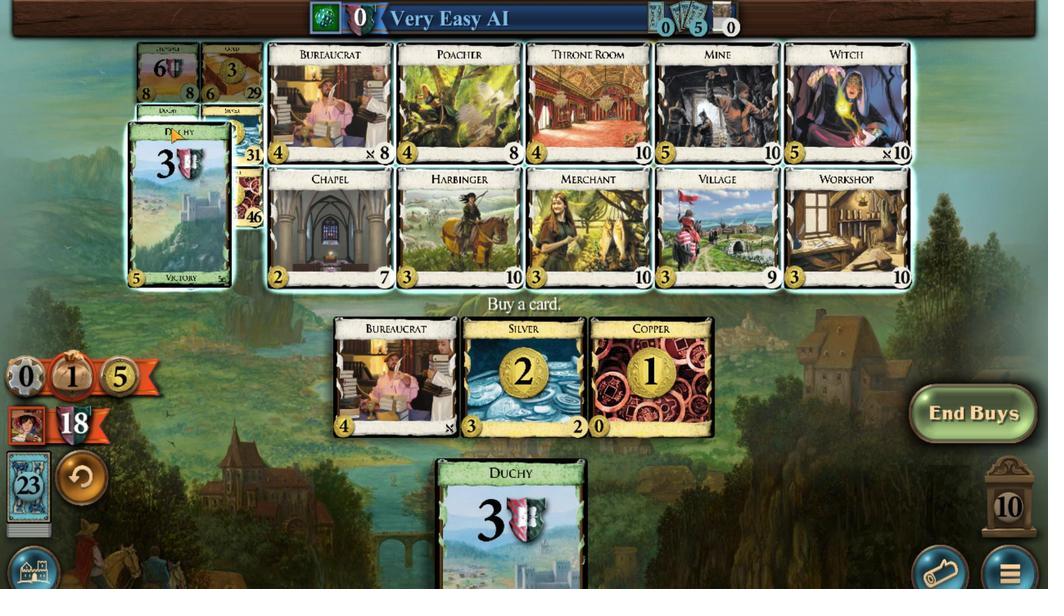 
Action: Mouse scrolled (499, 361) with delta (0, 0)
Screenshot: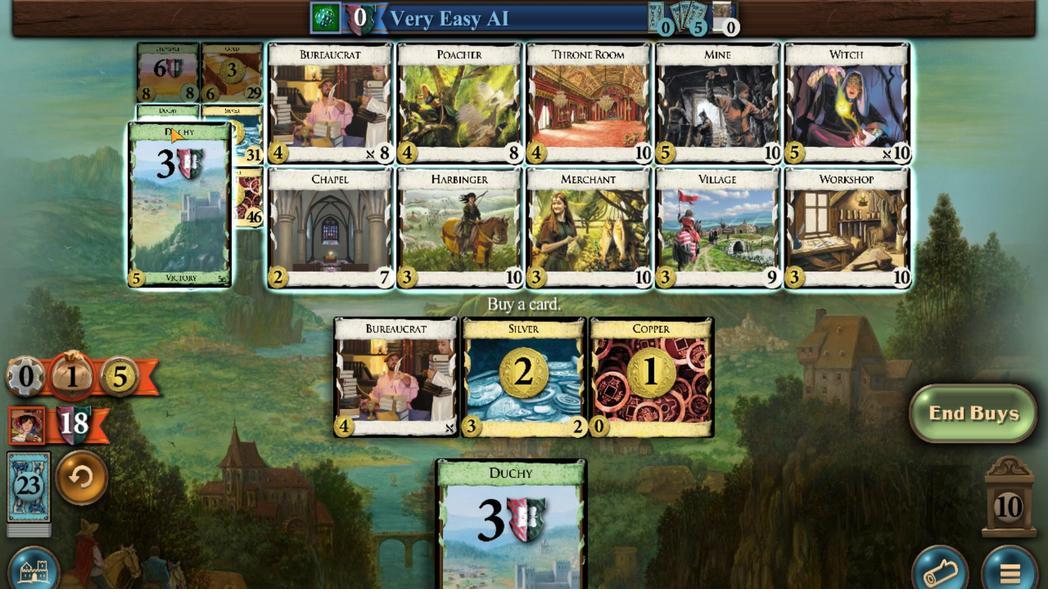 
Action: Mouse scrolled (499, 361) with delta (0, 0)
Screenshot: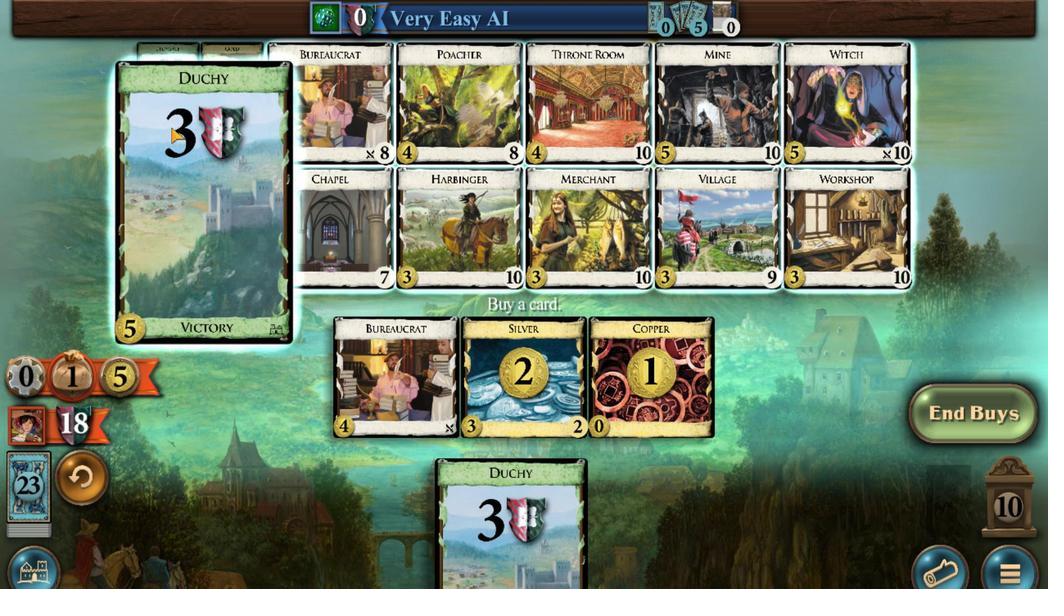 
Action: Mouse scrolled (499, 361) with delta (0, 0)
Screenshot: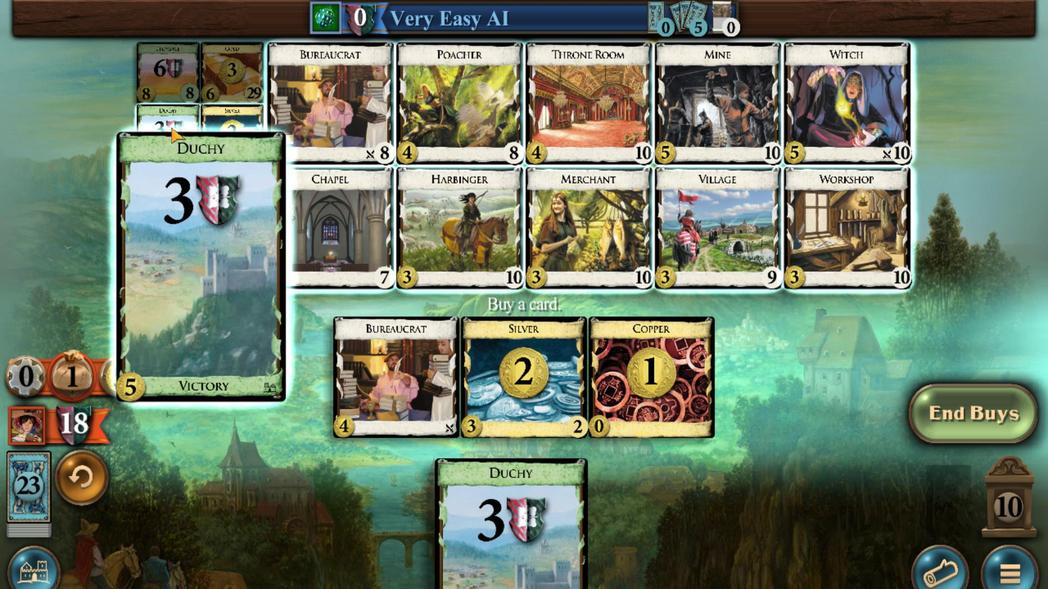 
Action: Mouse scrolled (499, 361) with delta (0, 0)
Screenshot: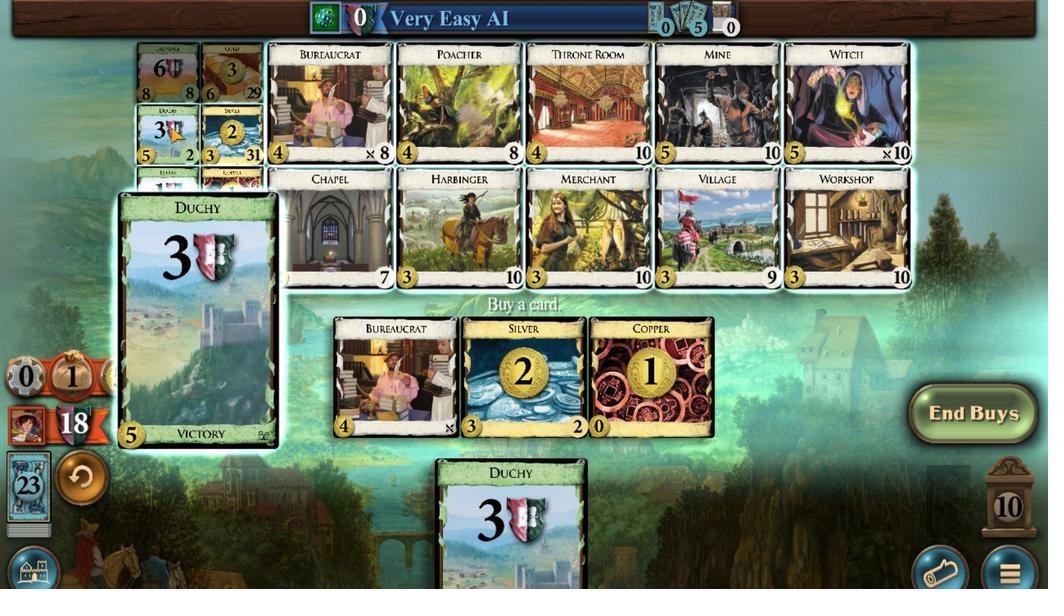 
Action: Mouse moved to (573, 504)
Screenshot: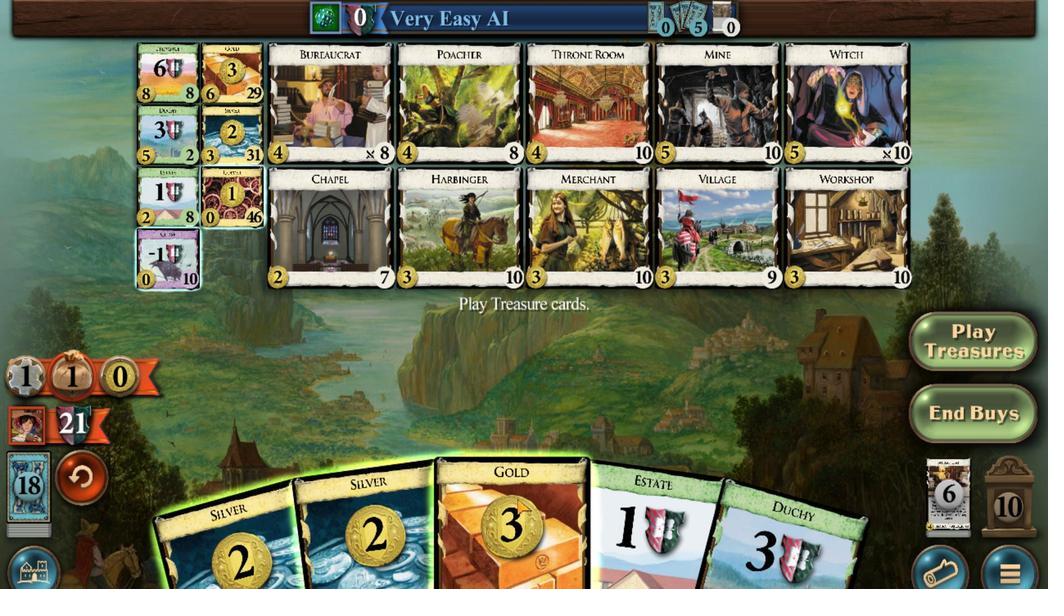 
Action: Mouse scrolled (573, 504) with delta (0, 0)
Screenshot: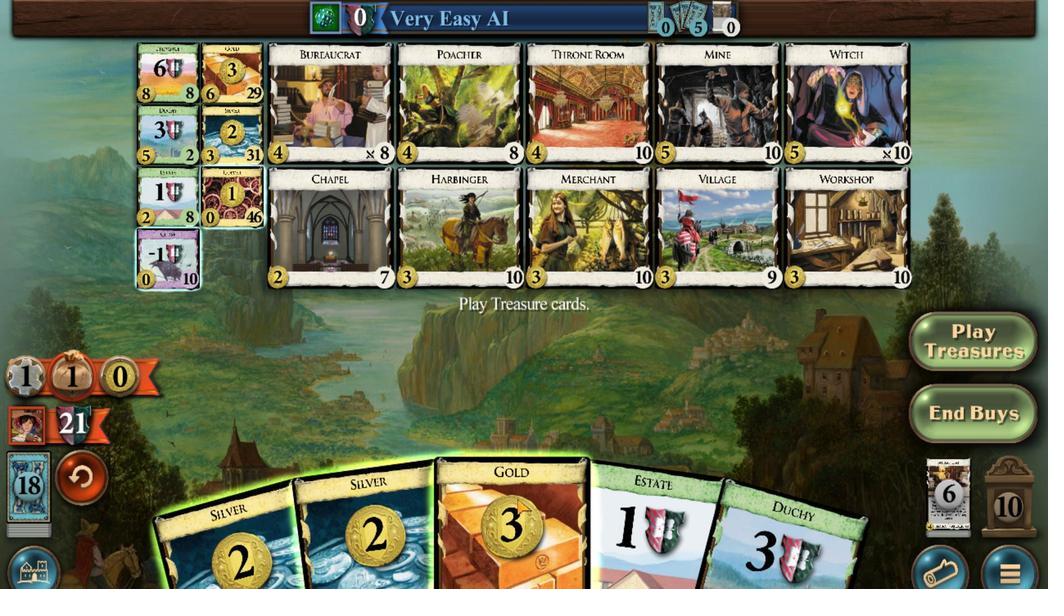 
Action: Mouse moved to (562, 505)
Screenshot: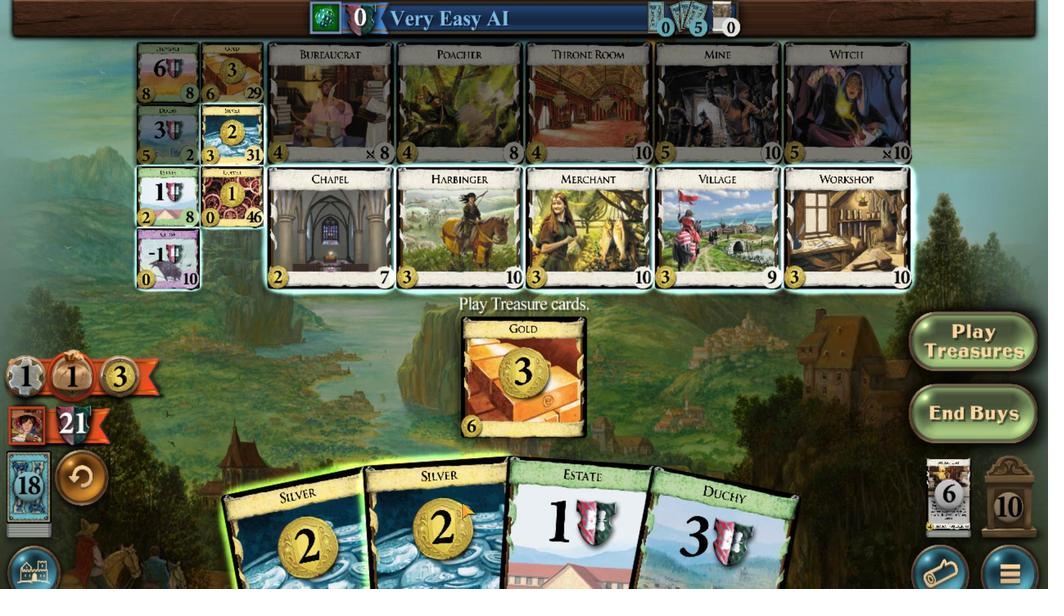 
Action: Mouse scrolled (562, 505) with delta (0, 0)
Screenshot: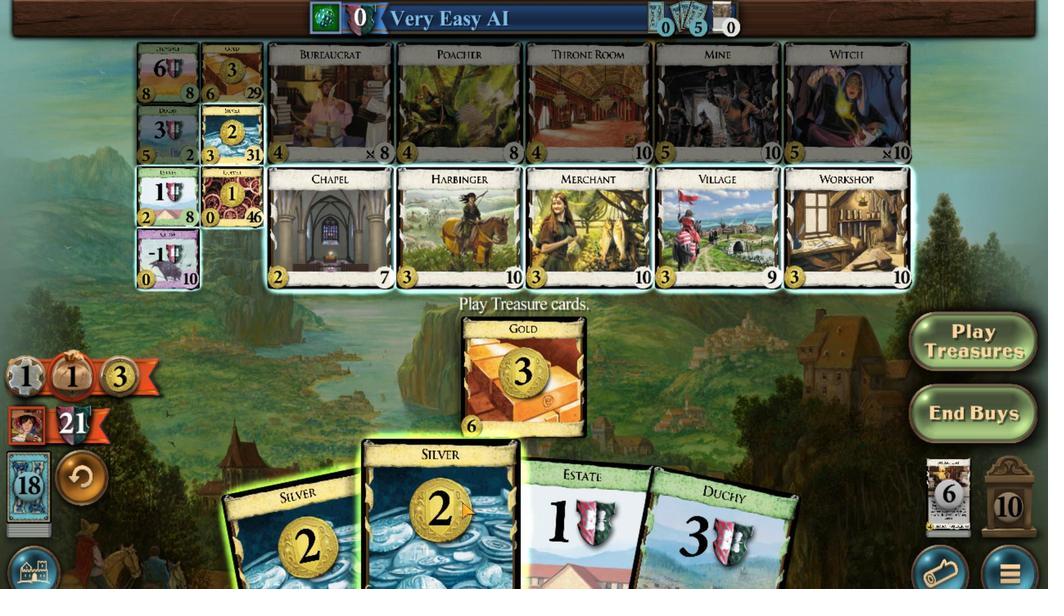 
Action: Mouse moved to (539, 506)
Screenshot: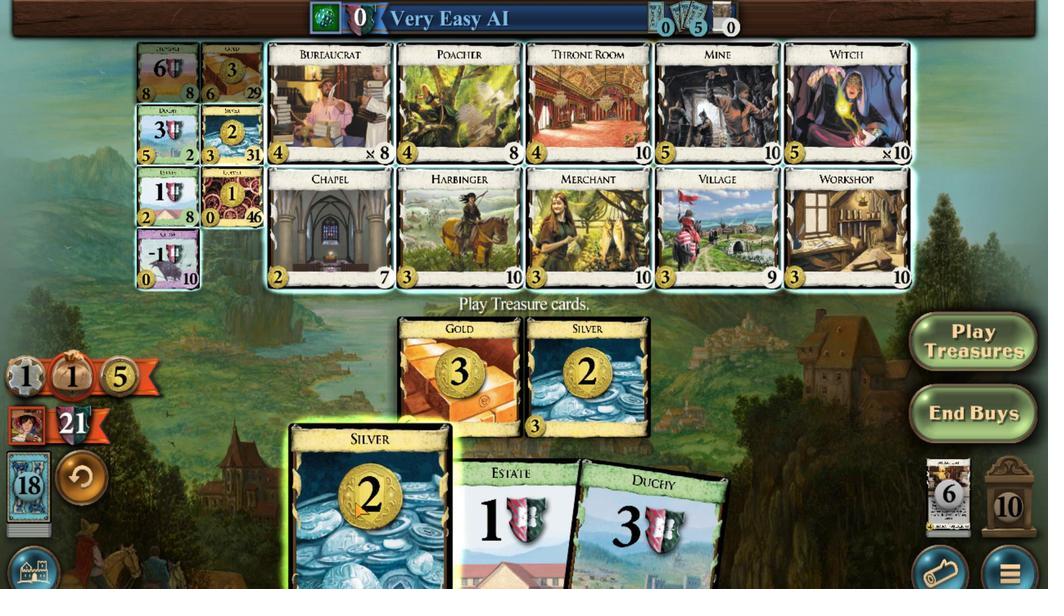 
Action: Mouse scrolled (539, 505) with delta (0, 0)
Screenshot: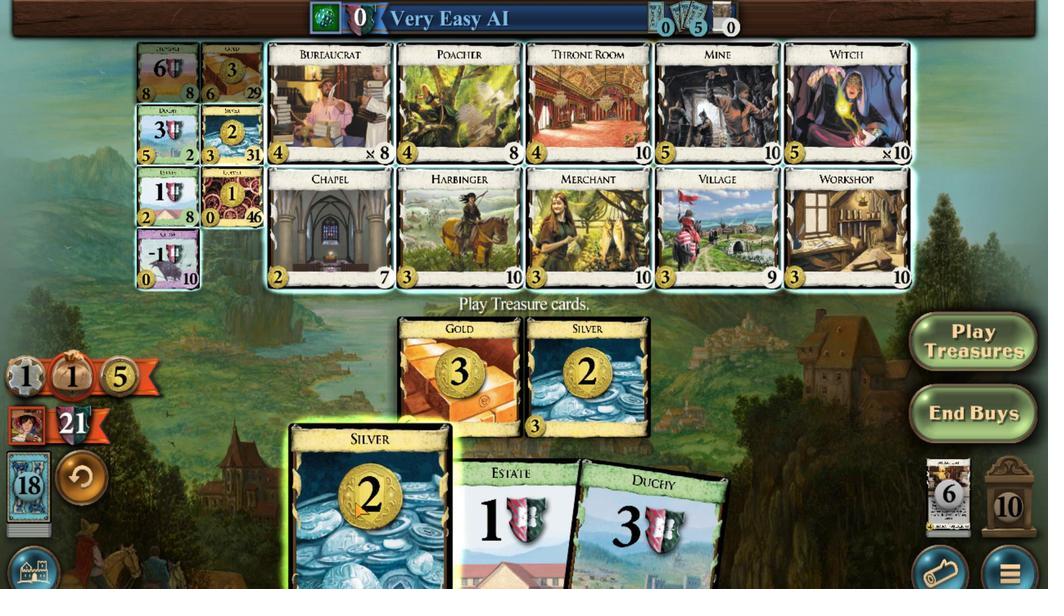 
Action: Mouse moved to (514, 339)
Screenshot: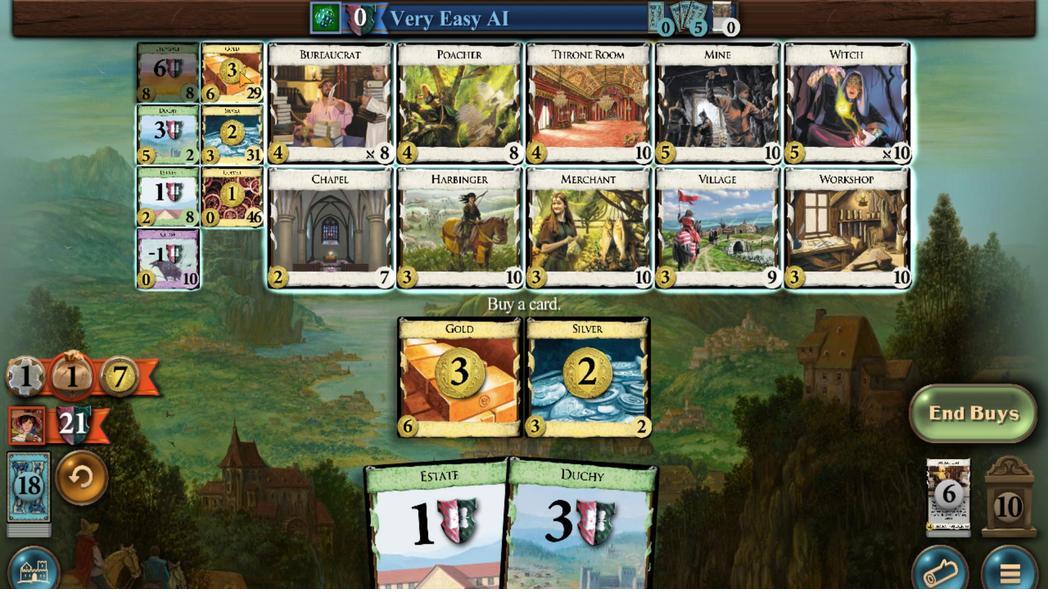 
Action: Mouse scrolled (514, 340) with delta (0, 0)
Screenshot: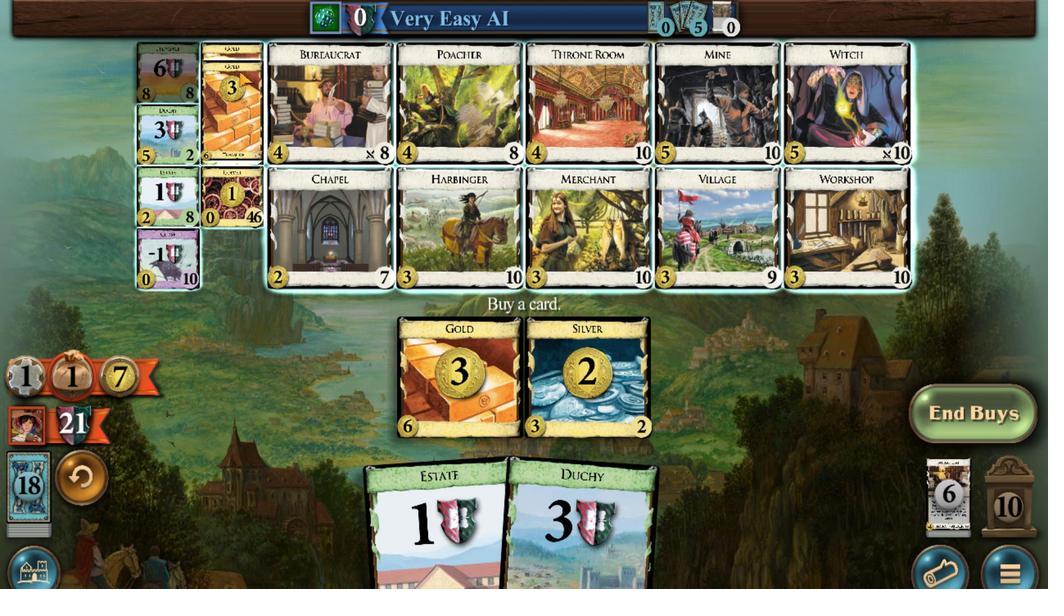 
Action: Mouse scrolled (514, 340) with delta (0, 0)
Screenshot: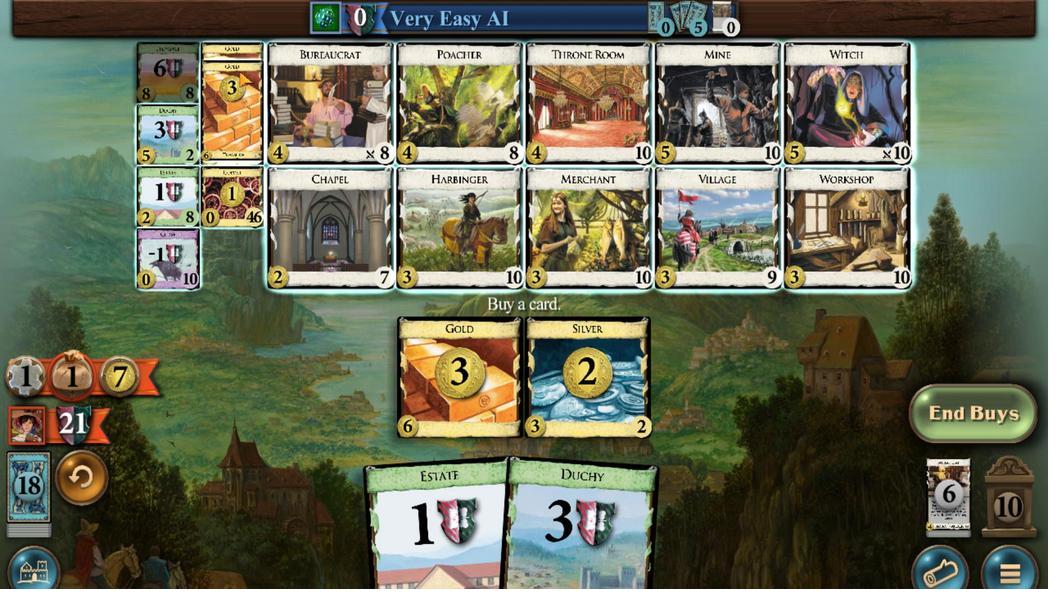 
Action: Mouse scrolled (514, 340) with delta (0, 0)
Screenshot: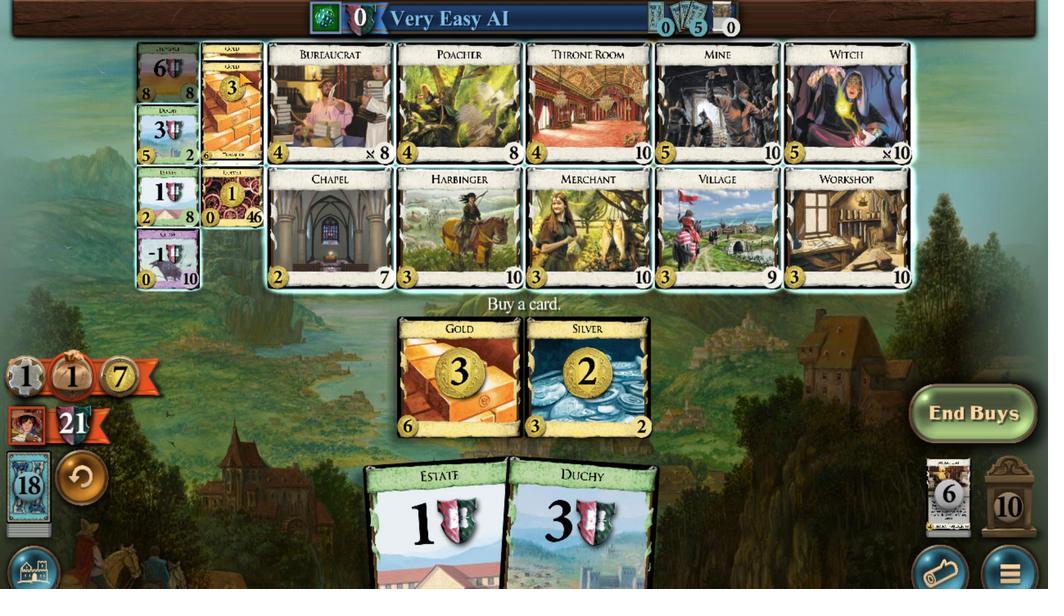 
Action: Mouse scrolled (514, 340) with delta (0, 0)
Screenshot: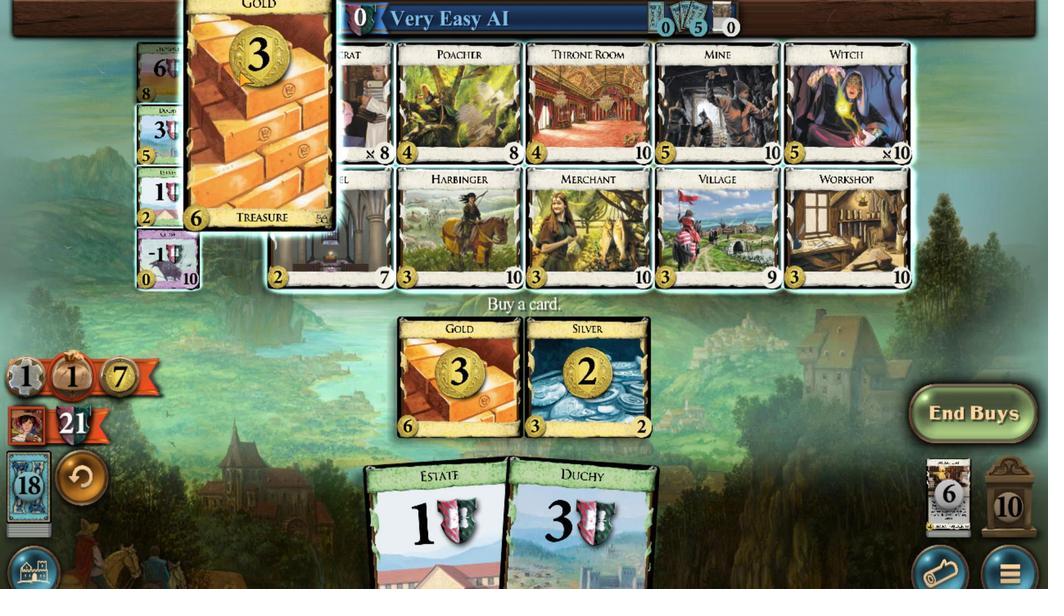 
Action: Mouse scrolled (514, 340) with delta (0, 0)
Screenshot: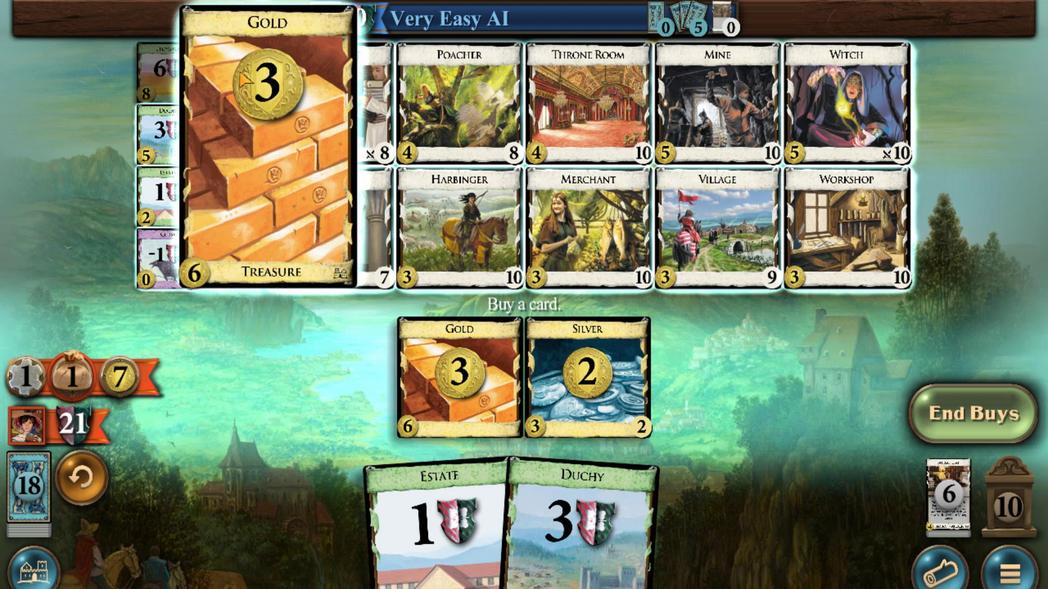 
Action: Mouse scrolled (514, 340) with delta (0, 0)
Screenshot: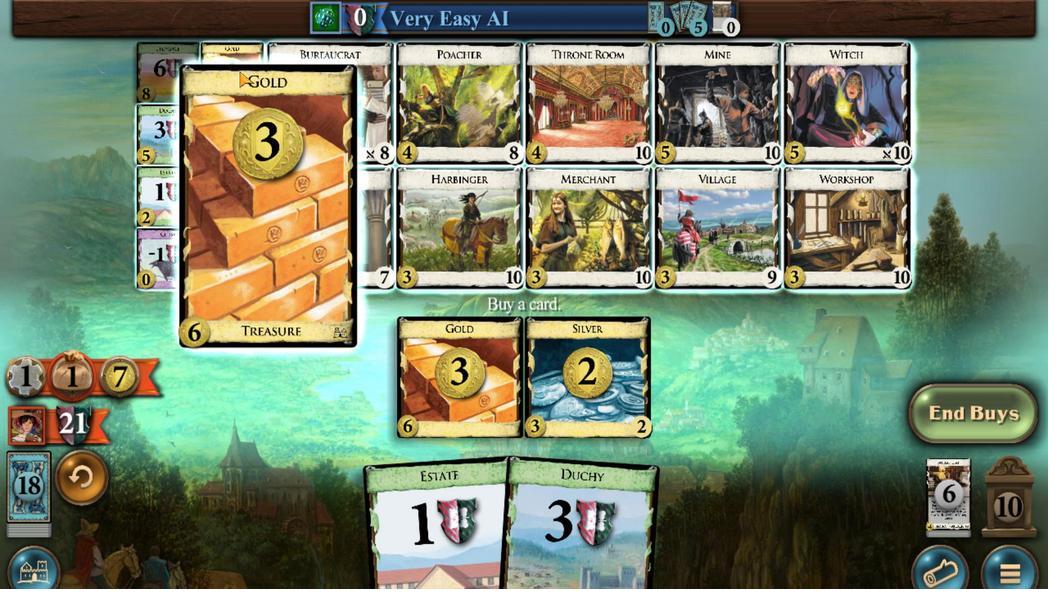 
Action: Mouse scrolled (514, 340) with delta (0, 0)
Screenshot: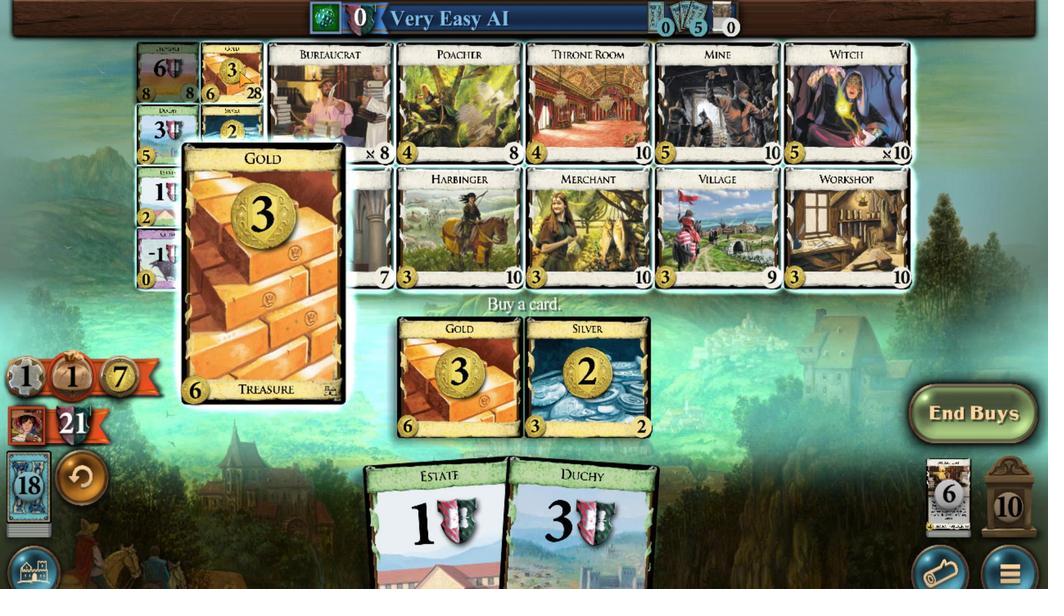 
Action: Mouse scrolled (514, 340) with delta (0, 0)
Screenshot: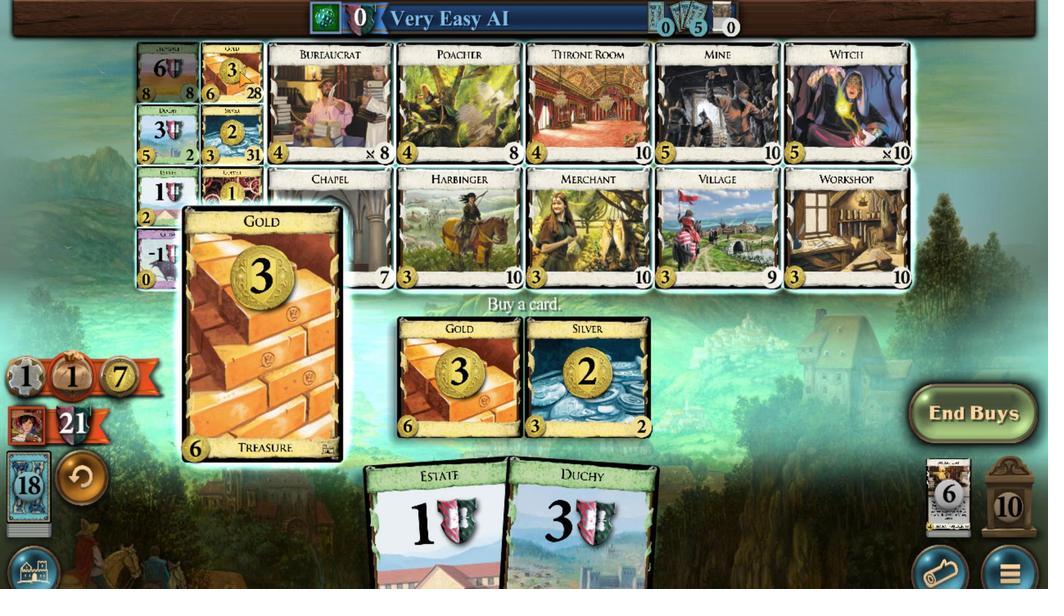 
Action: Mouse moved to (596, 506)
Screenshot: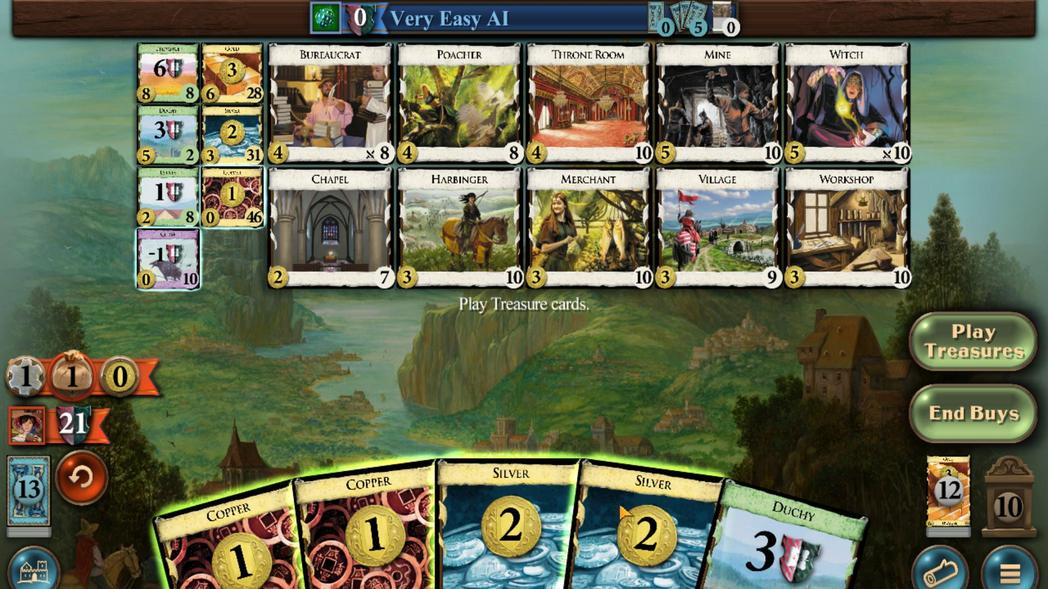 
Action: Mouse scrolled (596, 506) with delta (0, 0)
Screenshot: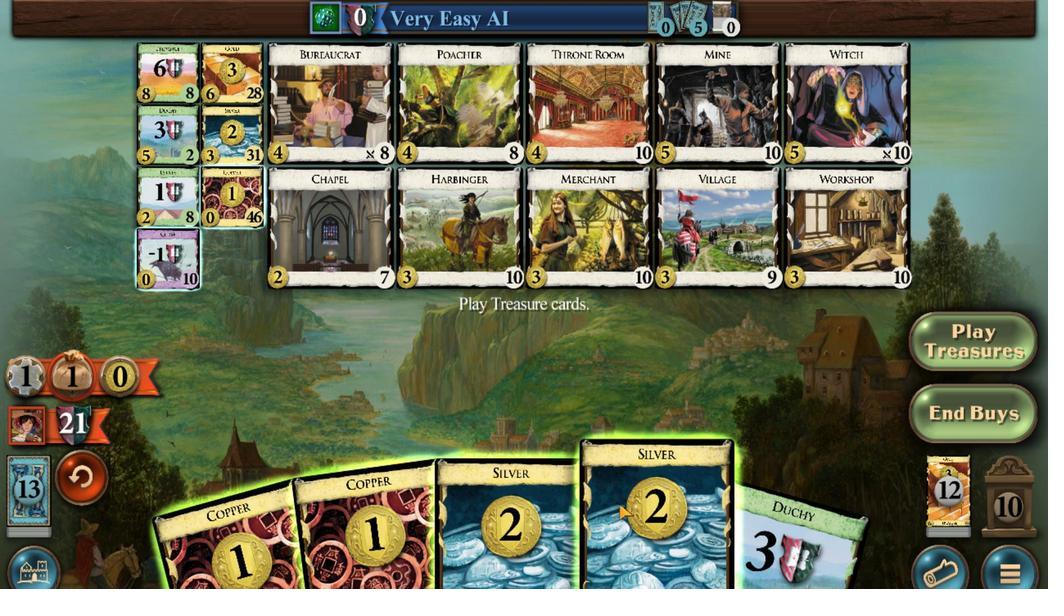 
Action: Mouse moved to (582, 500)
Screenshot: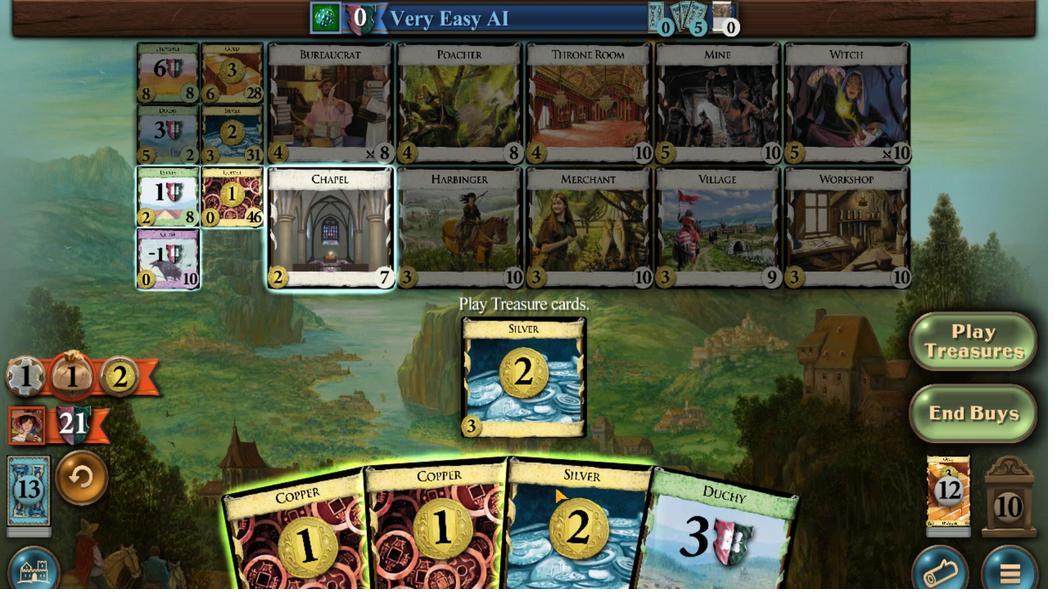 
Action: Mouse scrolled (582, 500) with delta (0, 0)
Screenshot: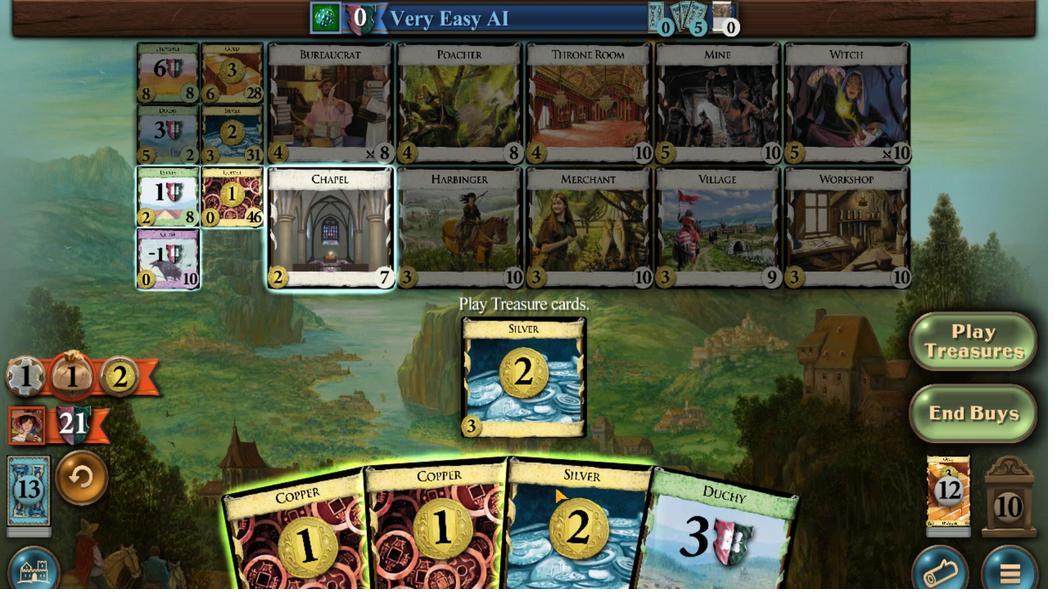
Action: Mouse moved to (567, 498)
Screenshot: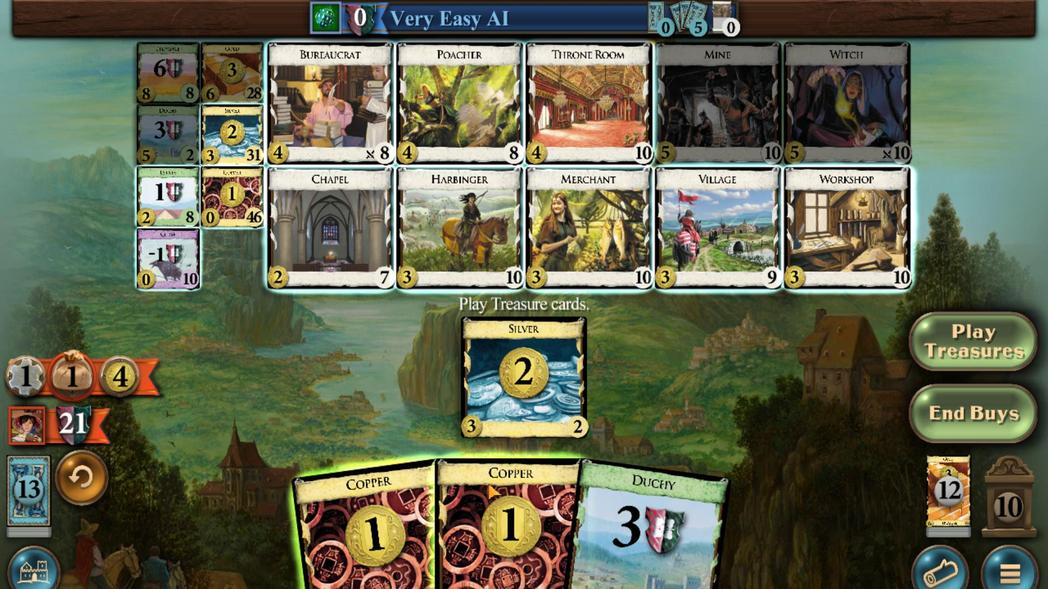 
Action: Mouse scrolled (567, 498) with delta (0, 0)
Screenshot: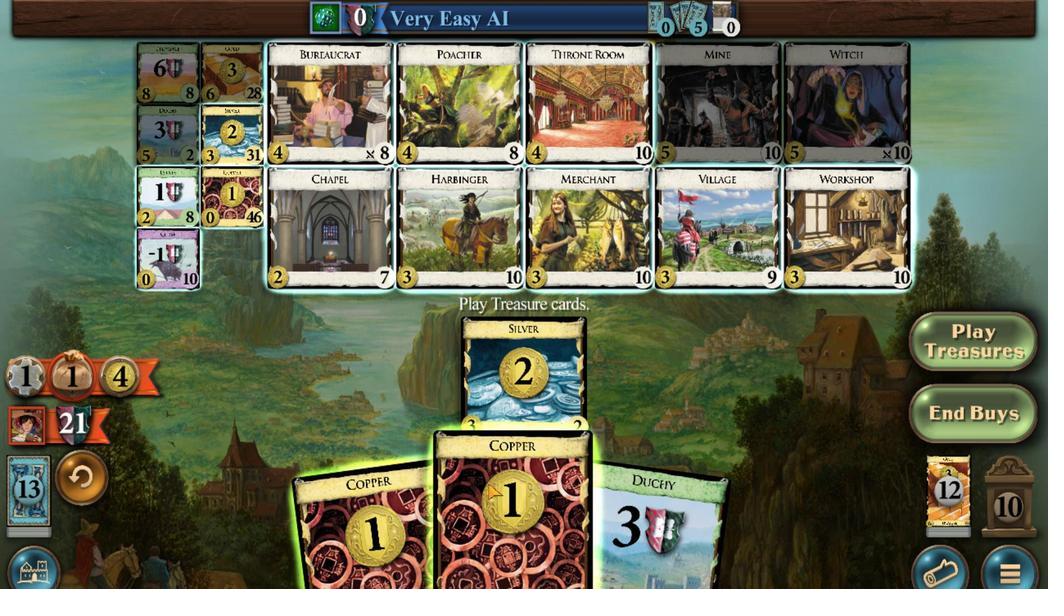 
Action: Mouse moved to (552, 502)
Screenshot: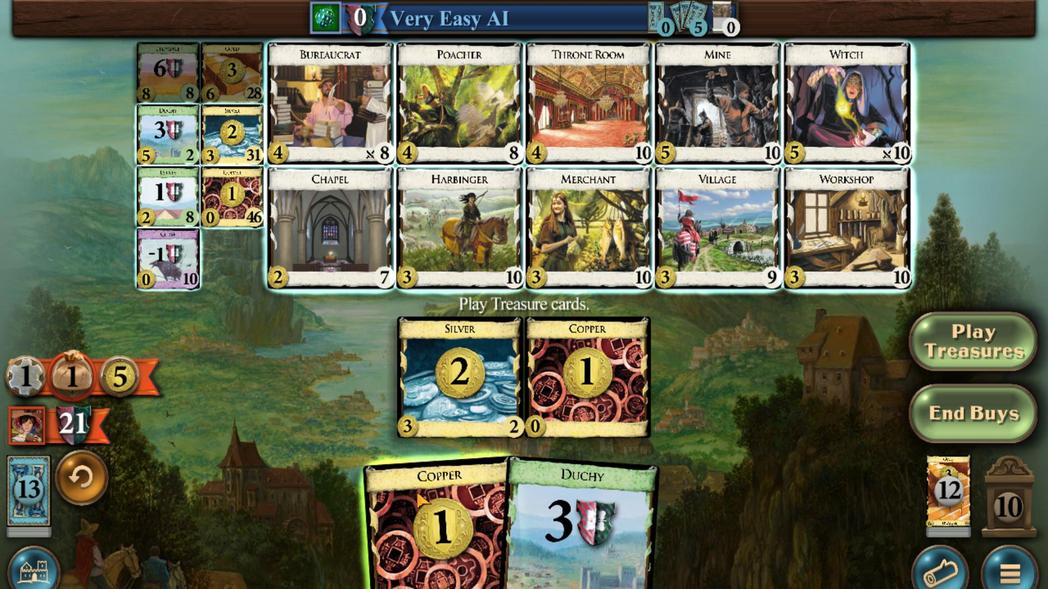 
Action: Mouse scrolled (552, 501) with delta (0, 0)
Screenshot: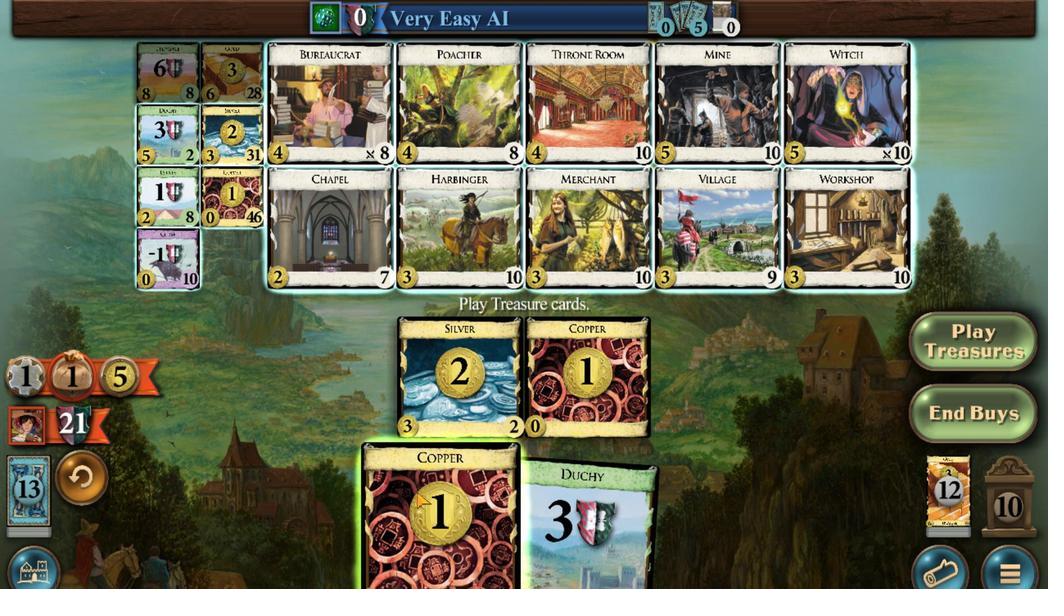 
Action: Mouse moved to (511, 341)
Screenshot: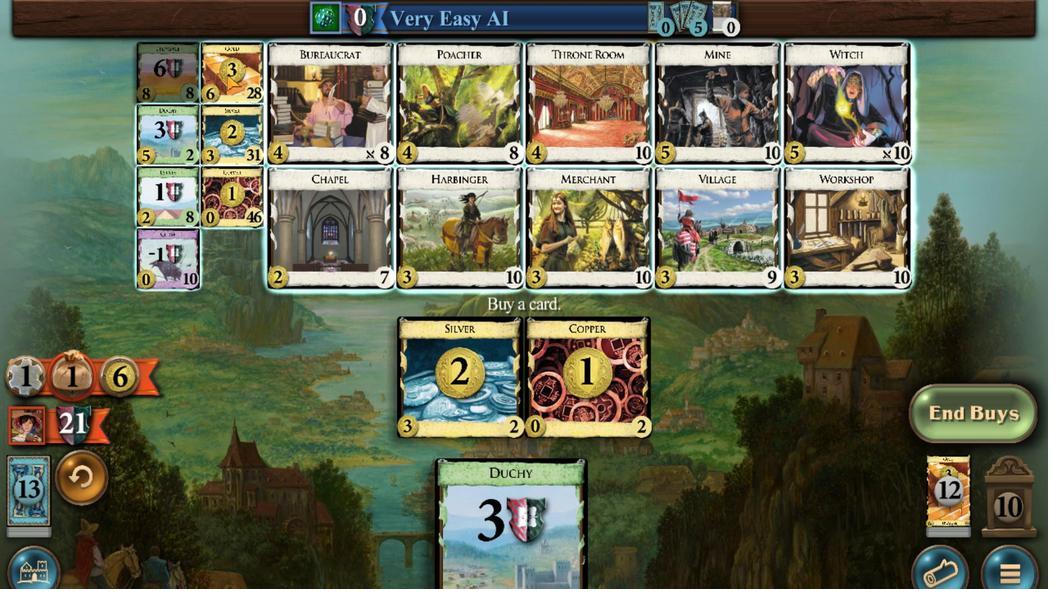 
Action: Mouse scrolled (511, 341) with delta (0, 0)
Screenshot: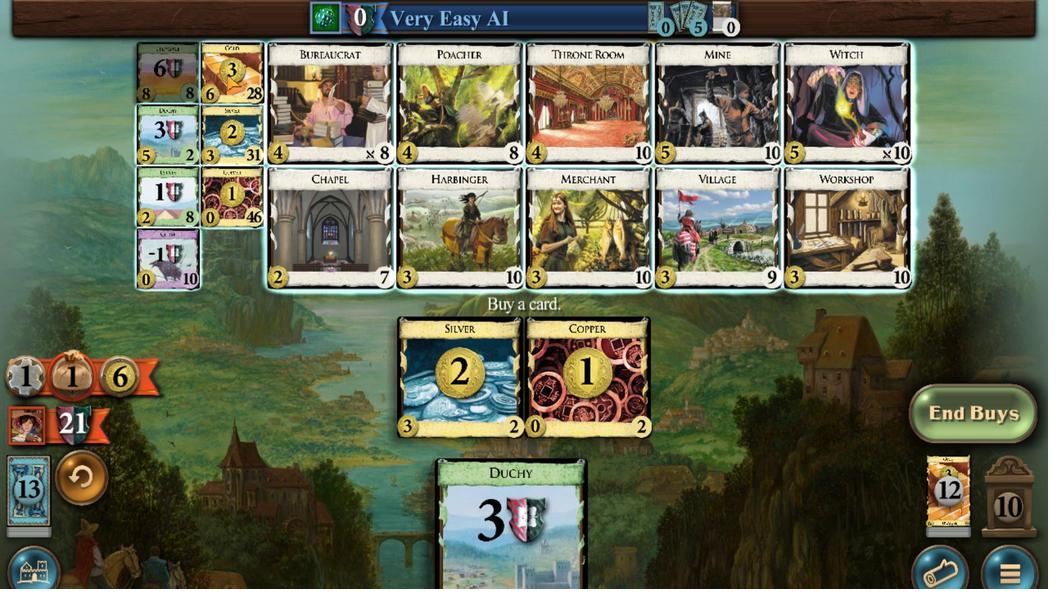 
Action: Mouse scrolled (511, 340) with delta (0, 0)
Screenshot: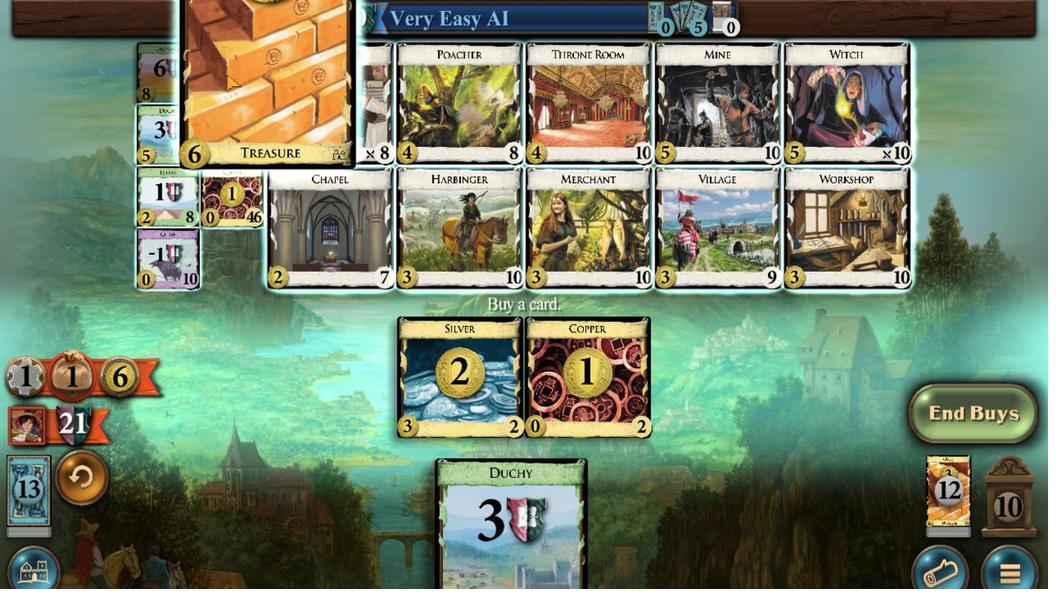 
Action: Mouse scrolled (511, 341) with delta (0, 0)
Screenshot: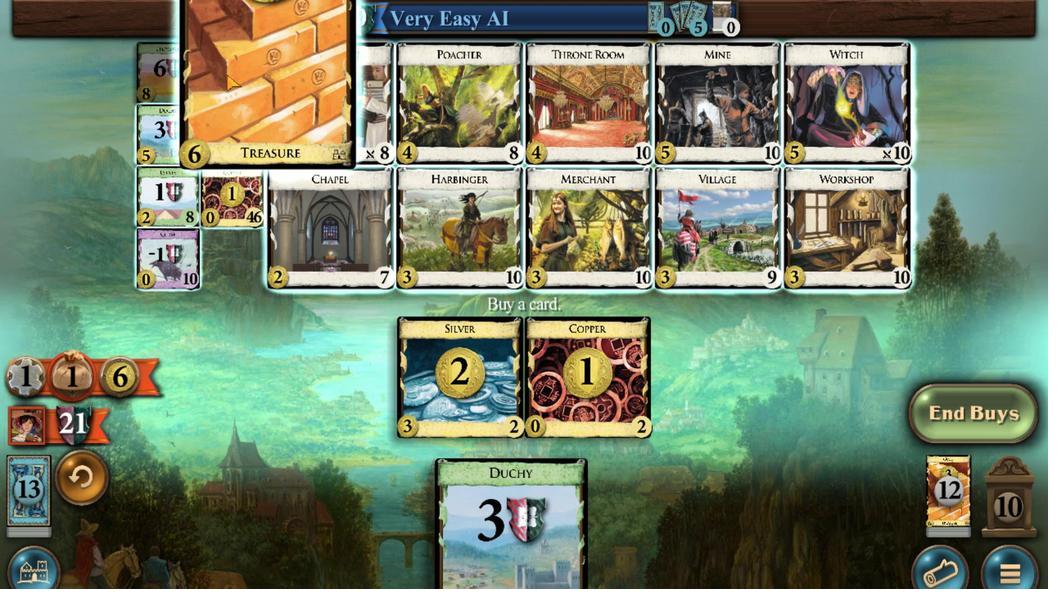 
Action: Mouse scrolled (511, 341) with delta (0, 0)
Screenshot: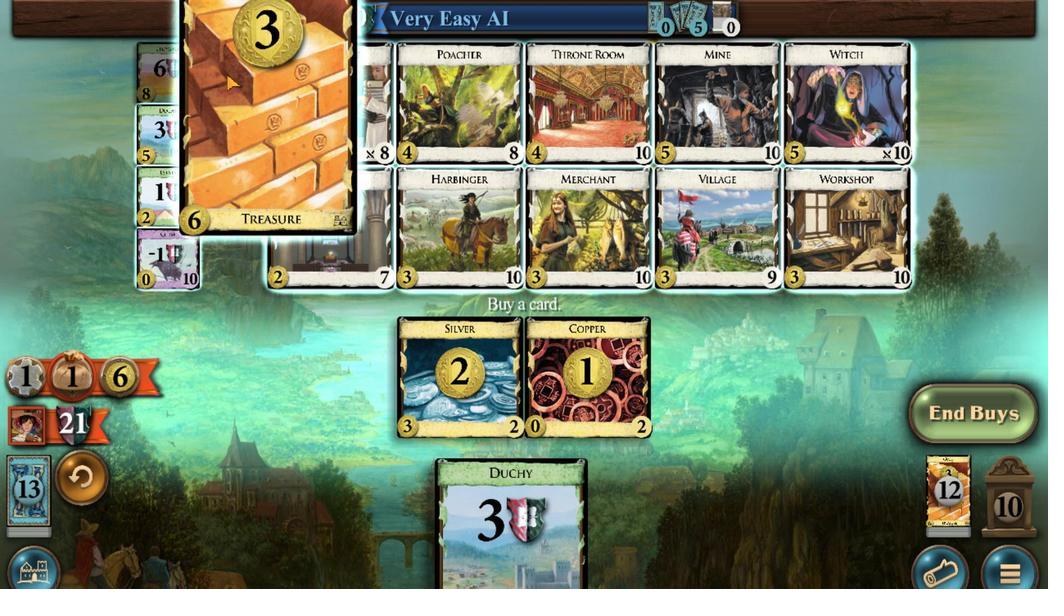 
Action: Mouse scrolled (511, 341) with delta (0, 0)
Screenshot: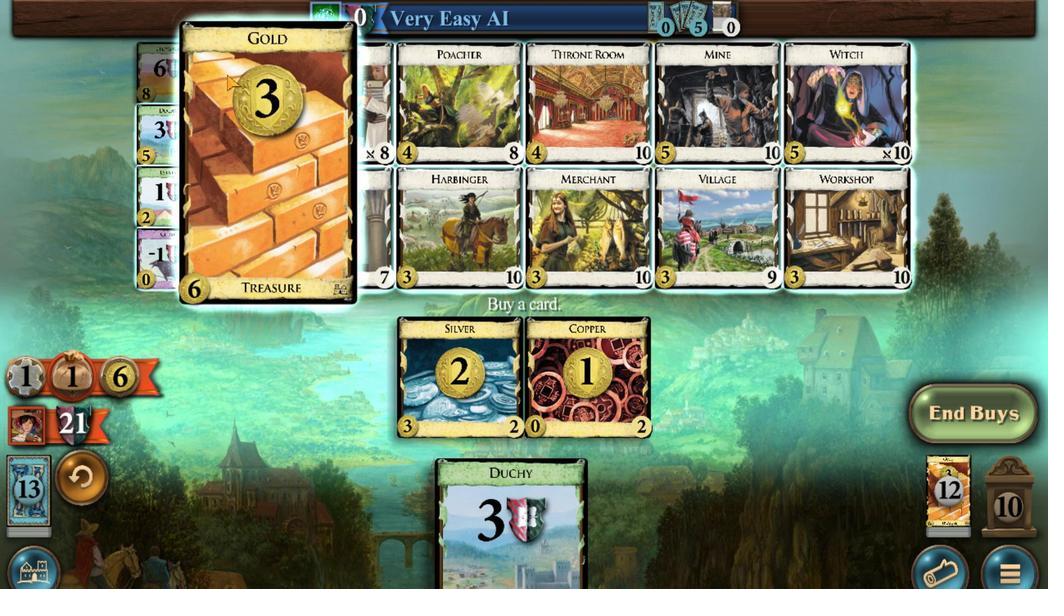 
Action: Mouse scrolled (511, 341) with delta (0, 0)
Screenshot: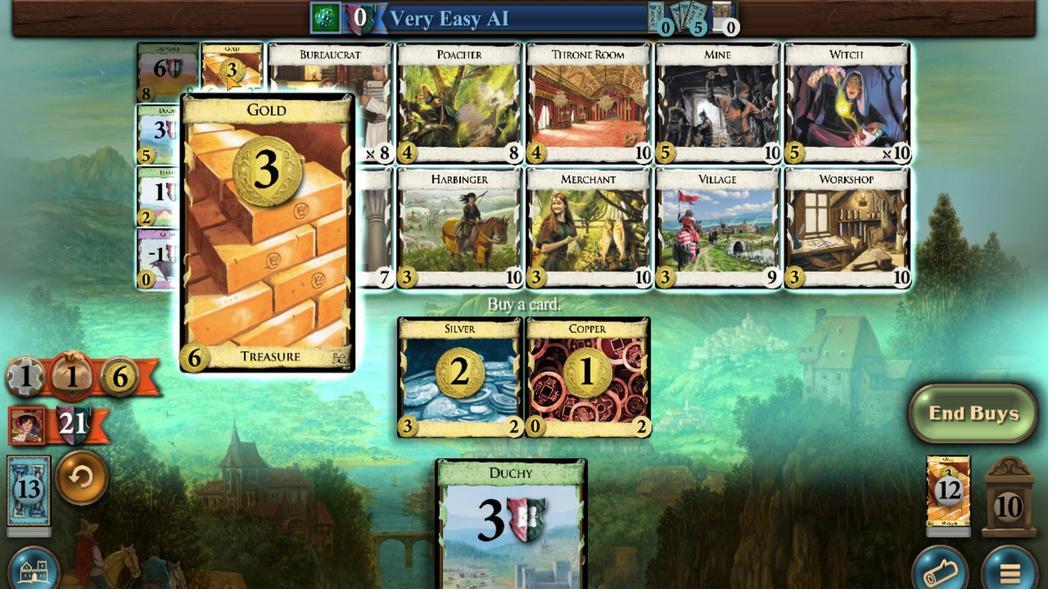
Action: Mouse scrolled (511, 341) with delta (0, 0)
Screenshot: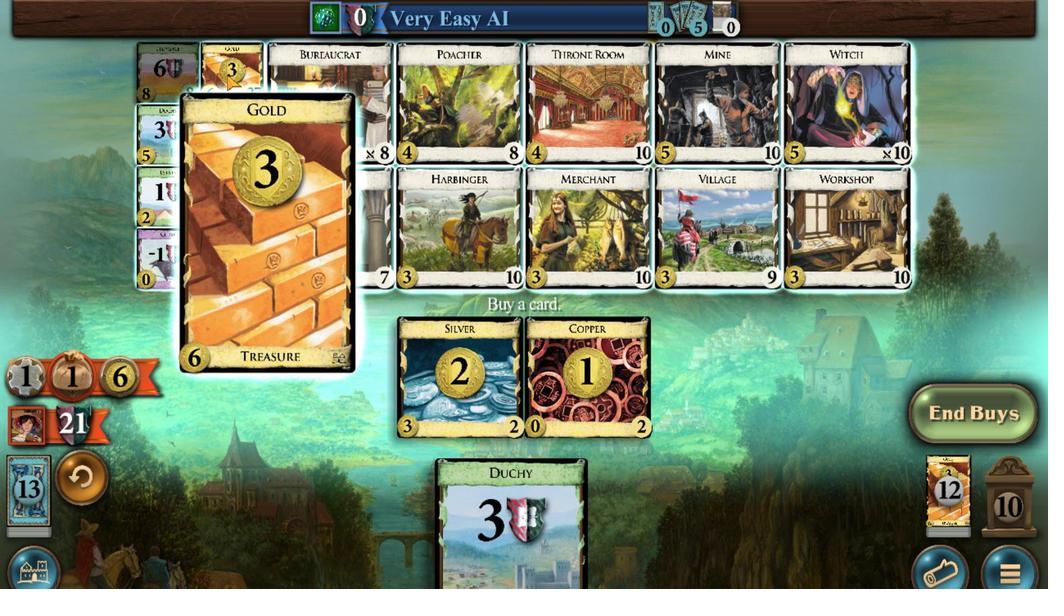 
Action: Mouse moved to (516, 510)
Screenshot: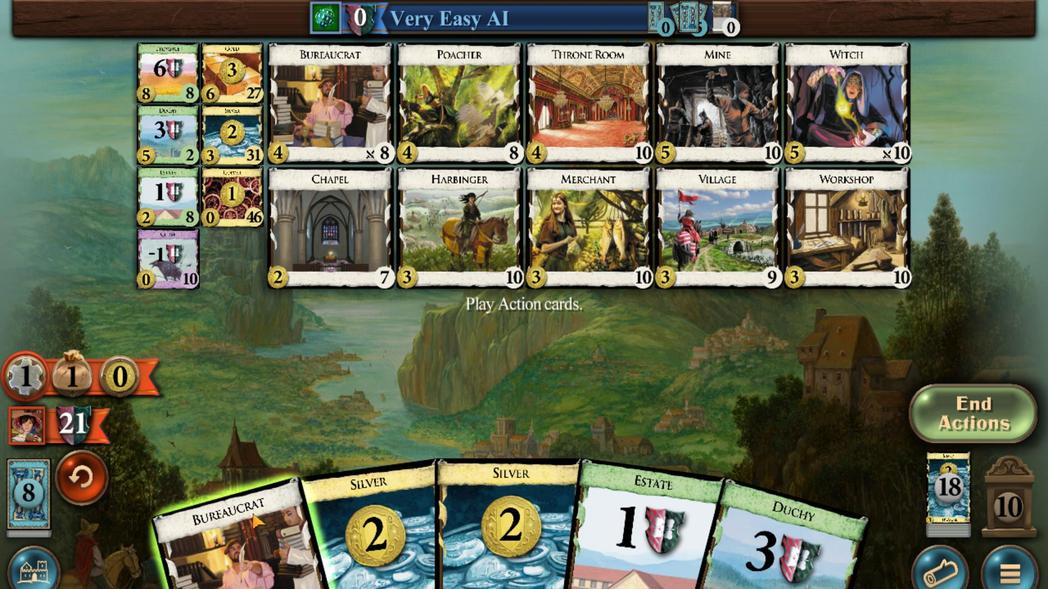 
Action: Mouse scrolled (516, 509) with delta (0, 0)
Screenshot: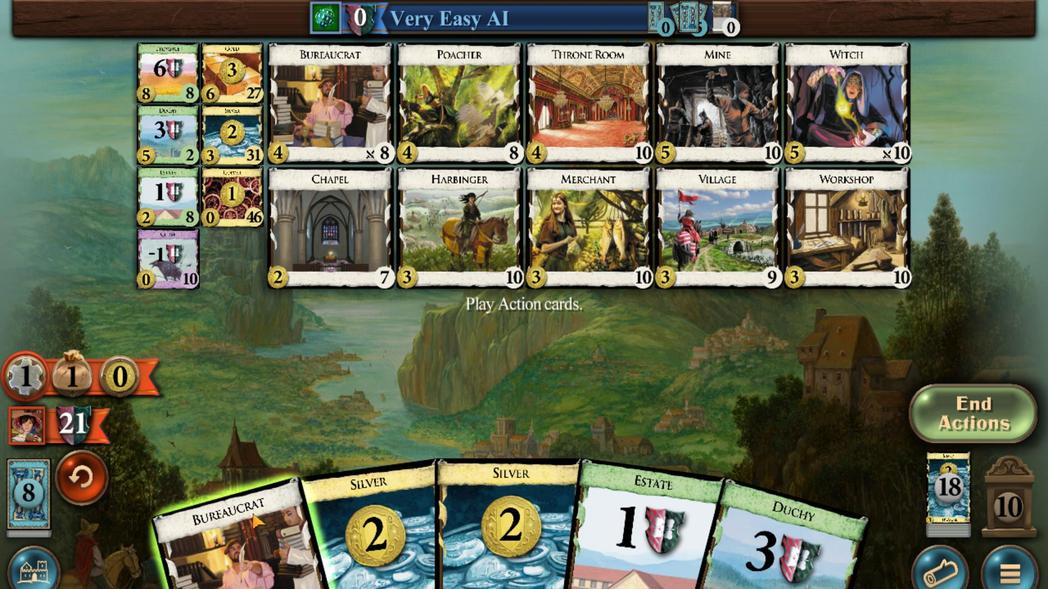 
Action: Mouse moved to (559, 510)
Screenshot: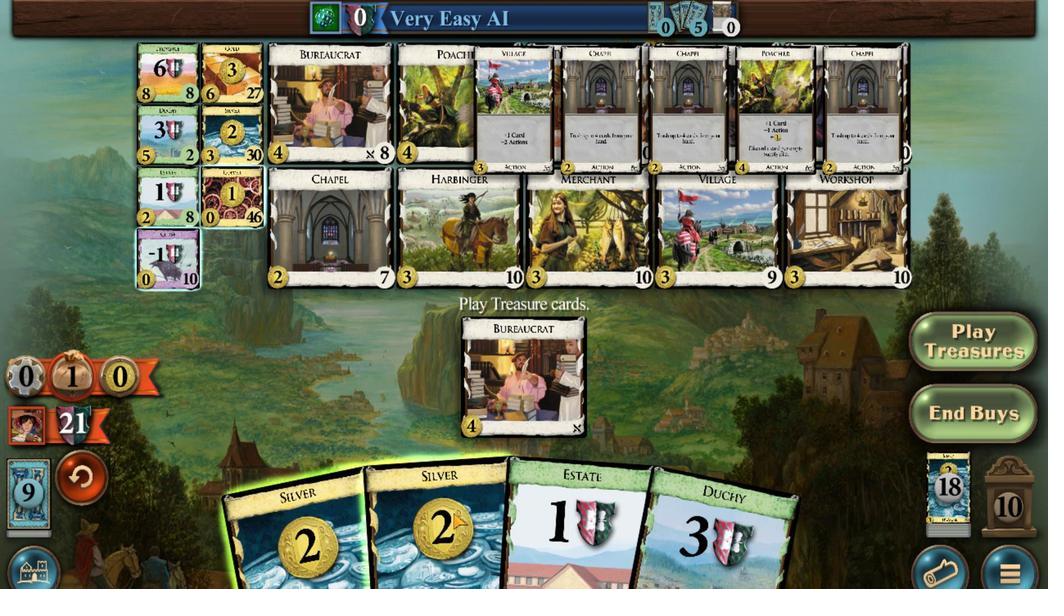 
Action: Mouse scrolled (559, 509) with delta (0, 0)
Screenshot: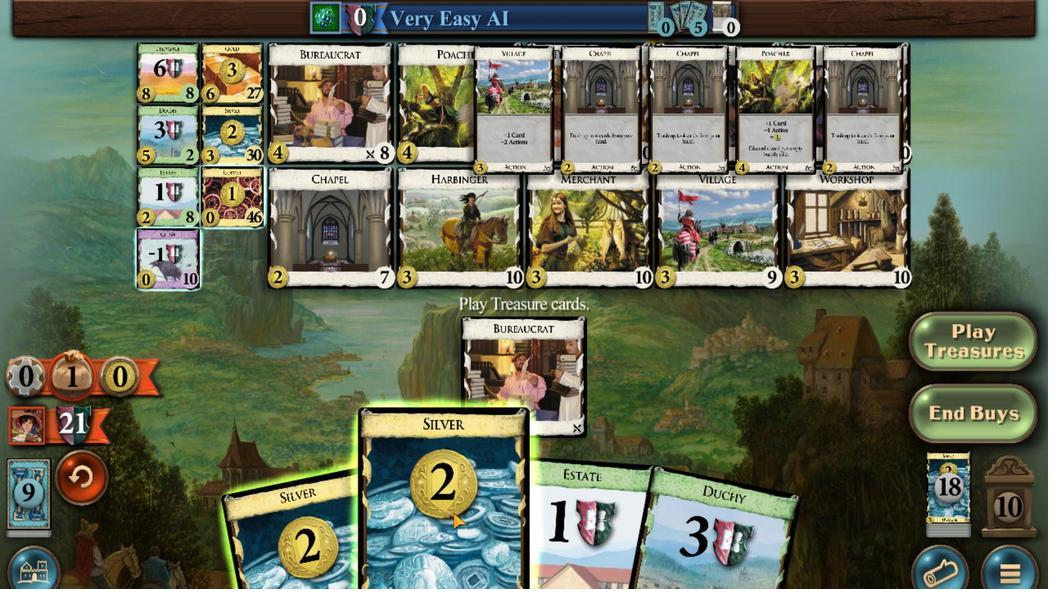 
Action: Mouse moved to (545, 502)
